 Task: What is the primary focus of Realism in art?
Action: Mouse moved to (201, 136)
Screenshot: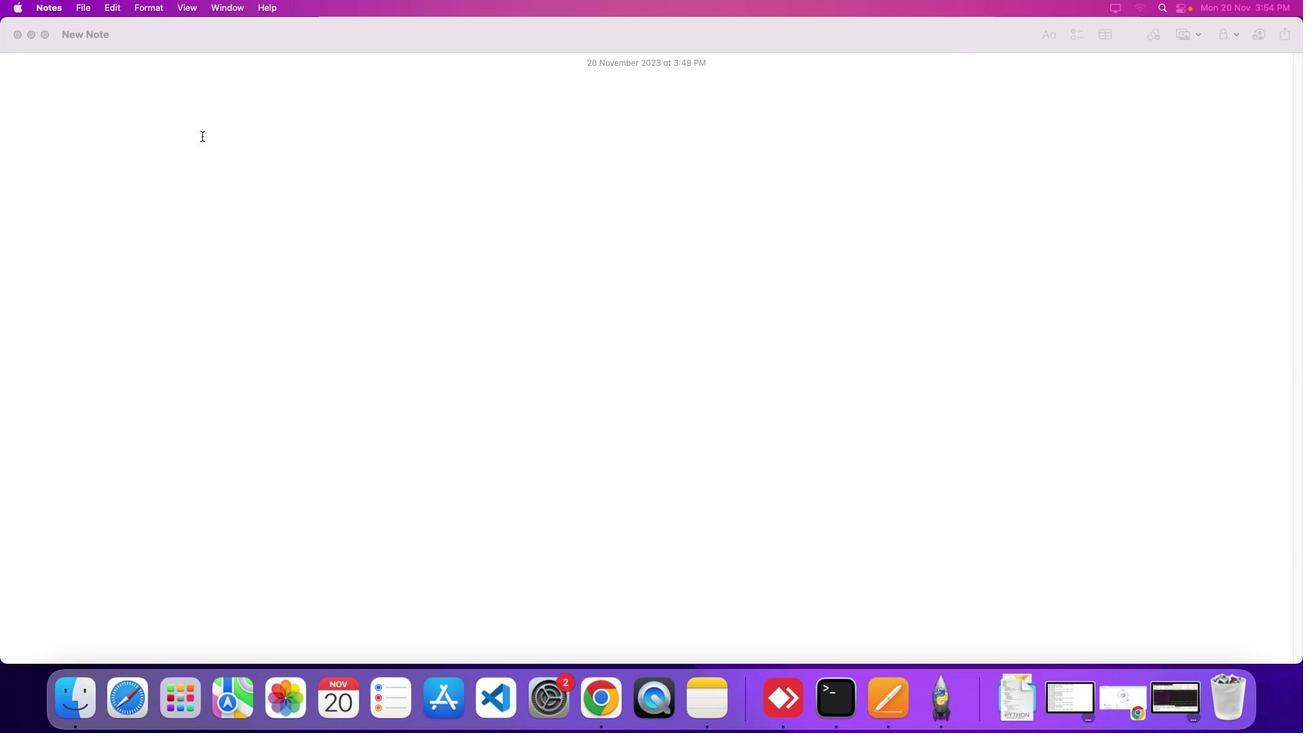 
Action: Mouse pressed left at (201, 136)
Screenshot: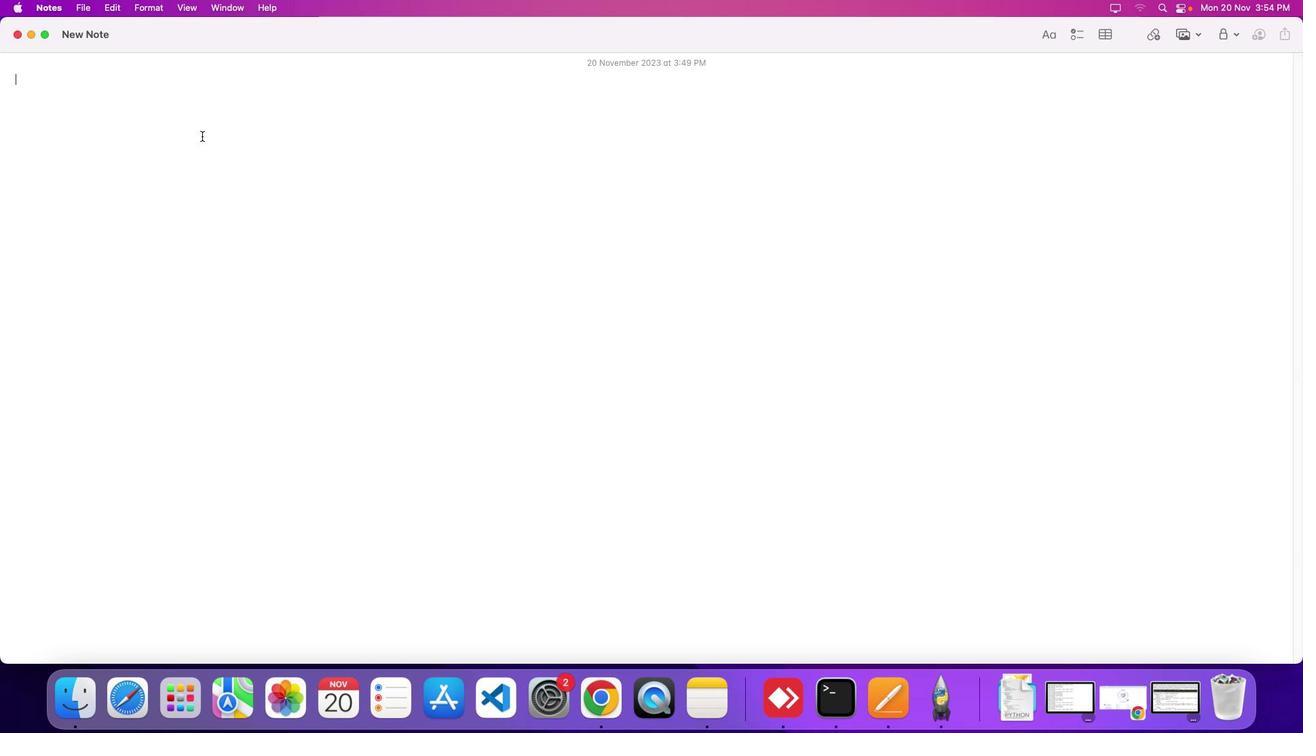 
Action: Mouse moved to (201, 135)
Screenshot: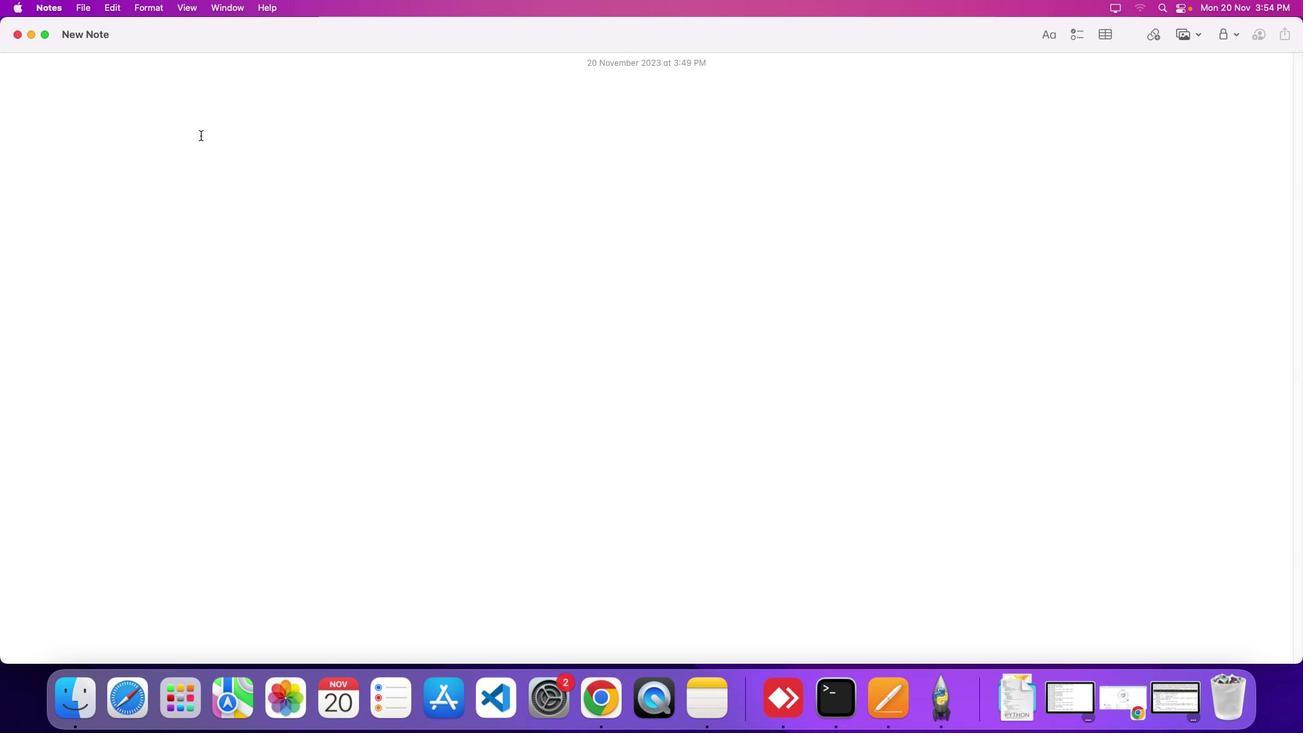 
Action: Key pressed Key.shift'W''h''a''t'Key.space'i''s'Key.space't''h''e'Key.space'p''r''i''m''a''r''y'Key.space
Screenshot: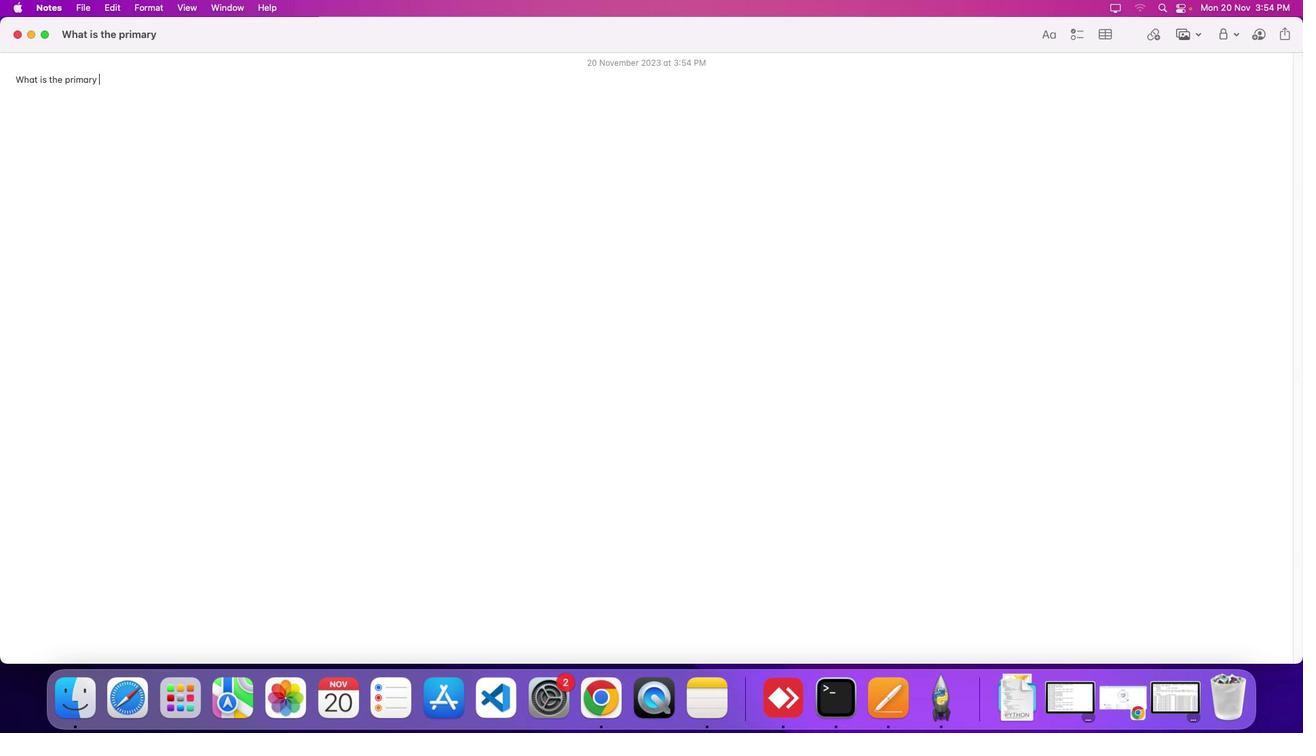 
Action: Mouse moved to (201, 135)
Screenshot: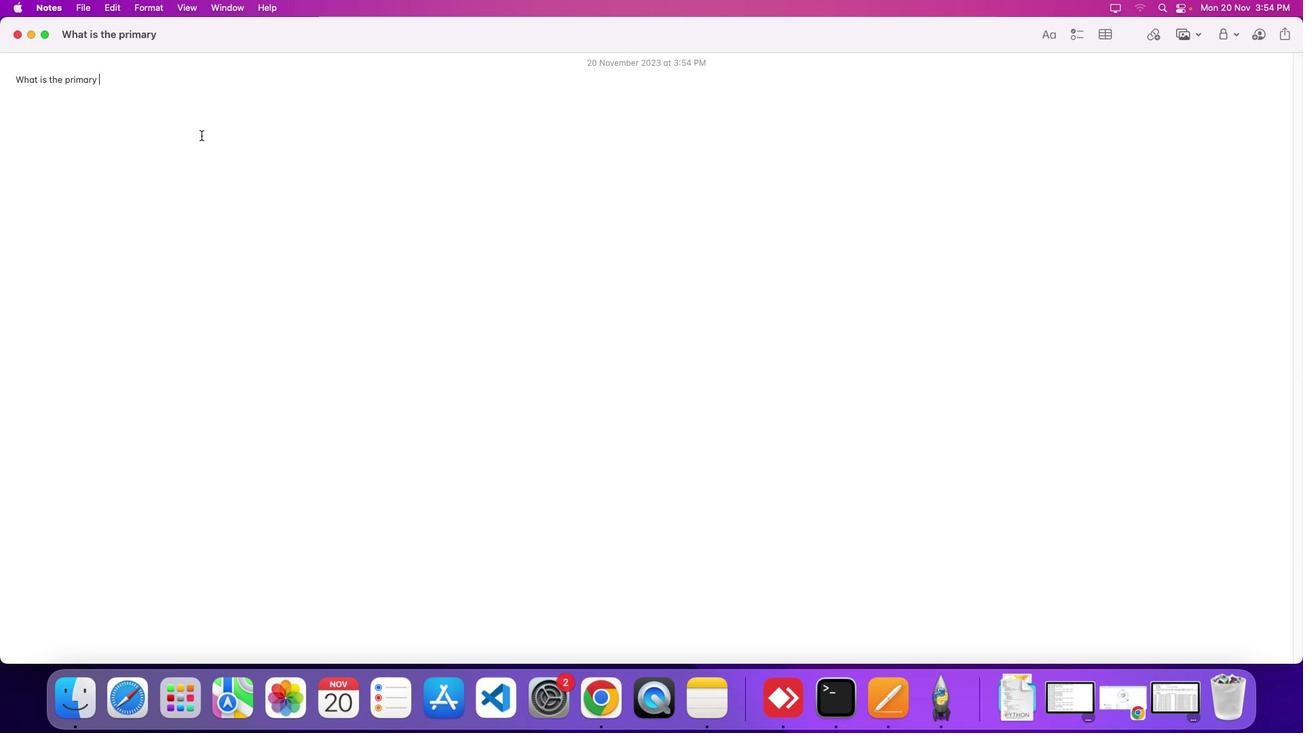 
Action: Key pressed 'f''o''c''u''s'Key.space'o''f'Key.spaceKey.shift'R''e''a''l''i''s''m'Key.space'i''n'Key.space'a''r''t'Key.shift_r'?'Key.enter
Screenshot: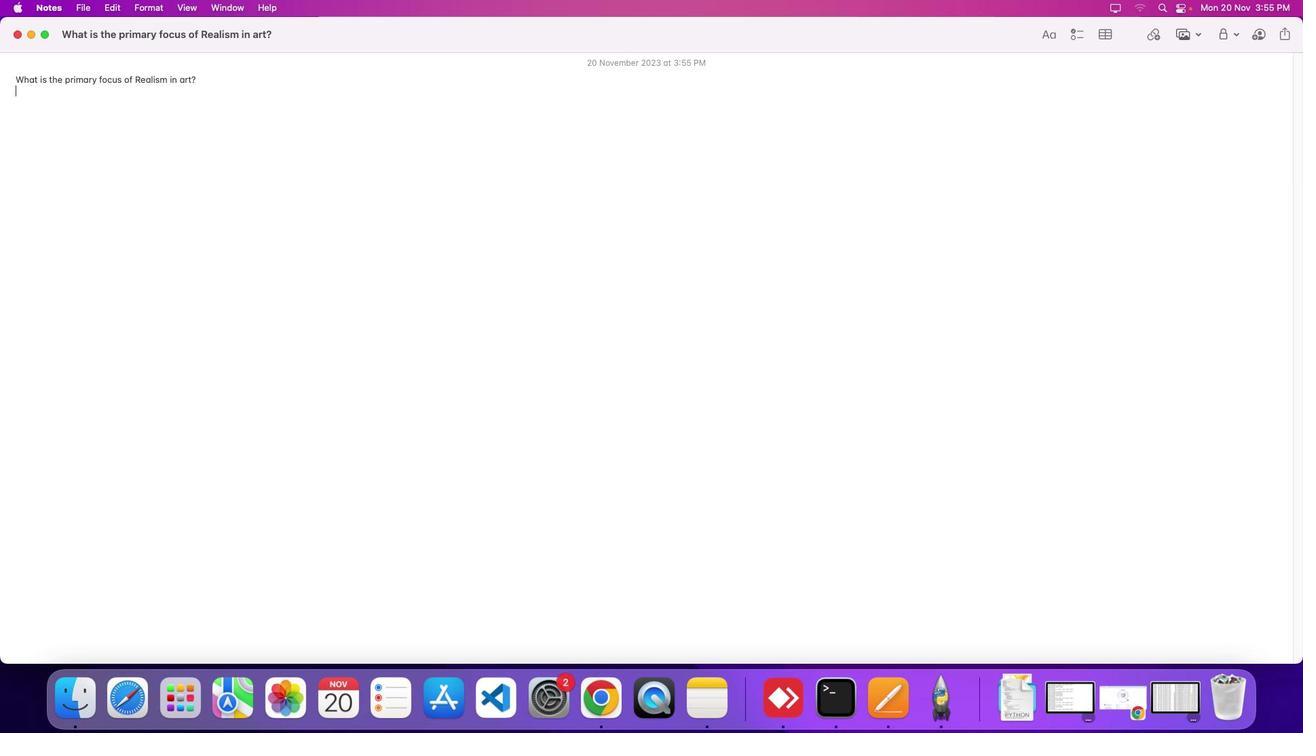 
Action: Mouse moved to (1137, 703)
Screenshot: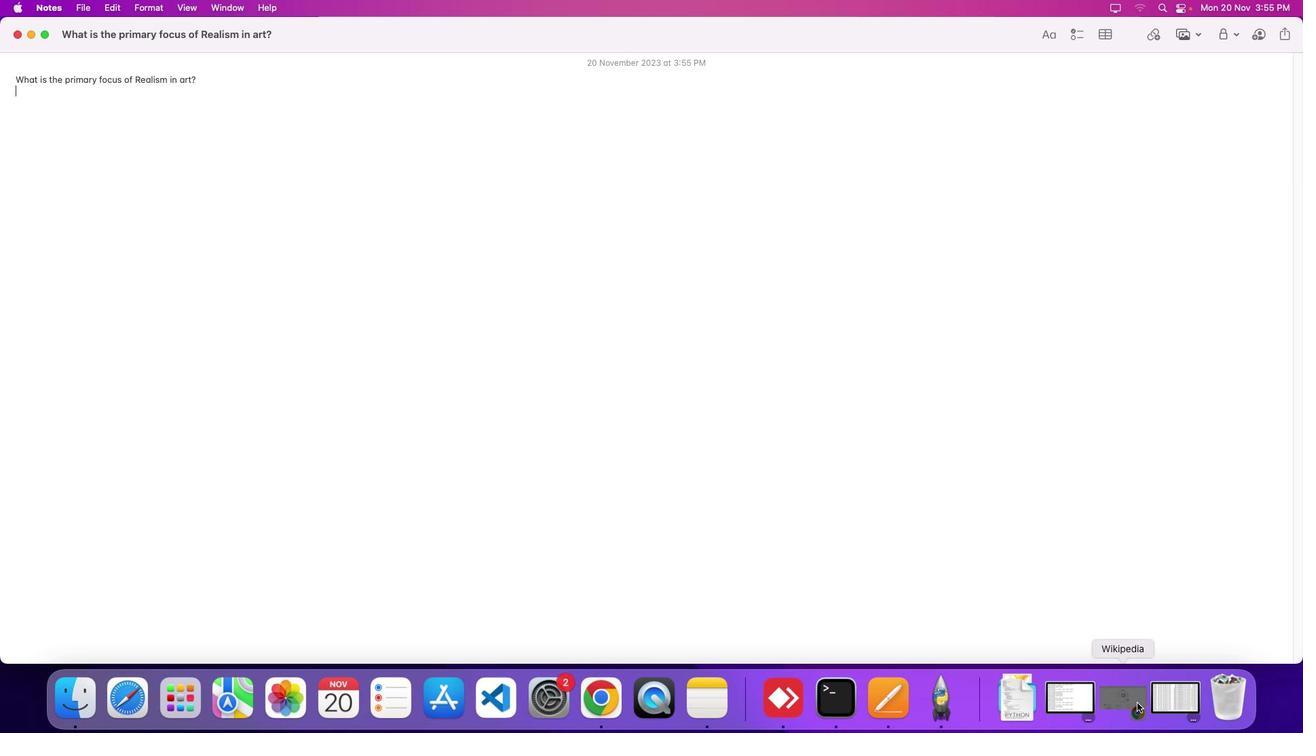
Action: Mouse pressed left at (1137, 703)
Screenshot: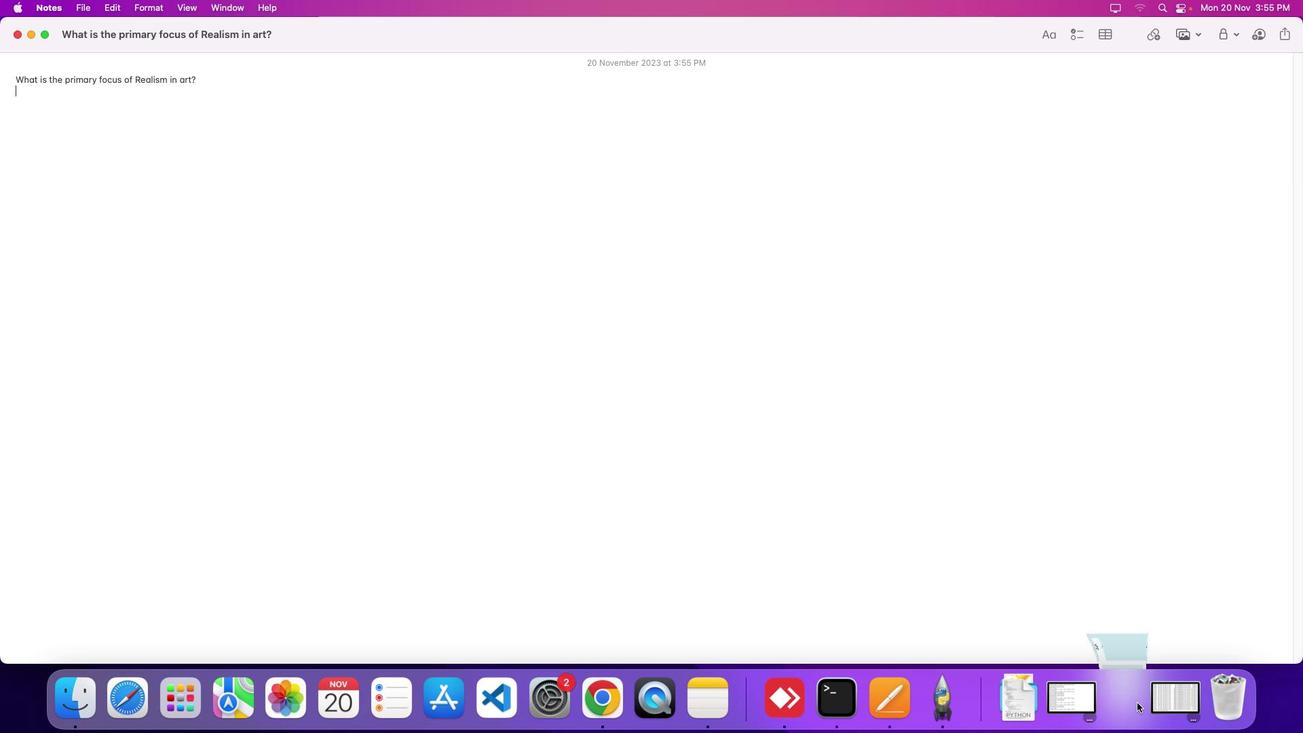 
Action: Mouse moved to (524, 410)
Screenshot: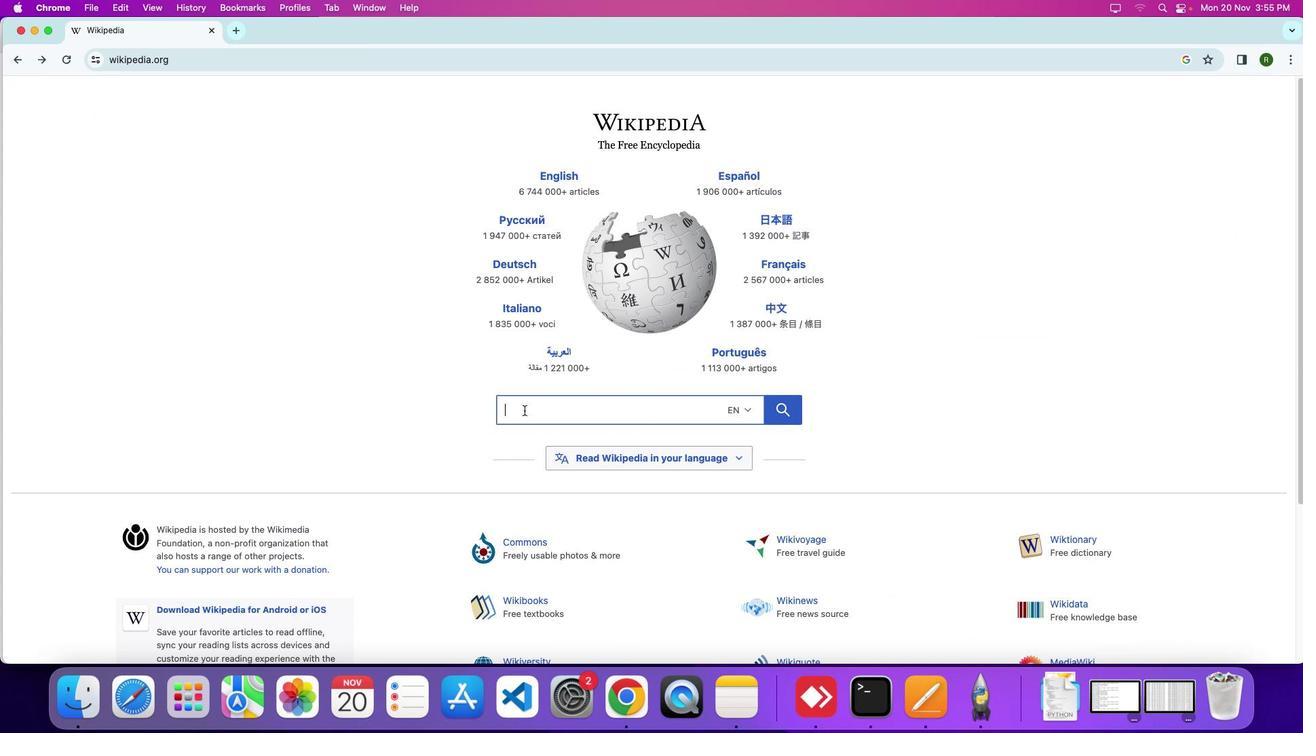 
Action: Mouse pressed left at (524, 410)
Screenshot: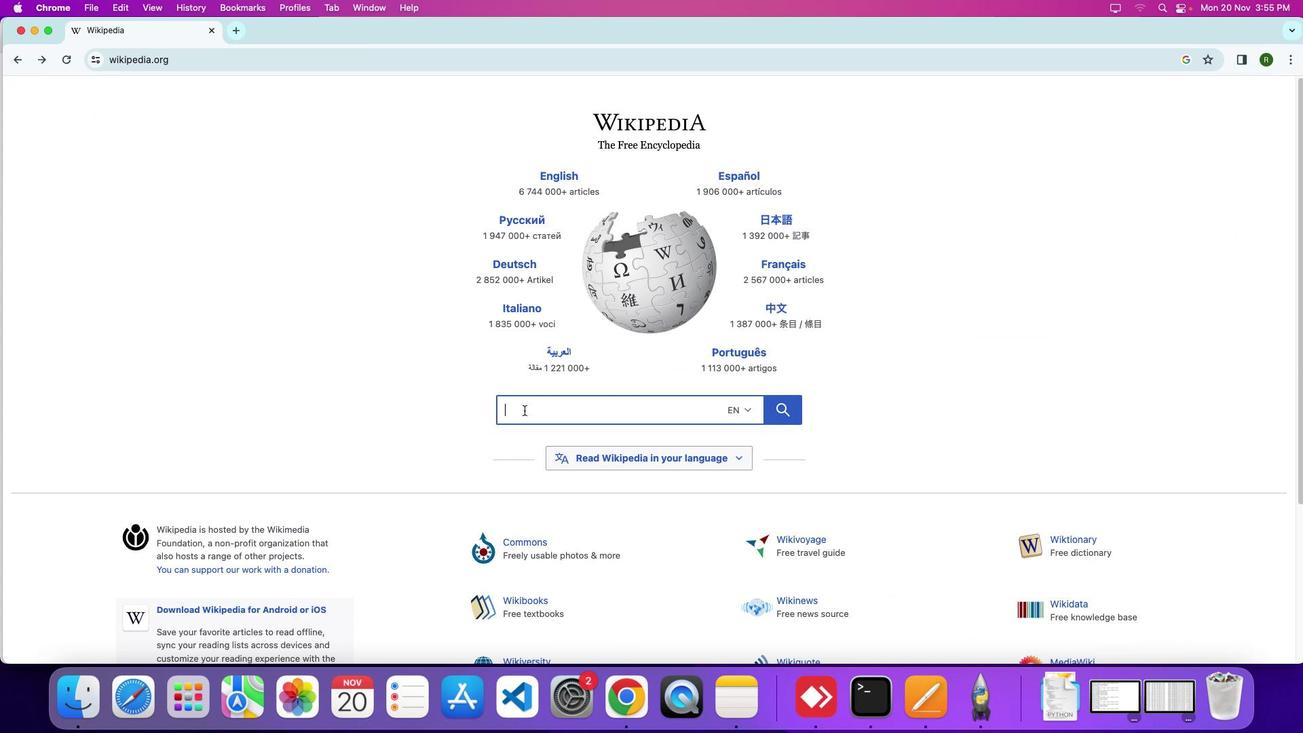 
Action: Mouse moved to (488, 404)
Screenshot: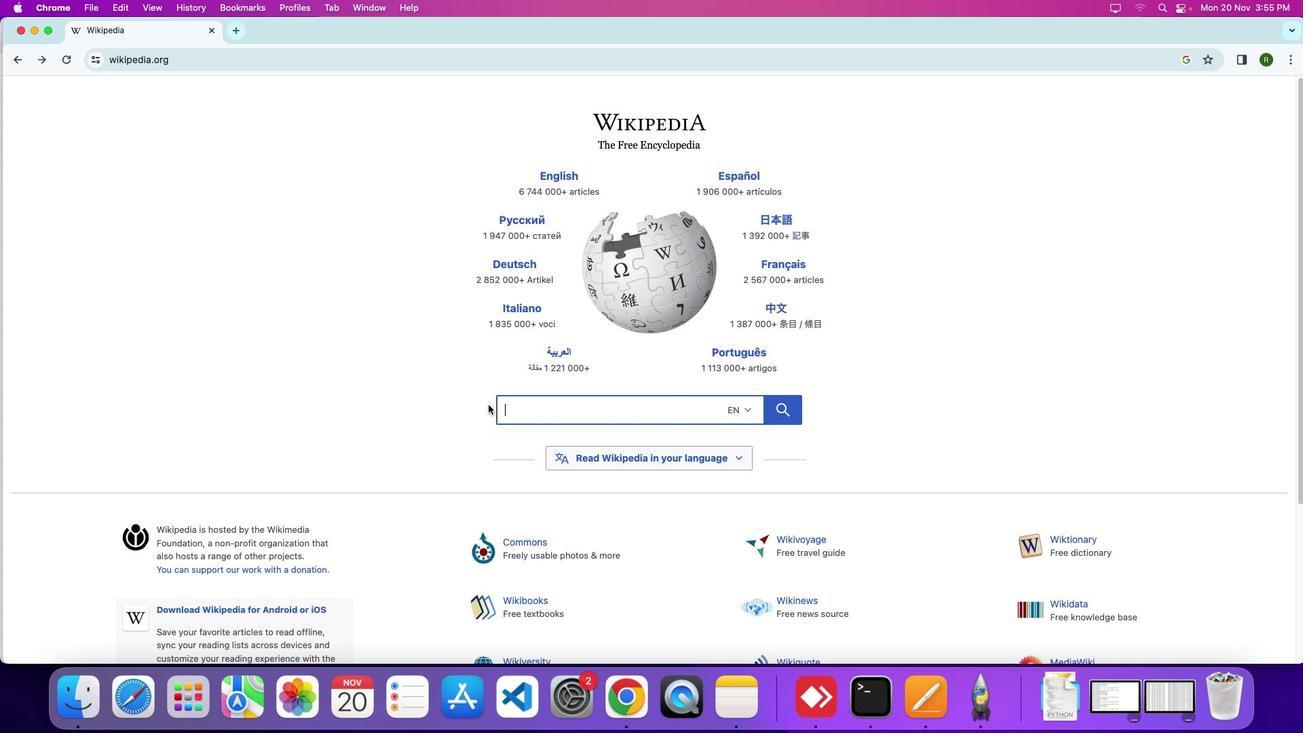 
Action: Key pressed Key.shift'R''e''a''l''i''s''m'Key.space'i''n'Key.space'a''r''t'
Screenshot: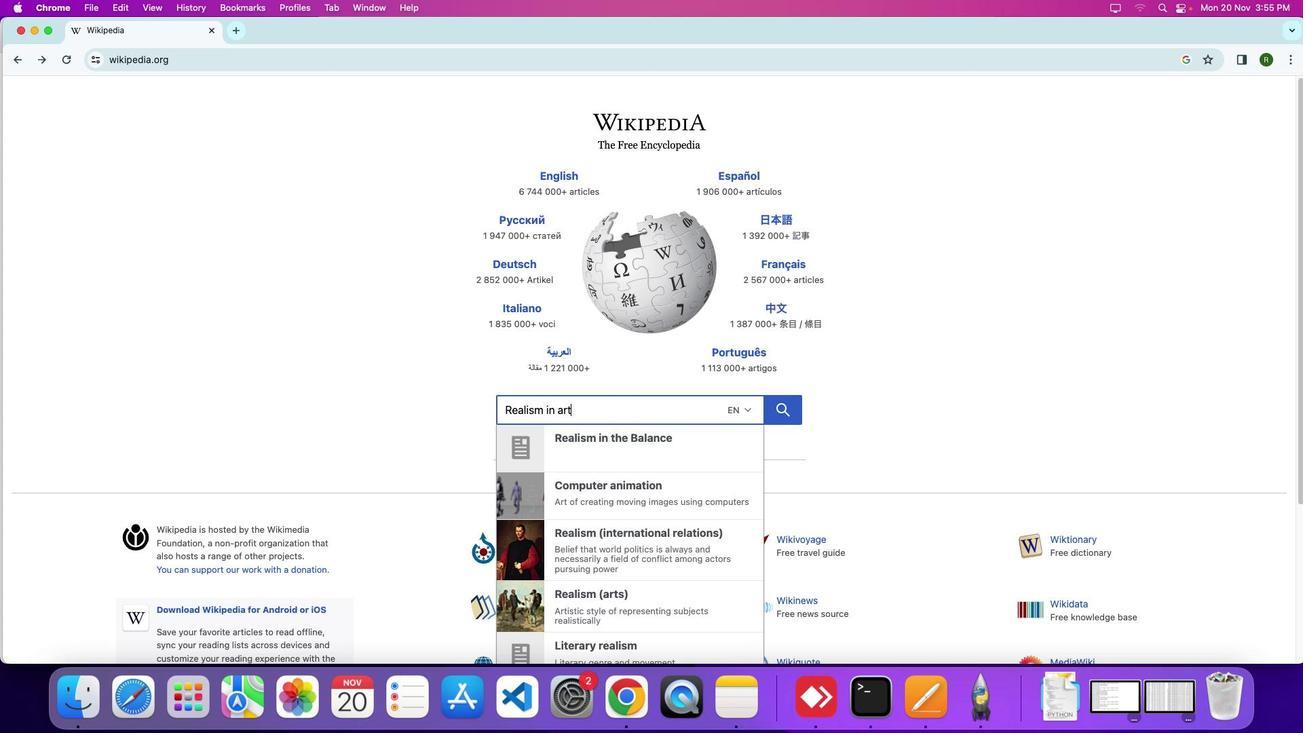 
Action: Mouse moved to (582, 407)
Screenshot: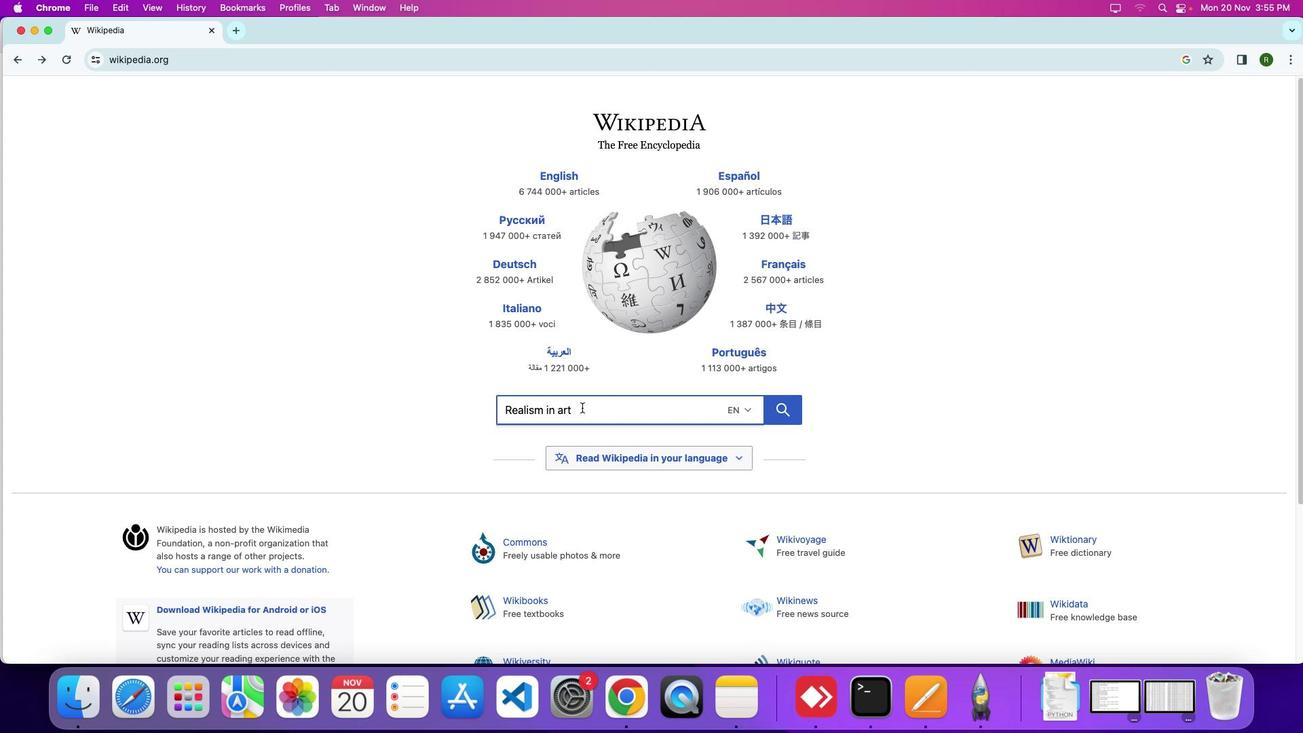 
Action: Mouse pressed left at (582, 407)
Screenshot: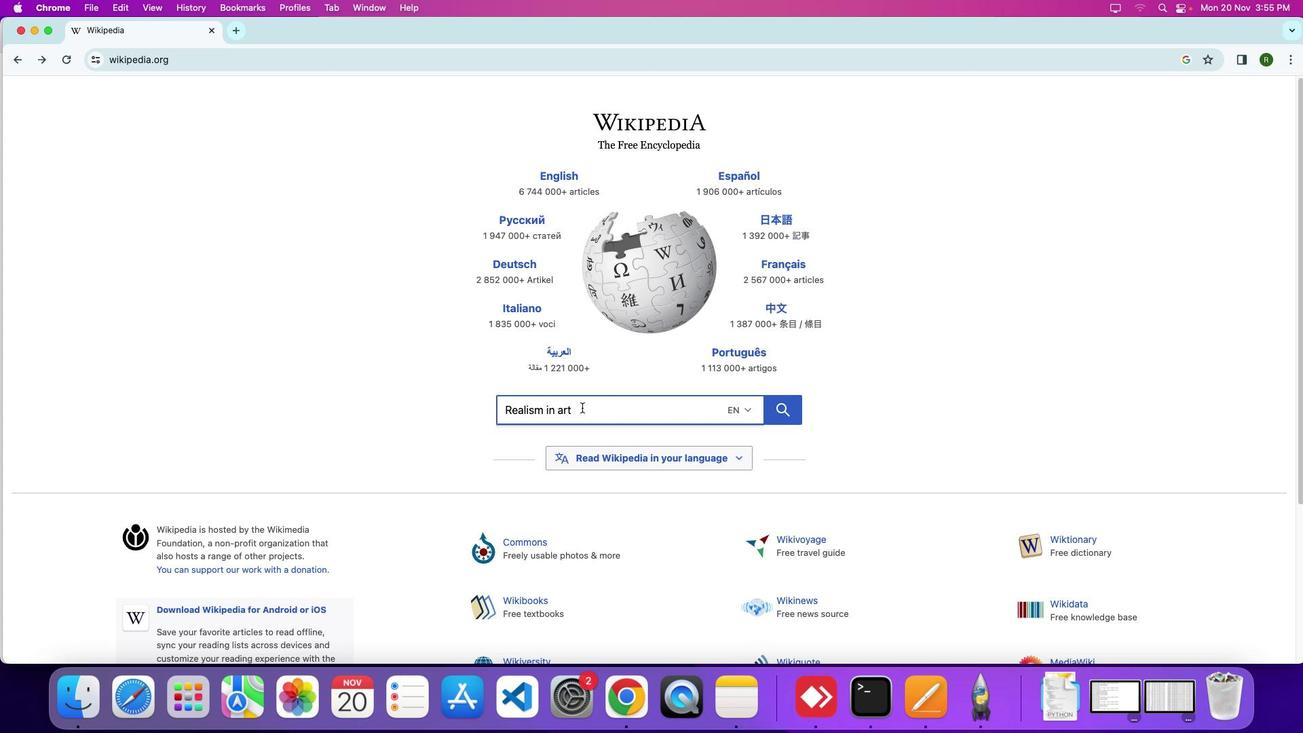 
Action: Mouse moved to (785, 412)
Screenshot: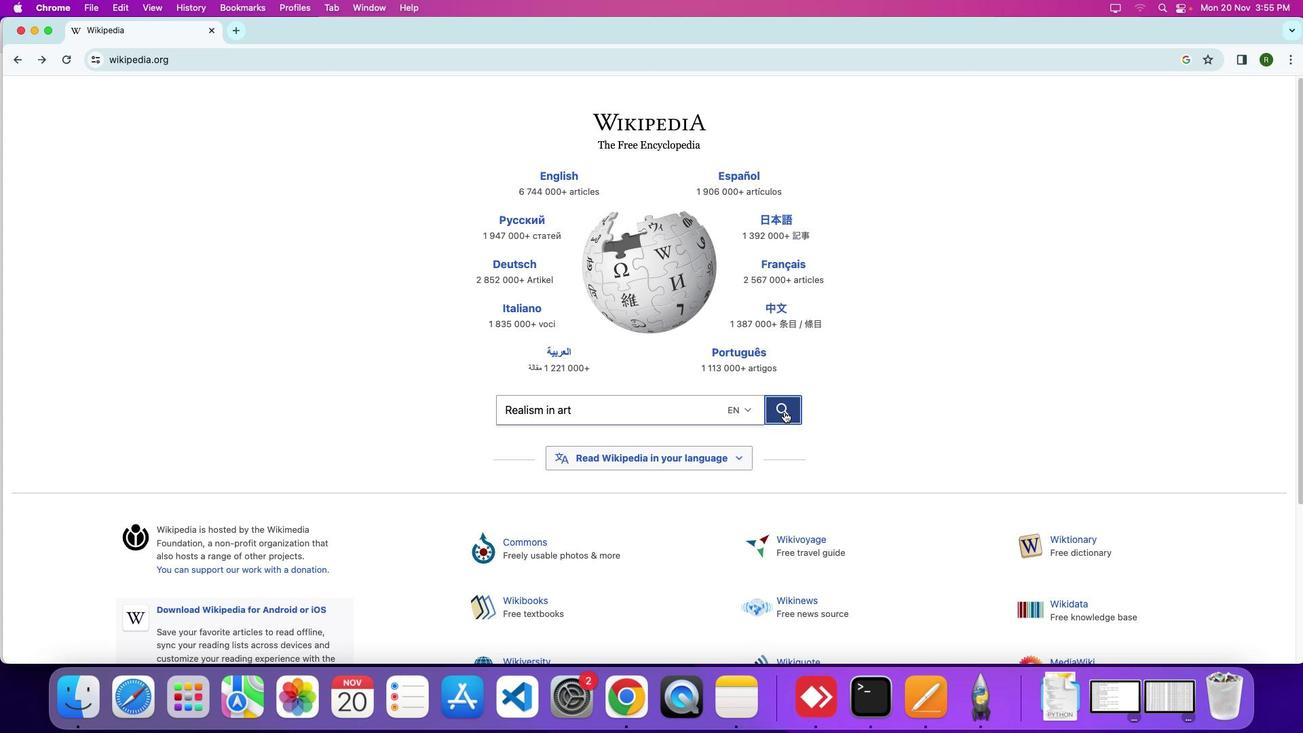 
Action: Mouse pressed left at (785, 412)
Screenshot: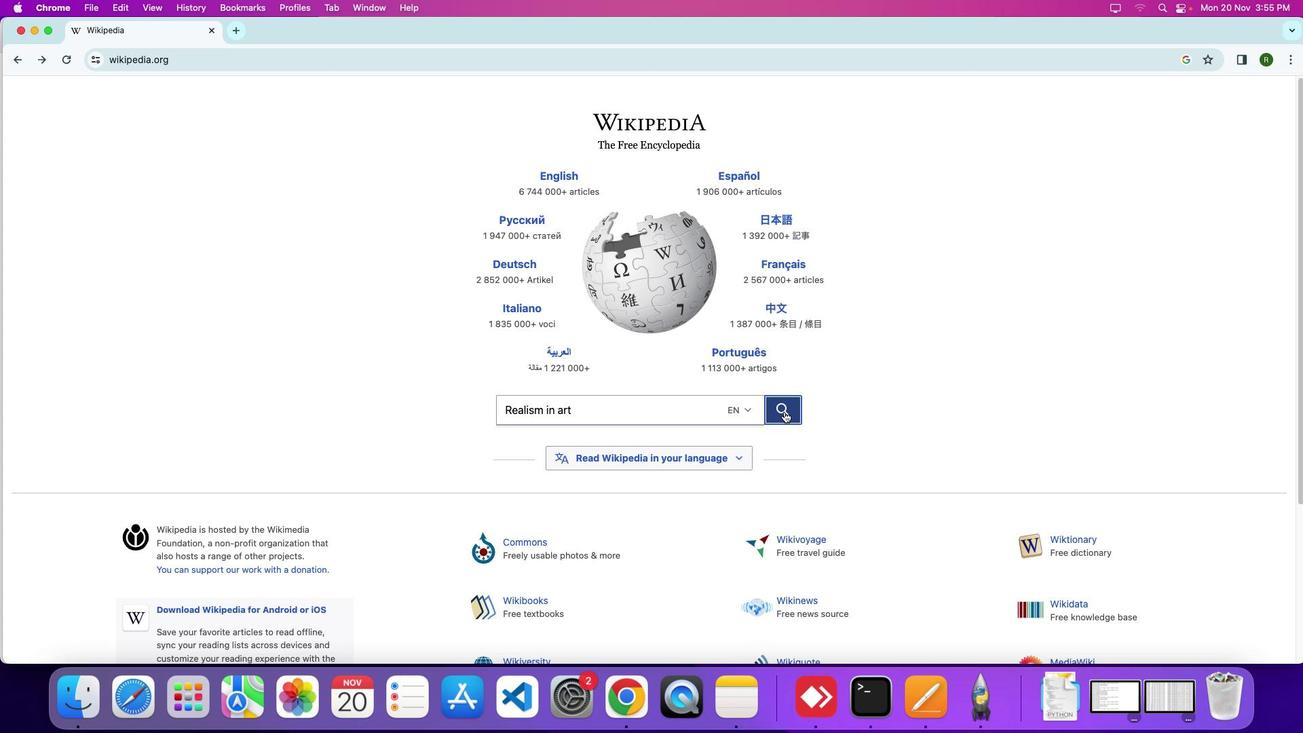 
Action: Mouse moved to (236, 386)
Screenshot: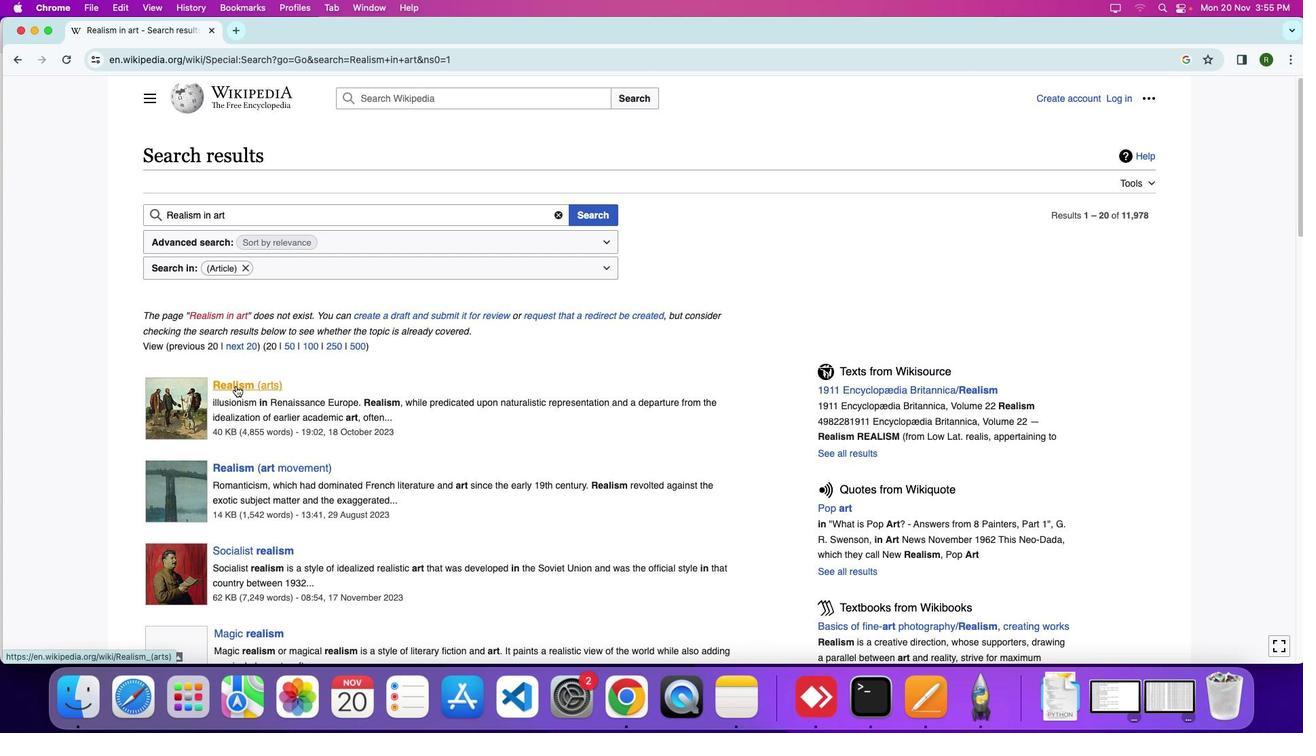 
Action: Mouse pressed left at (236, 386)
Screenshot: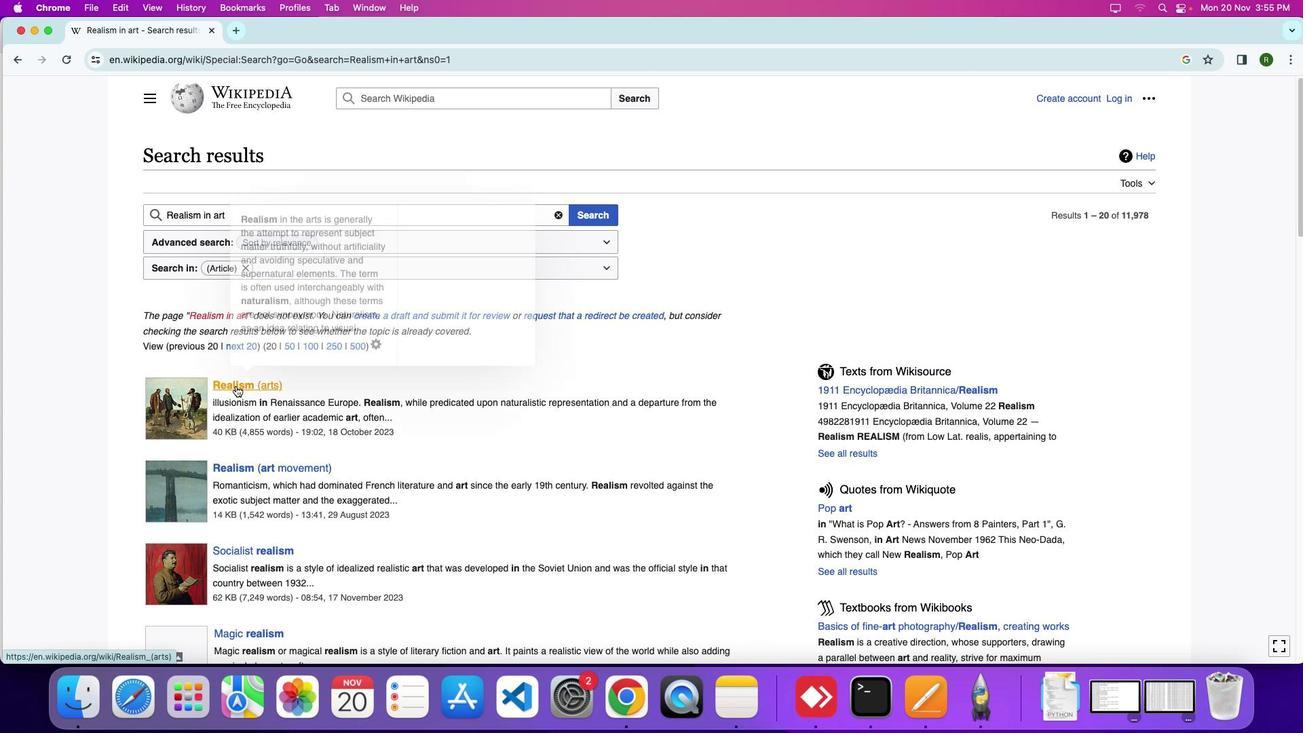 
Action: Mouse moved to (700, 402)
Screenshot: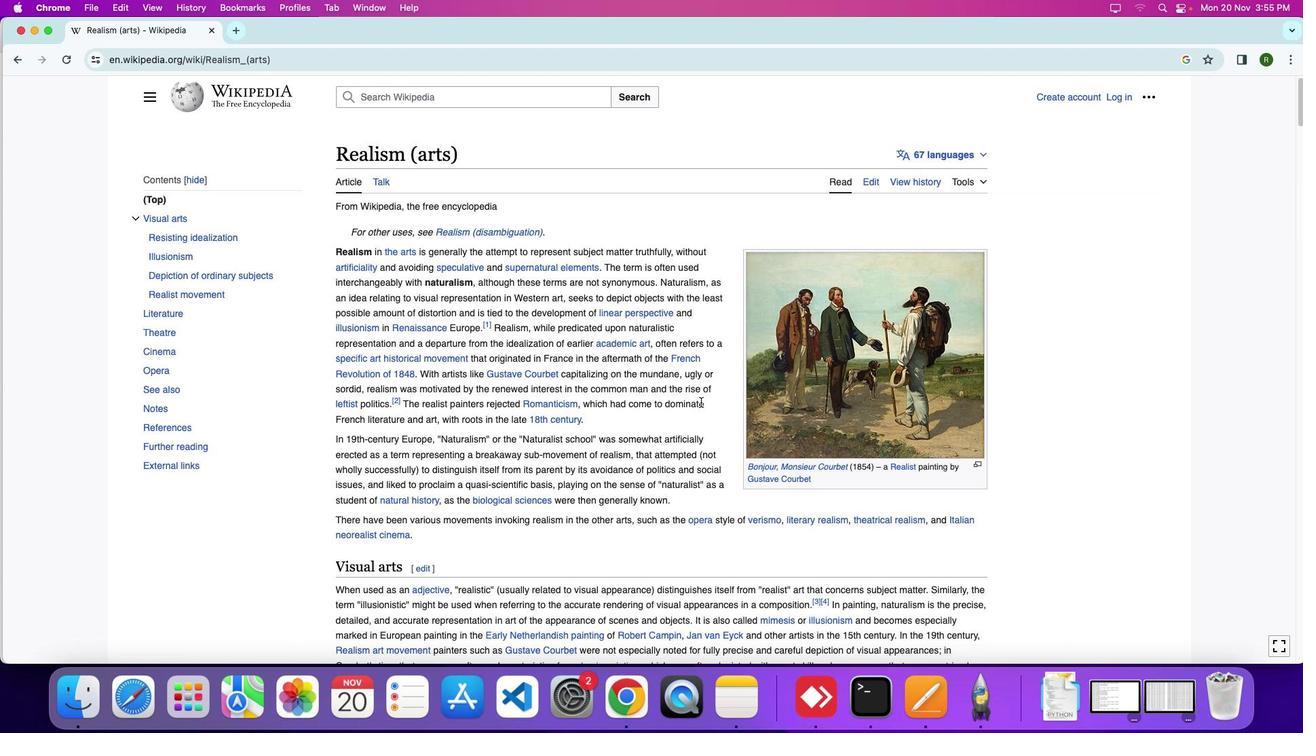 
Action: Mouse scrolled (700, 402) with delta (0, 0)
Screenshot: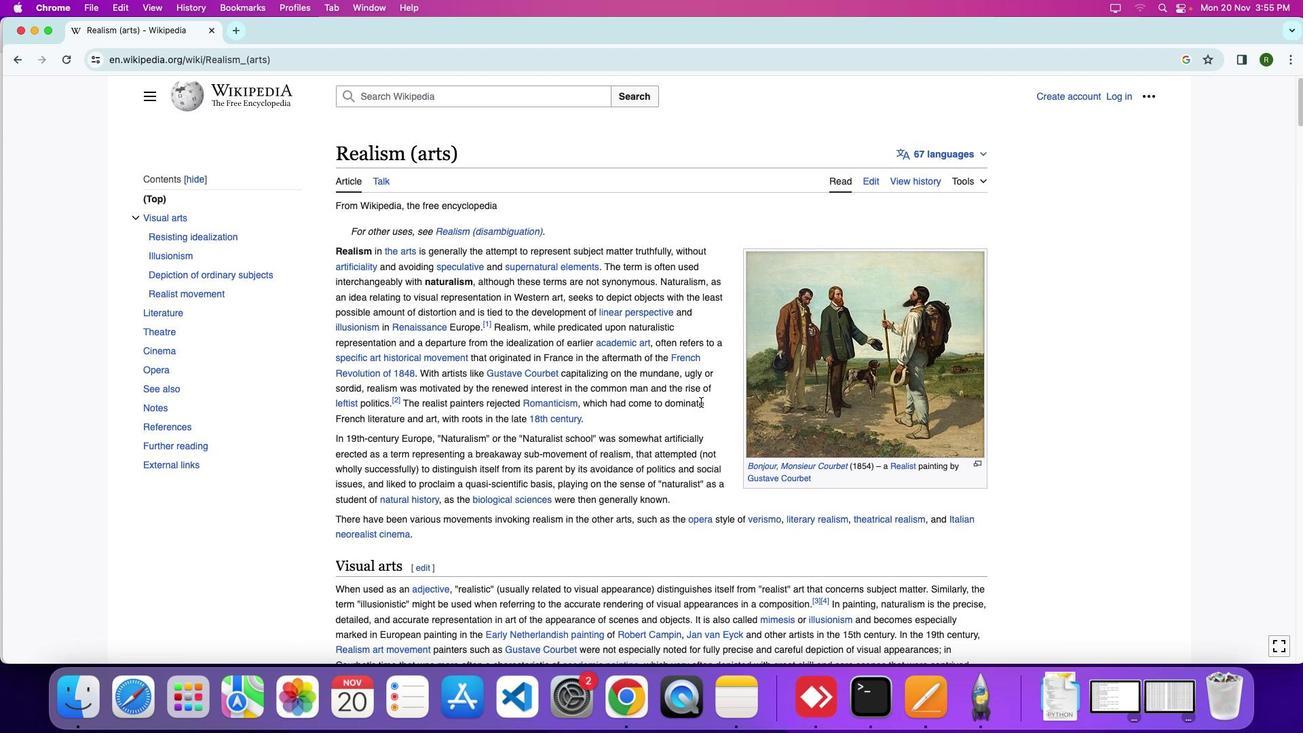 
Action: Mouse scrolled (700, 402) with delta (0, 0)
Screenshot: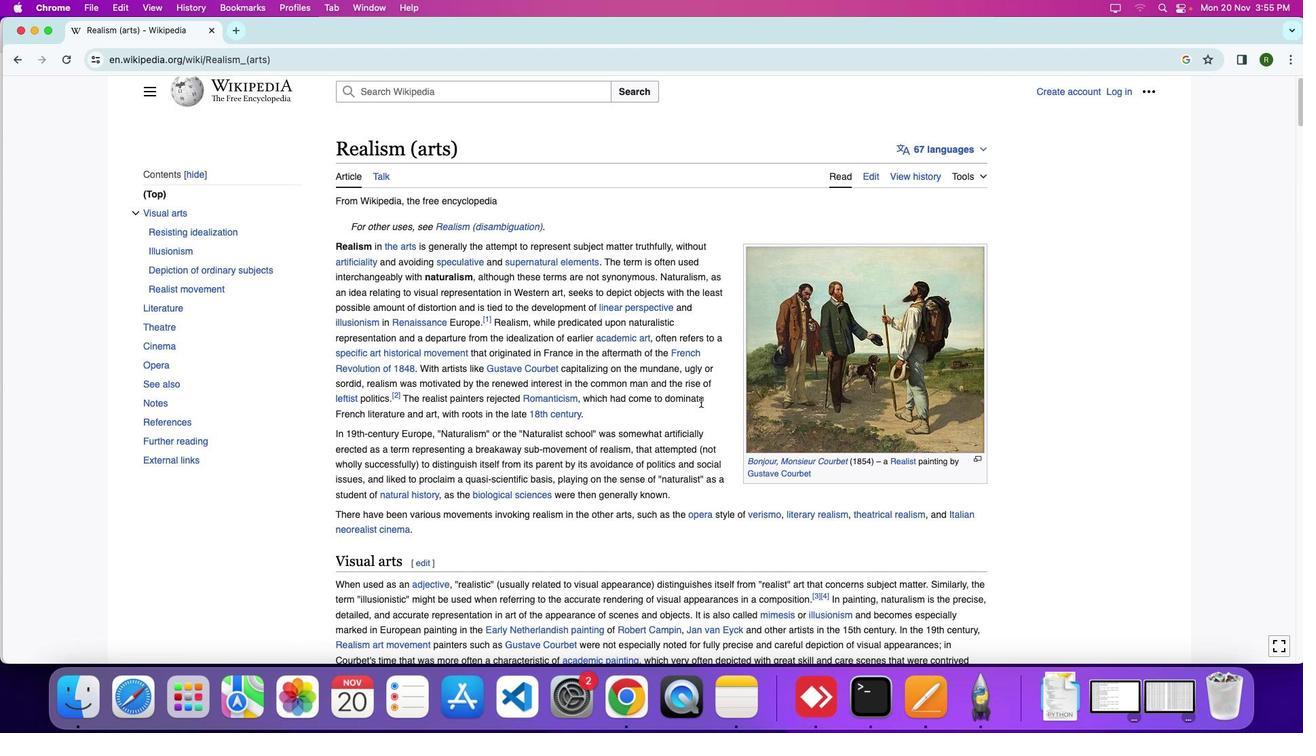 
Action: Mouse scrolled (700, 402) with delta (0, 0)
Screenshot: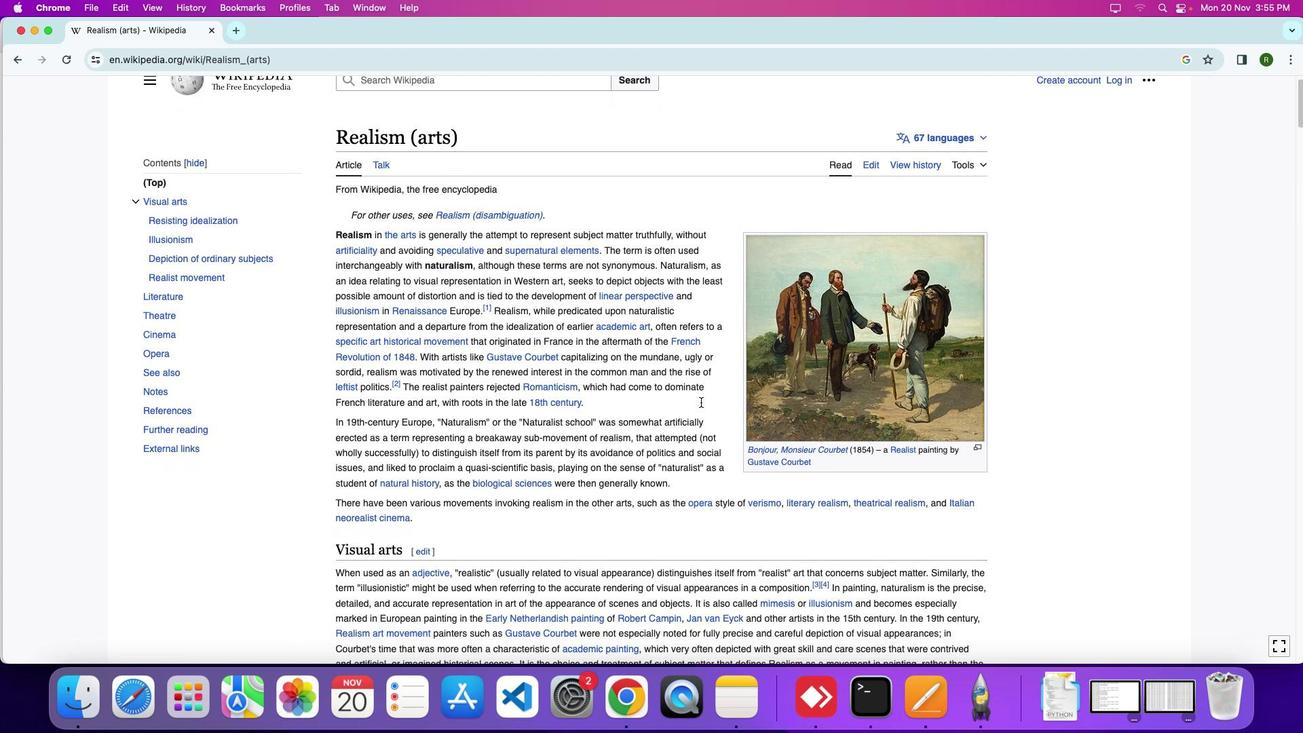 
Action: Mouse scrolled (700, 402) with delta (0, 0)
Screenshot: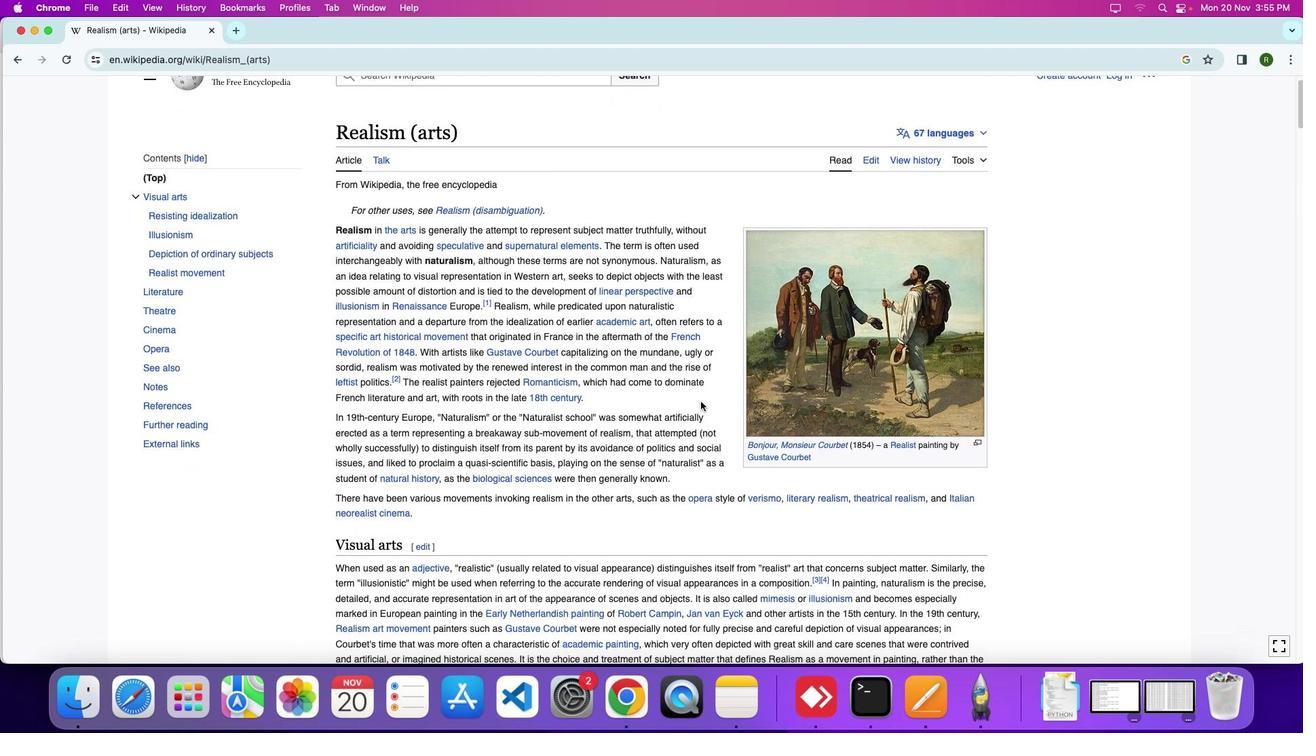 
Action: Mouse moved to (698, 435)
Screenshot: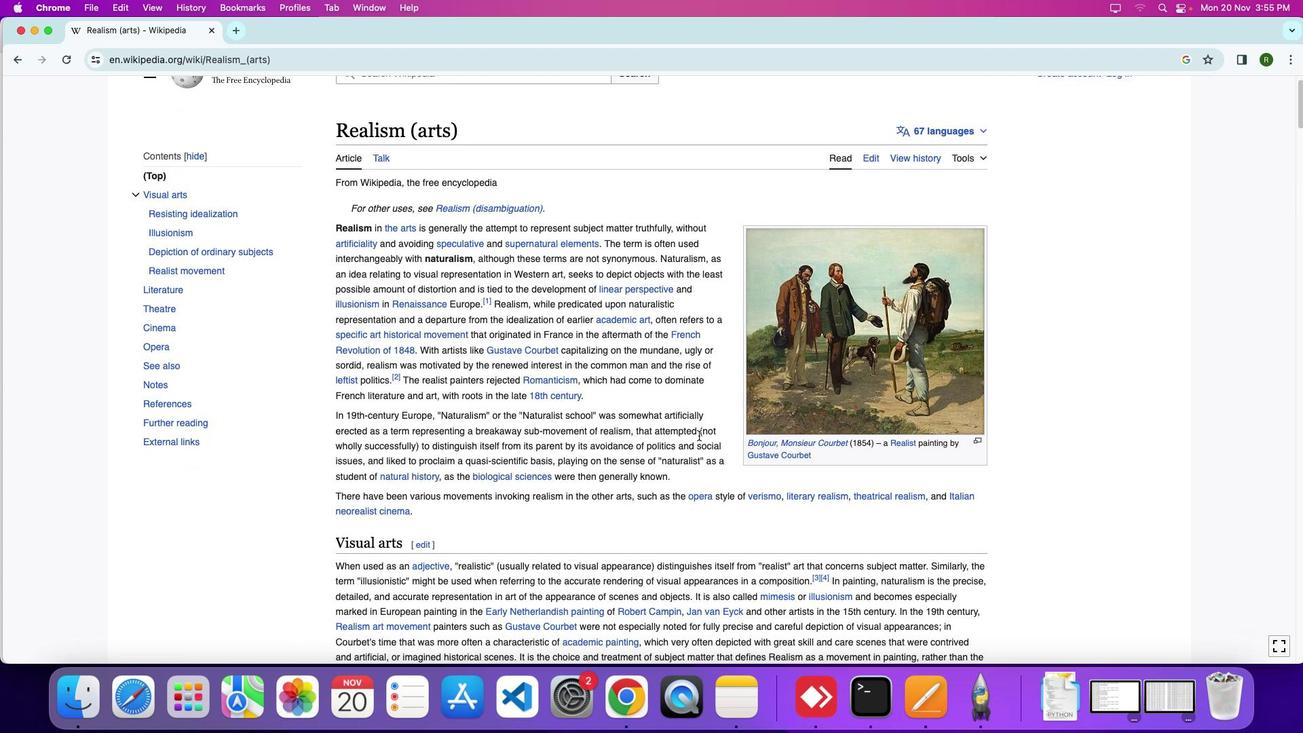 
Action: Mouse scrolled (698, 435) with delta (0, 0)
Screenshot: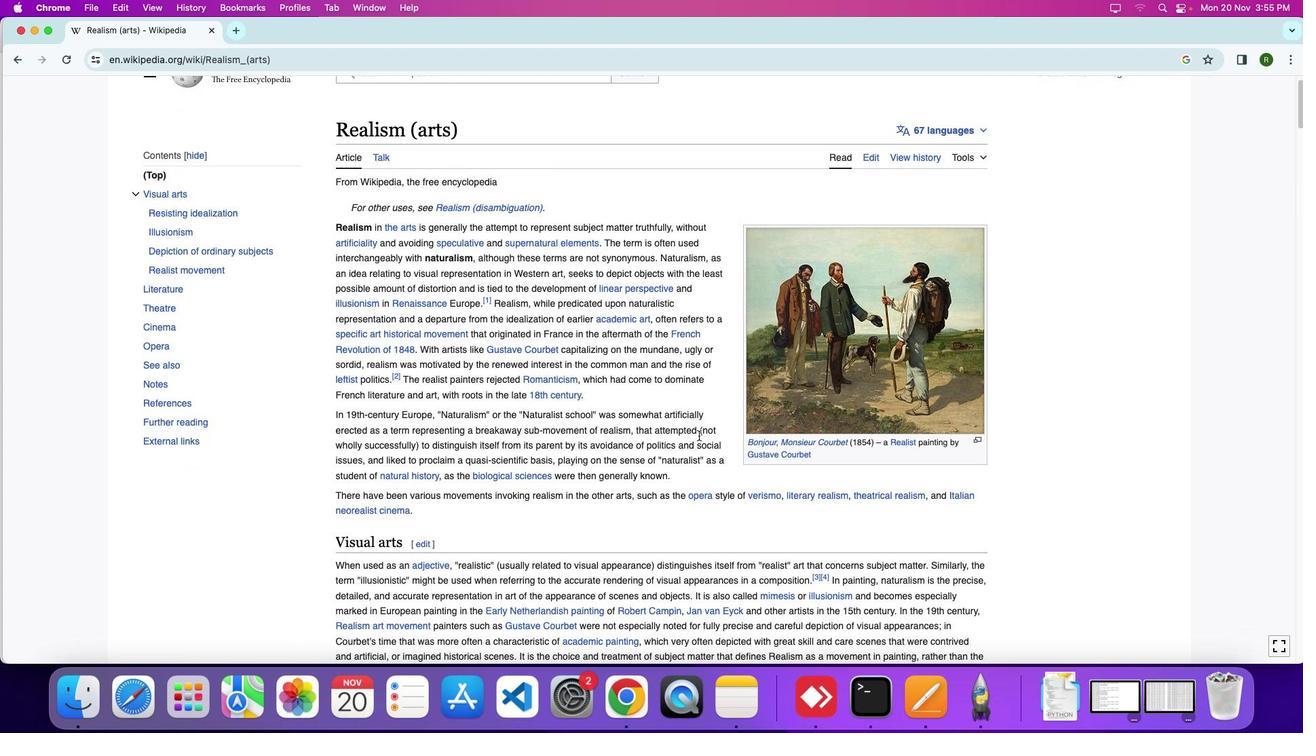 
Action: Mouse moved to (699, 435)
Screenshot: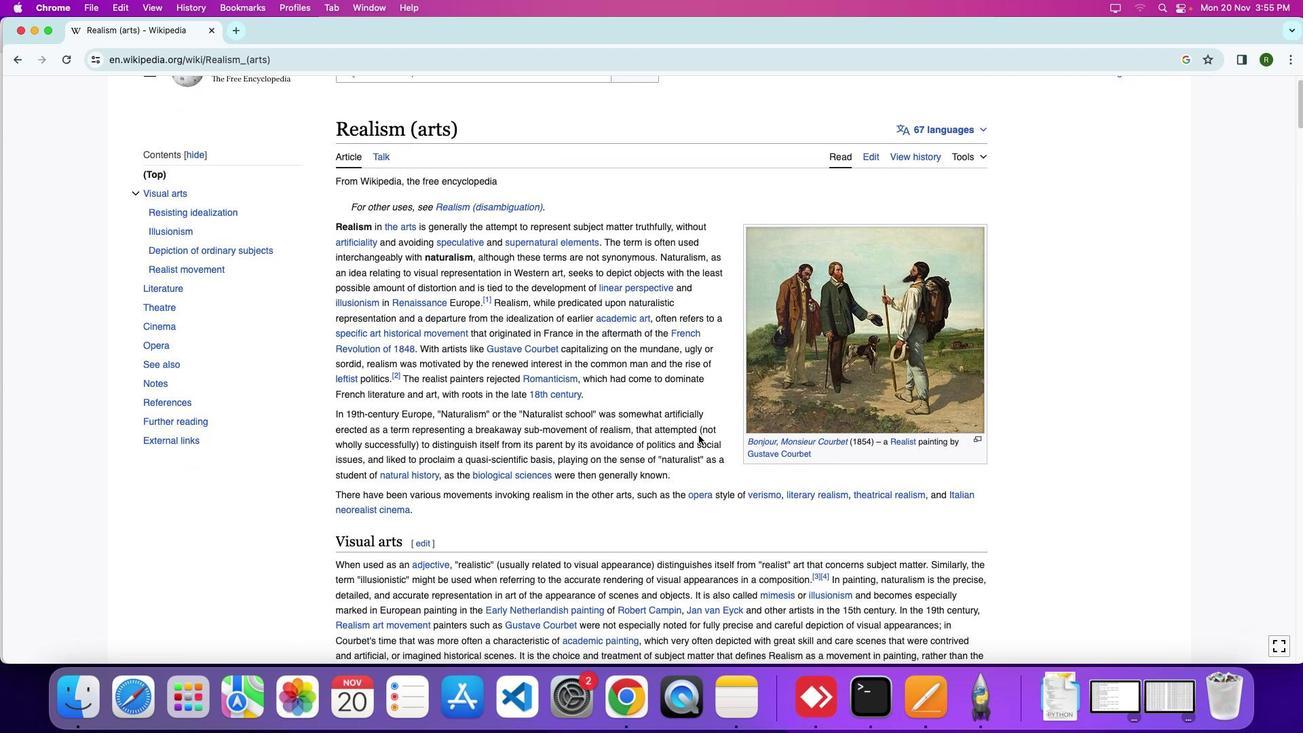 
Action: Mouse scrolled (699, 435) with delta (0, 0)
Screenshot: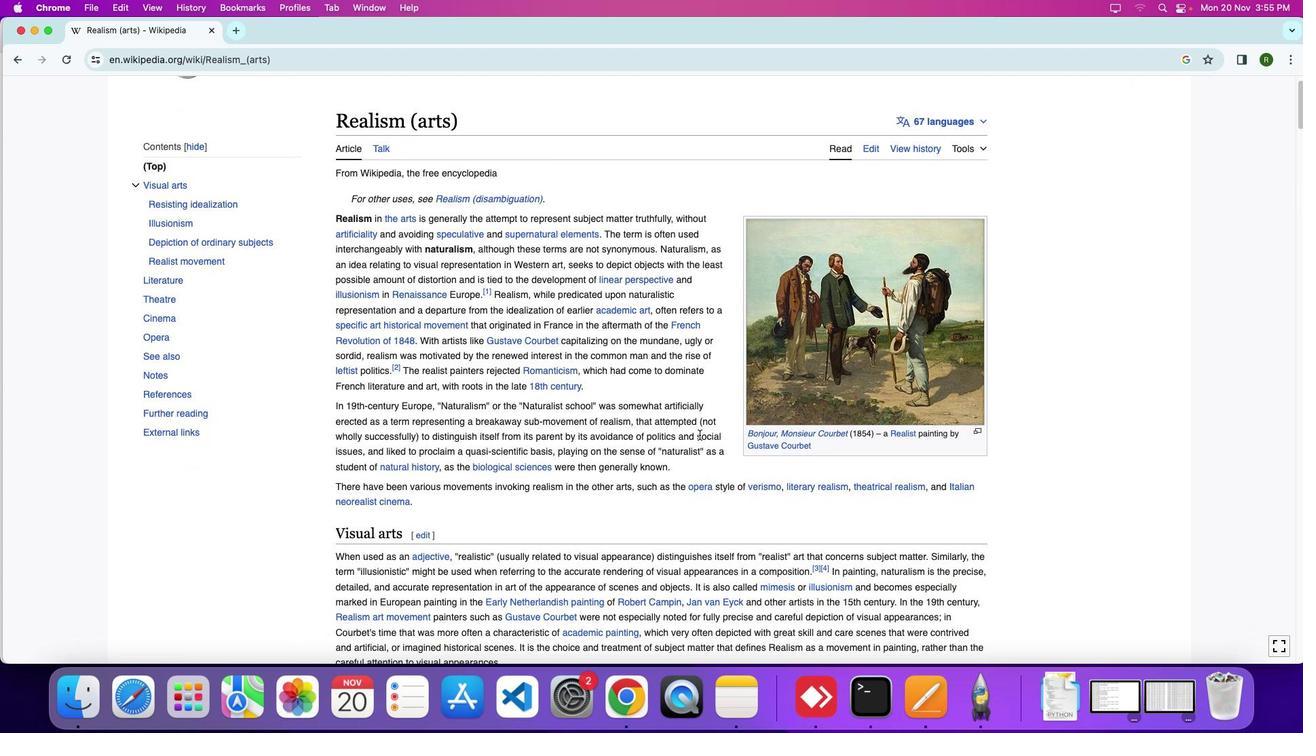 
Action: Mouse moved to (699, 435)
Screenshot: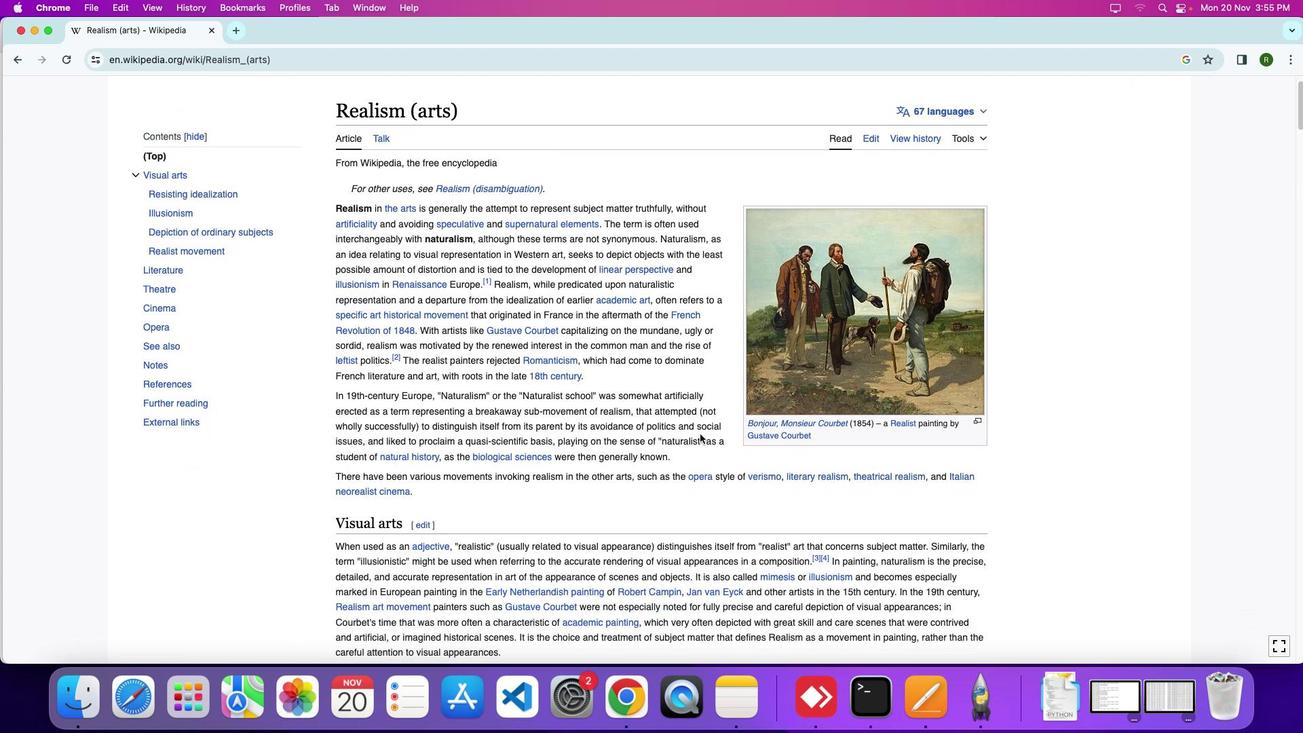 
Action: Mouse scrolled (699, 435) with delta (0, 0)
Screenshot: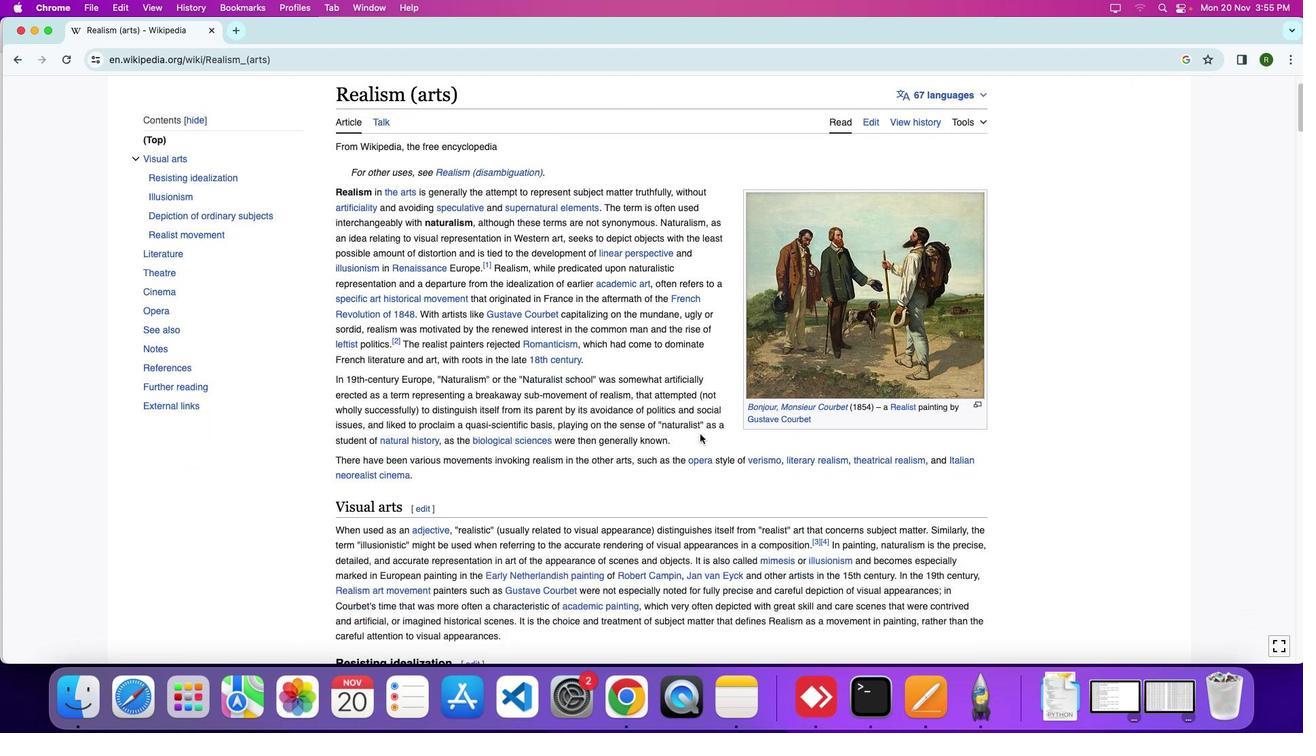 
Action: Mouse moved to (699, 435)
Screenshot: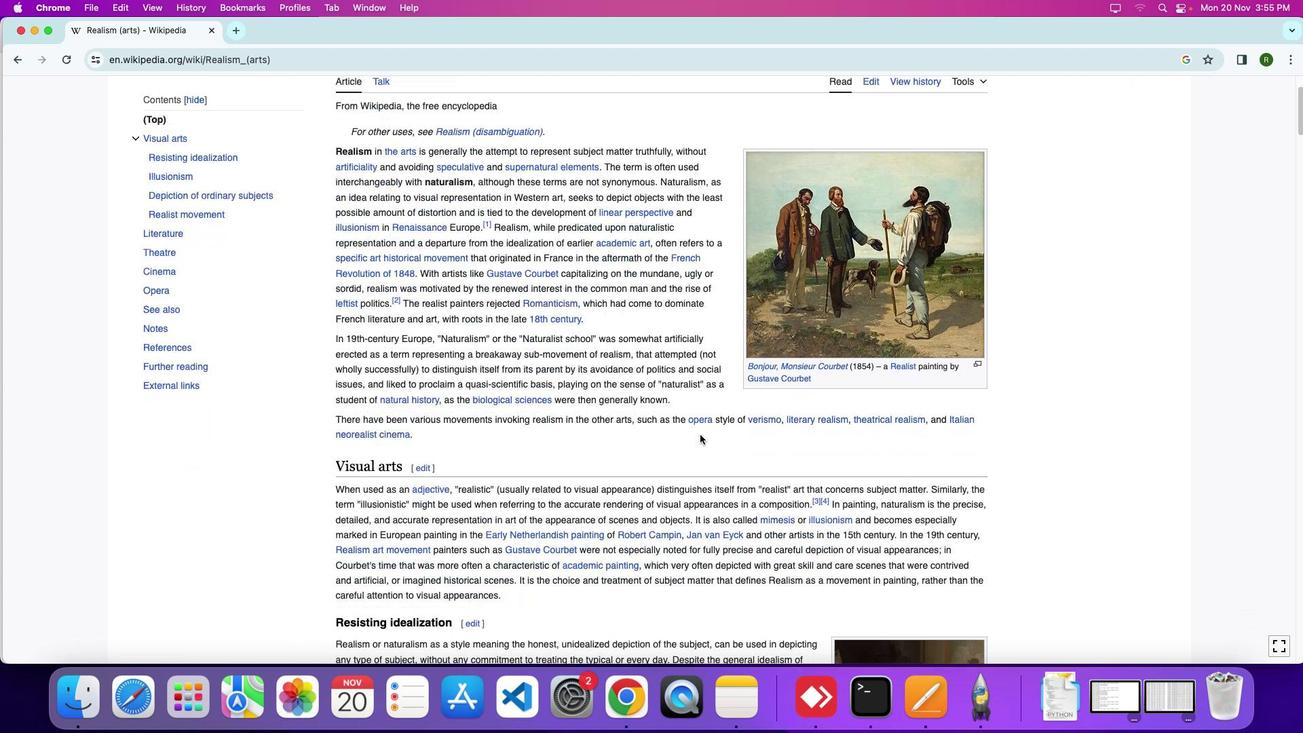 
Action: Mouse scrolled (699, 435) with delta (0, -1)
Screenshot: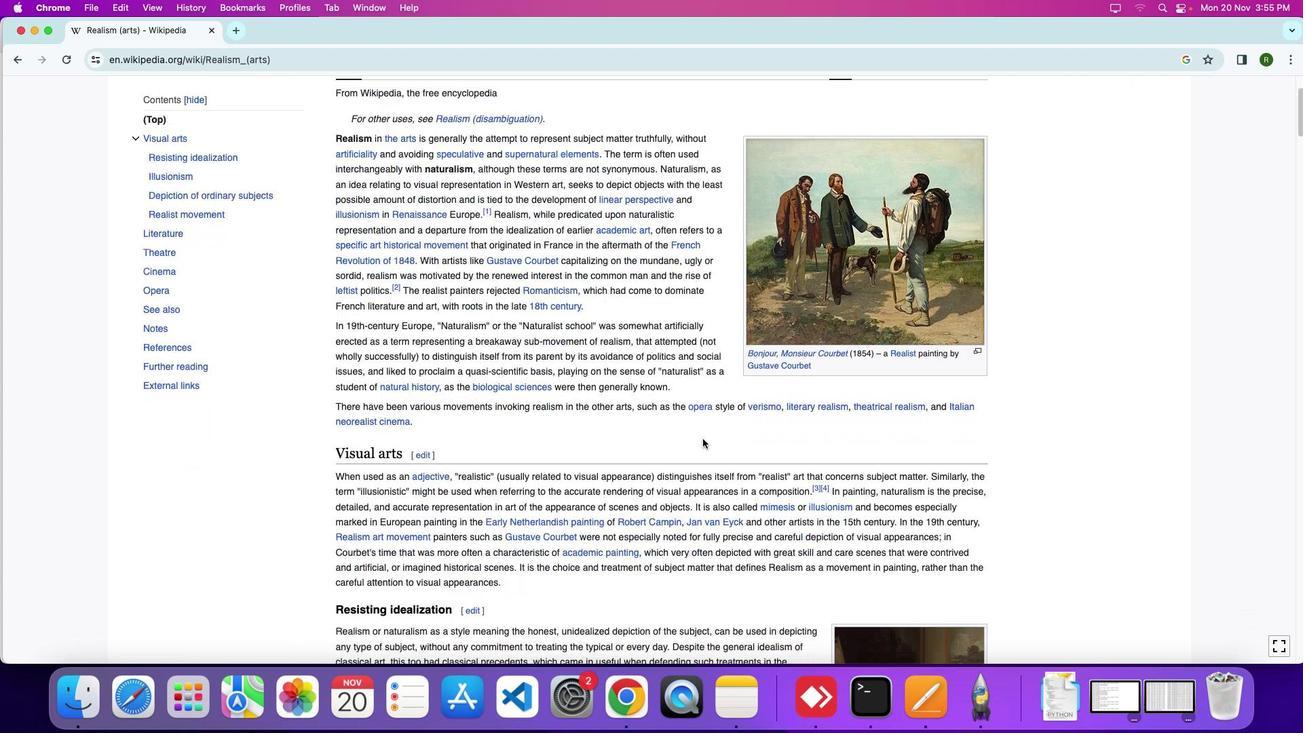 
Action: Mouse moved to (715, 498)
Screenshot: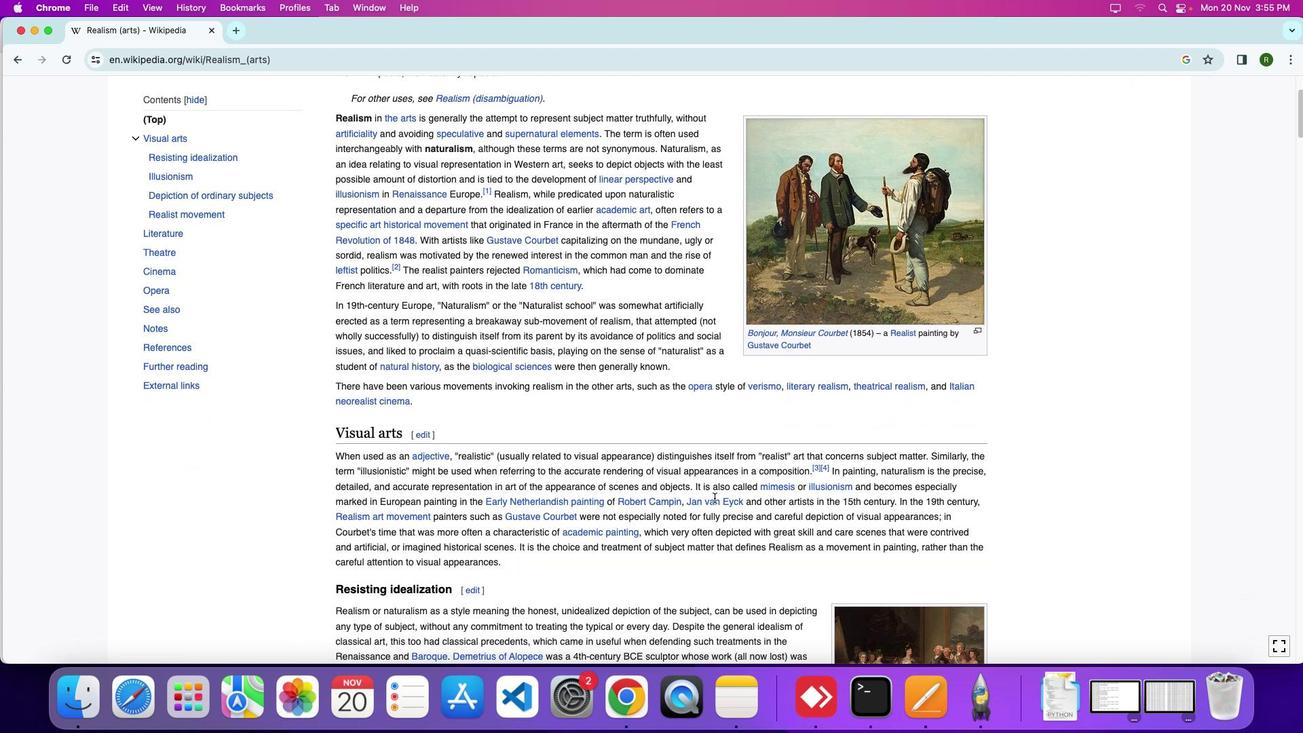 
Action: Mouse scrolled (715, 498) with delta (0, 0)
Screenshot: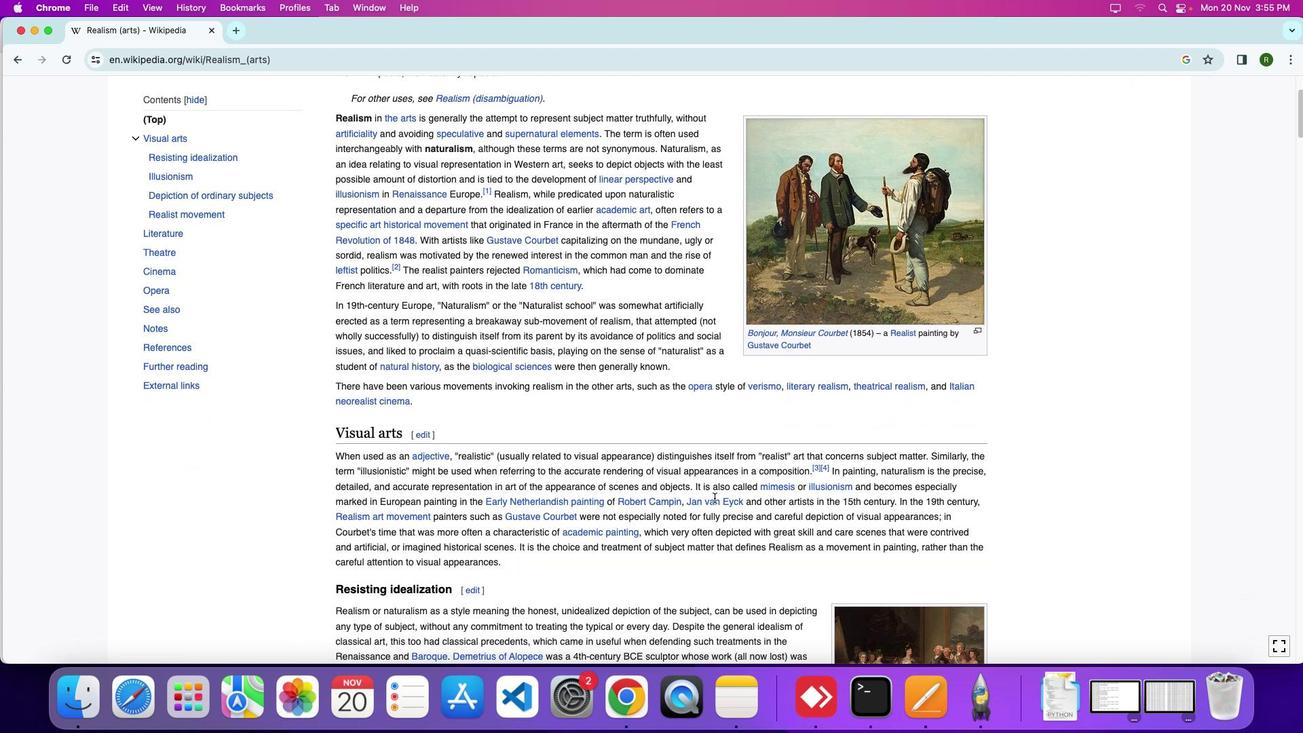 
Action: Mouse moved to (715, 498)
Screenshot: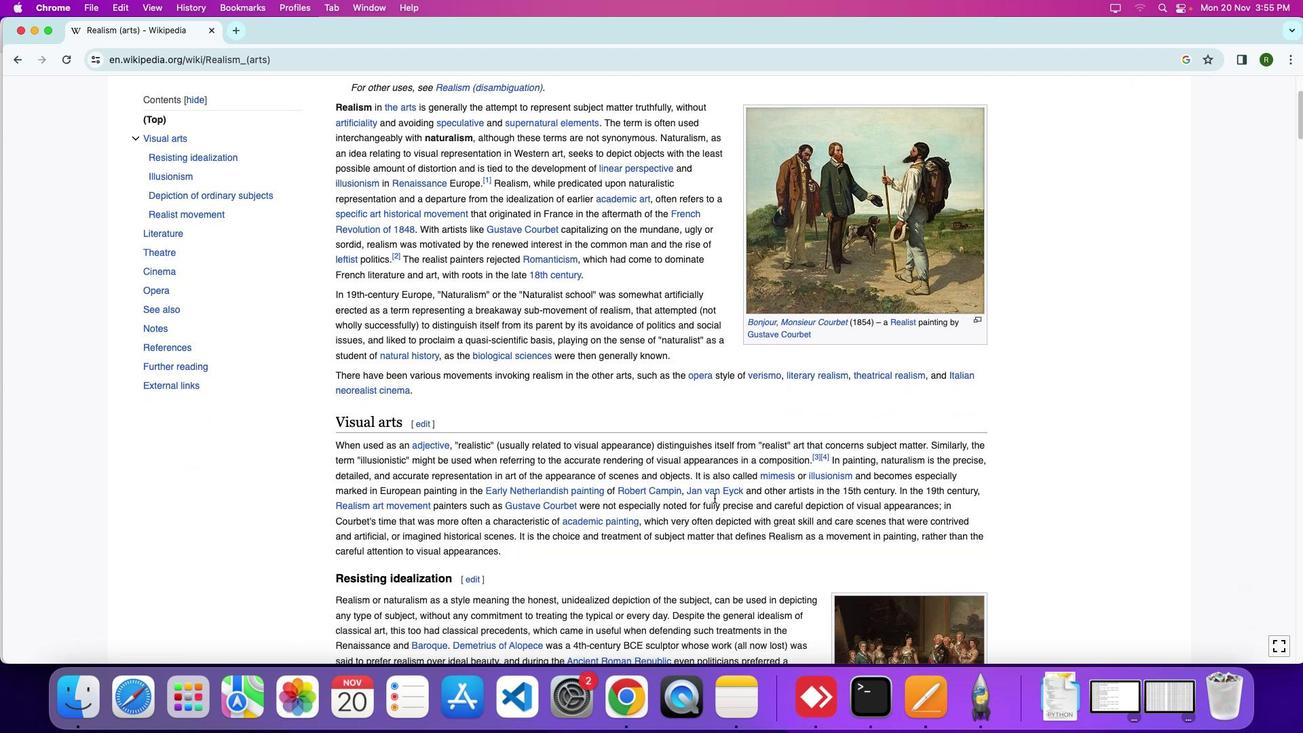 
Action: Mouse scrolled (715, 498) with delta (0, 0)
Screenshot: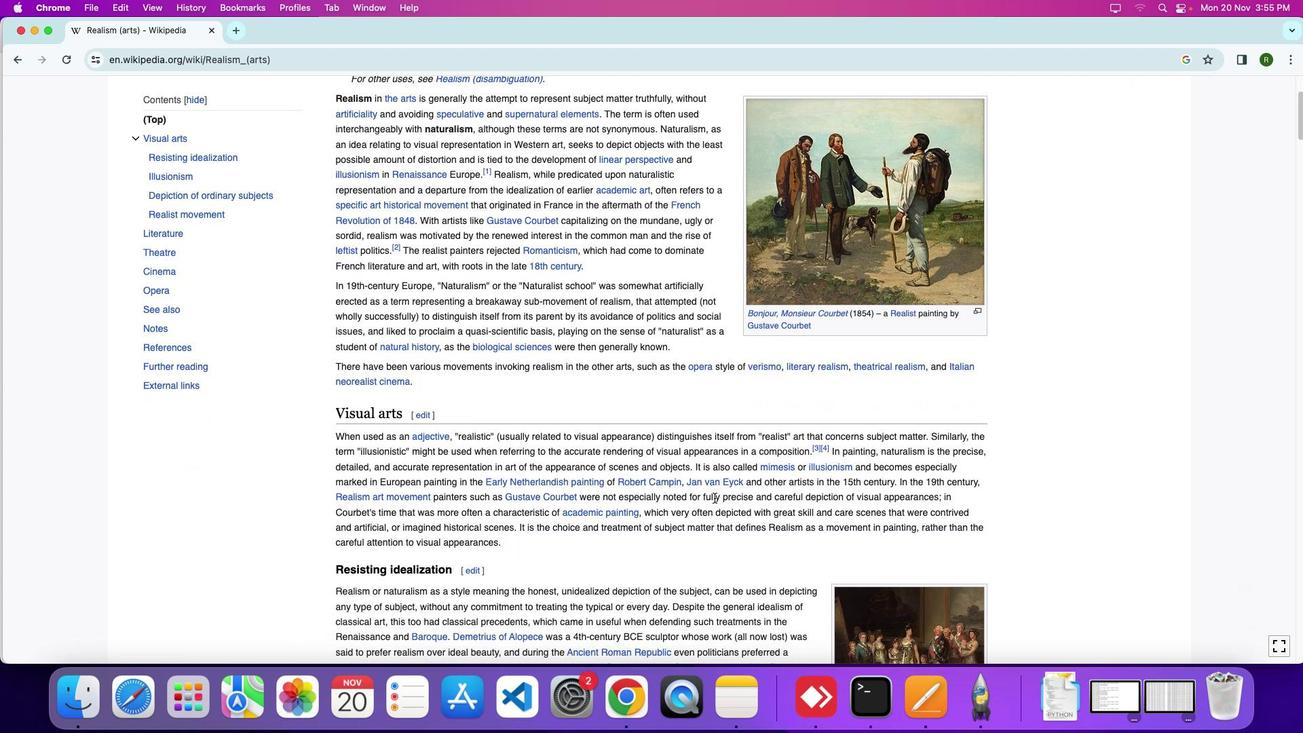 
Action: Mouse moved to (715, 497)
Screenshot: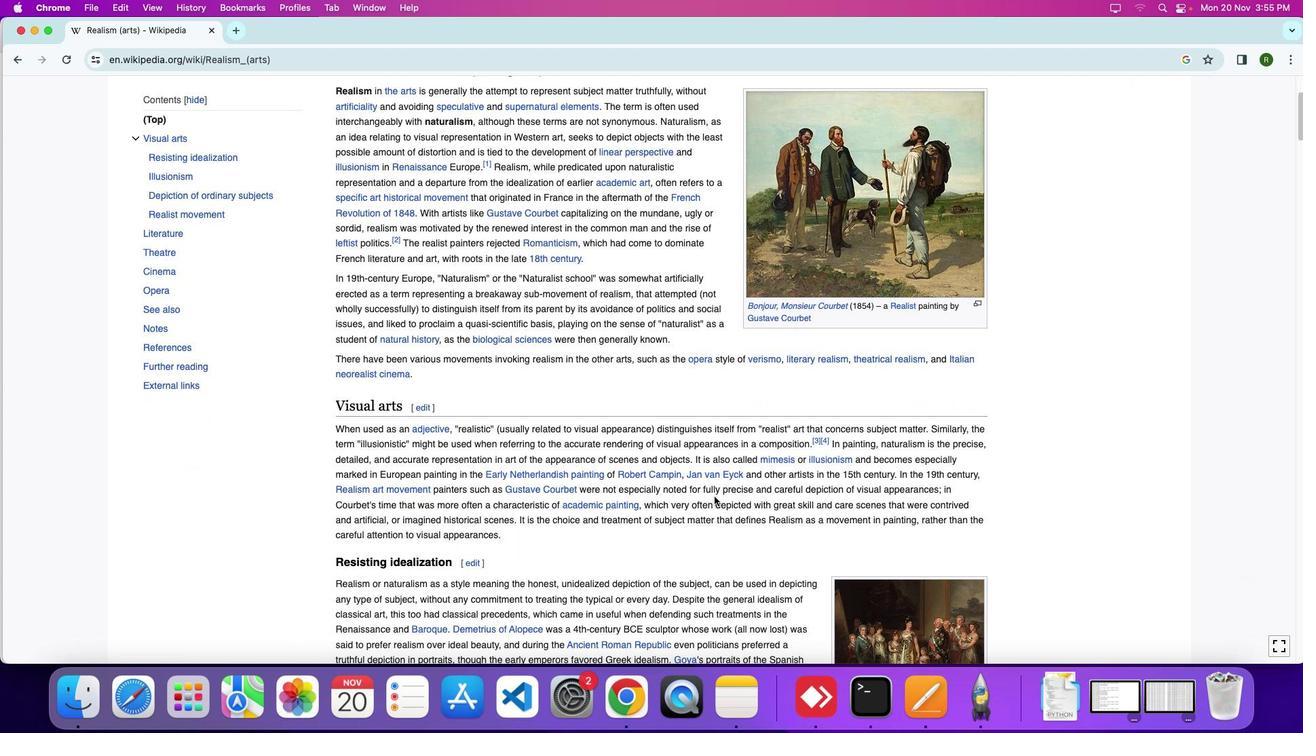 
Action: Mouse scrolled (715, 497) with delta (0, 0)
Screenshot: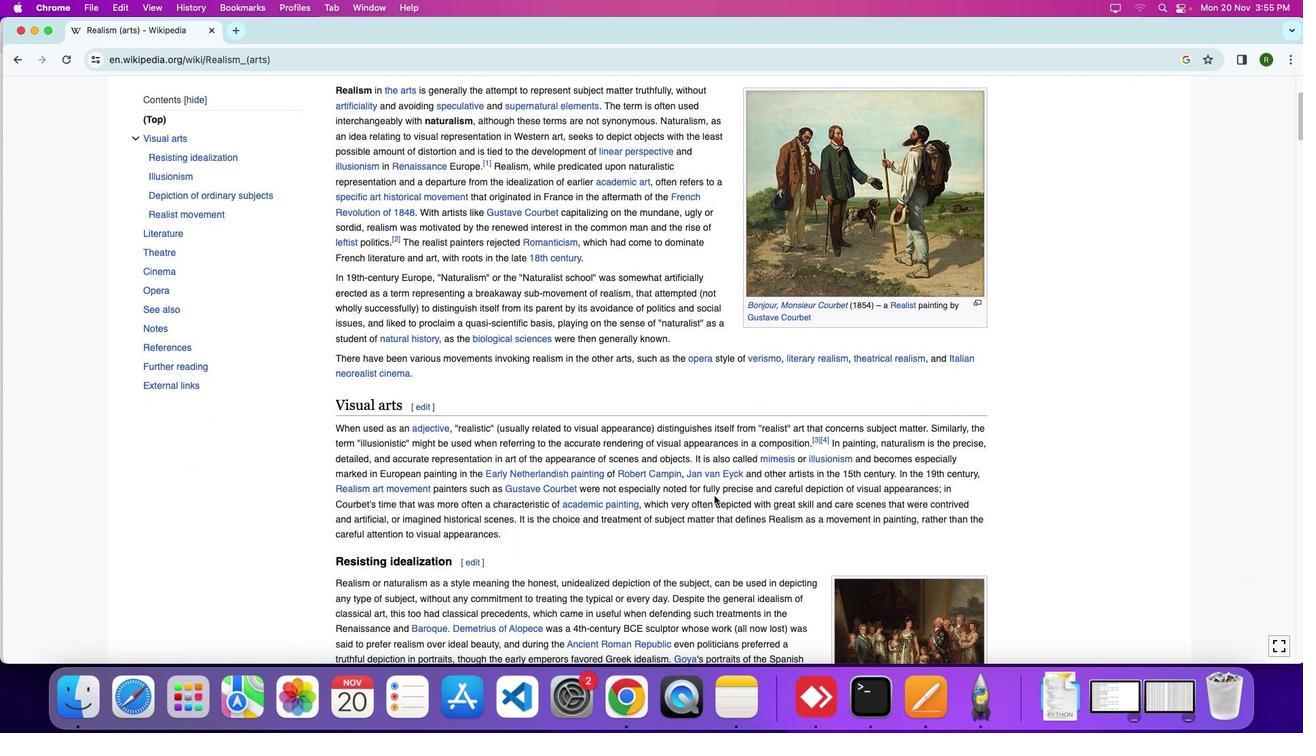 
Action: Mouse moved to (715, 496)
Screenshot: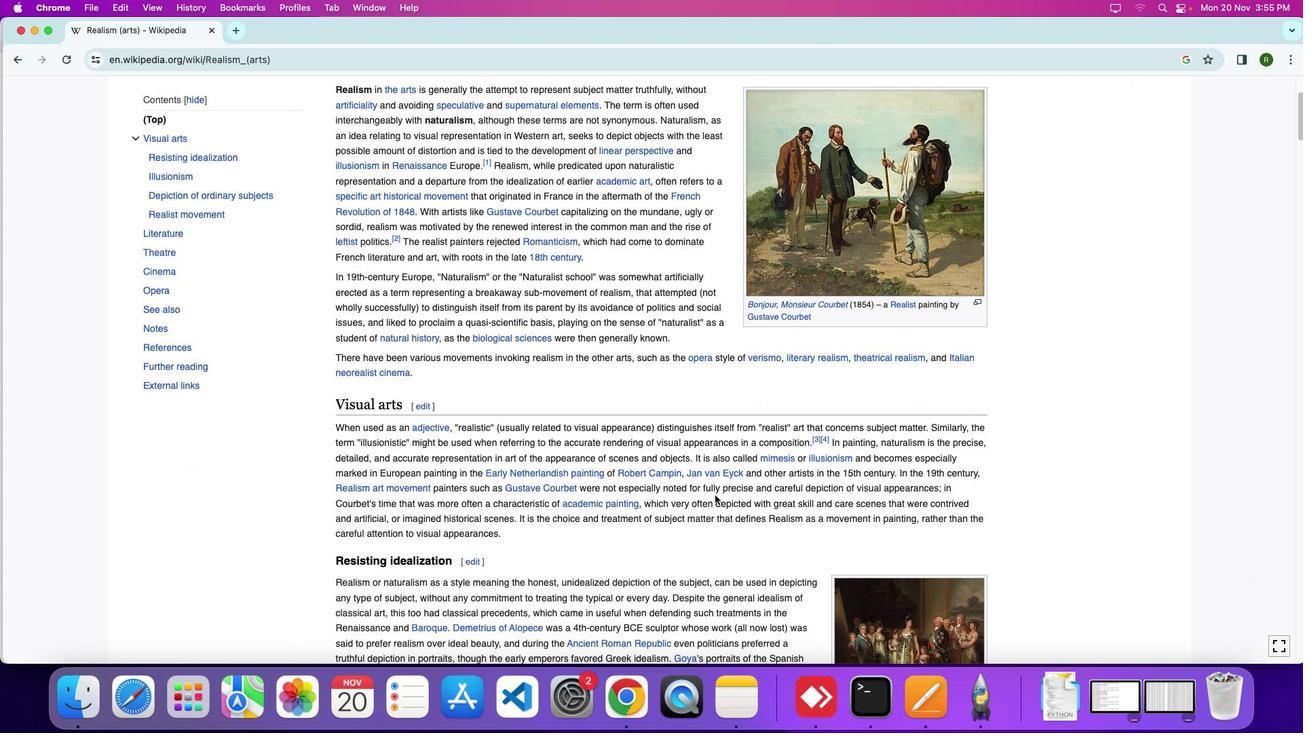 
Action: Mouse scrolled (715, 496) with delta (0, 0)
Screenshot: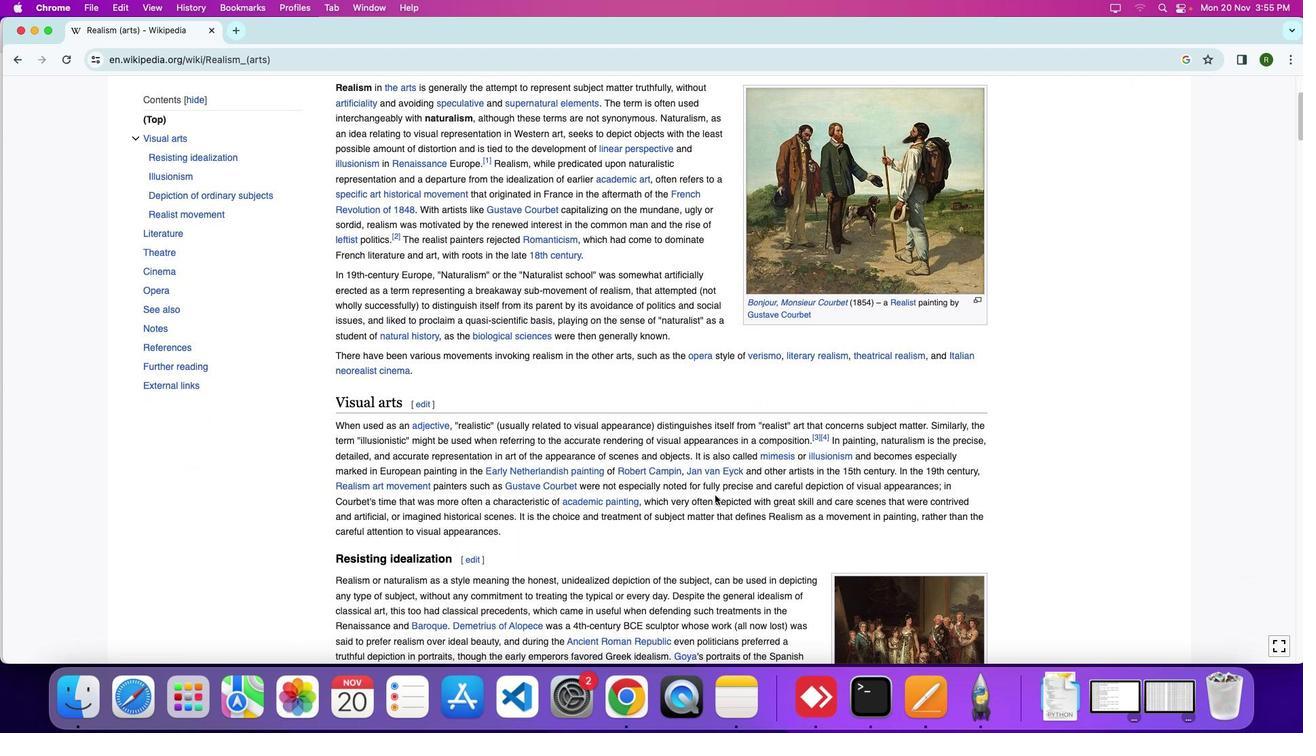 
Action: Mouse moved to (705, 528)
Screenshot: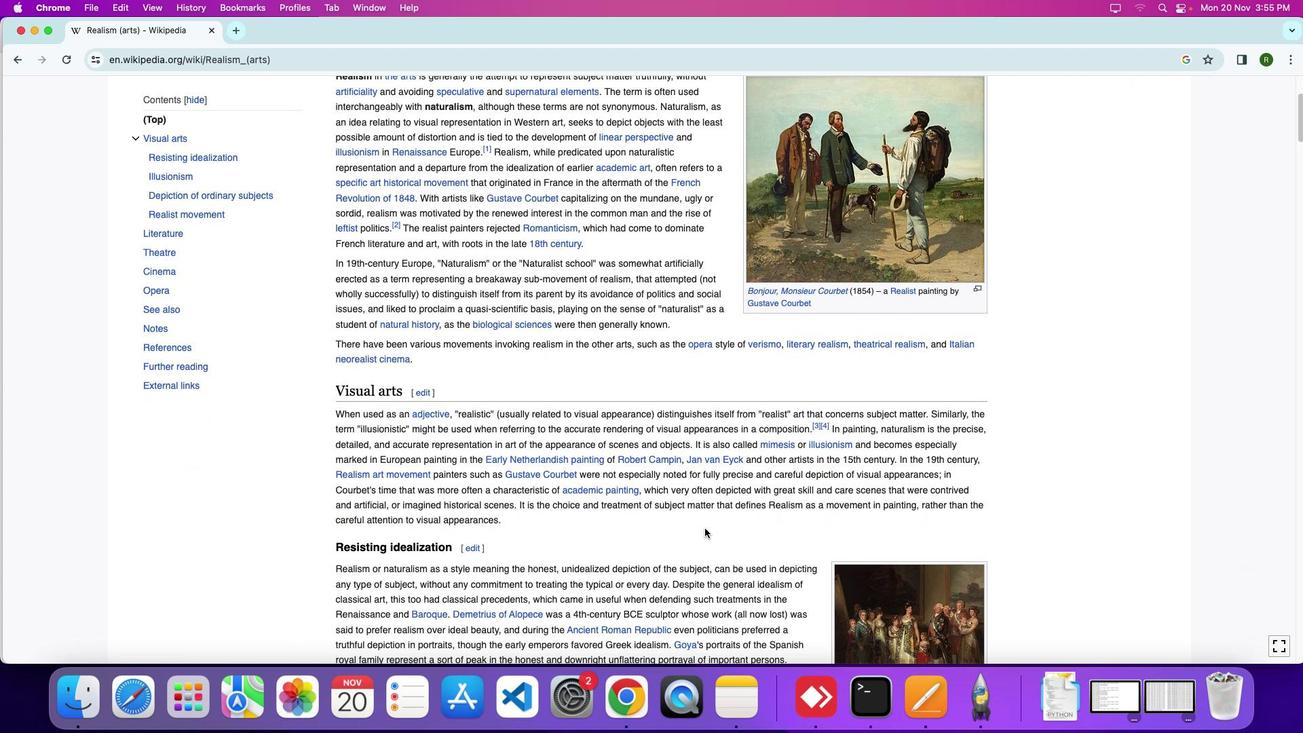 
Action: Mouse scrolled (705, 528) with delta (0, 0)
Screenshot: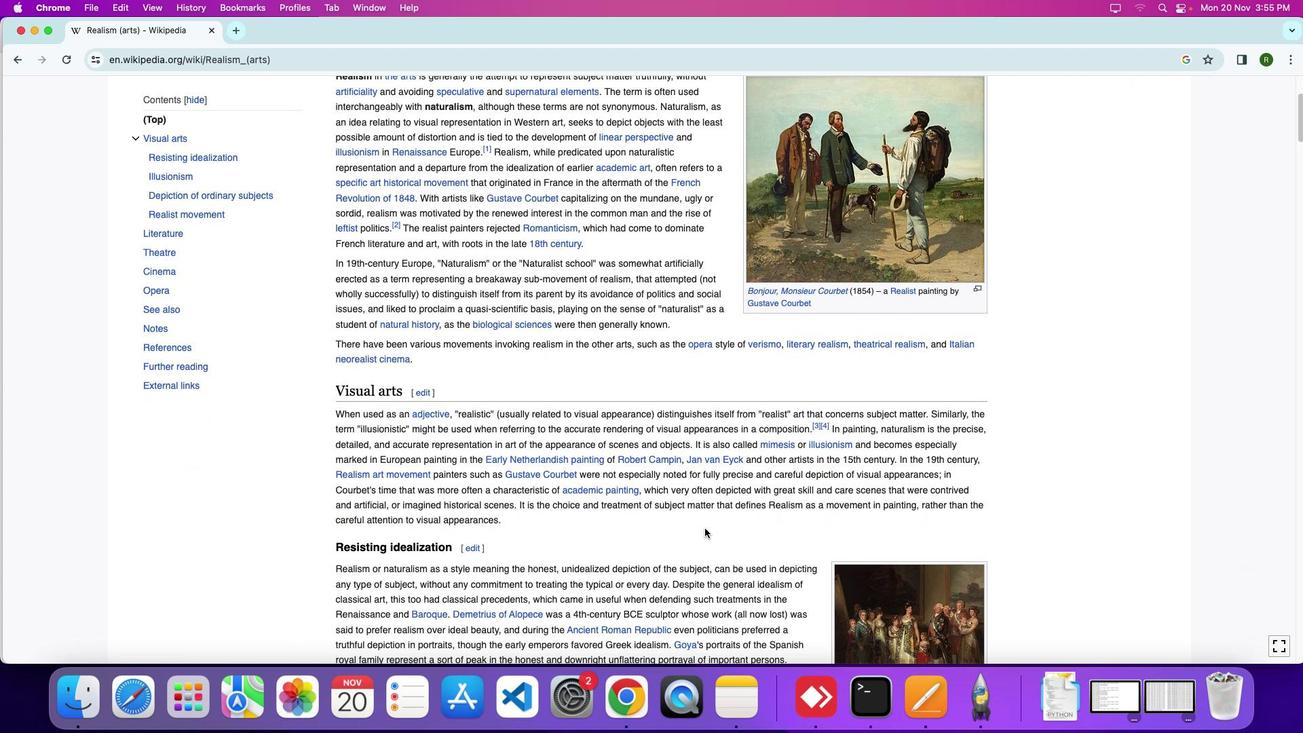 
Action: Mouse scrolled (705, 528) with delta (0, 0)
Screenshot: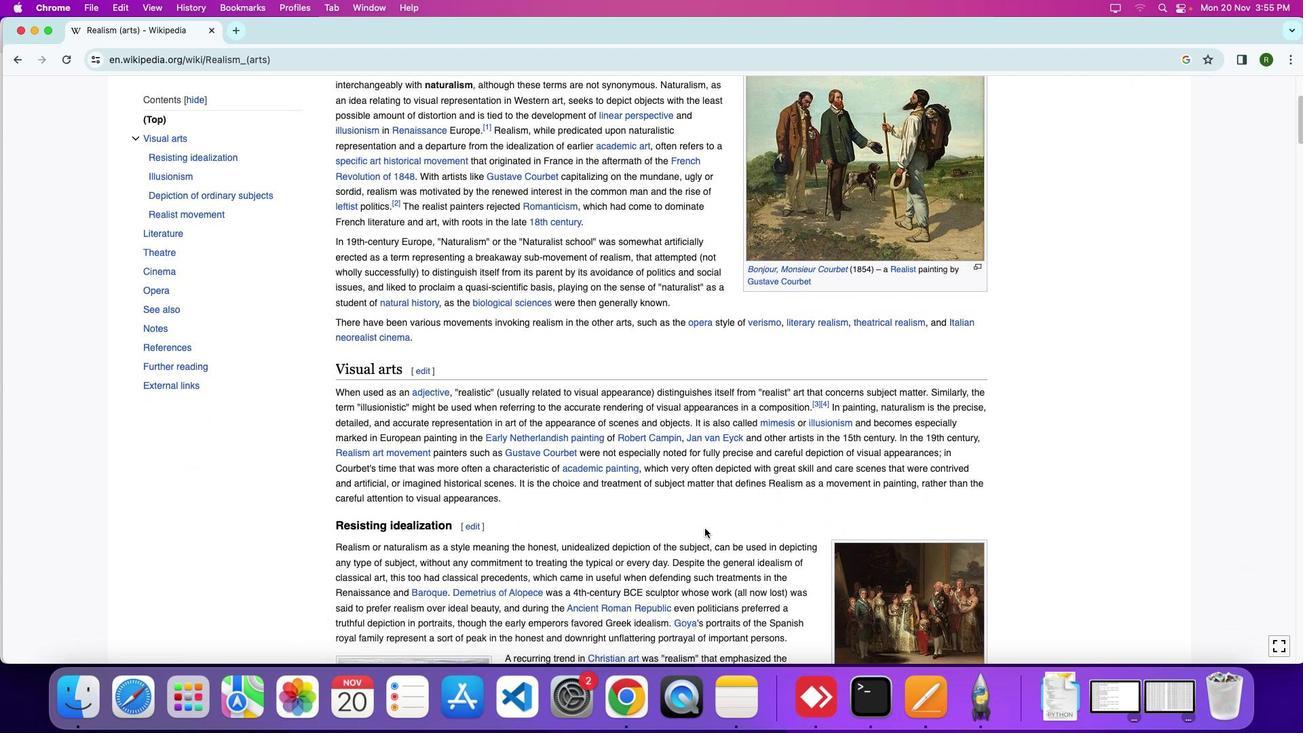 
Action: Mouse scrolled (705, 528) with delta (0, 0)
Screenshot: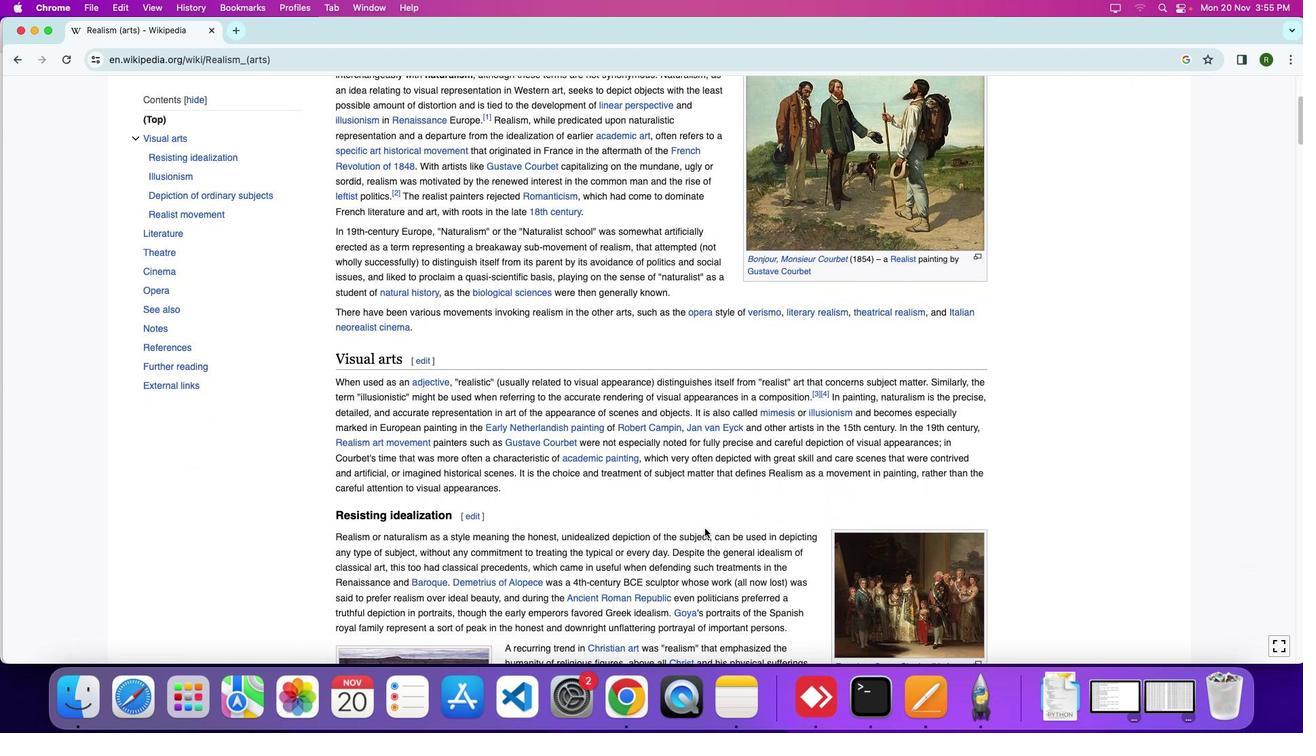 
Action: Mouse scrolled (705, 528) with delta (0, 0)
Screenshot: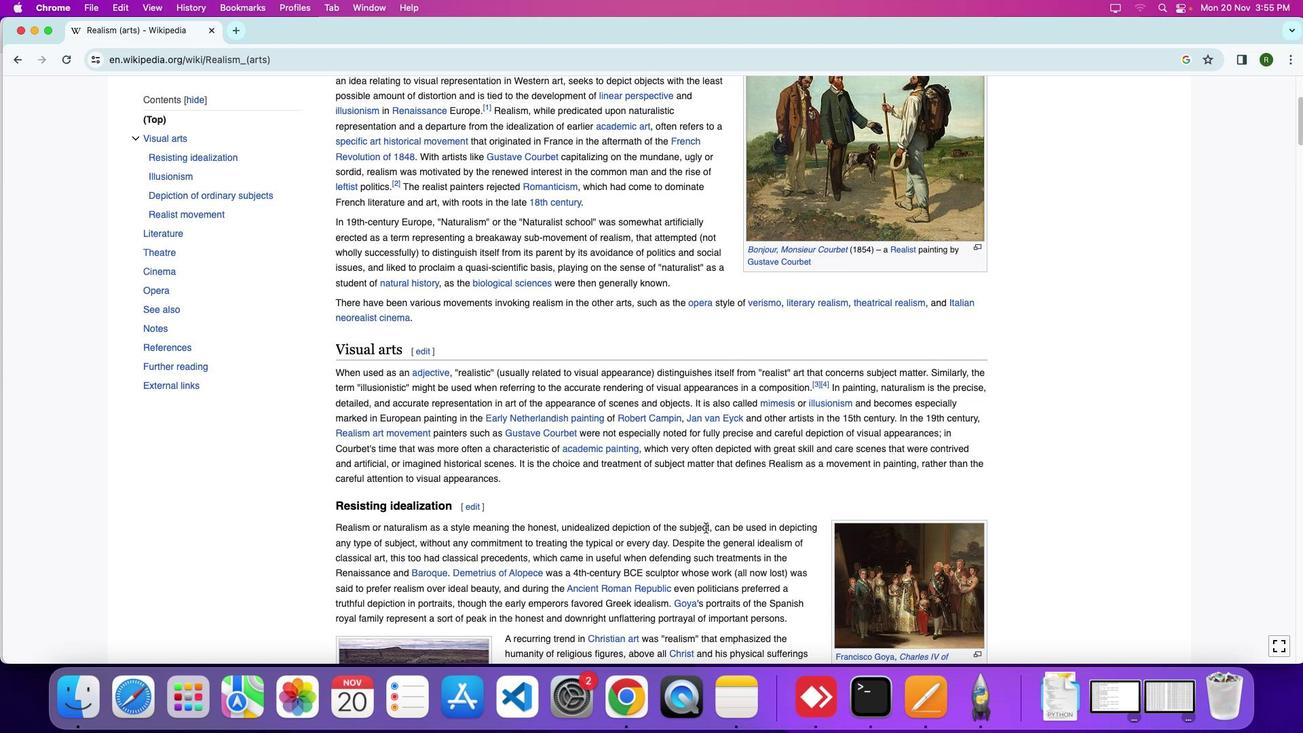 
Action: Mouse moved to (704, 533)
Screenshot: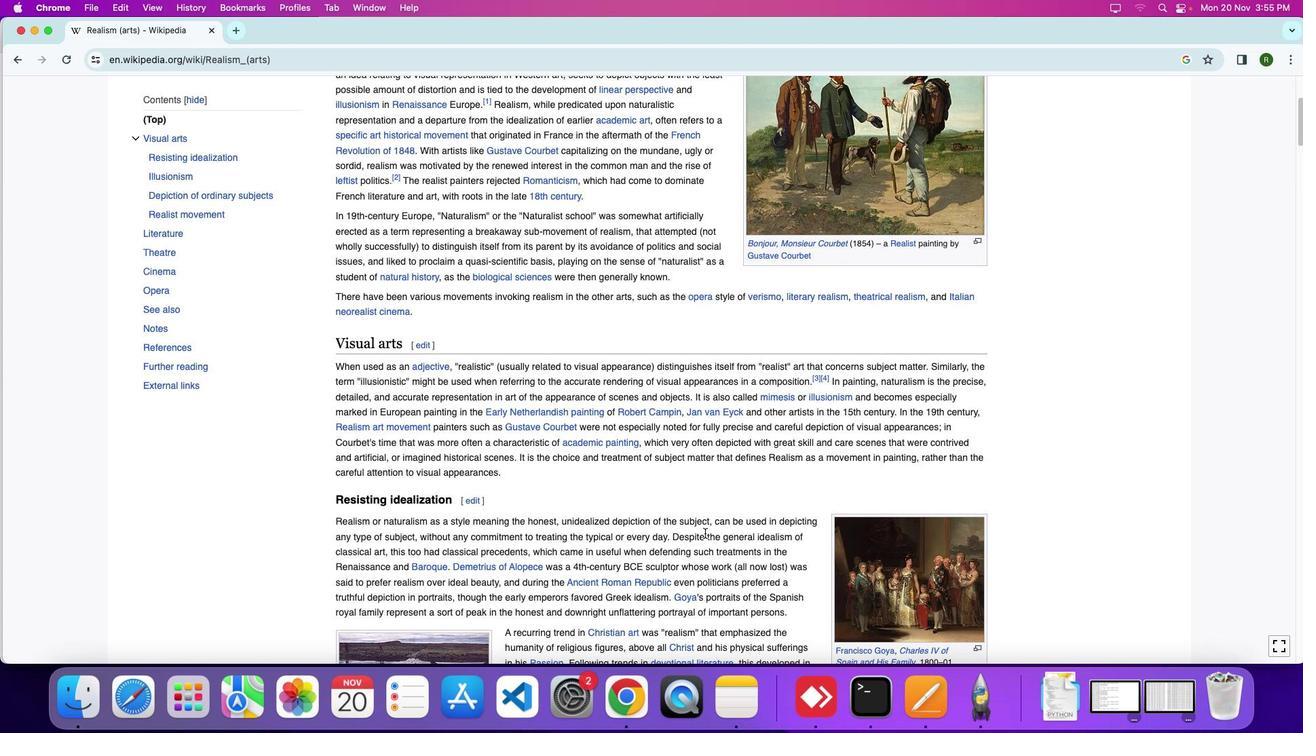 
Action: Mouse scrolled (704, 533) with delta (0, 0)
Screenshot: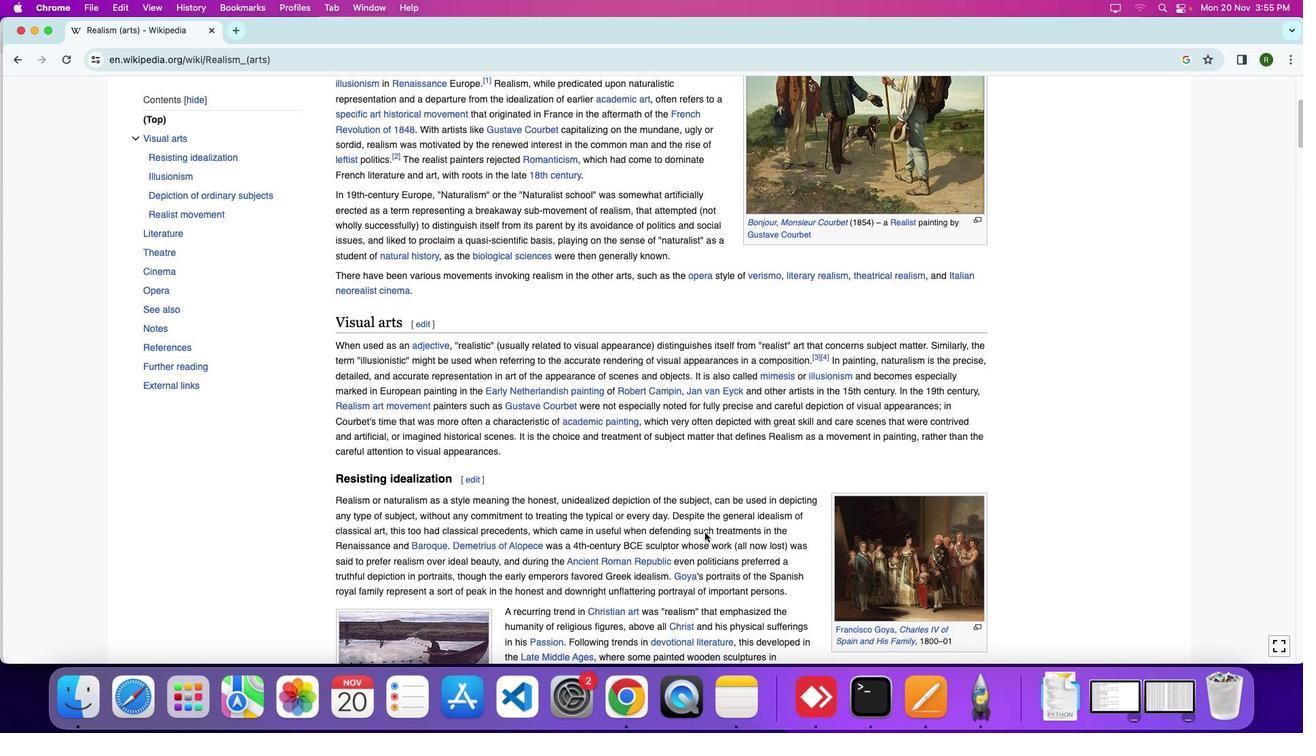
Action: Mouse scrolled (704, 533) with delta (0, 0)
Screenshot: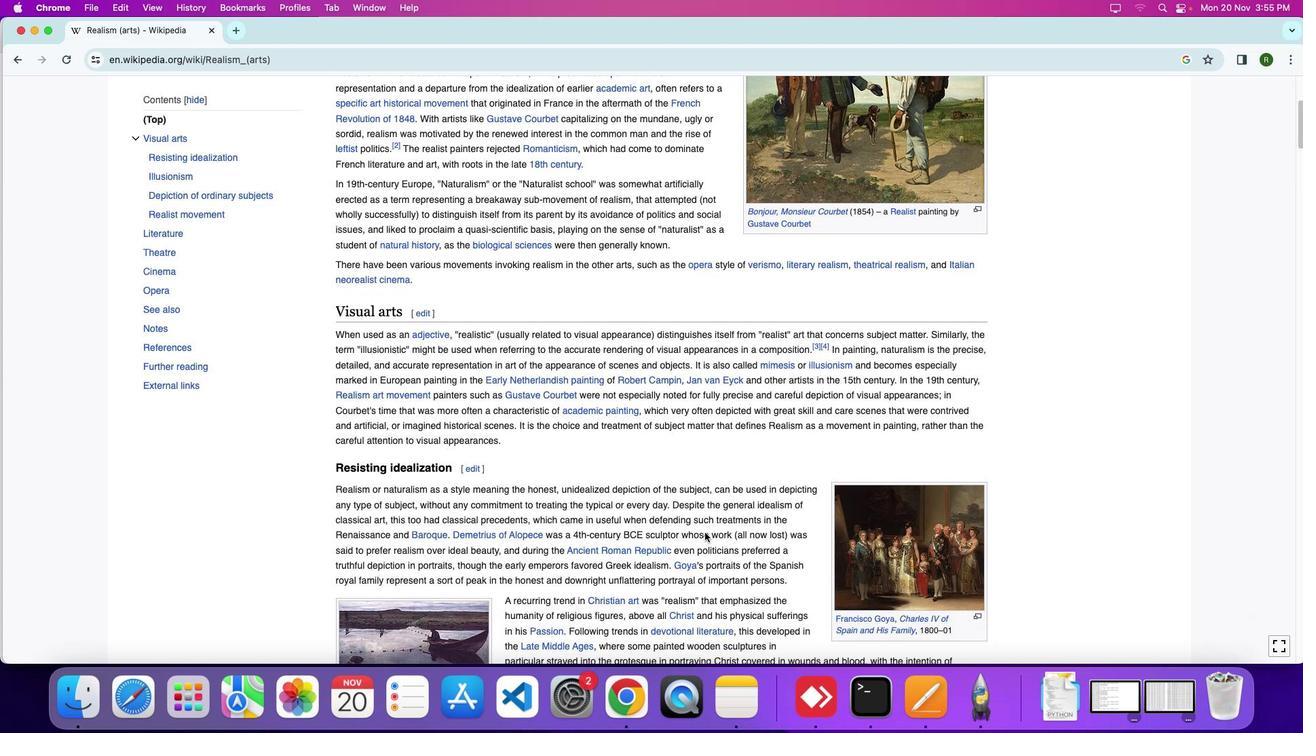 
Action: Mouse moved to (704, 533)
Screenshot: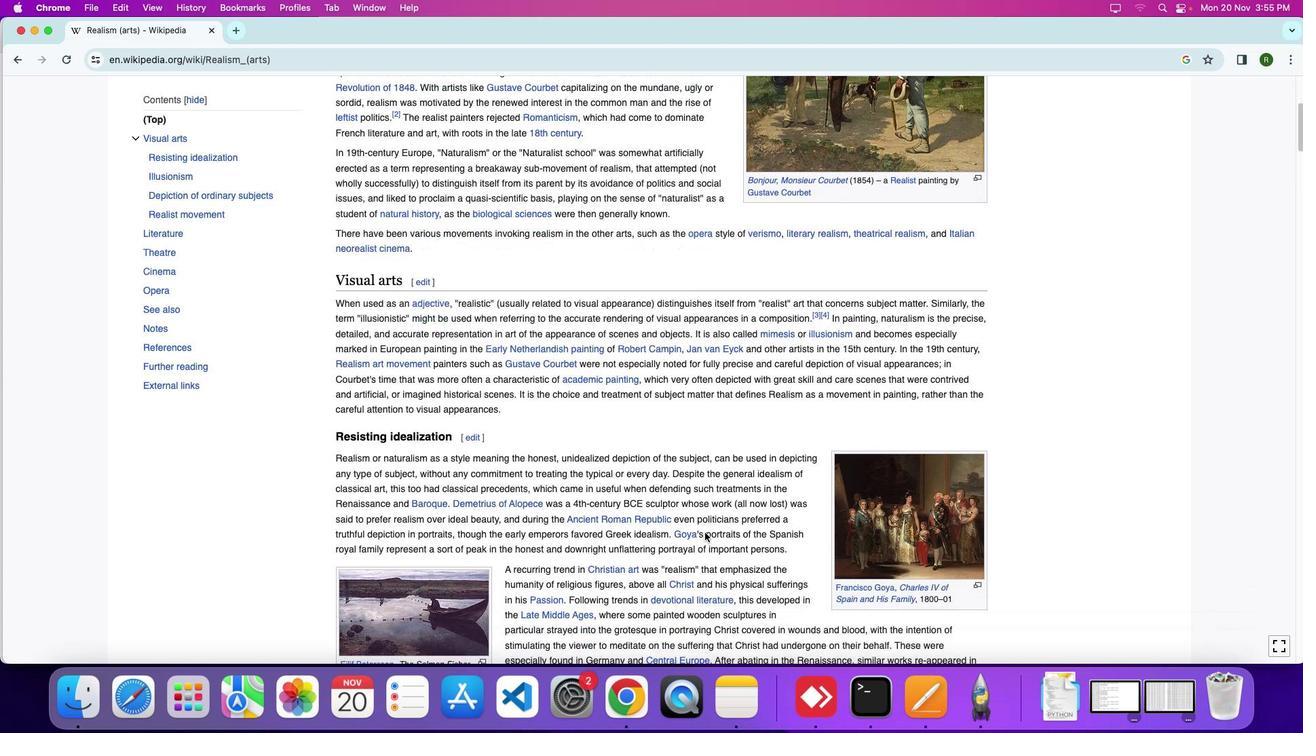 
Action: Mouse scrolled (704, 533) with delta (0, -1)
Screenshot: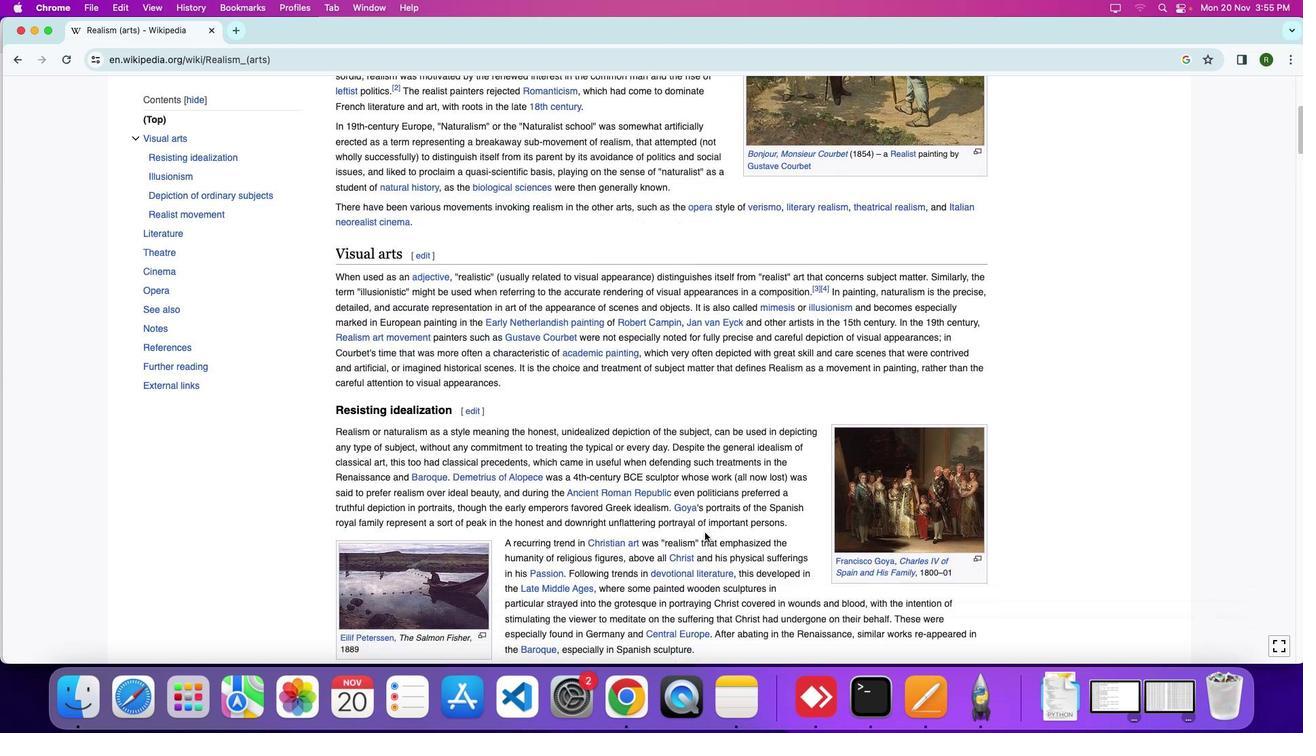 
Action: Mouse scrolled (704, 533) with delta (0, 0)
Screenshot: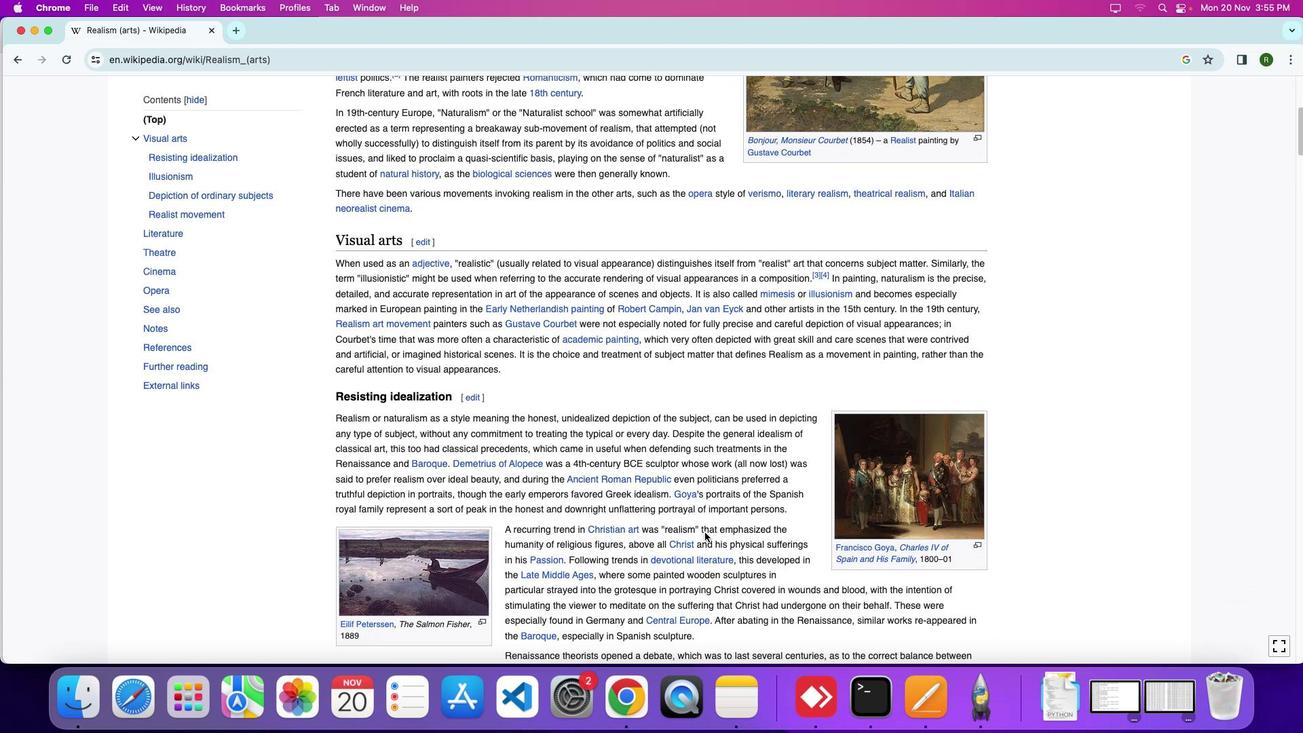 
Action: Mouse scrolled (704, 533) with delta (0, 0)
Screenshot: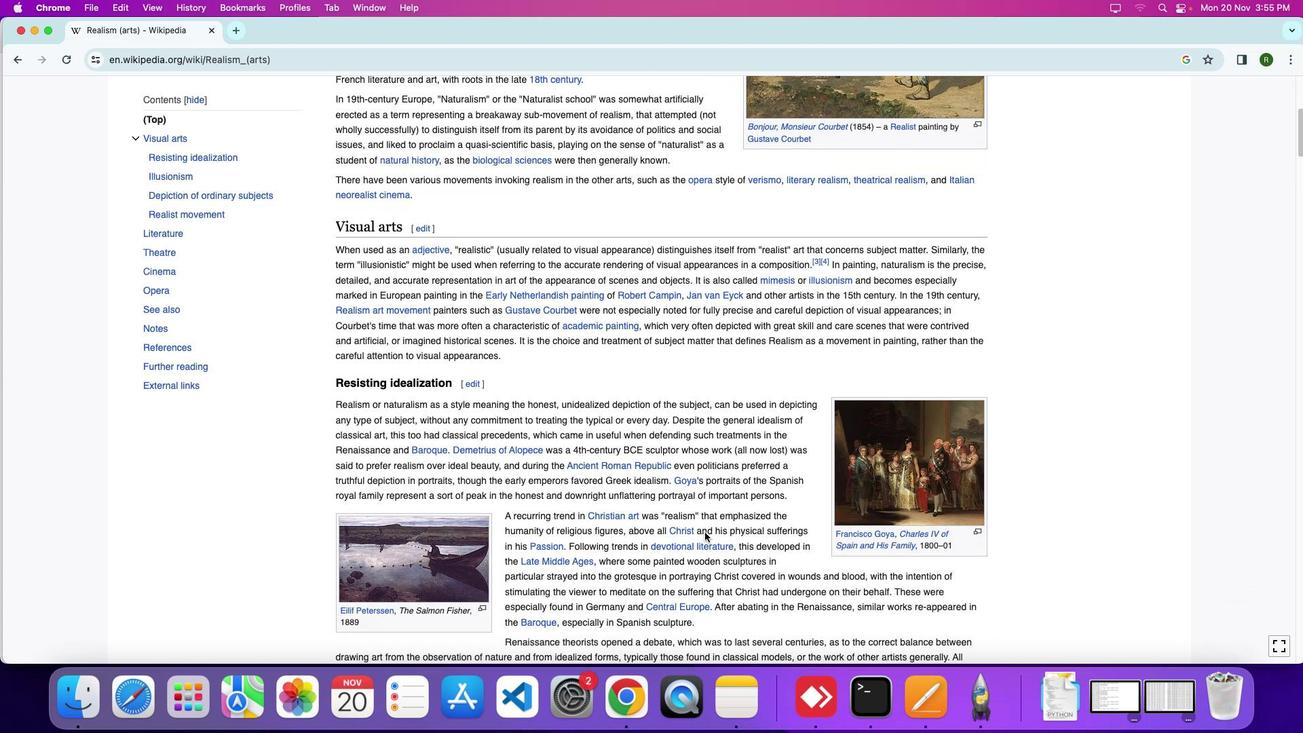 
Action: Mouse moved to (702, 535)
Screenshot: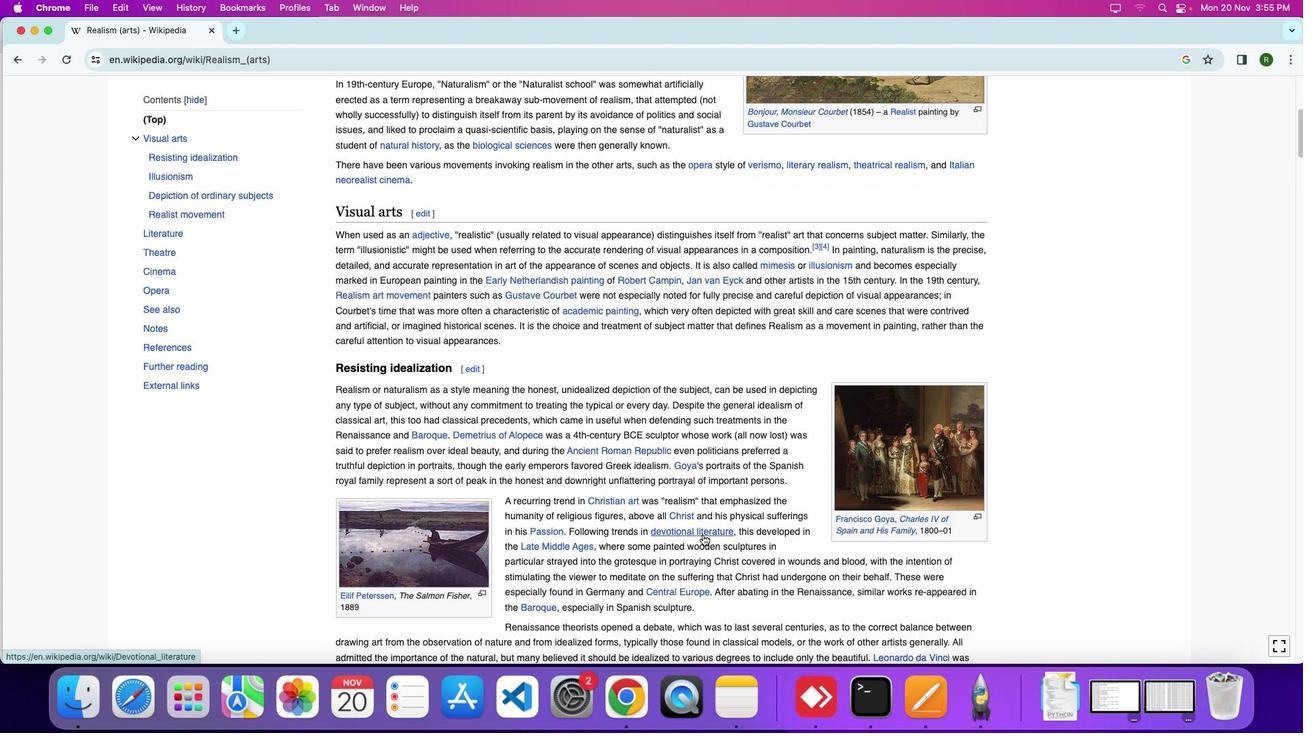 
Action: Mouse scrolled (702, 535) with delta (0, 0)
Screenshot: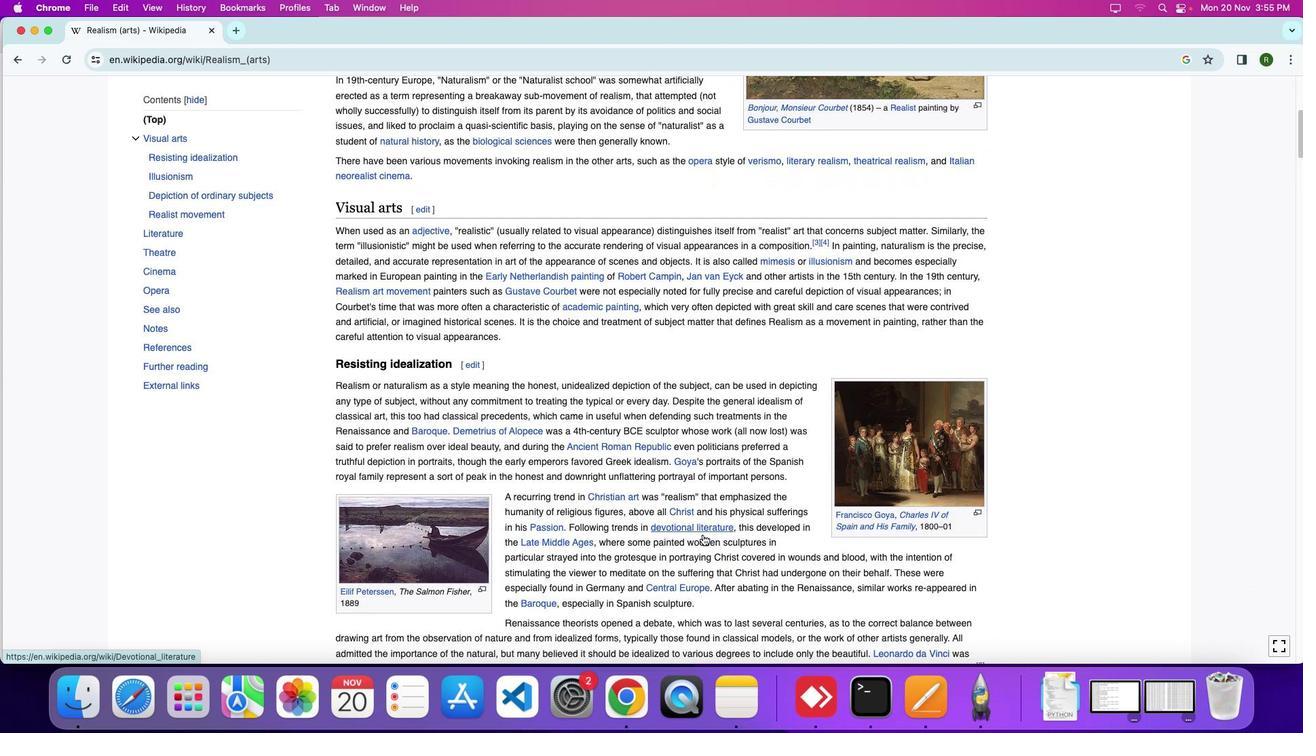 
Action: Mouse moved to (702, 535)
Screenshot: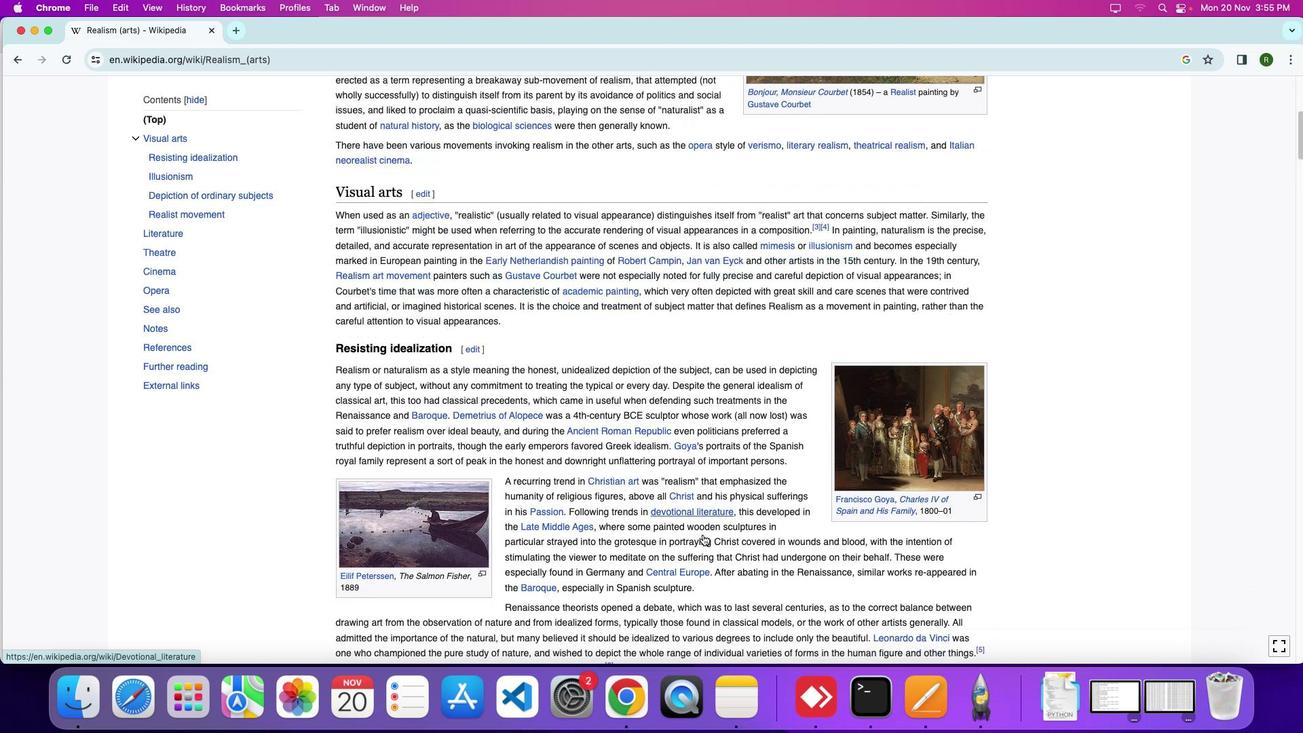
Action: Mouse scrolled (702, 535) with delta (0, 0)
Screenshot: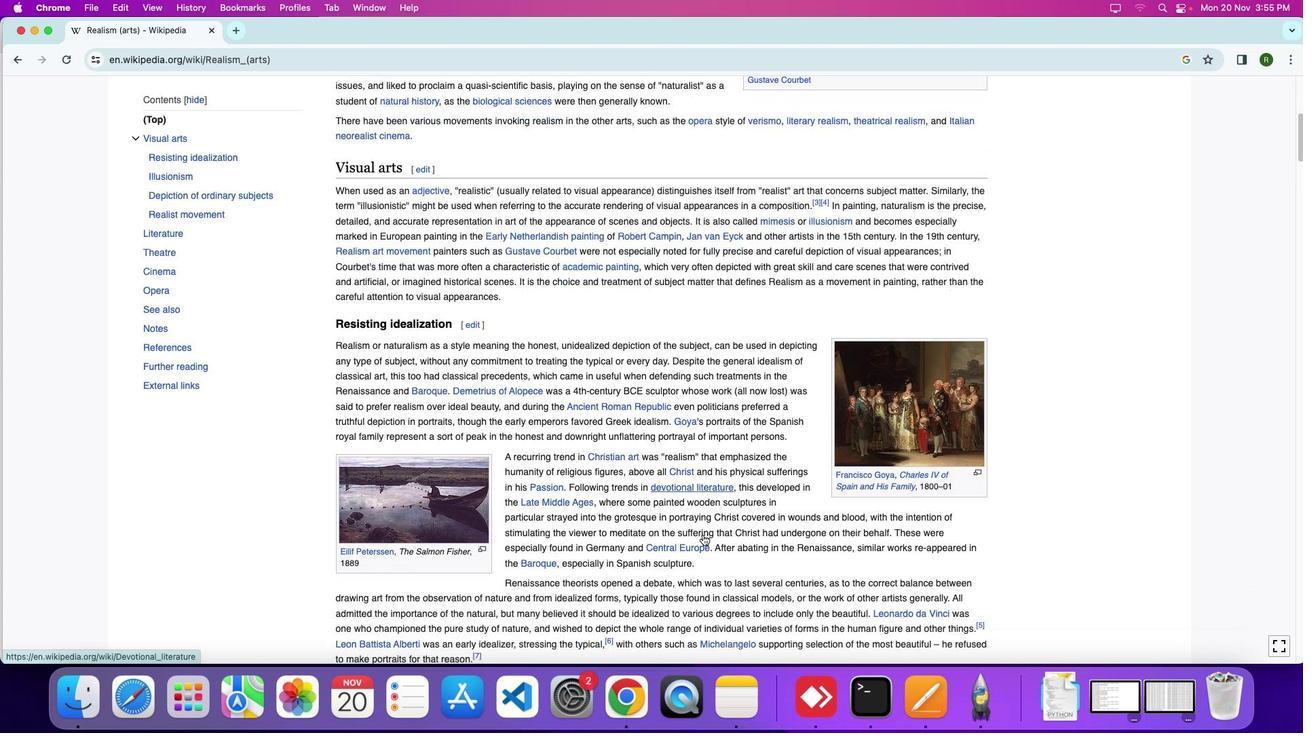 
Action: Mouse moved to (702, 534)
Screenshot: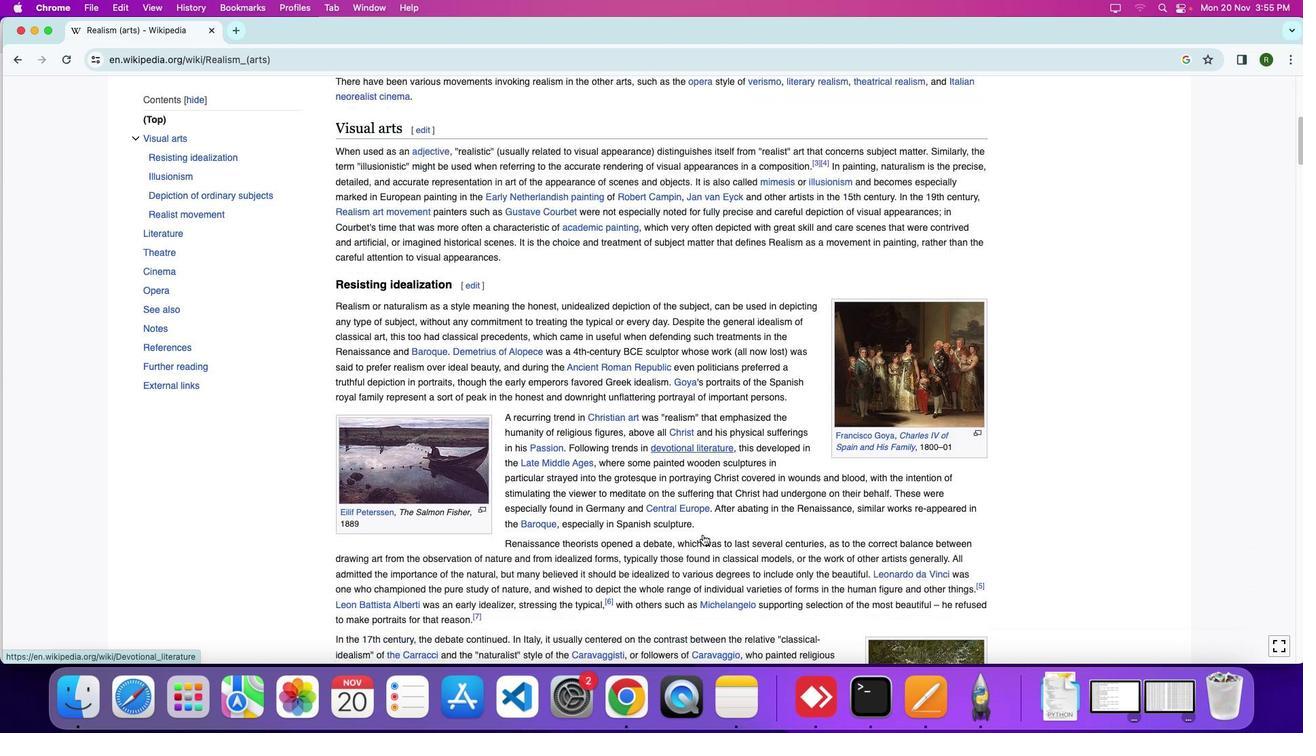 
Action: Mouse scrolled (702, 534) with delta (0, -1)
Screenshot: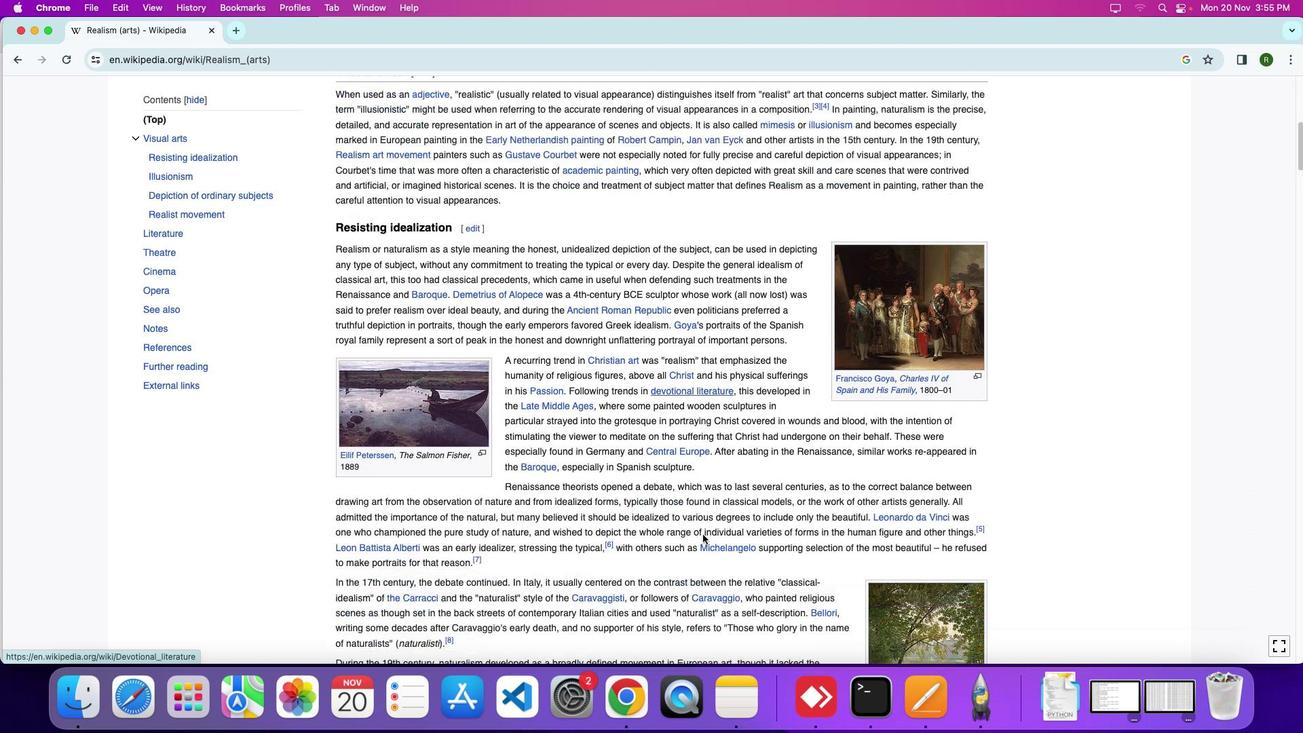 
Action: Mouse scrolled (702, 534) with delta (0, -2)
Screenshot: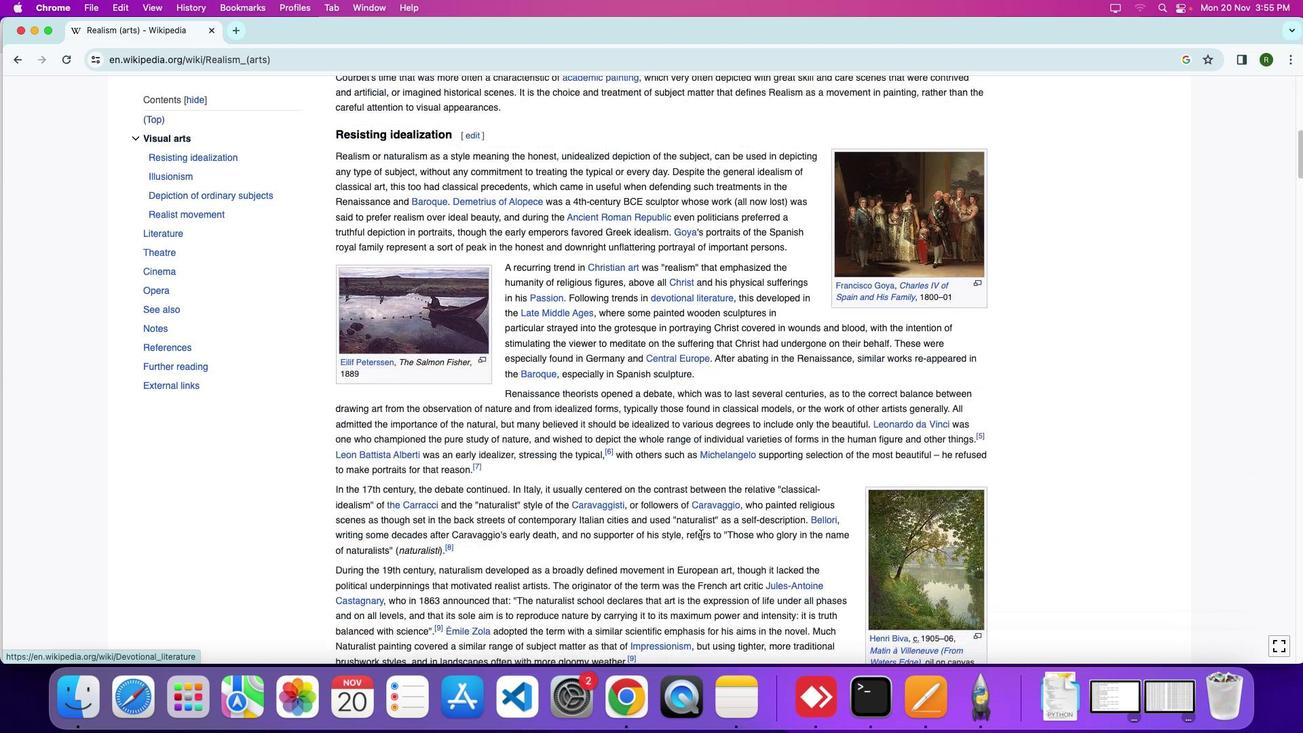 
Action: Mouse moved to (697, 534)
Screenshot: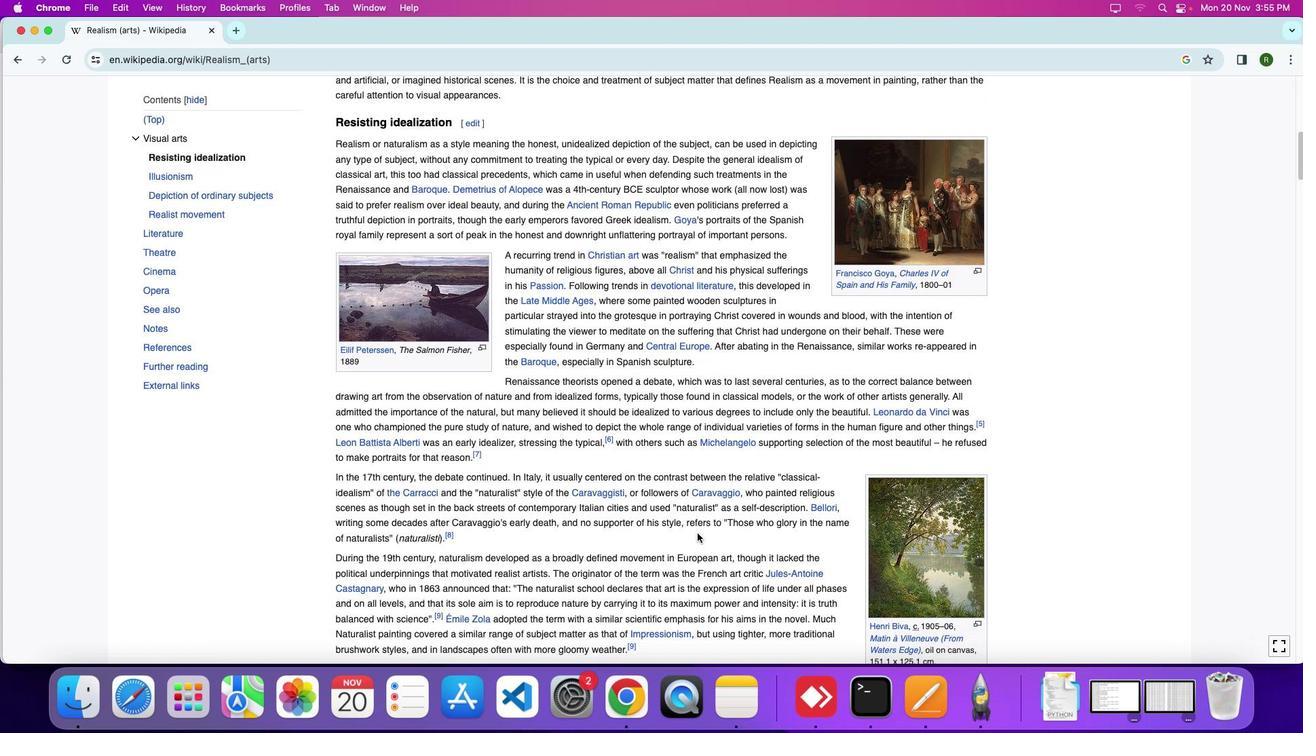 
Action: Mouse scrolled (697, 534) with delta (0, 0)
Screenshot: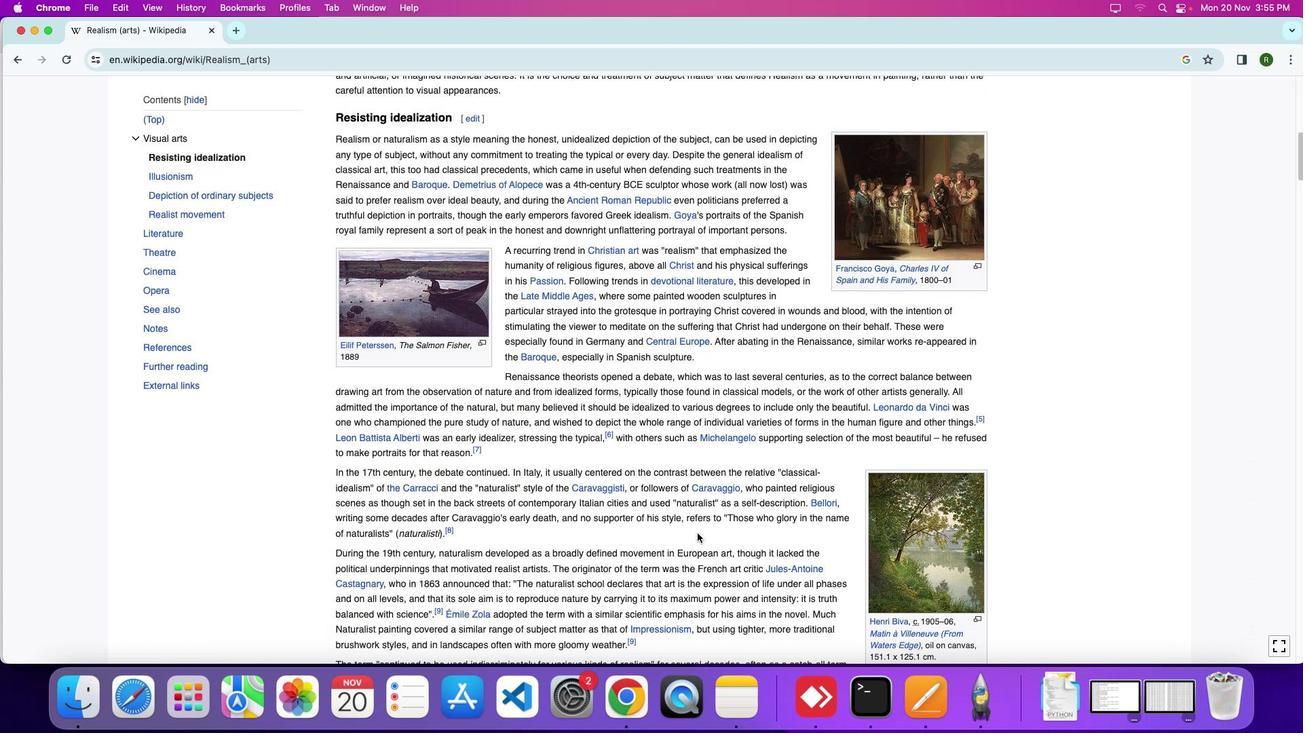 
Action: Mouse moved to (697, 533)
Screenshot: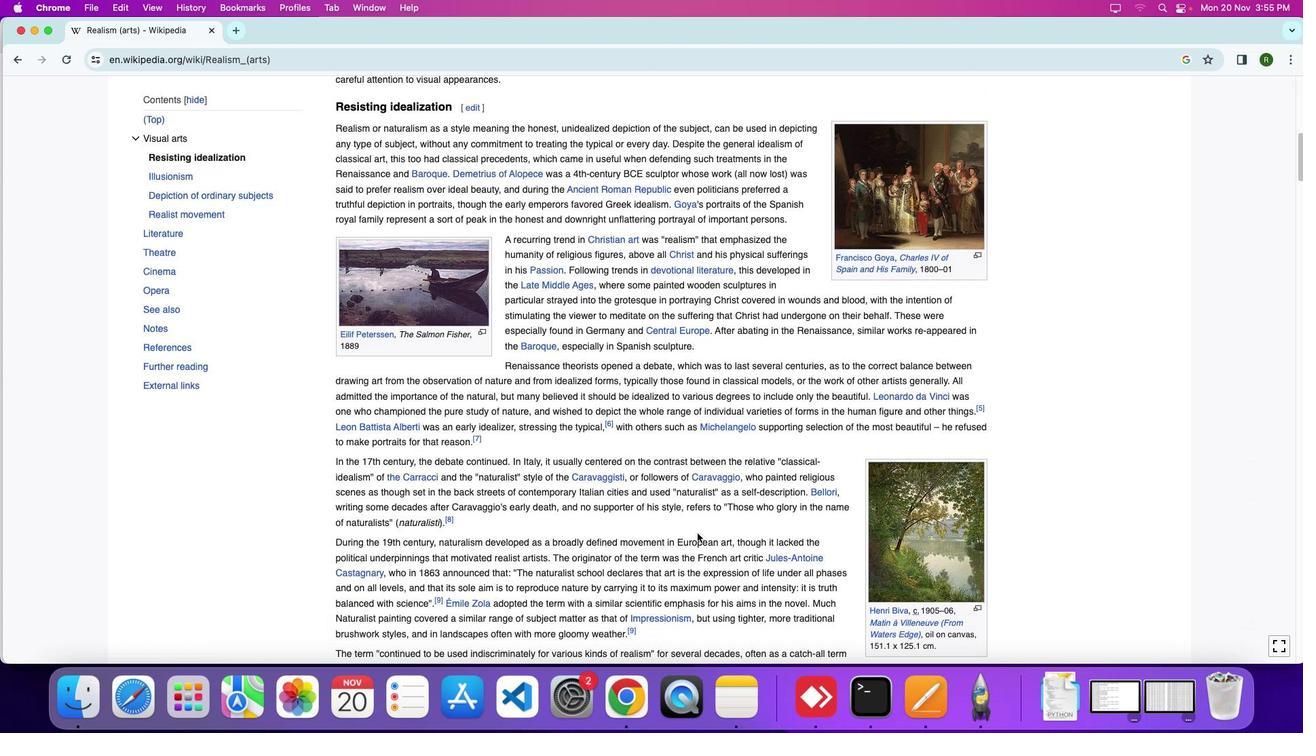 
Action: Mouse scrolled (697, 533) with delta (0, 0)
Screenshot: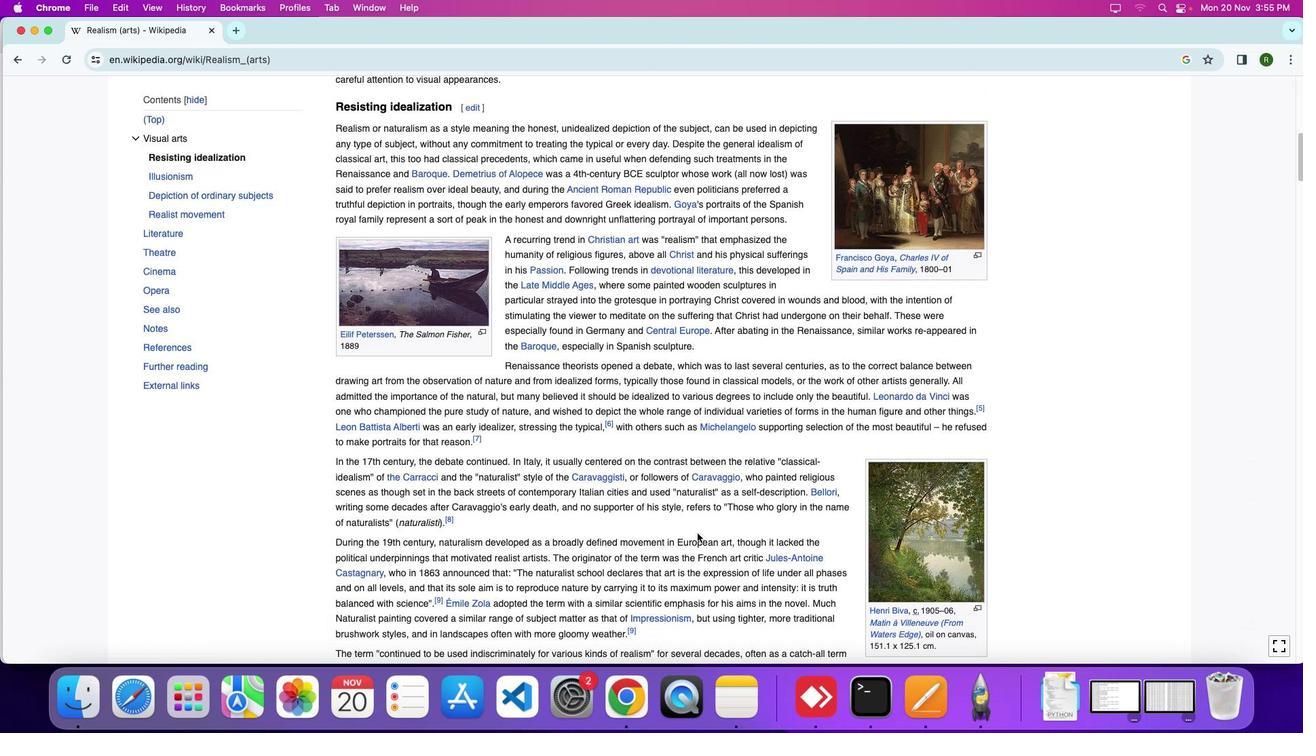 
Action: Mouse moved to (697, 533)
Screenshot: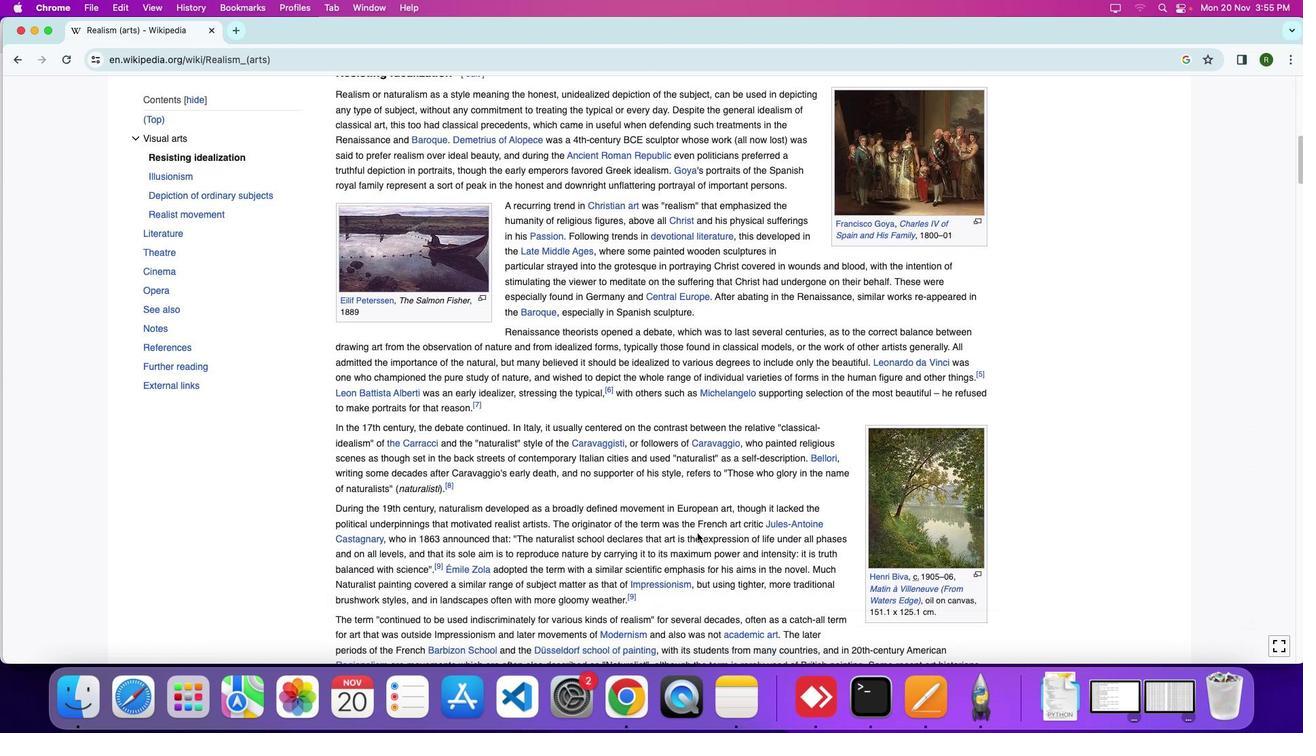 
Action: Mouse scrolled (697, 533) with delta (0, -1)
Screenshot: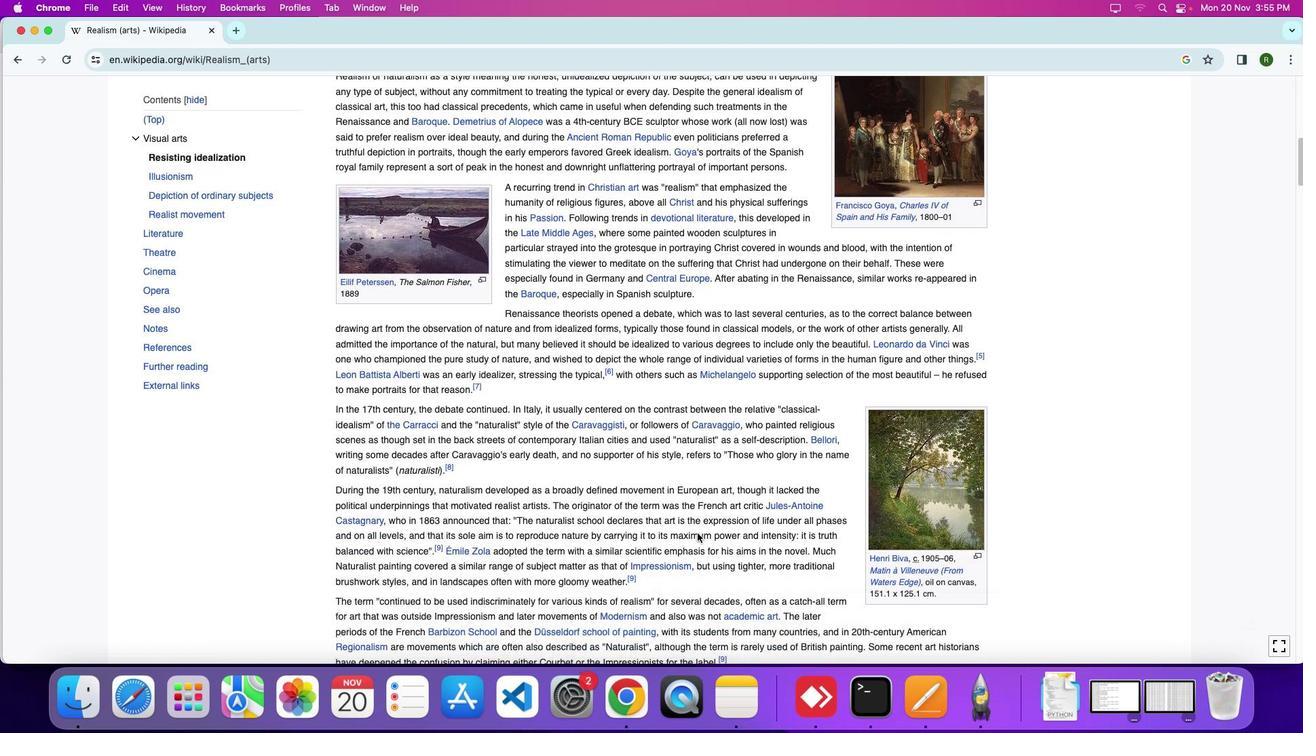 
Action: Mouse moved to (700, 540)
Screenshot: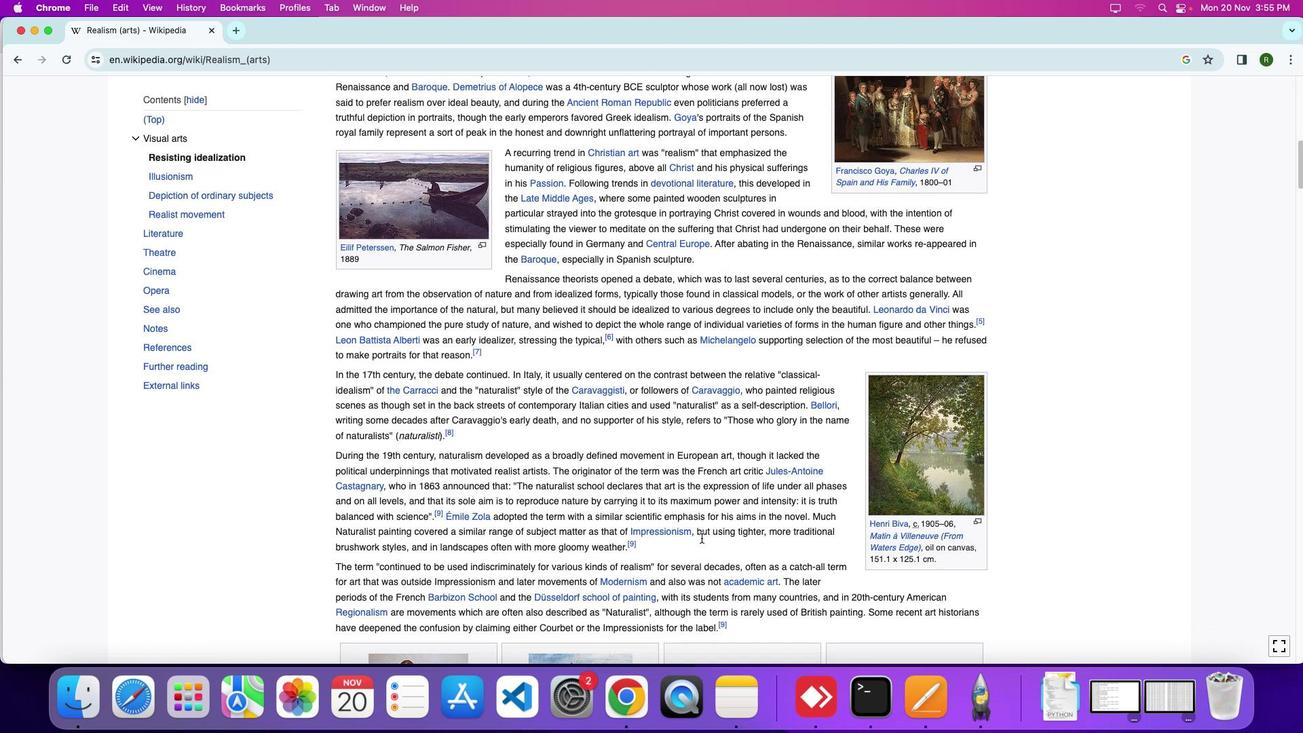 
Action: Mouse scrolled (700, 540) with delta (0, 0)
Screenshot: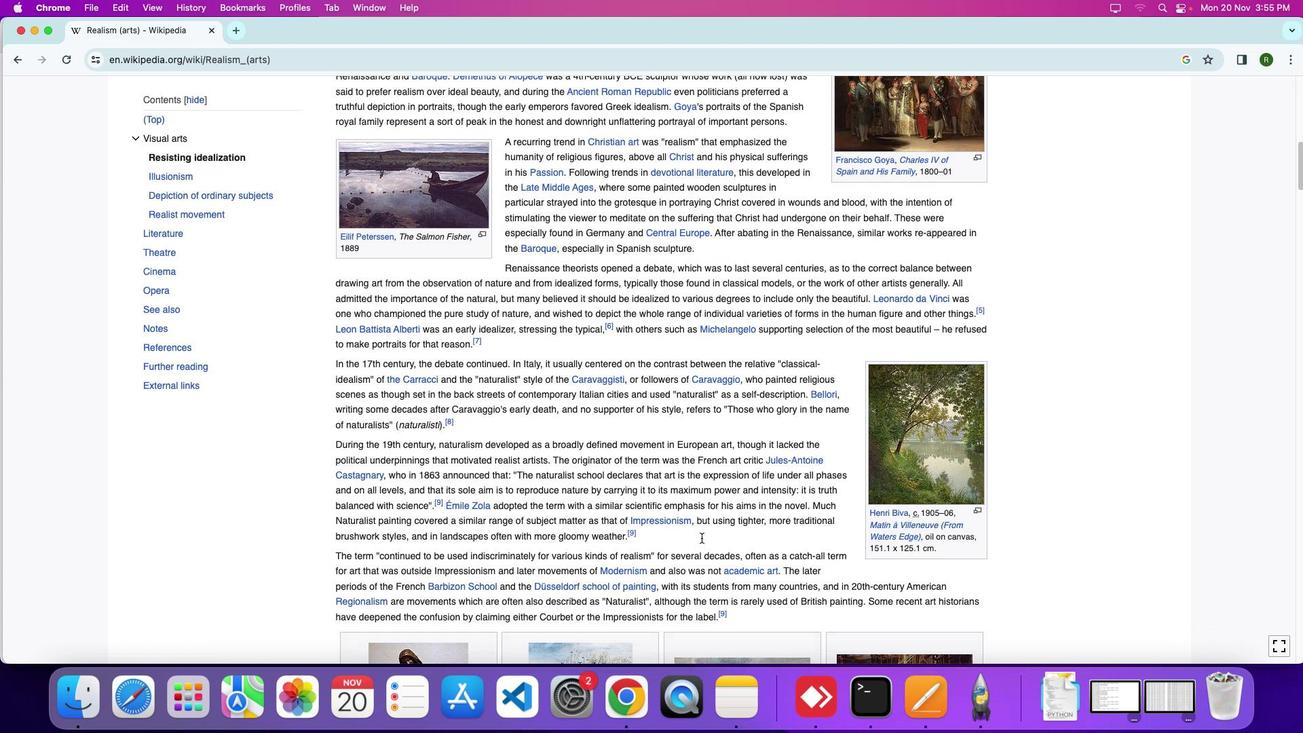 
Action: Mouse moved to (701, 539)
Screenshot: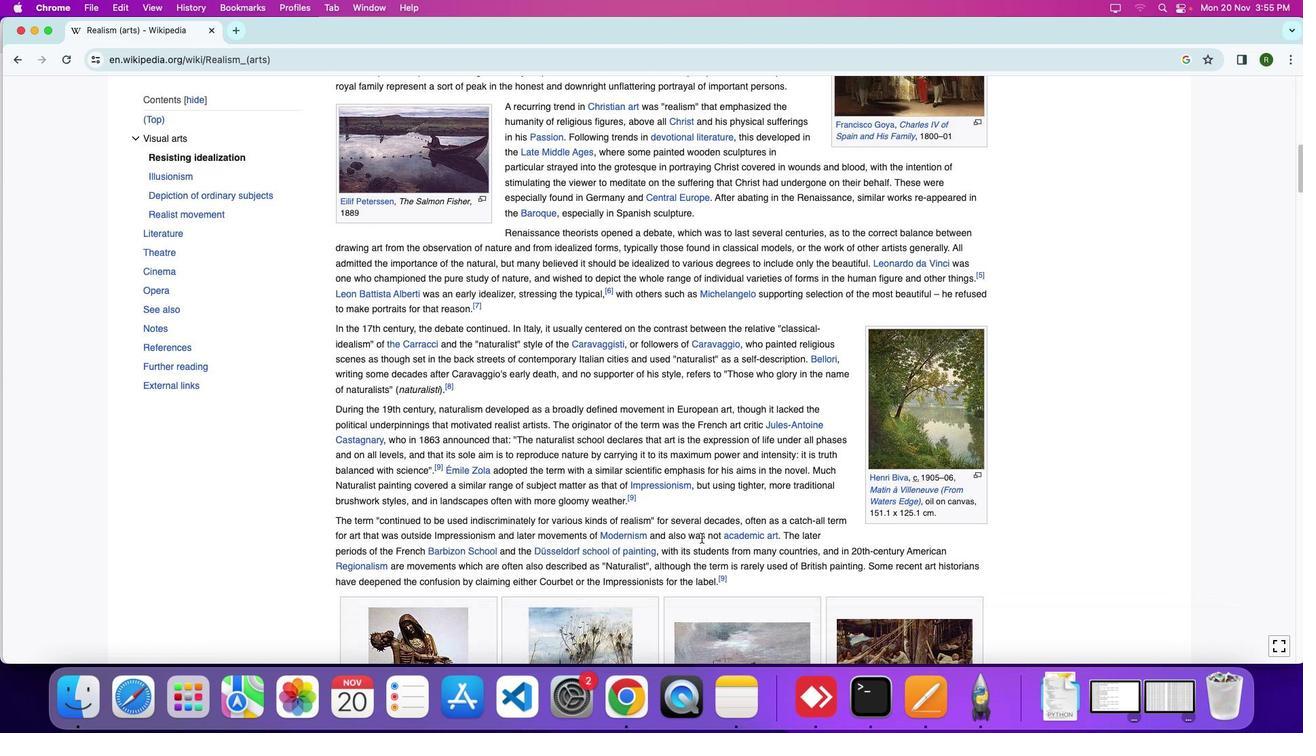 
Action: Mouse scrolled (701, 539) with delta (0, 0)
Screenshot: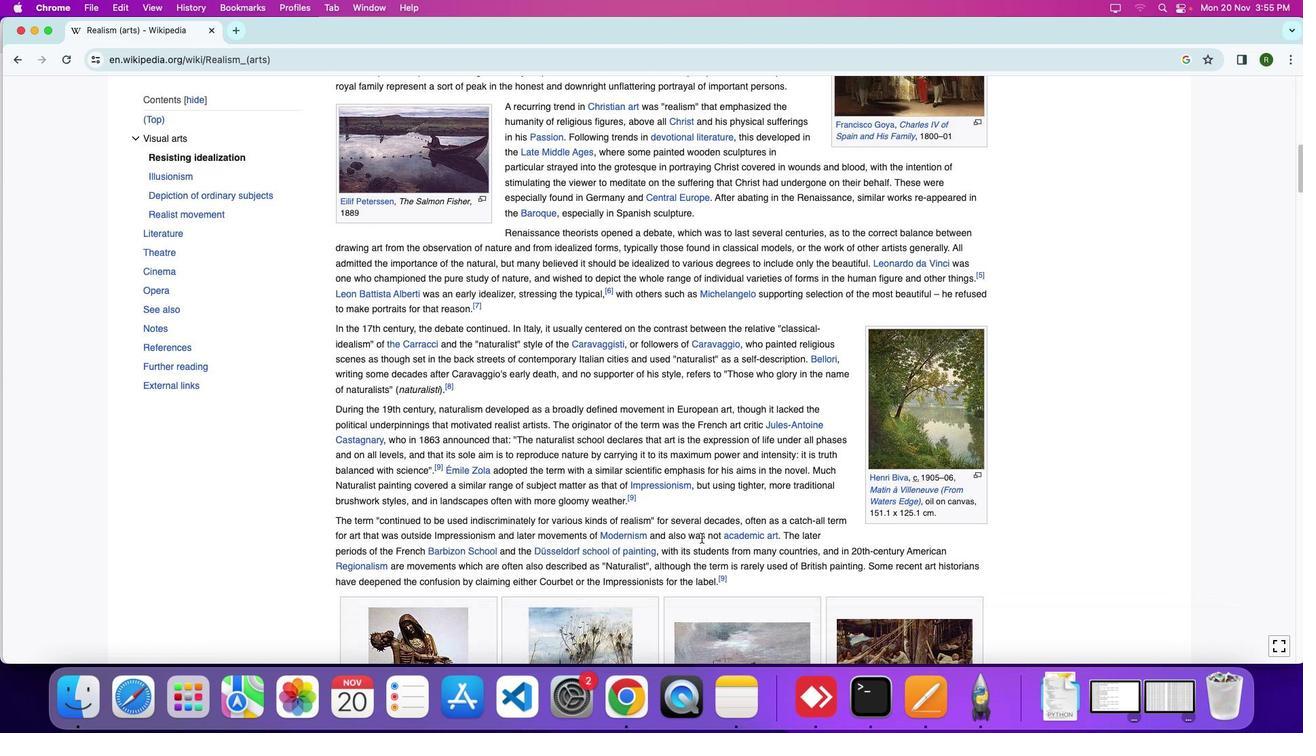 
Action: Mouse moved to (701, 537)
Screenshot: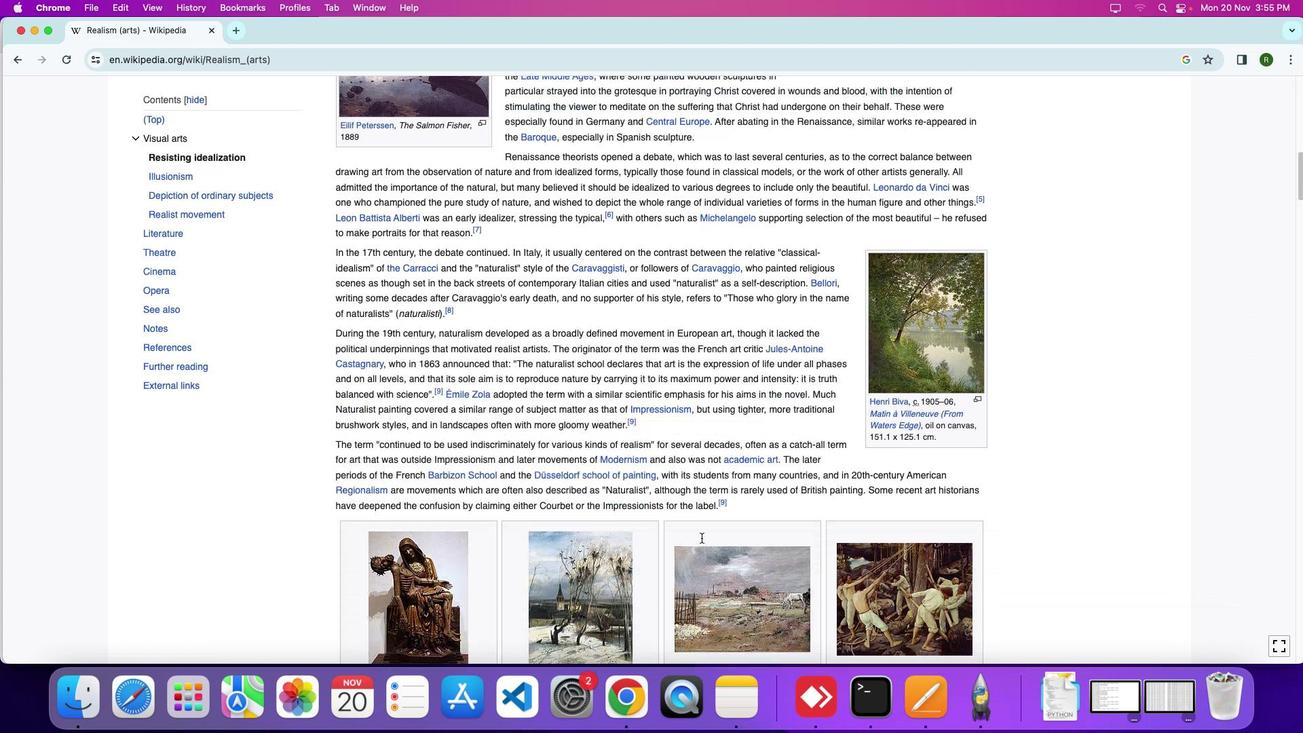 
Action: Mouse scrolled (701, 537) with delta (0, -2)
Screenshot: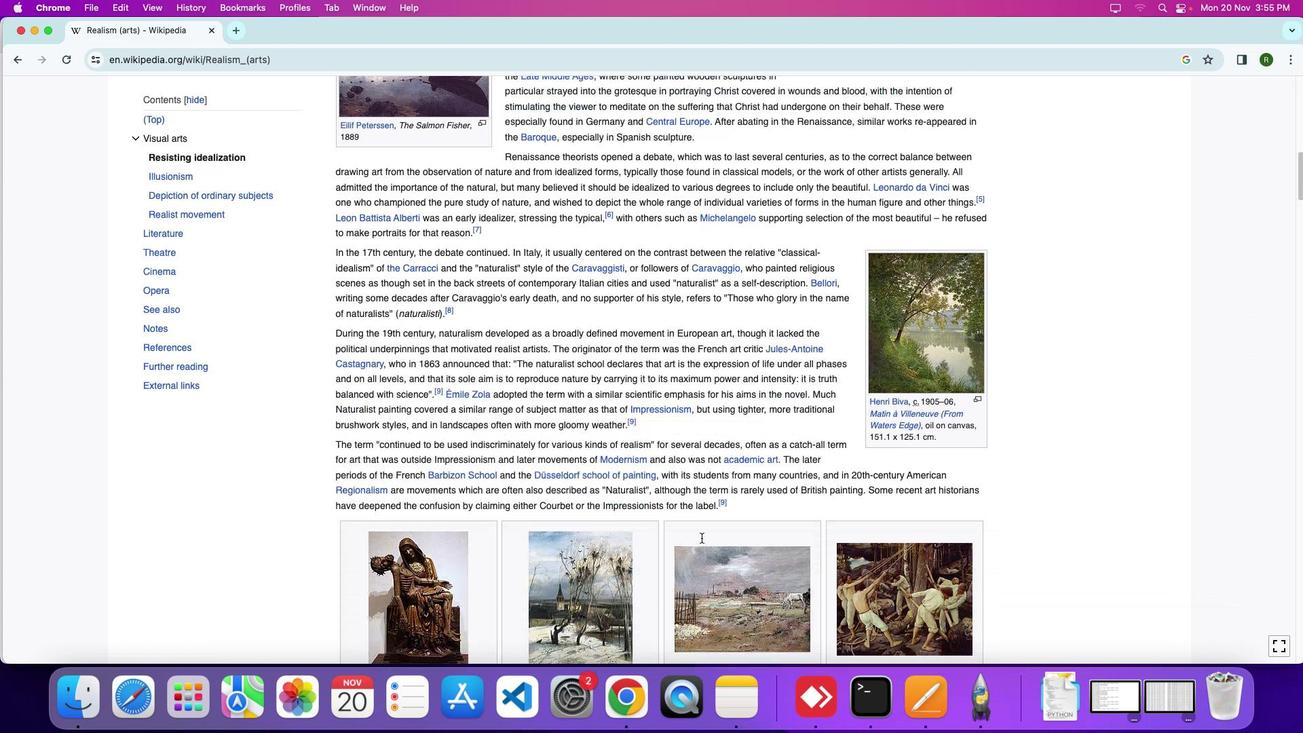 
Action: Mouse moved to (700, 541)
Screenshot: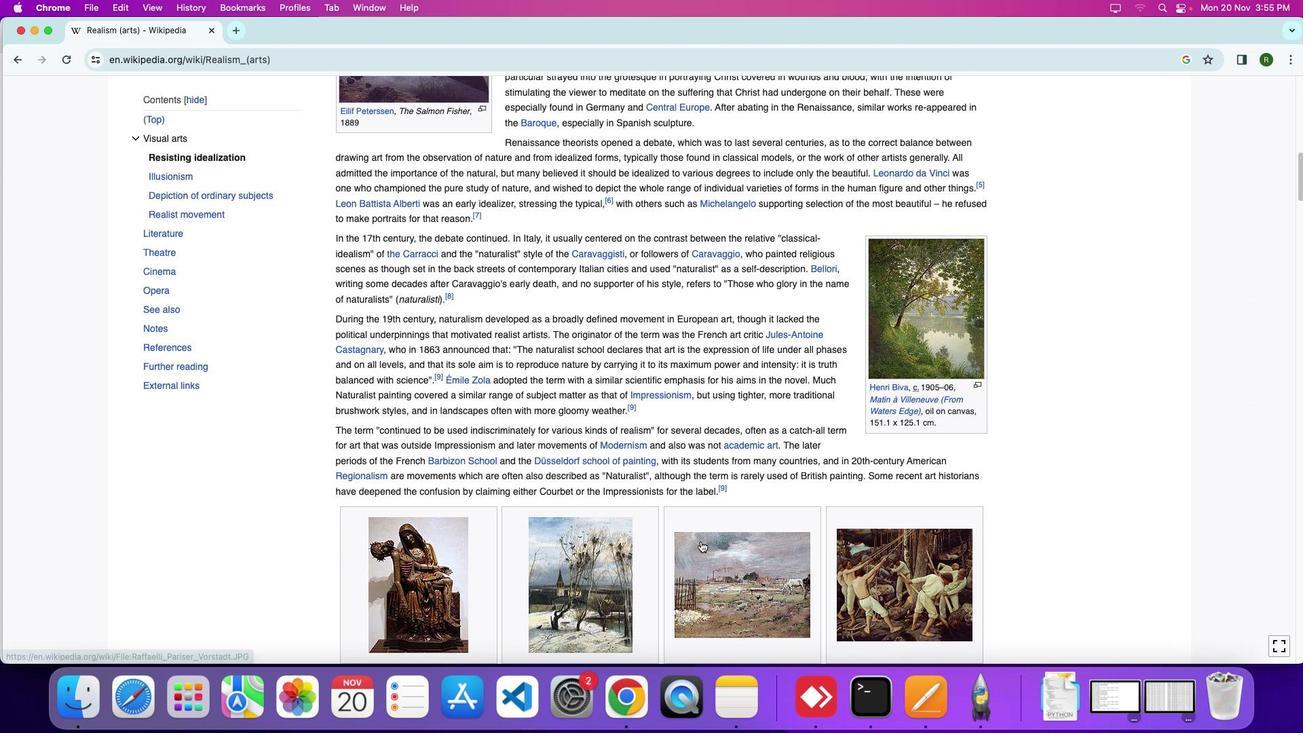
Action: Mouse scrolled (700, 541) with delta (0, 0)
Screenshot: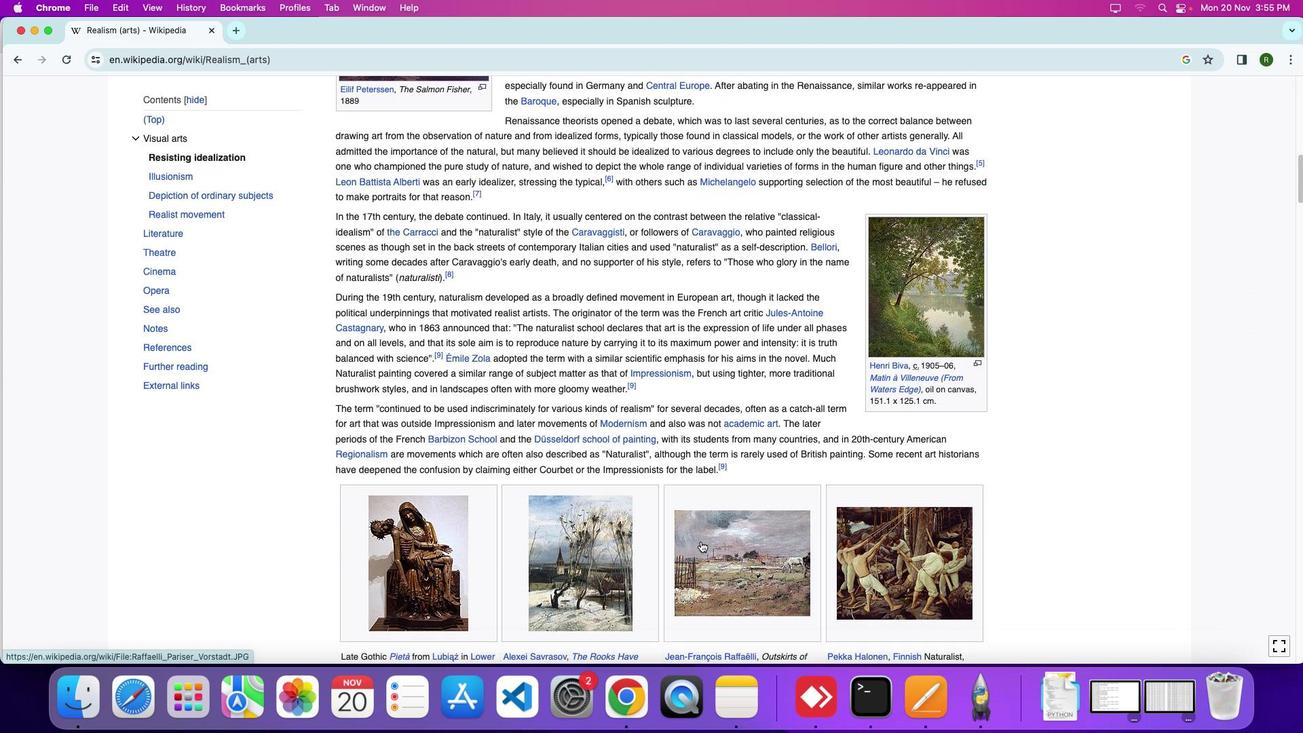 
Action: Mouse scrolled (700, 541) with delta (0, 0)
Screenshot: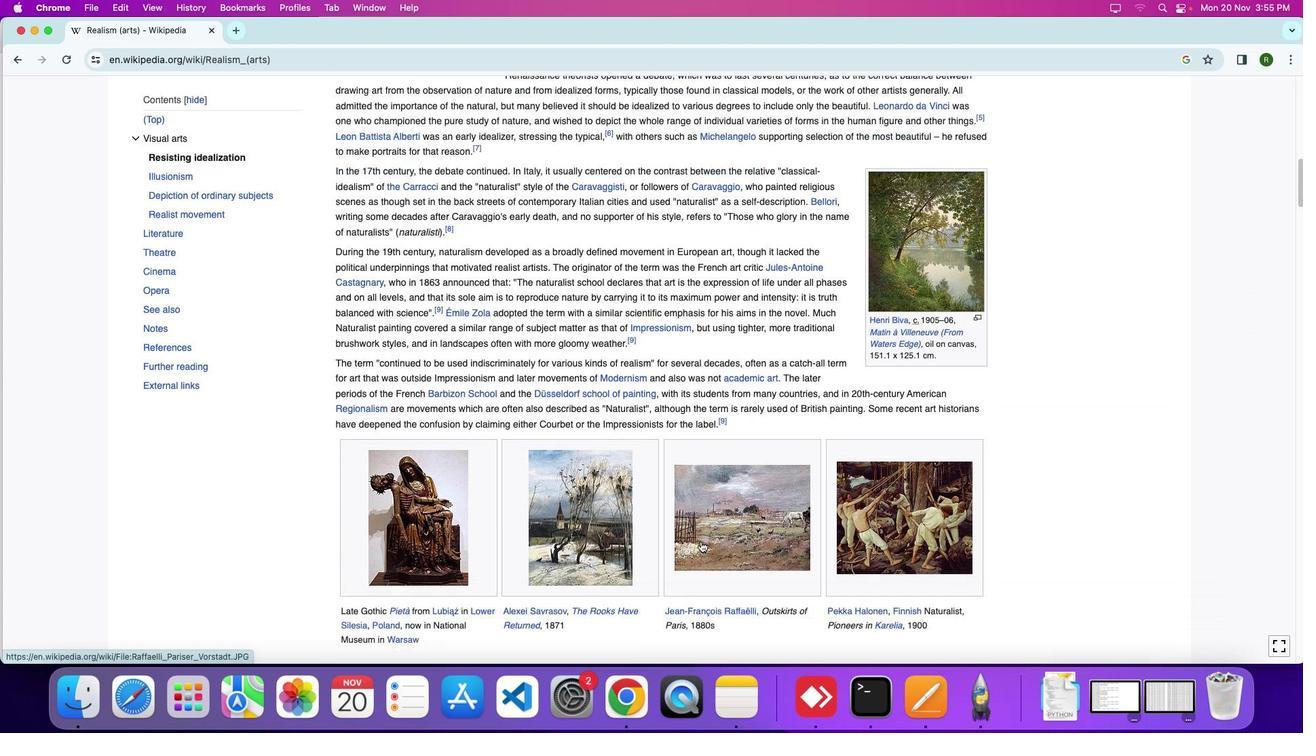 
Action: Mouse scrolled (700, 541) with delta (0, -2)
Screenshot: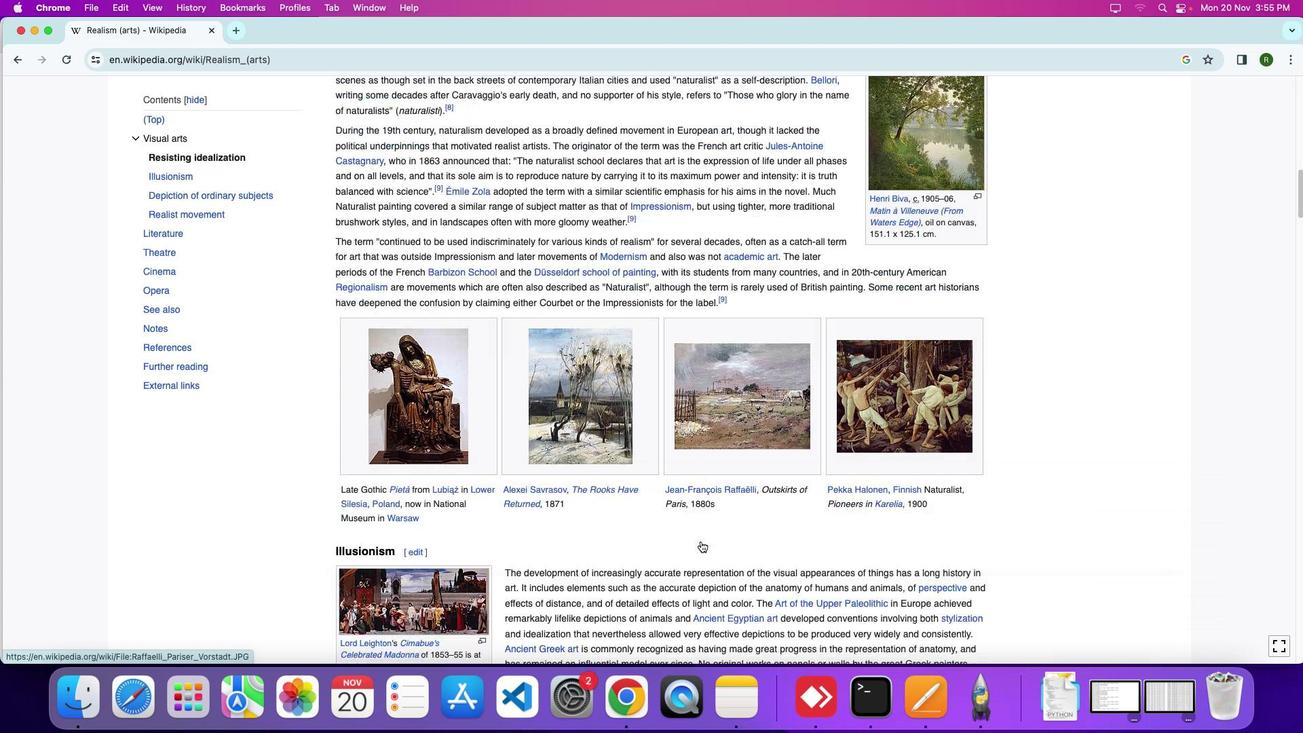 
Action: Mouse scrolled (700, 541) with delta (0, -3)
Screenshot: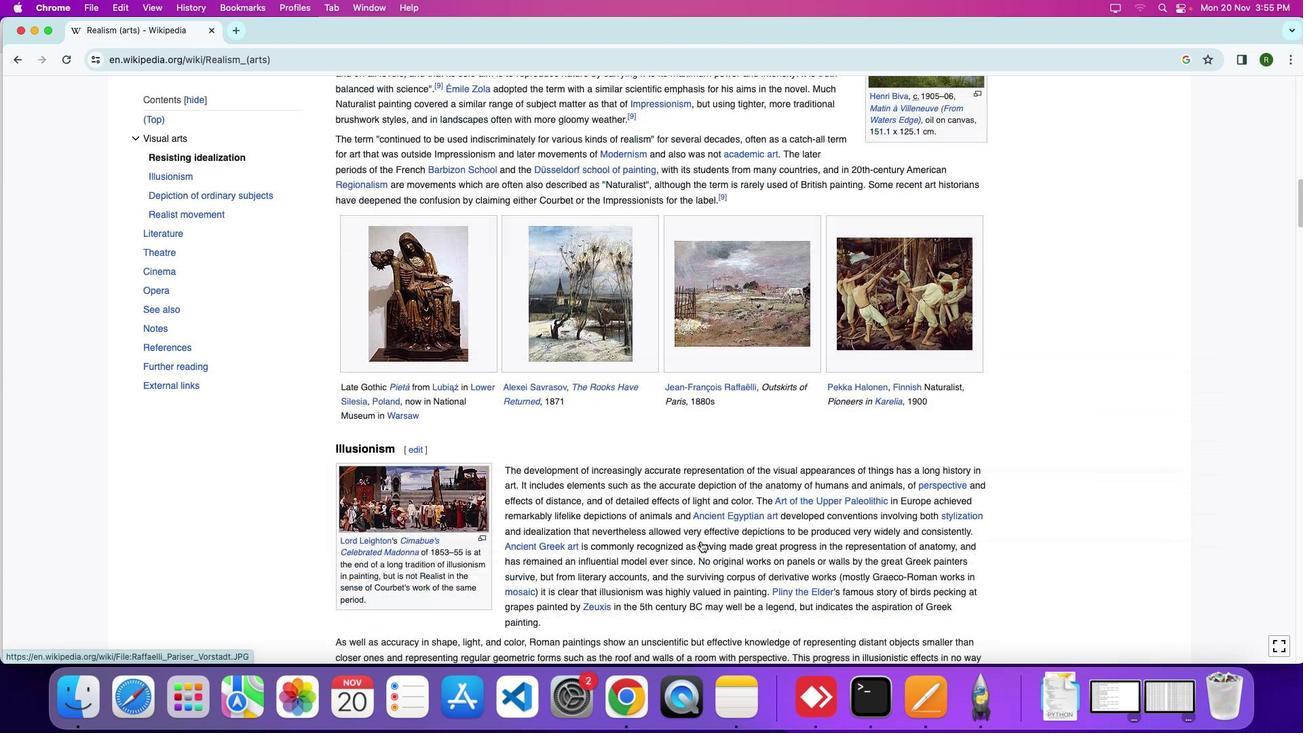 
Action: Mouse moved to (700, 552)
Screenshot: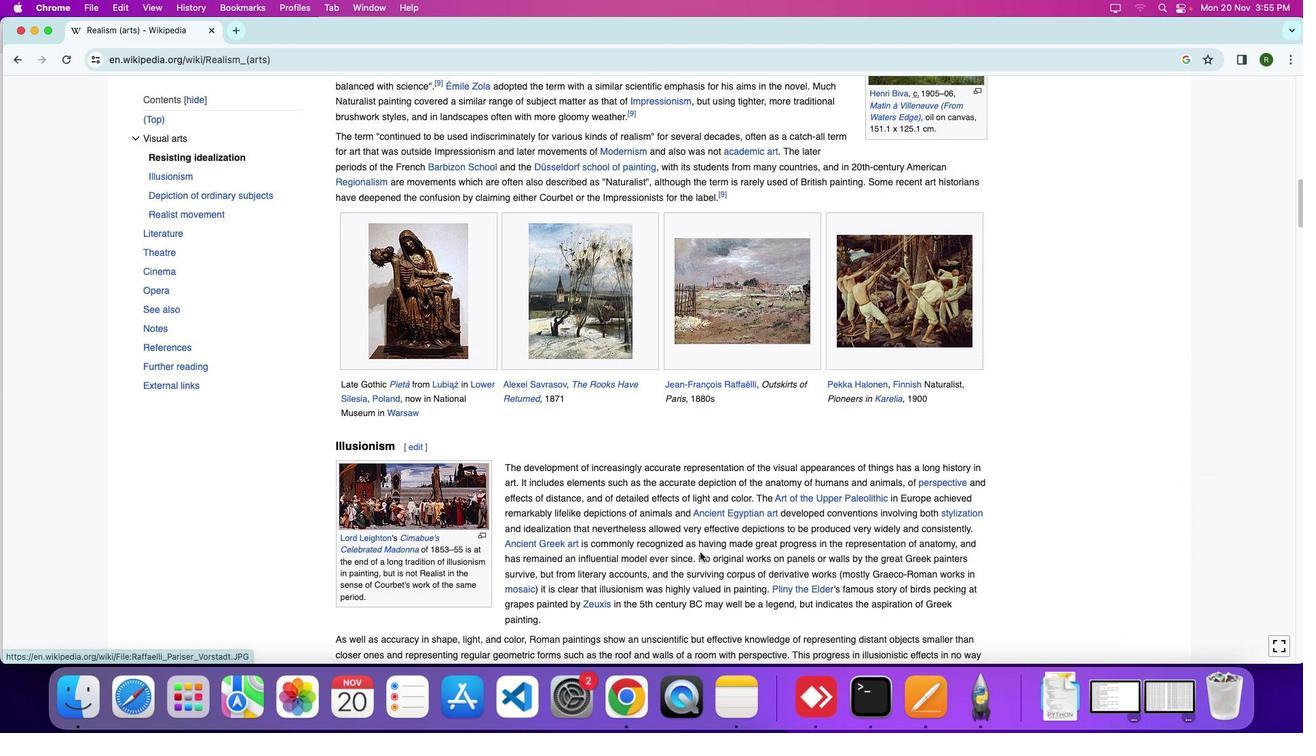 
Action: Mouse scrolled (700, 552) with delta (0, 0)
Screenshot: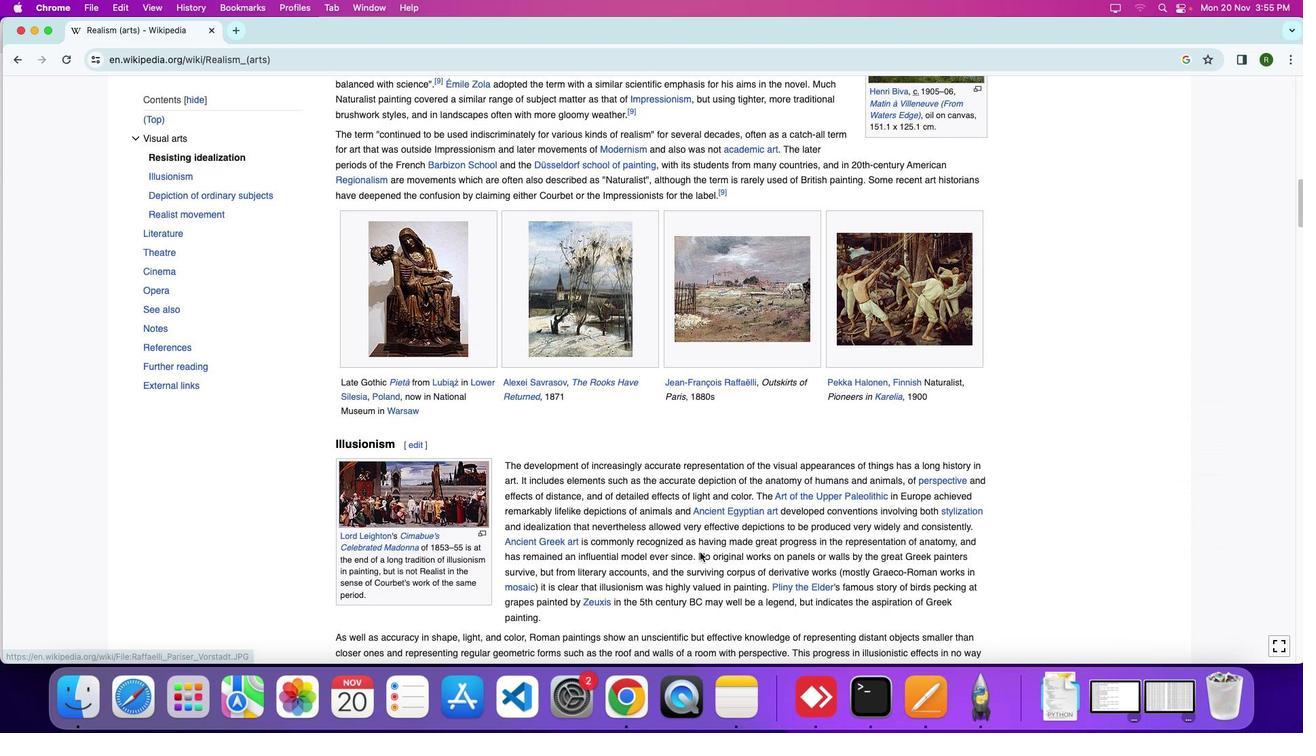 
Action: Mouse moved to (700, 550)
Screenshot: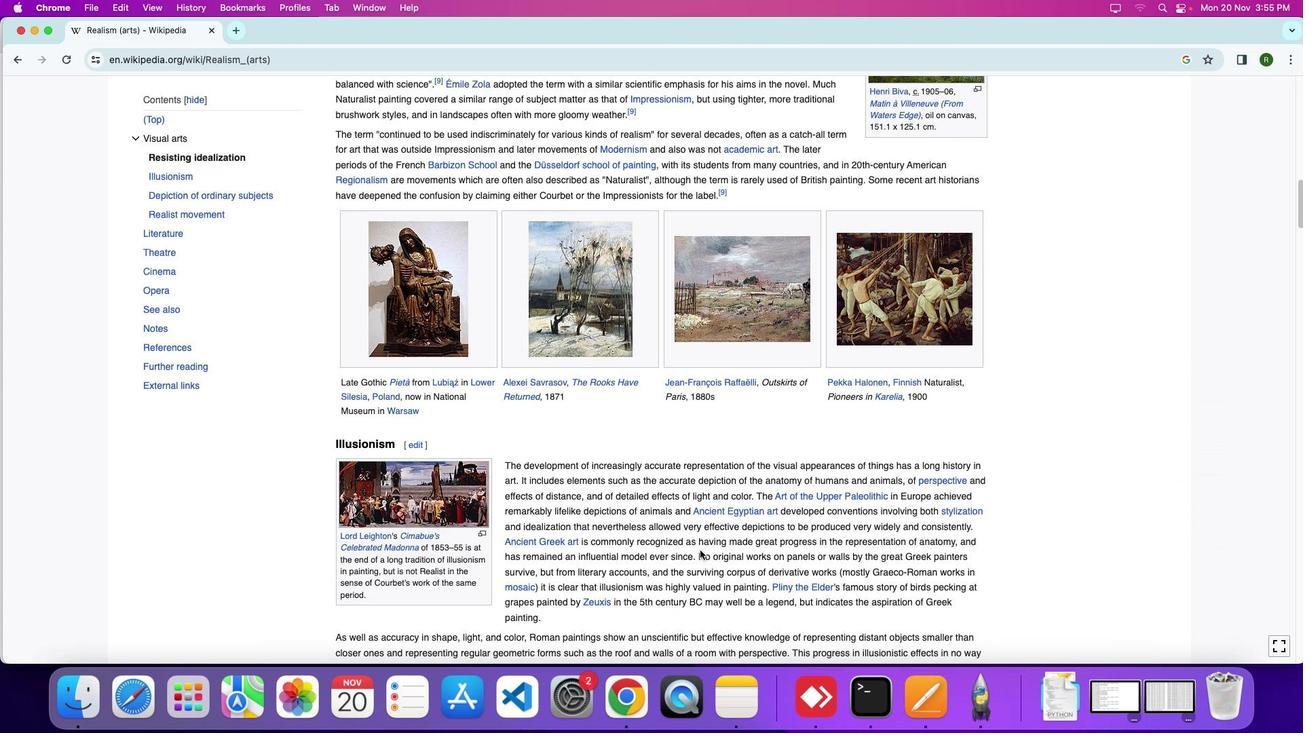 
Action: Mouse scrolled (700, 550) with delta (0, 0)
Screenshot: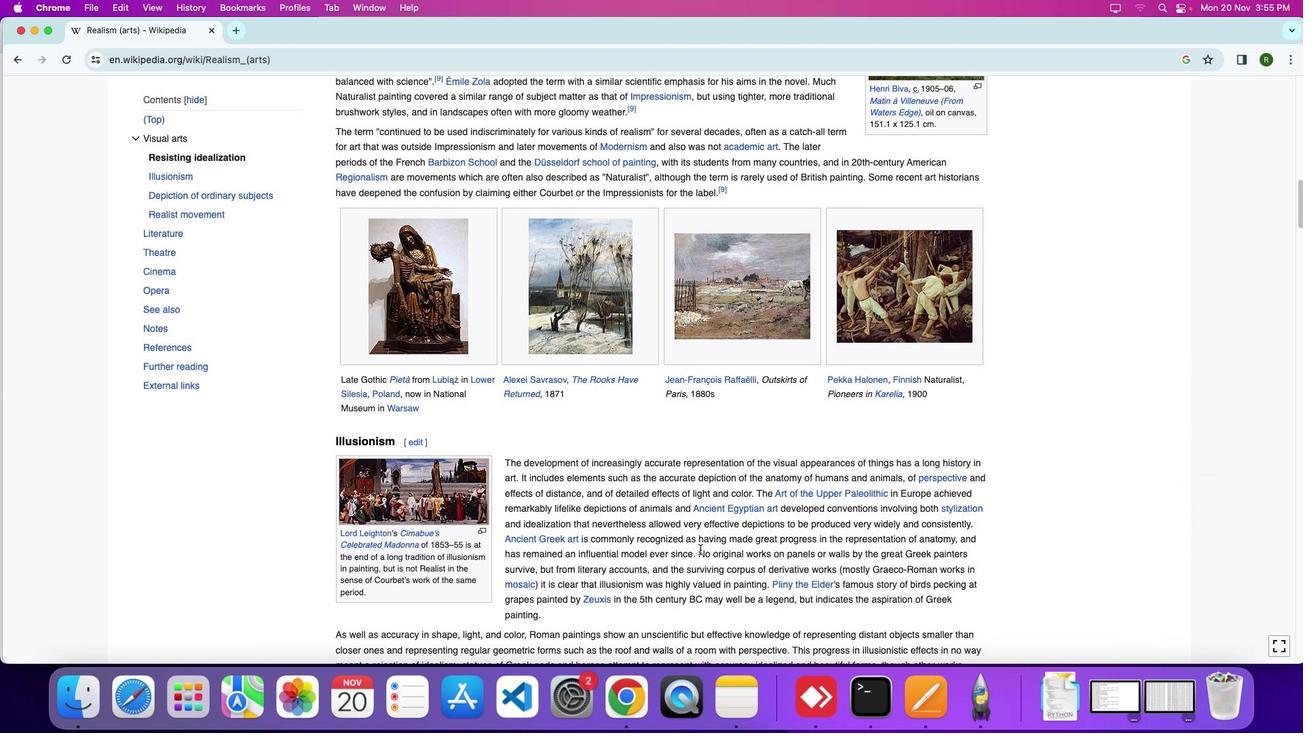 
Action: Mouse moved to (700, 549)
Screenshot: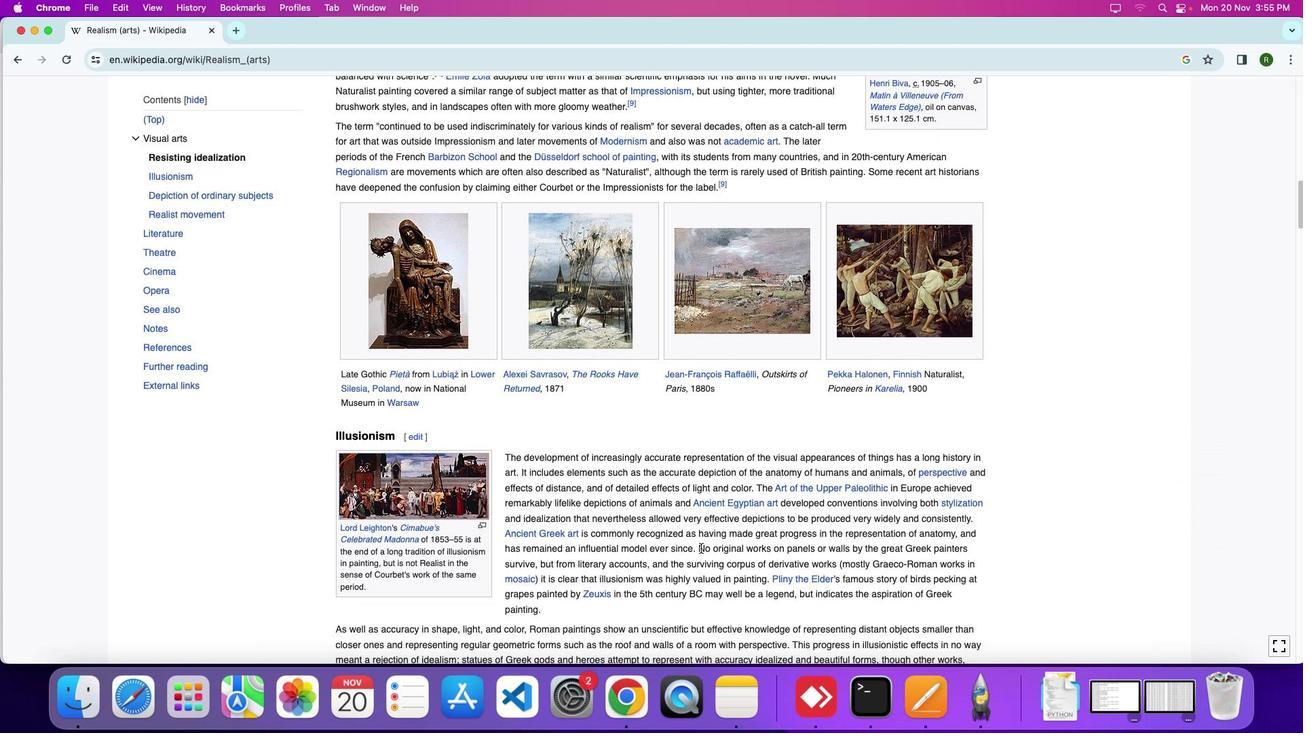 
Action: Mouse scrolled (700, 549) with delta (0, 0)
Screenshot: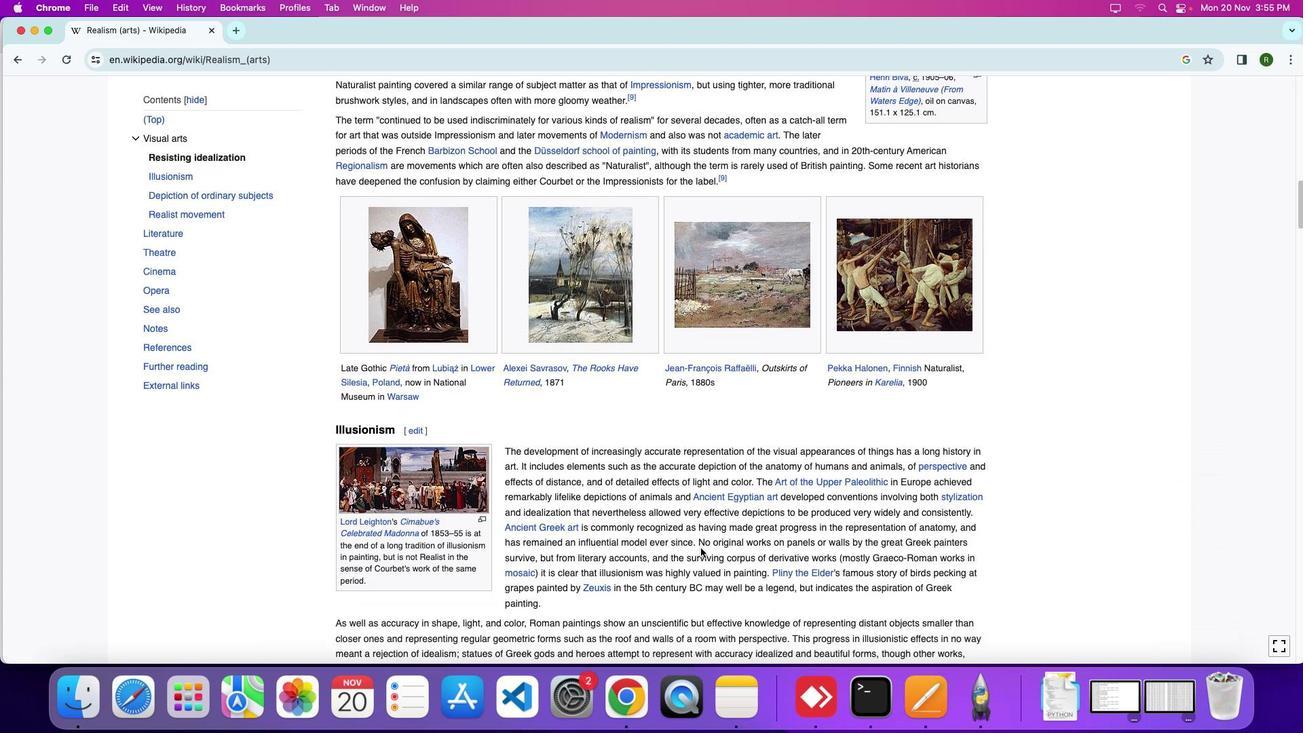 
Action: Mouse moved to (700, 548)
Screenshot: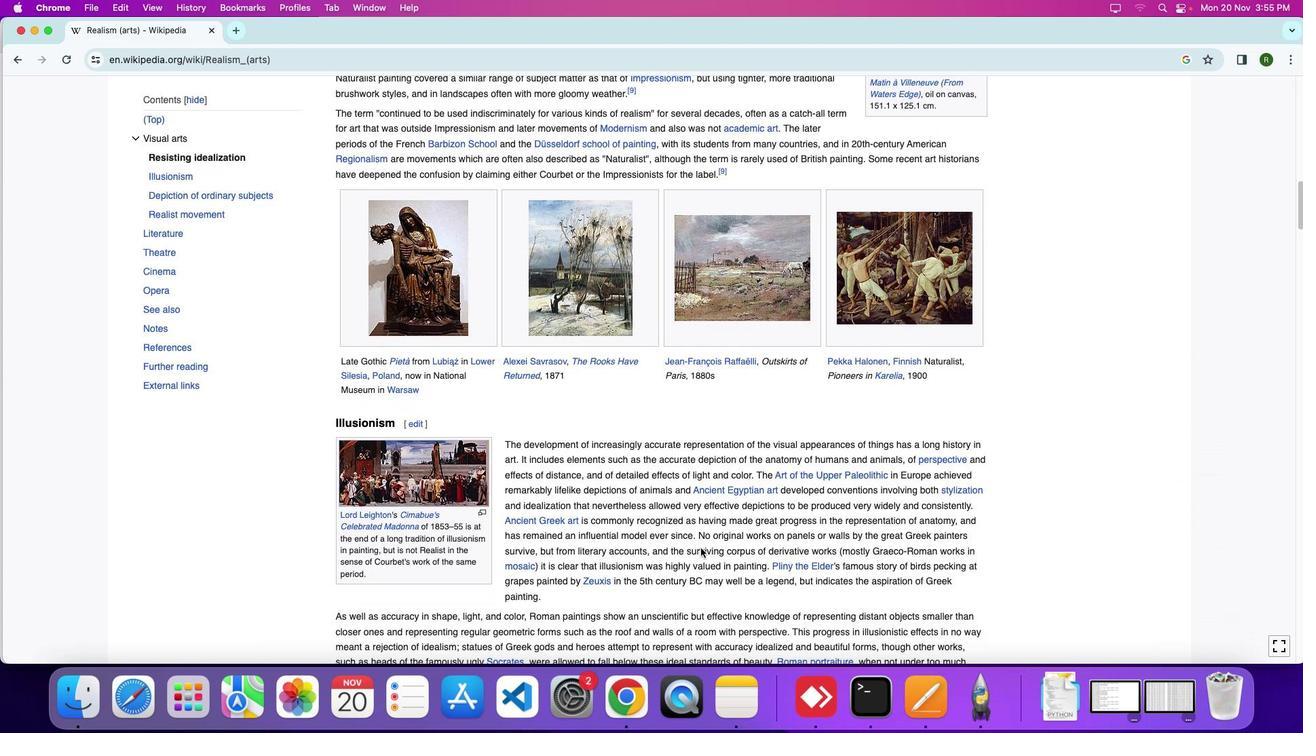
Action: Mouse scrolled (700, 548) with delta (0, 0)
Screenshot: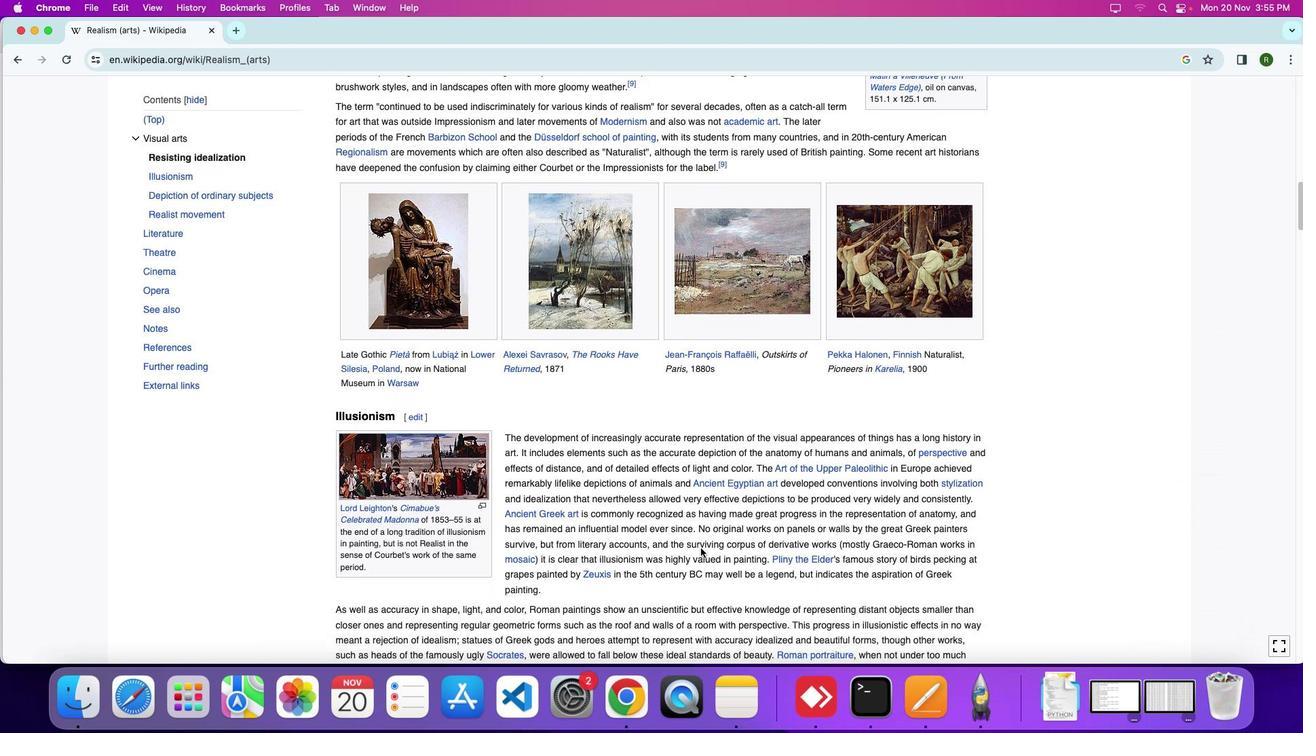 
Action: Mouse moved to (700, 548)
Screenshot: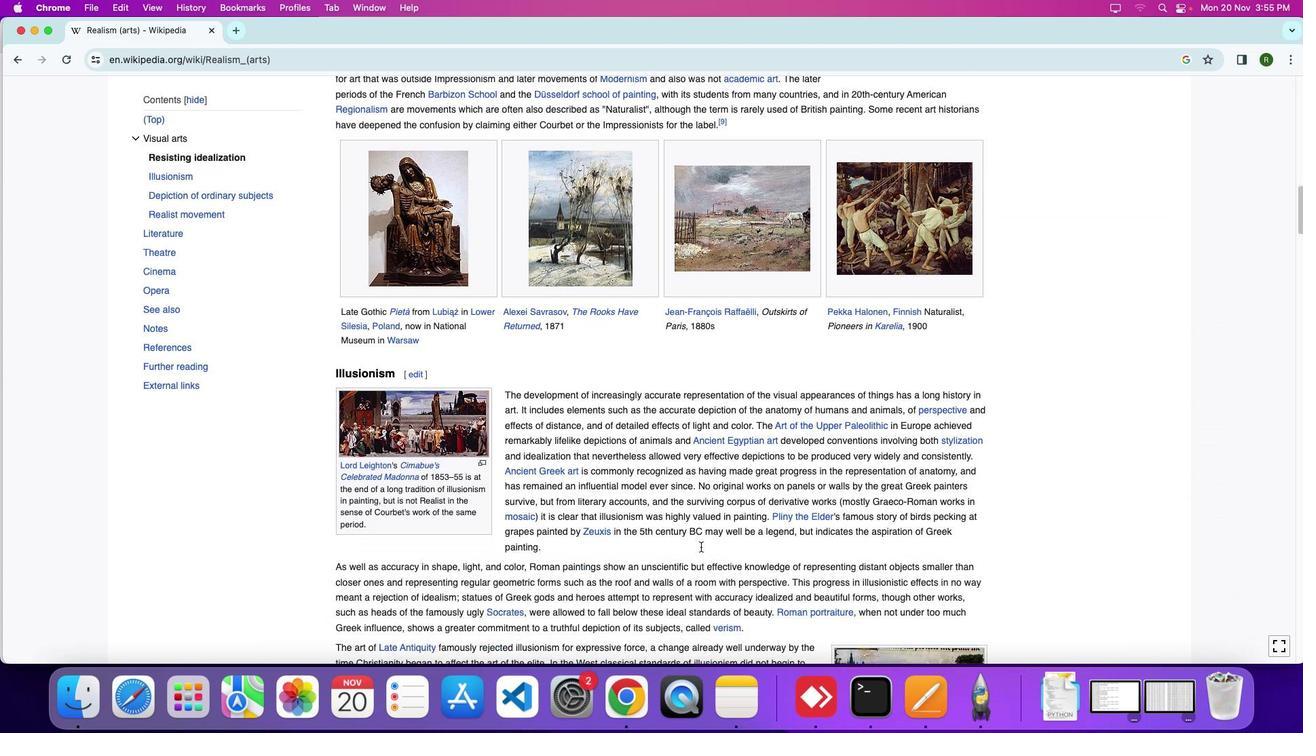 
Action: Mouse scrolled (700, 548) with delta (0, 0)
Screenshot: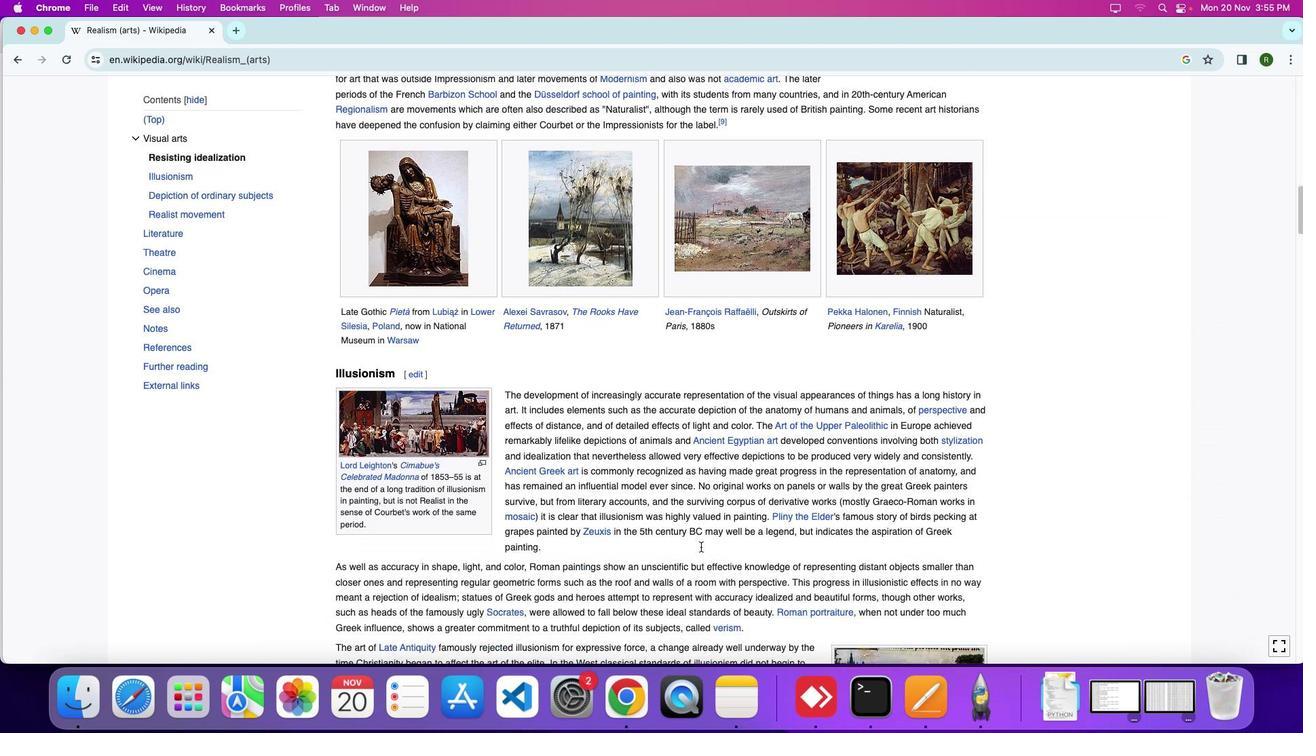 
Action: Mouse moved to (700, 547)
Screenshot: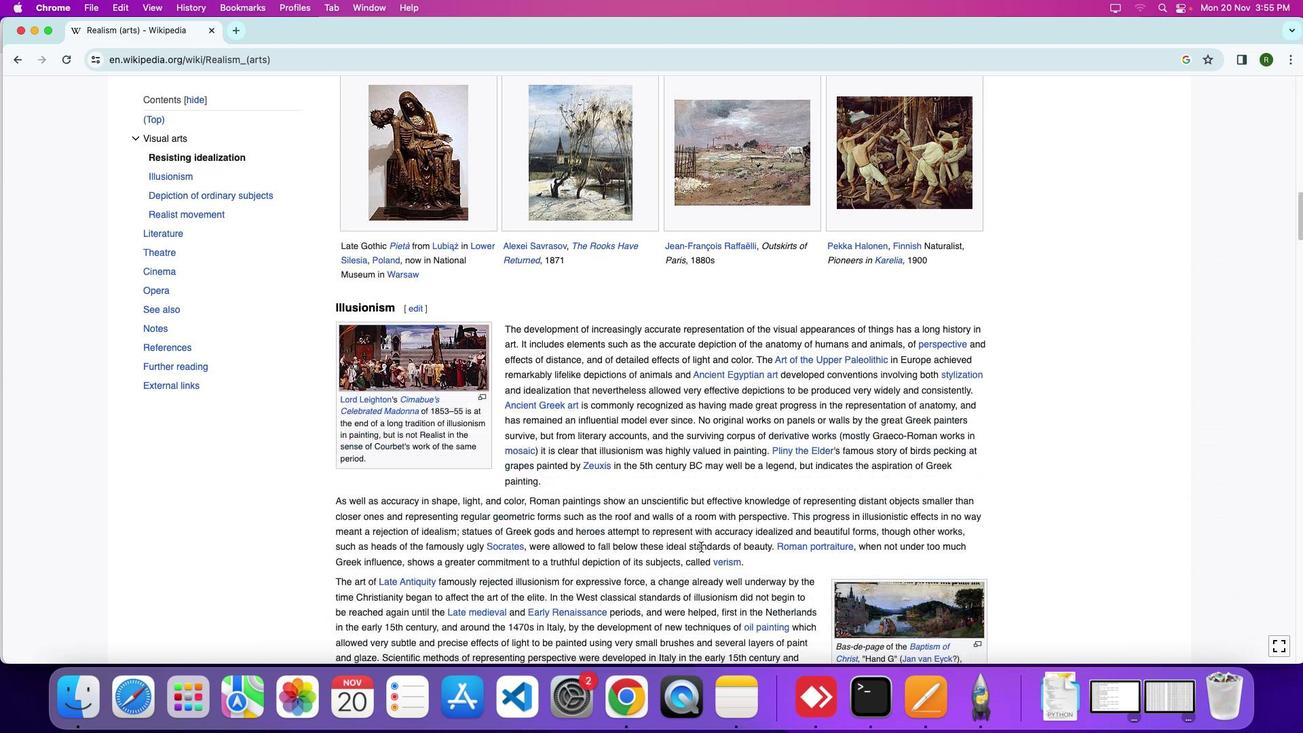 
Action: Mouse scrolled (700, 547) with delta (0, 0)
Screenshot: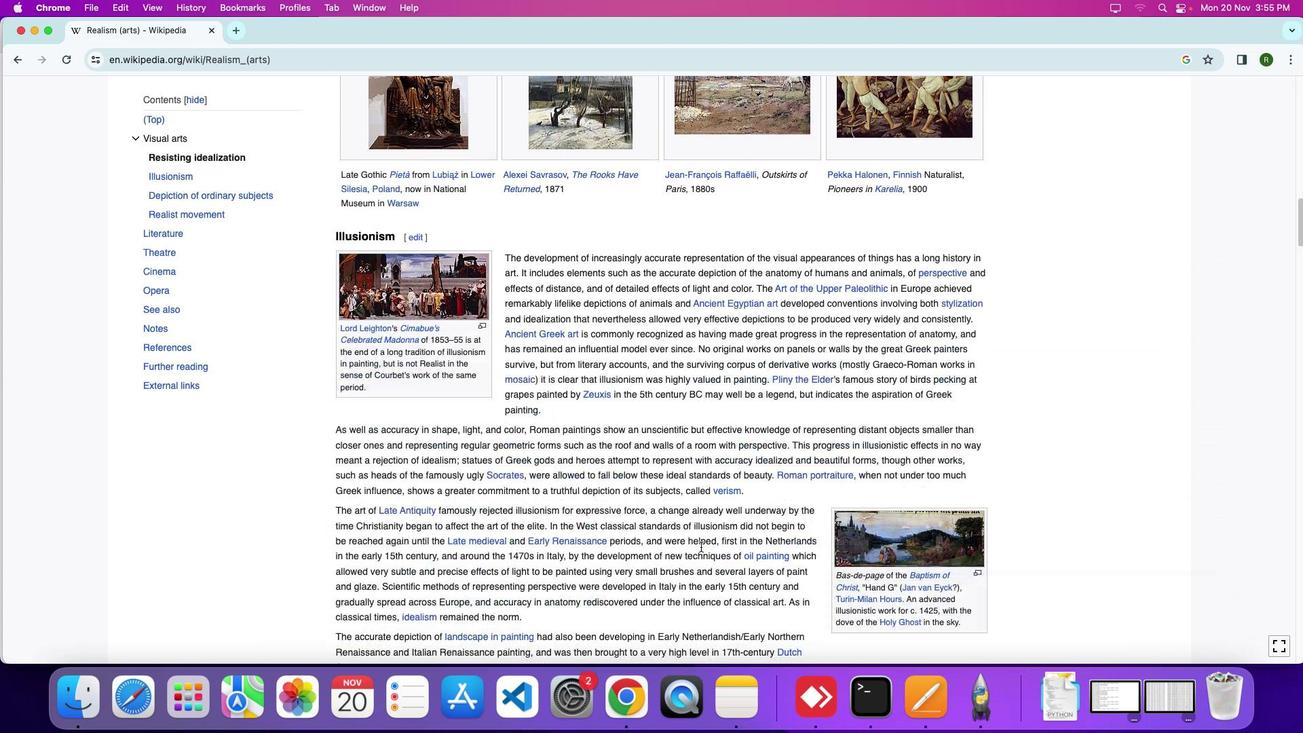 
Action: Mouse moved to (700, 546)
Screenshot: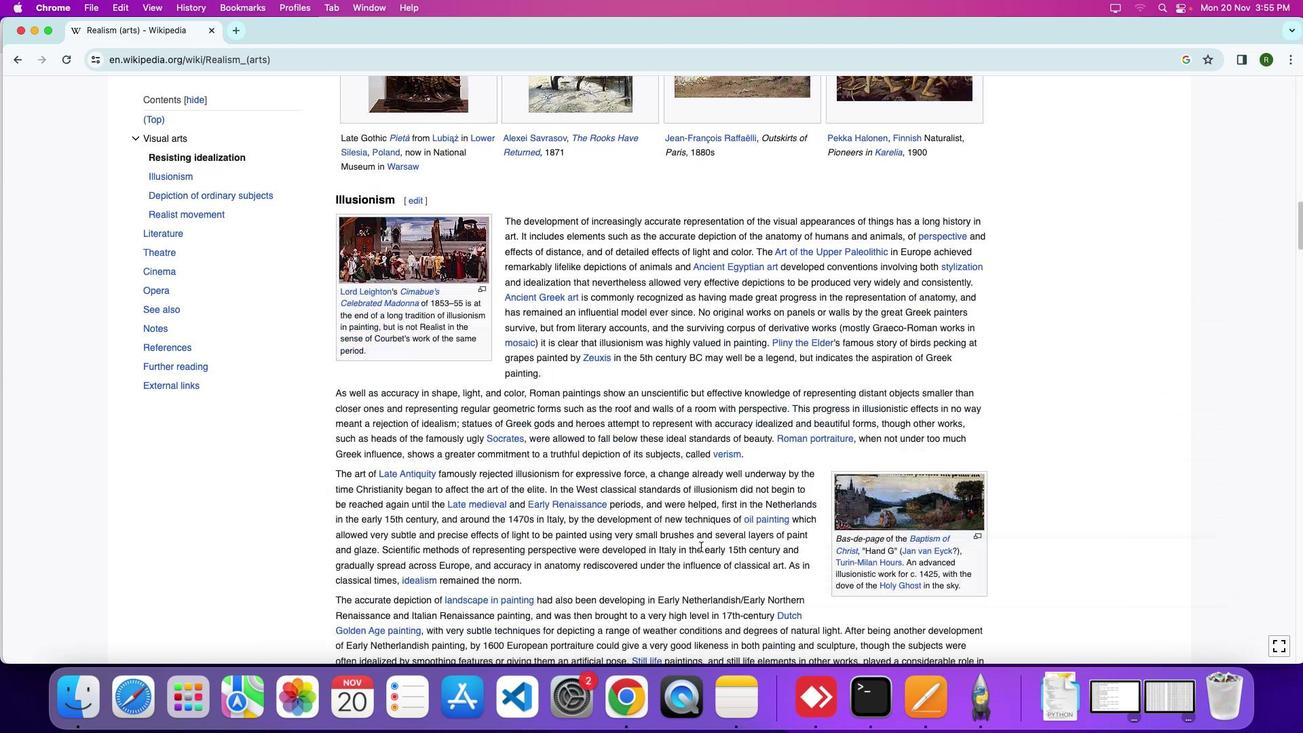 
Action: Mouse scrolled (700, 546) with delta (0, -4)
Screenshot: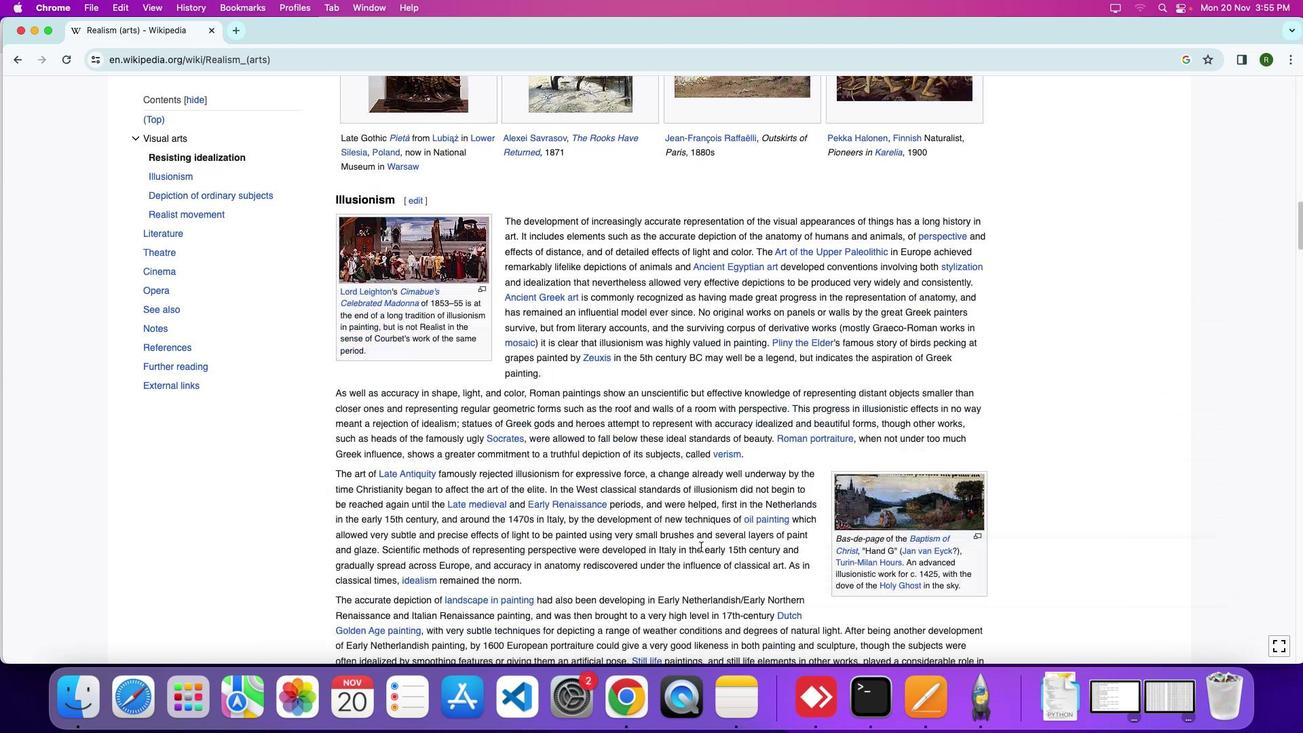 
Action: Mouse moved to (700, 546)
Screenshot: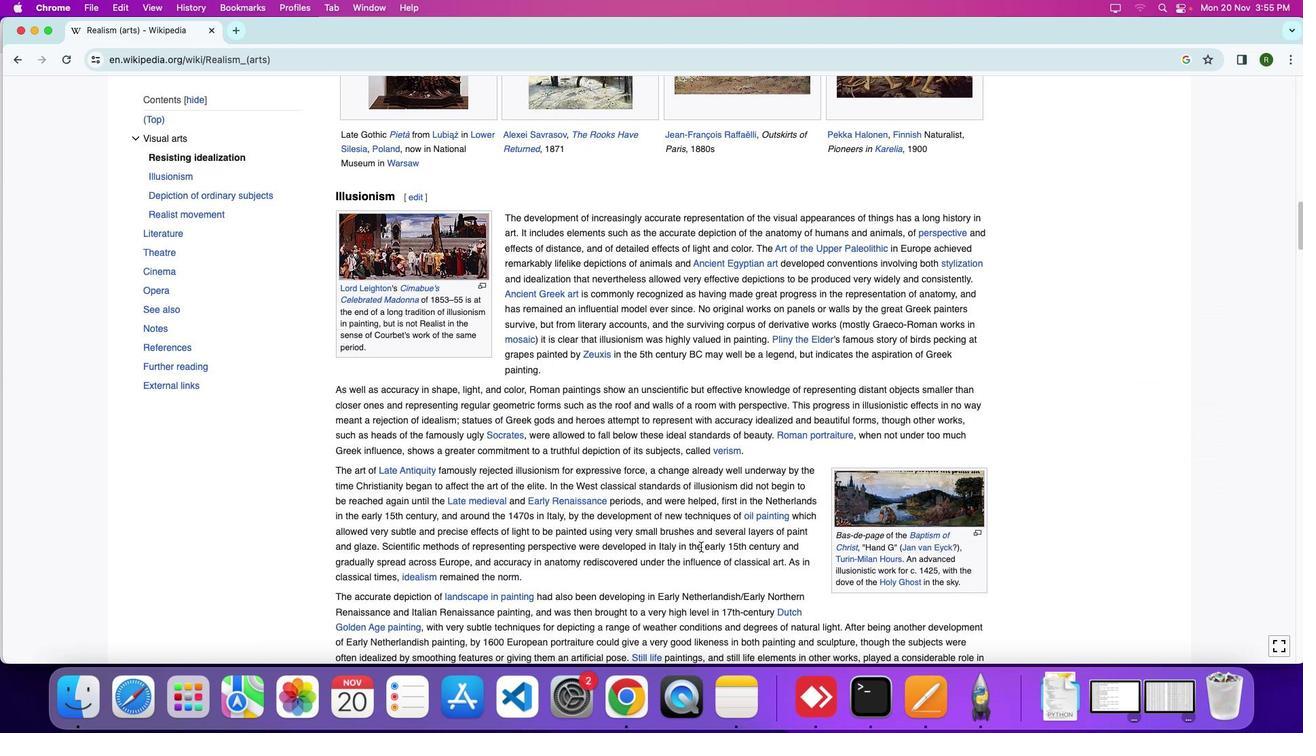 
Action: Mouse scrolled (700, 546) with delta (0, 0)
Screenshot: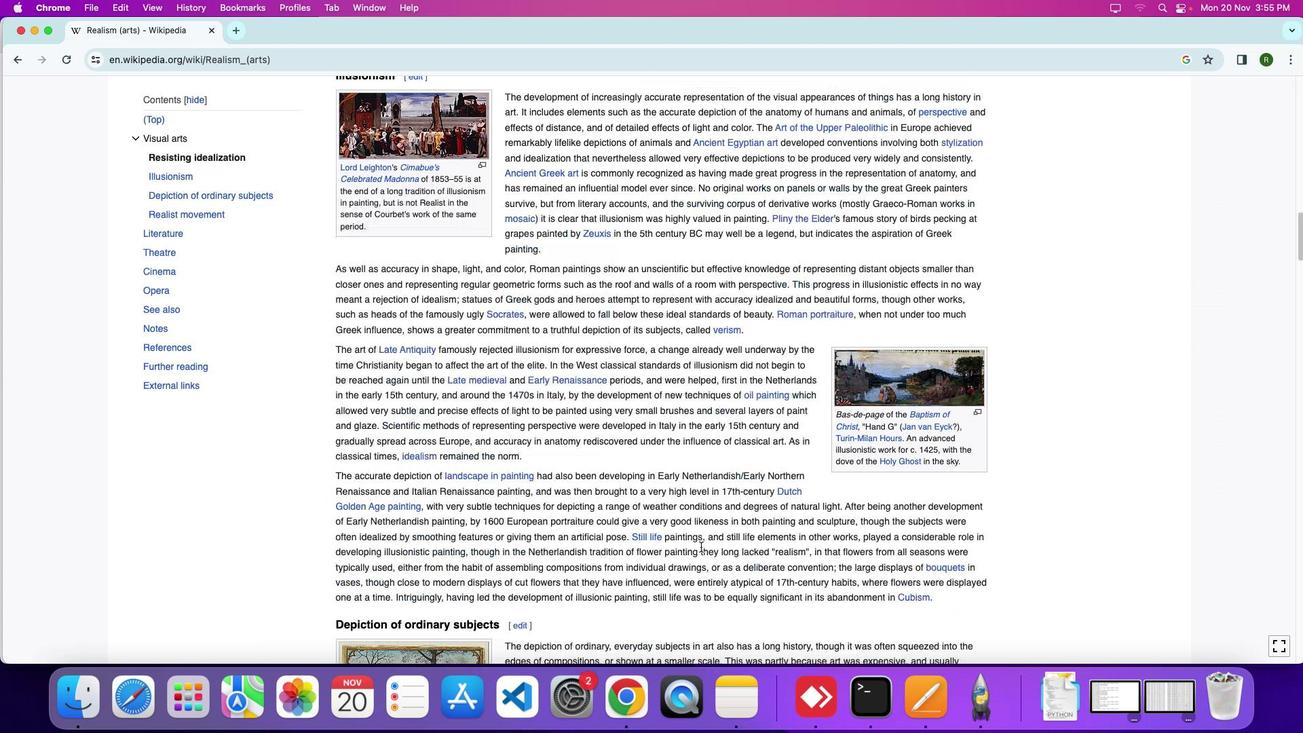 
Action: Mouse scrolled (700, 546) with delta (0, 0)
Screenshot: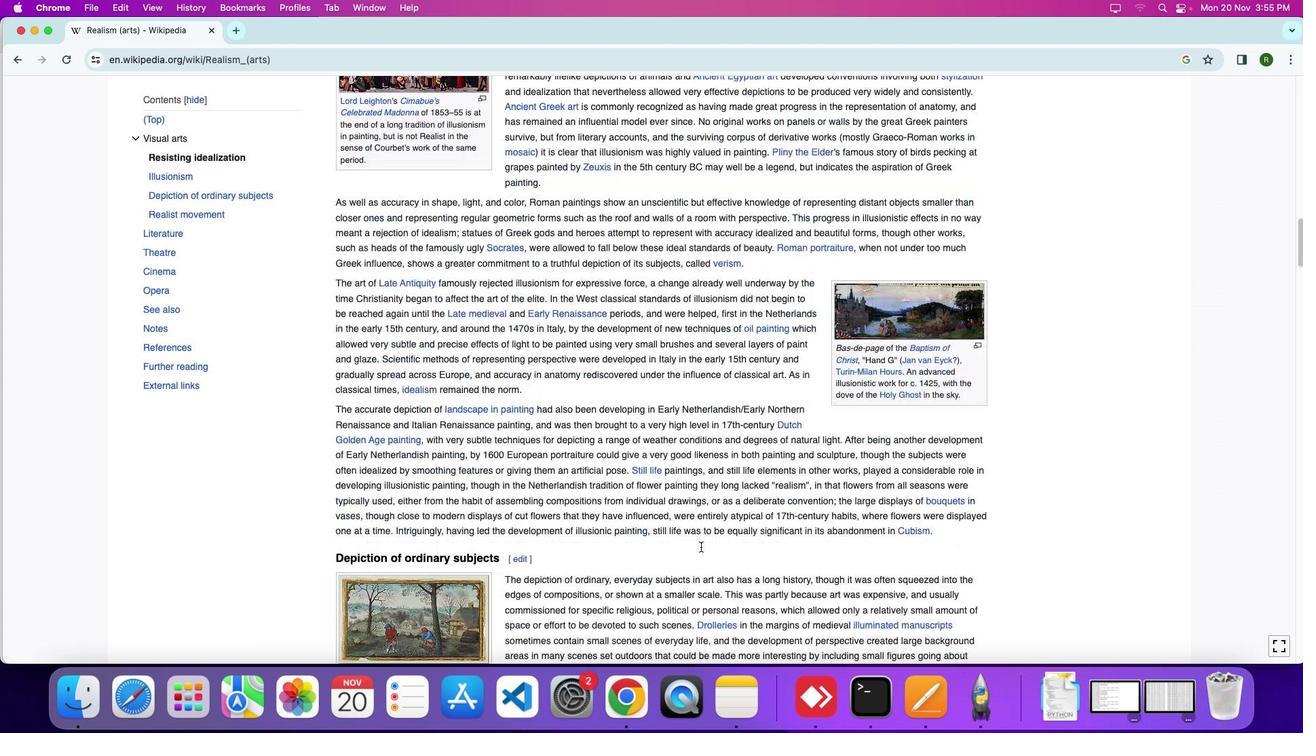 
Action: Mouse scrolled (700, 546) with delta (0, -4)
Screenshot: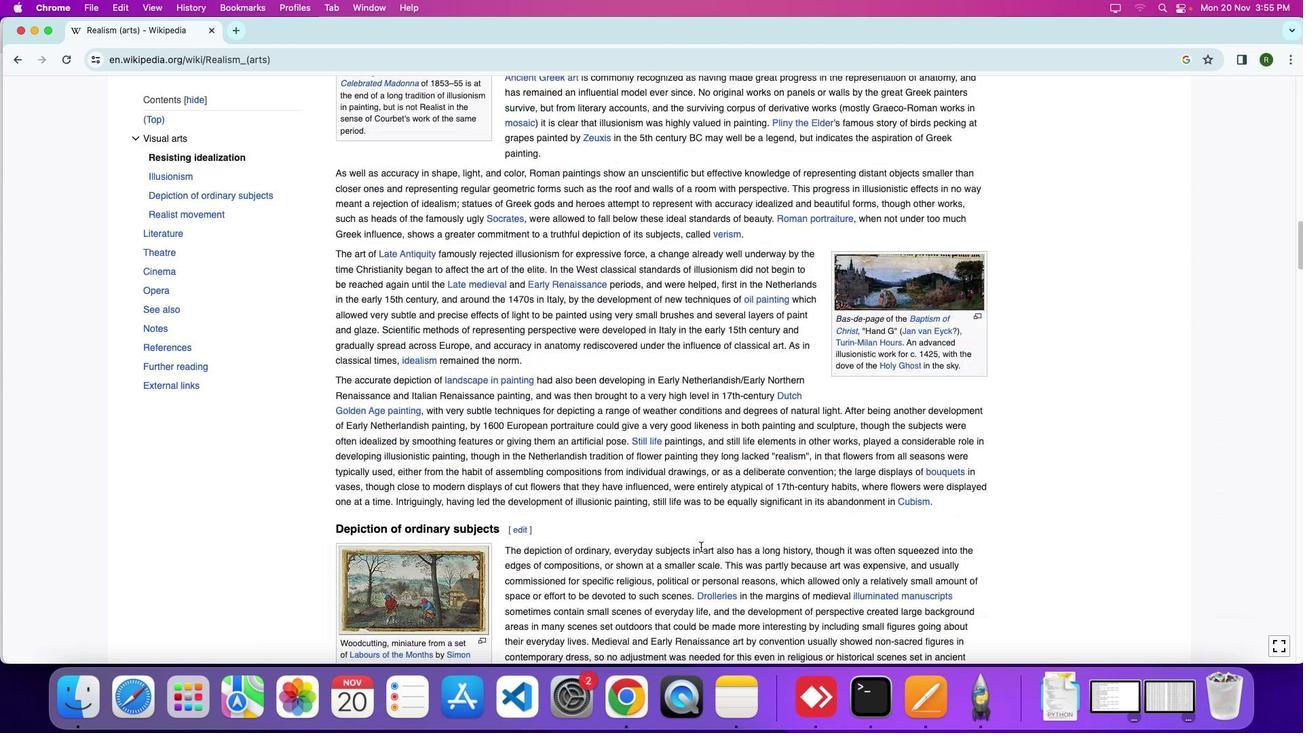 
Action: Mouse moved to (700, 548)
Screenshot: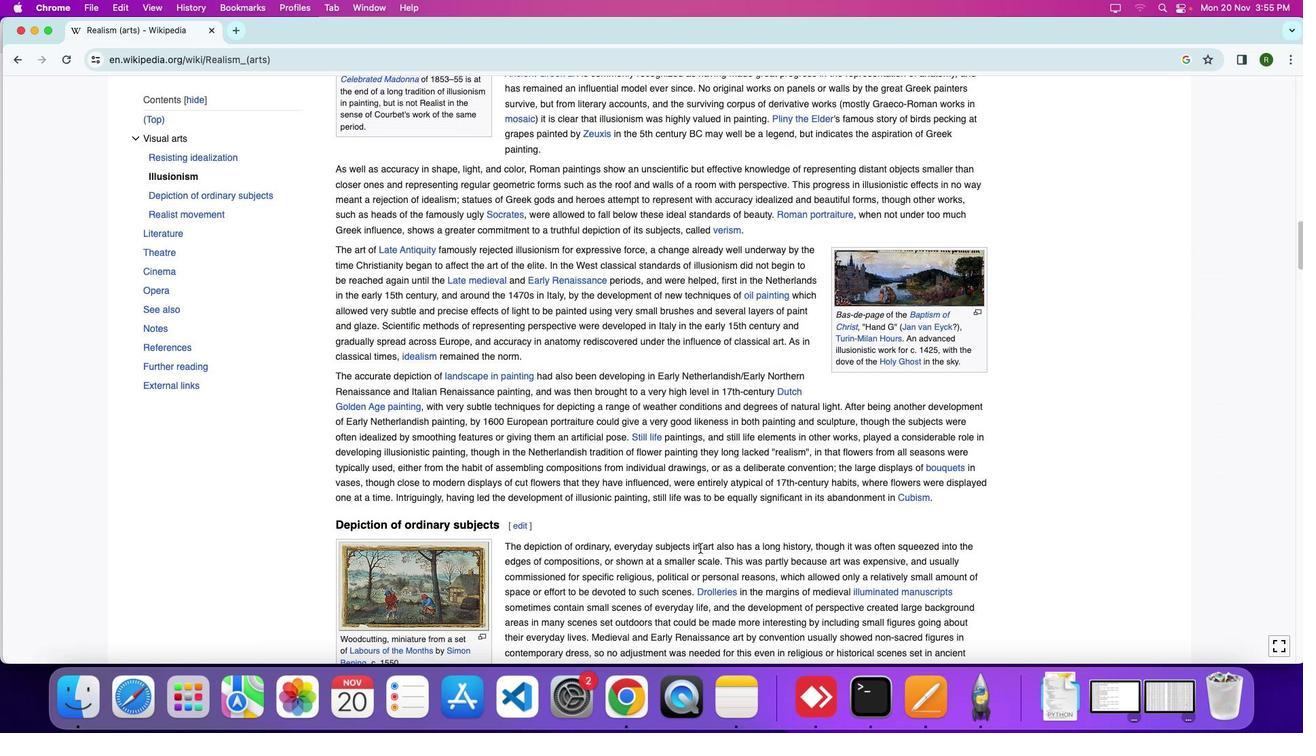 
Action: Mouse scrolled (700, 548) with delta (0, 0)
Screenshot: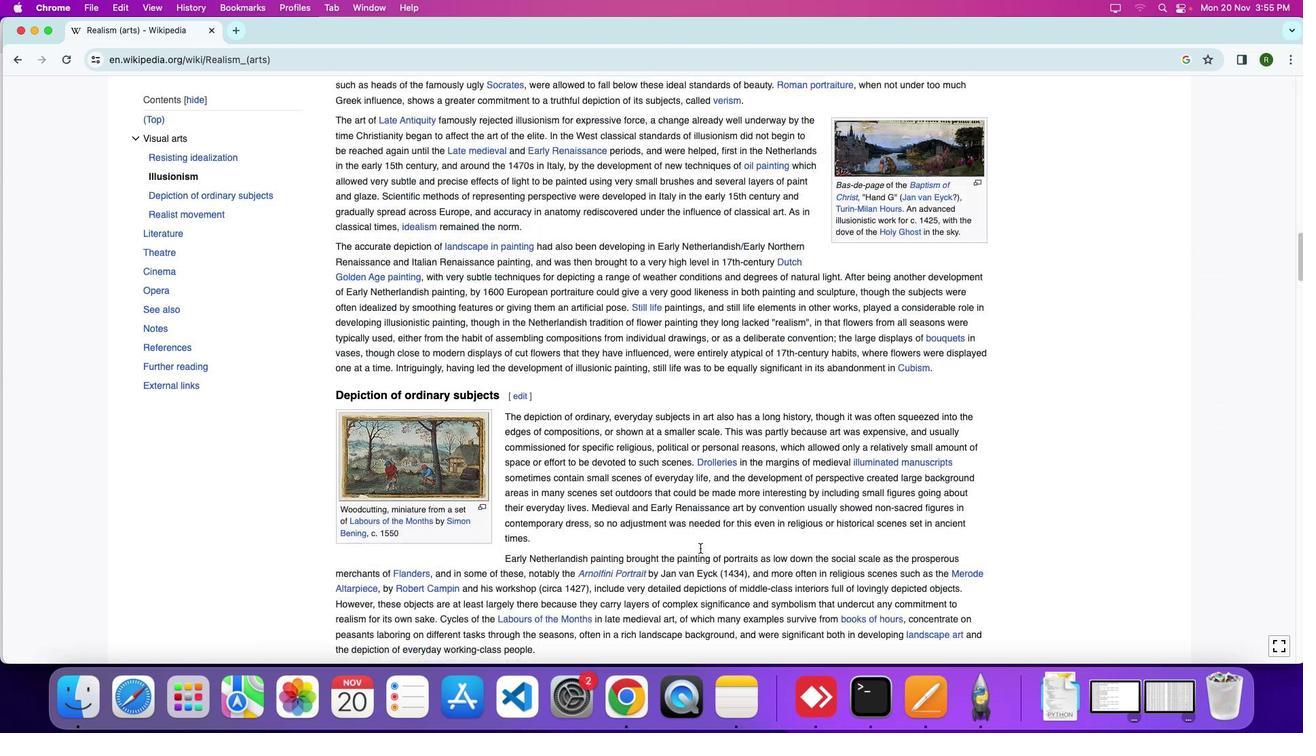 
Action: Mouse scrolled (700, 548) with delta (0, 0)
Screenshot: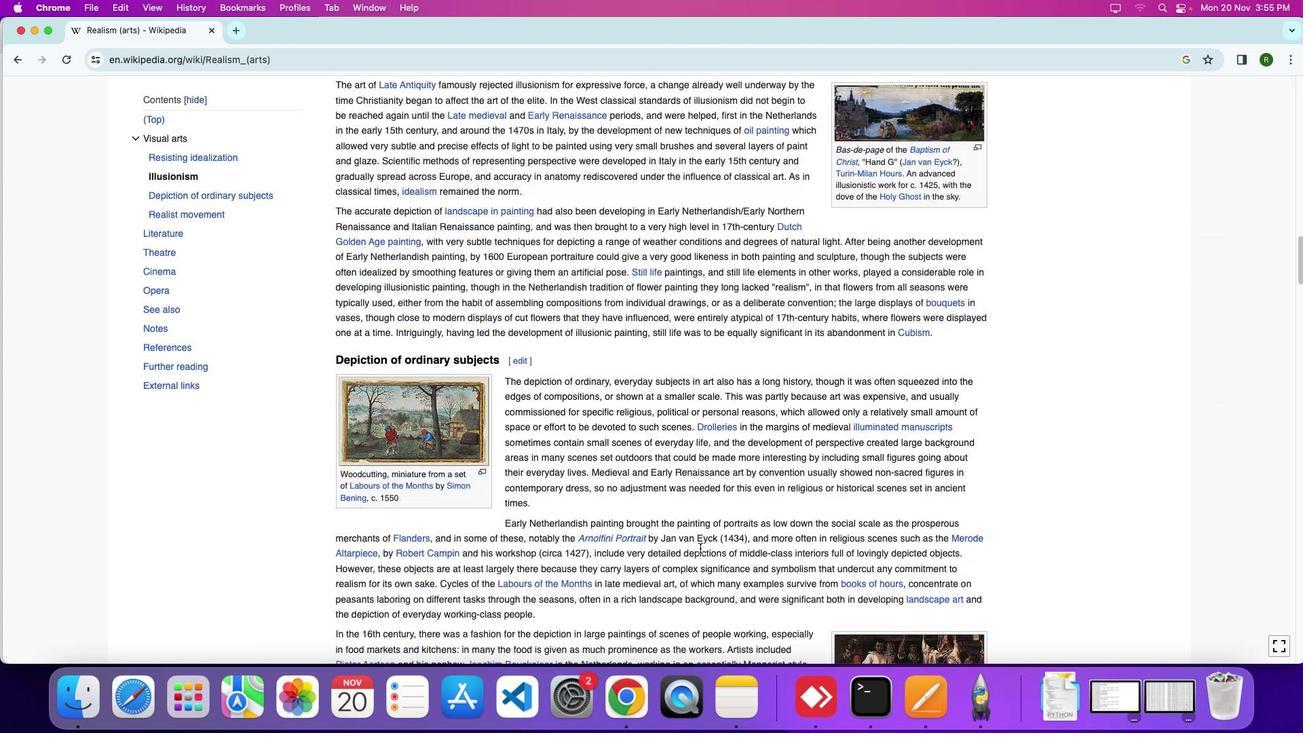 
Action: Mouse scrolled (700, 548) with delta (0, -4)
Screenshot: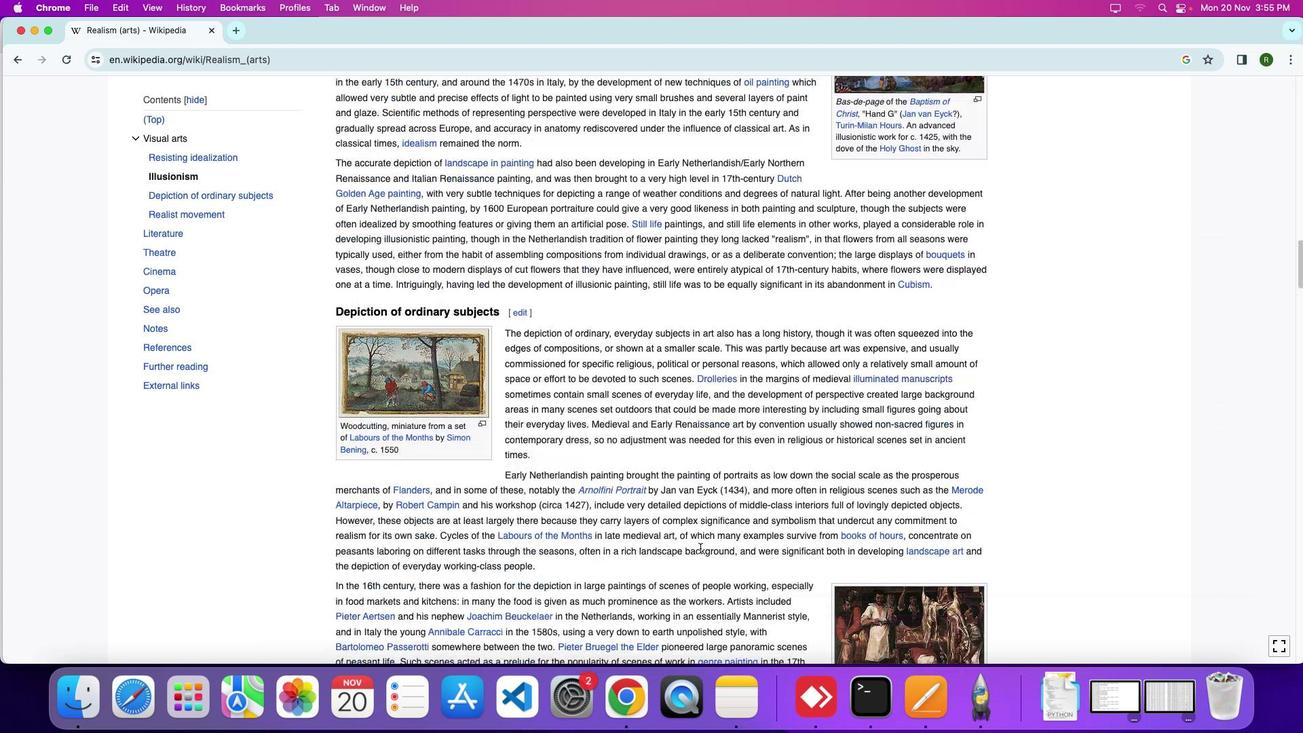 
Action: Mouse moved to (699, 551)
Screenshot: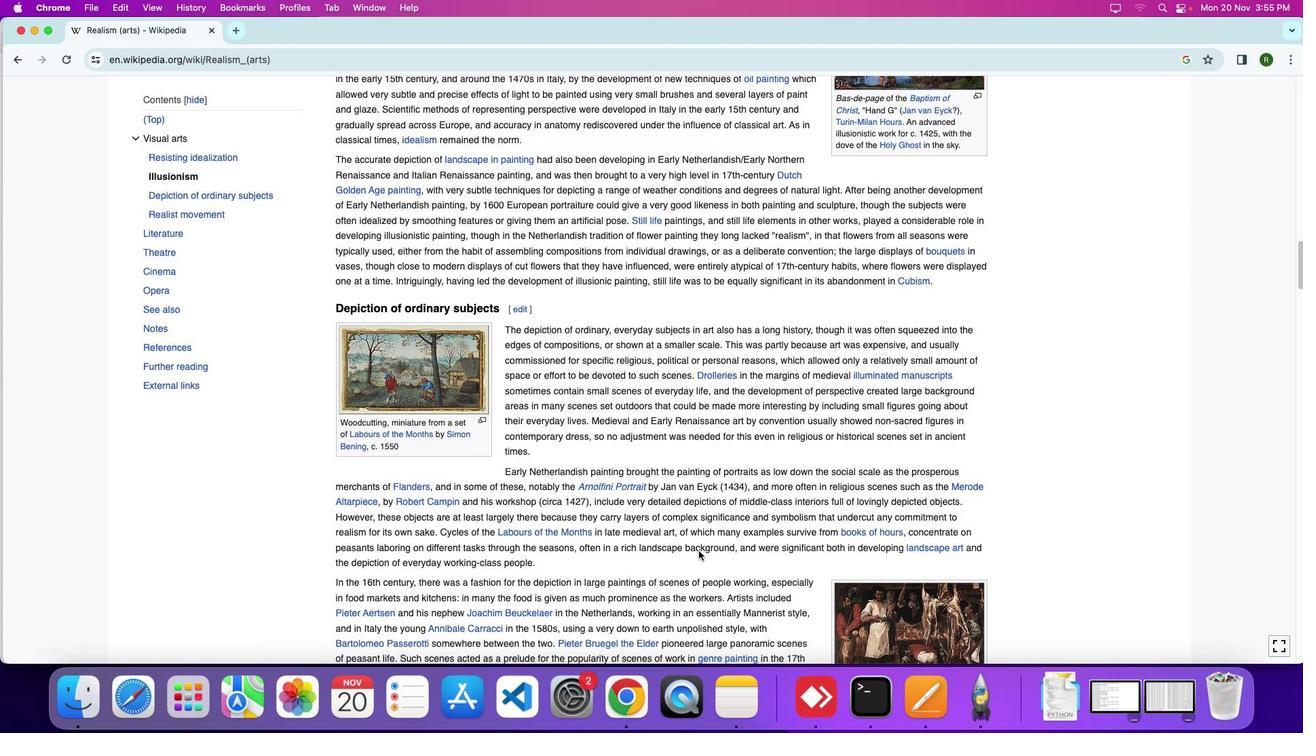 
Action: Mouse scrolled (699, 551) with delta (0, 0)
Screenshot: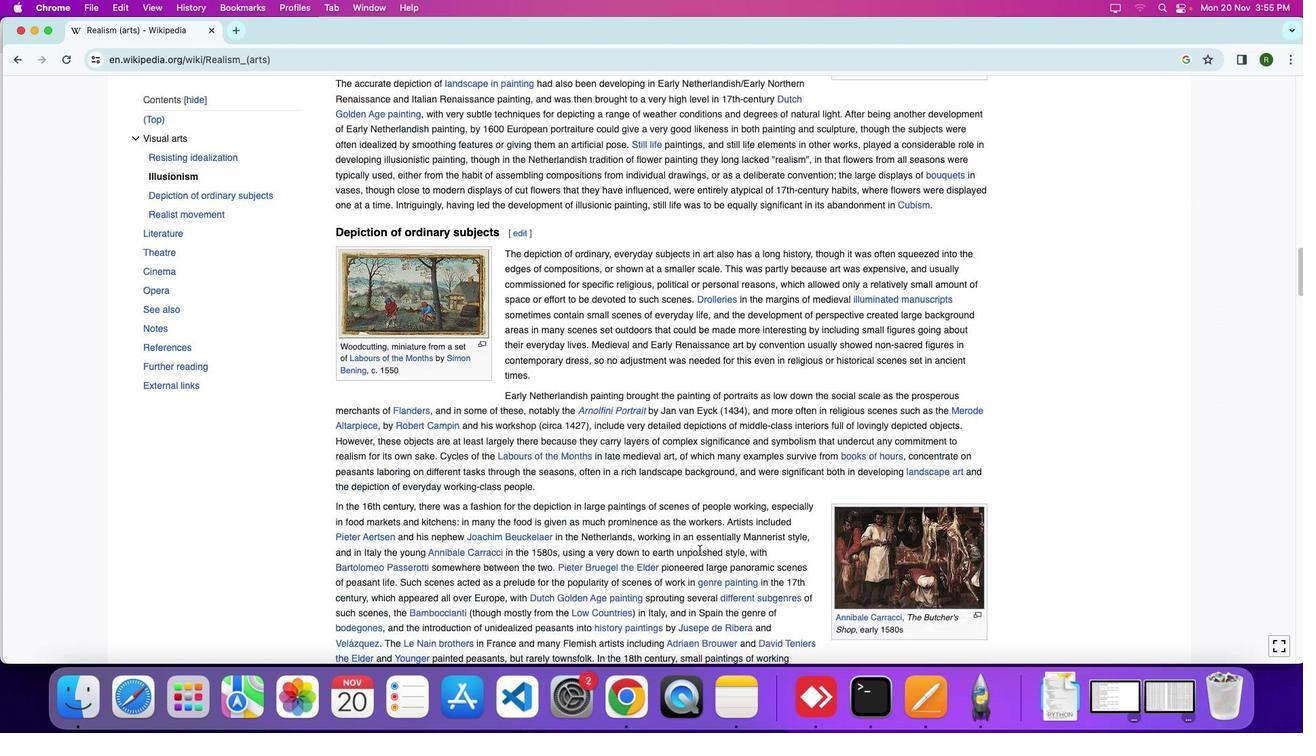 
Action: Mouse scrolled (699, 551) with delta (0, 0)
Screenshot: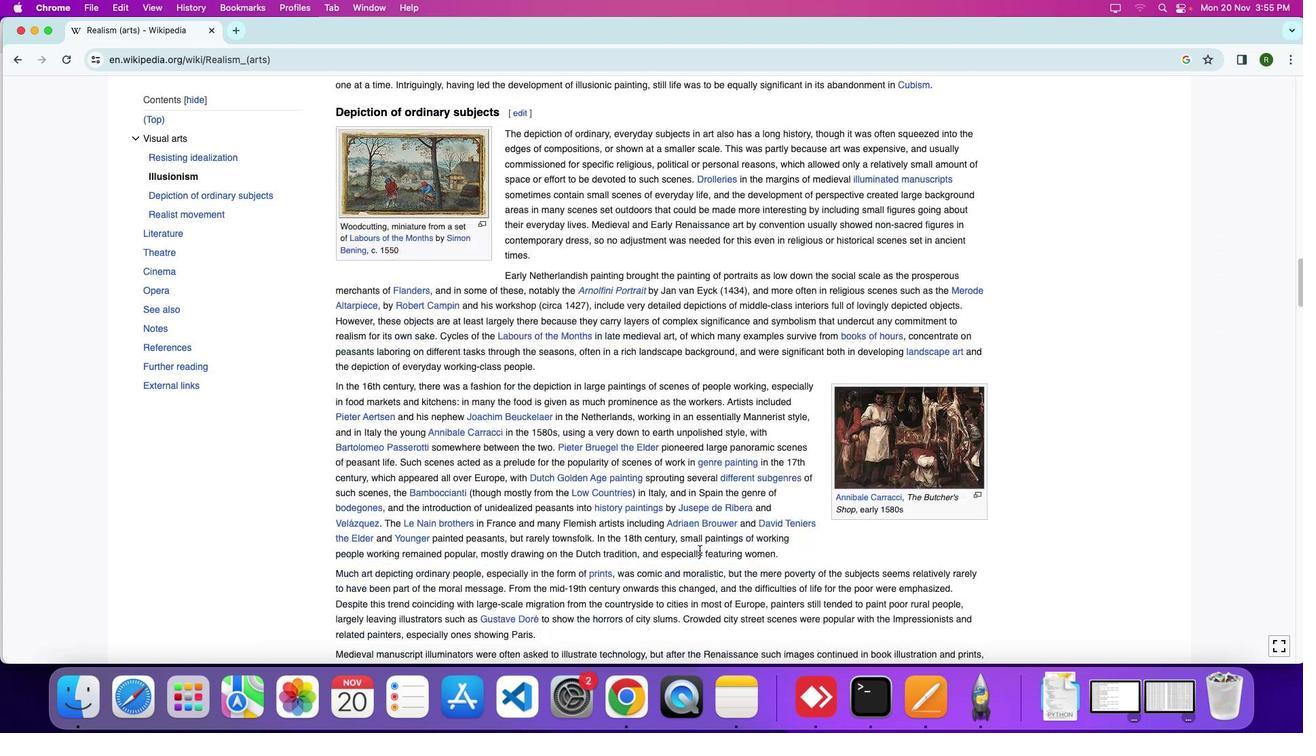 
Action: Mouse moved to (699, 550)
Screenshot: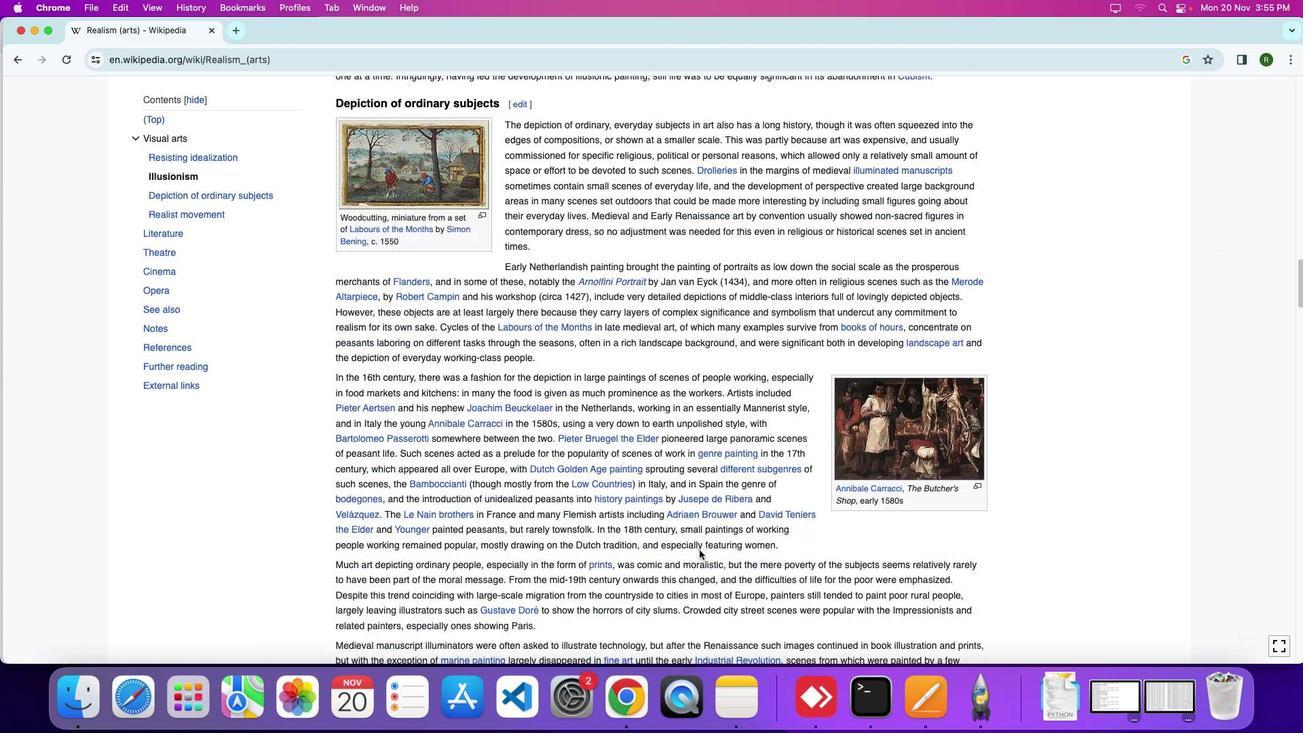 
Action: Mouse scrolled (699, 550) with delta (0, -4)
Screenshot: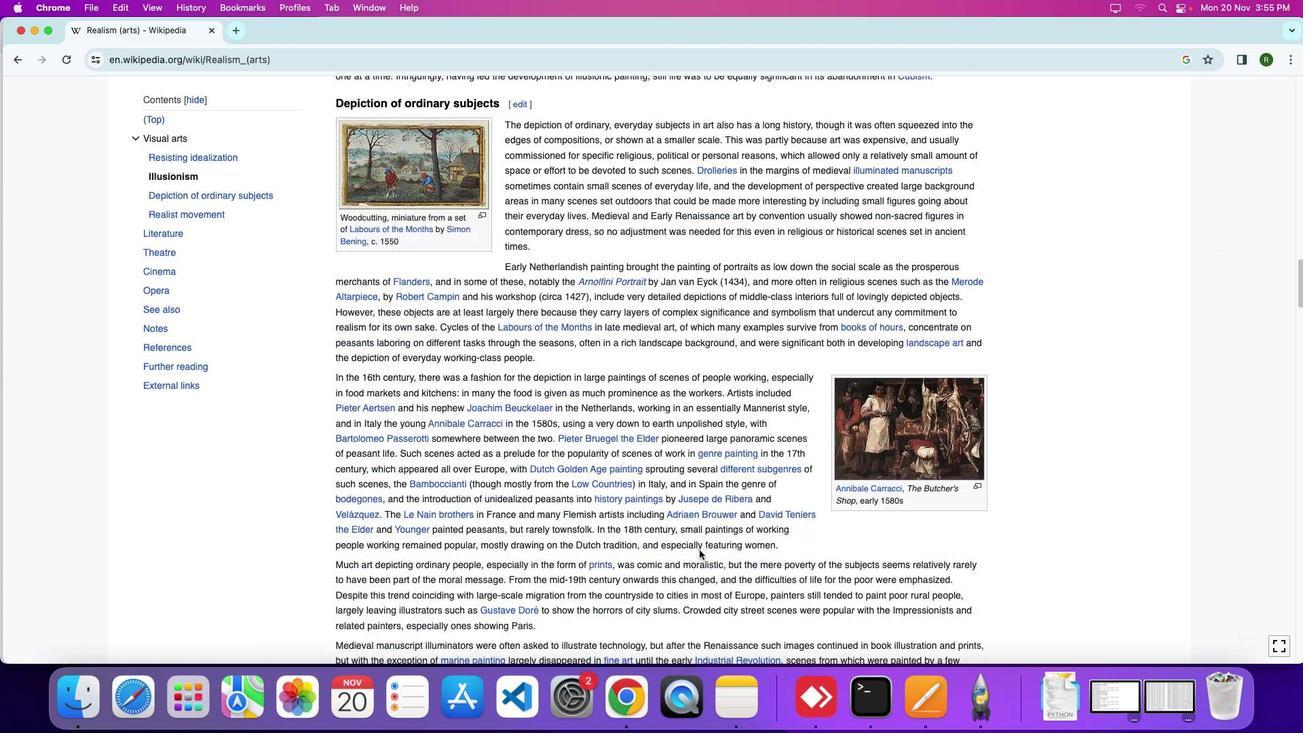 
Action: Mouse moved to (698, 554)
Screenshot: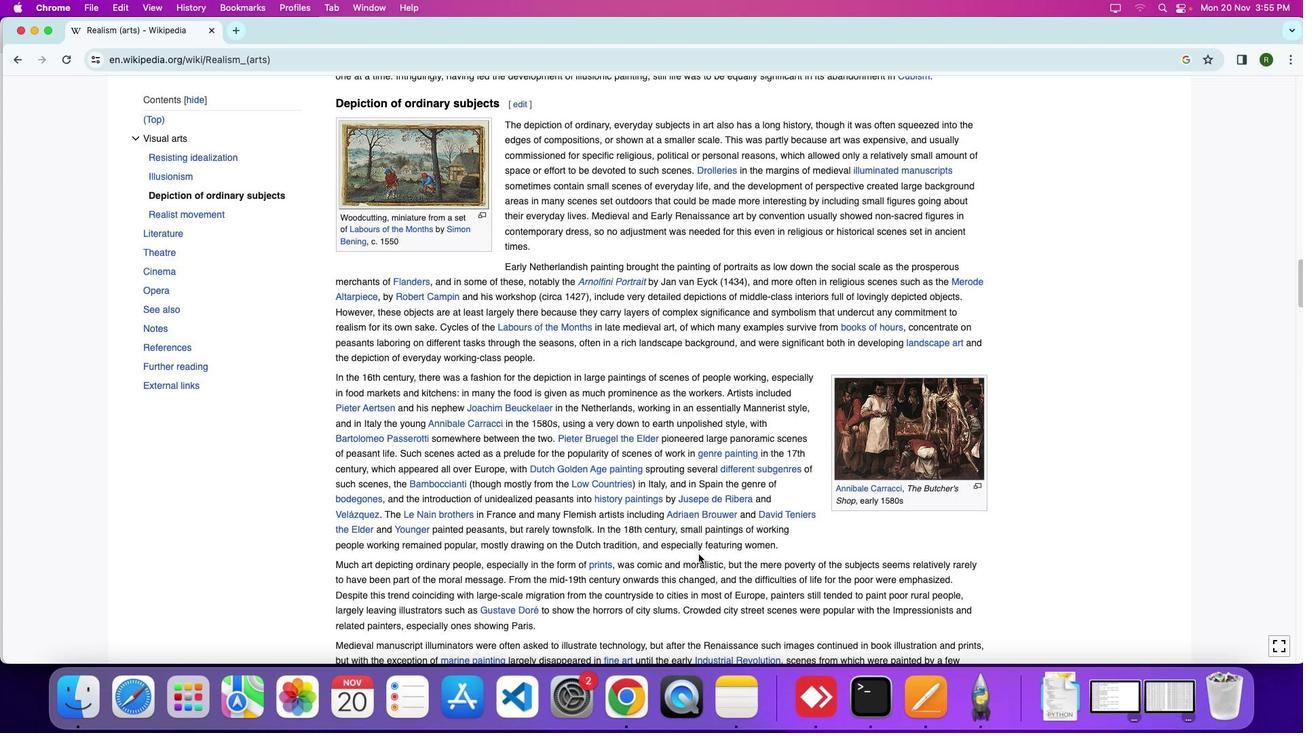 
Action: Mouse scrolled (698, 554) with delta (0, 0)
Screenshot: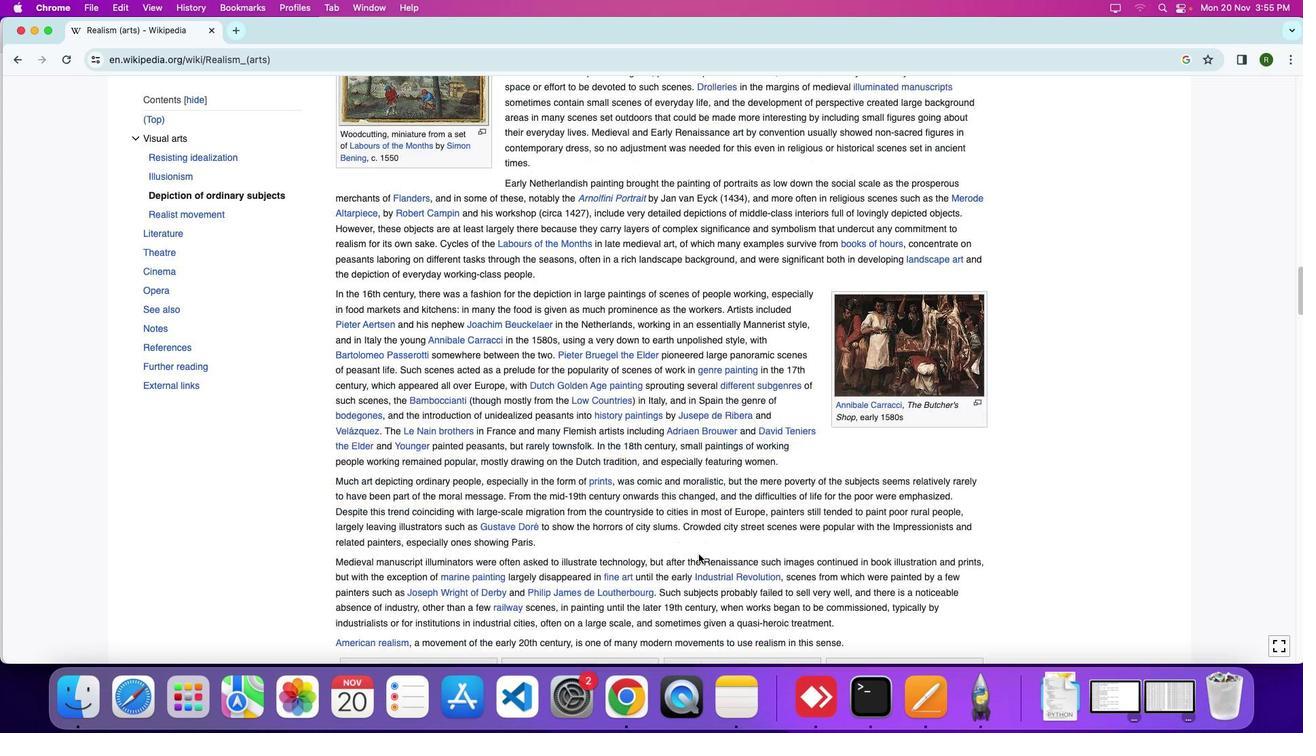 
Action: Mouse scrolled (698, 554) with delta (0, 0)
Screenshot: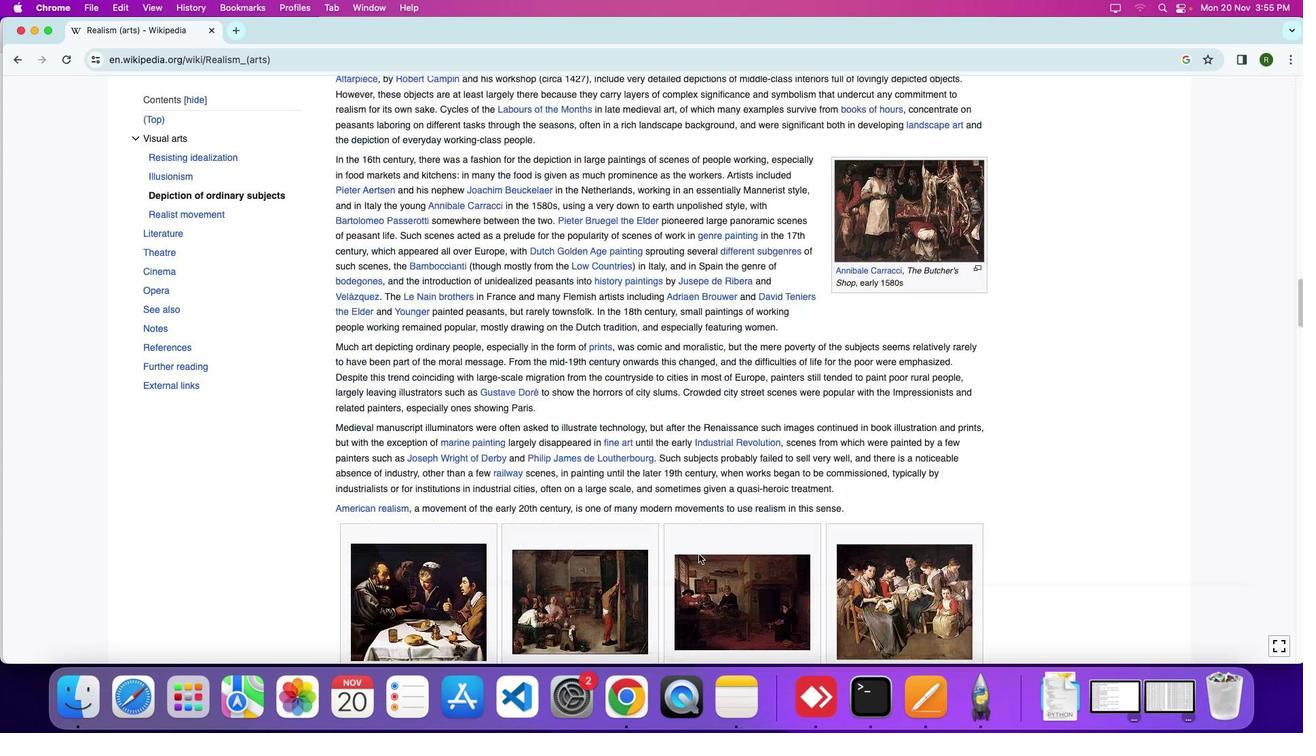 
Action: Mouse scrolled (698, 554) with delta (0, -4)
Screenshot: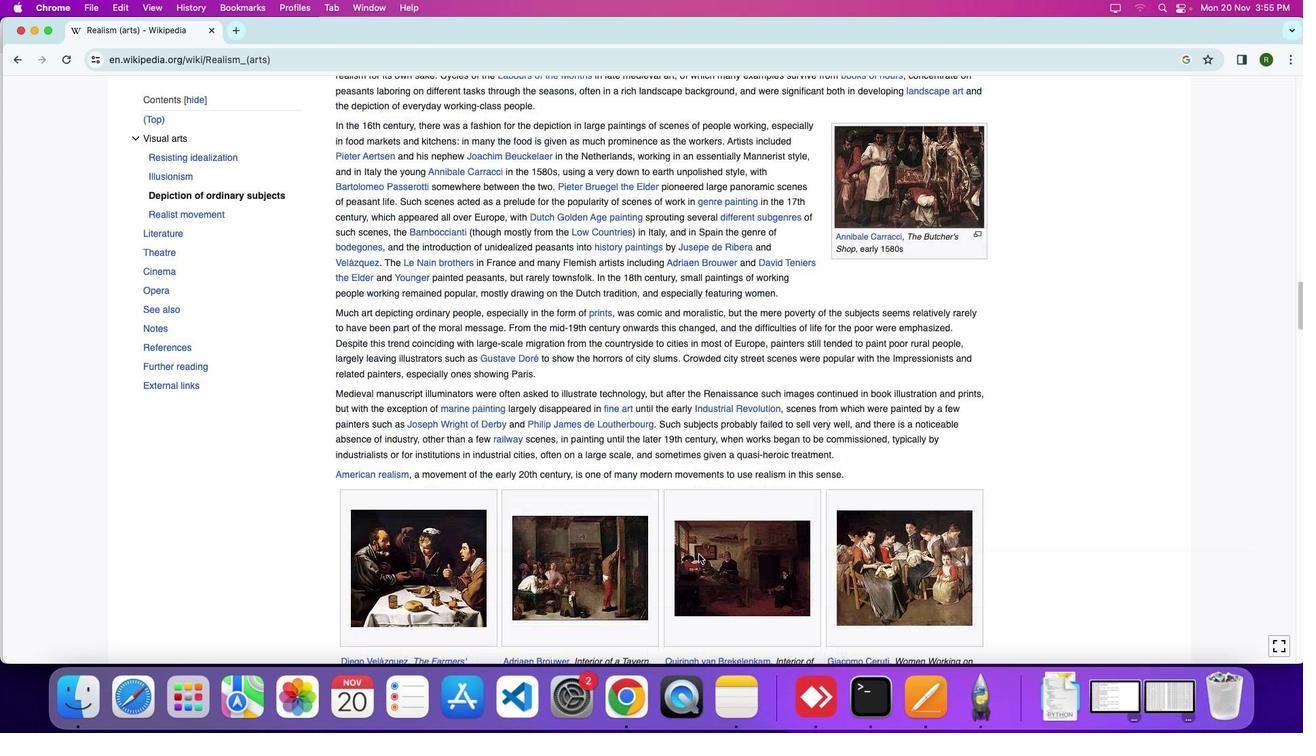 
Action: Mouse scrolled (698, 554) with delta (0, -4)
Screenshot: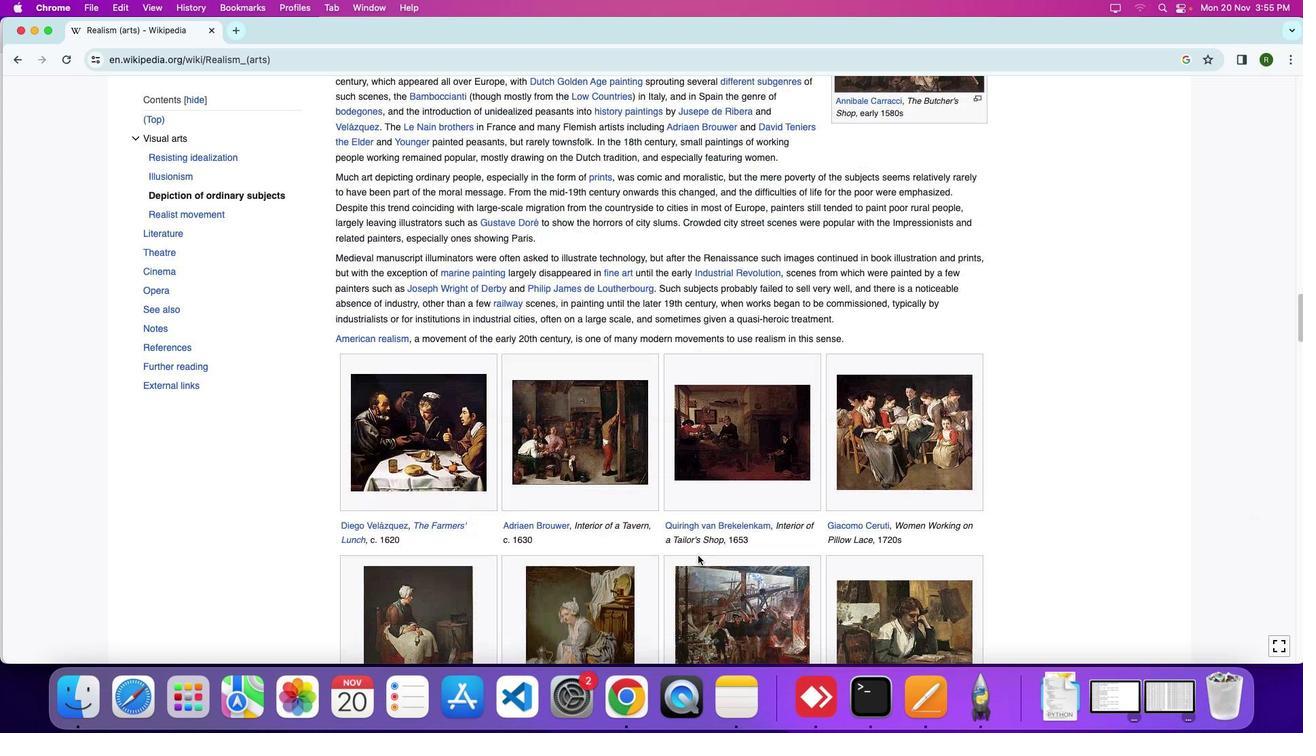 
Action: Mouse moved to (698, 556)
Screenshot: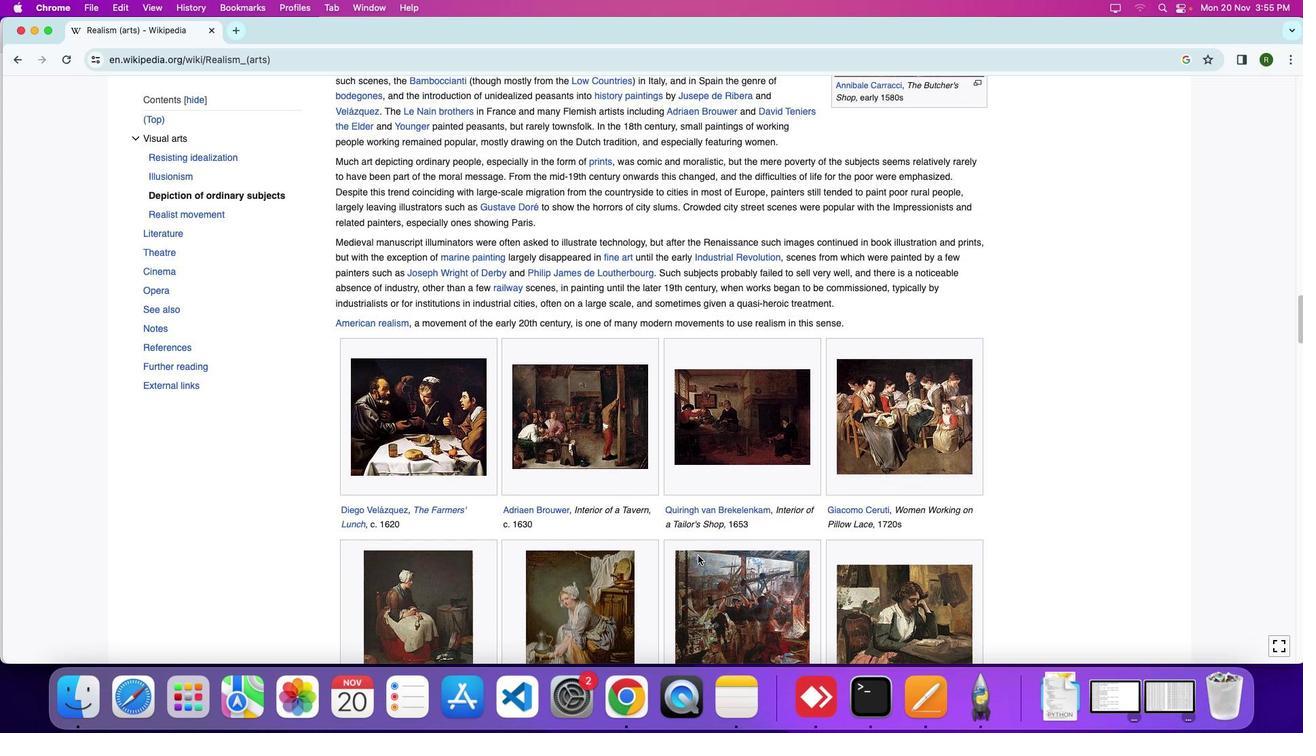 
Action: Mouse scrolled (698, 556) with delta (0, 0)
Screenshot: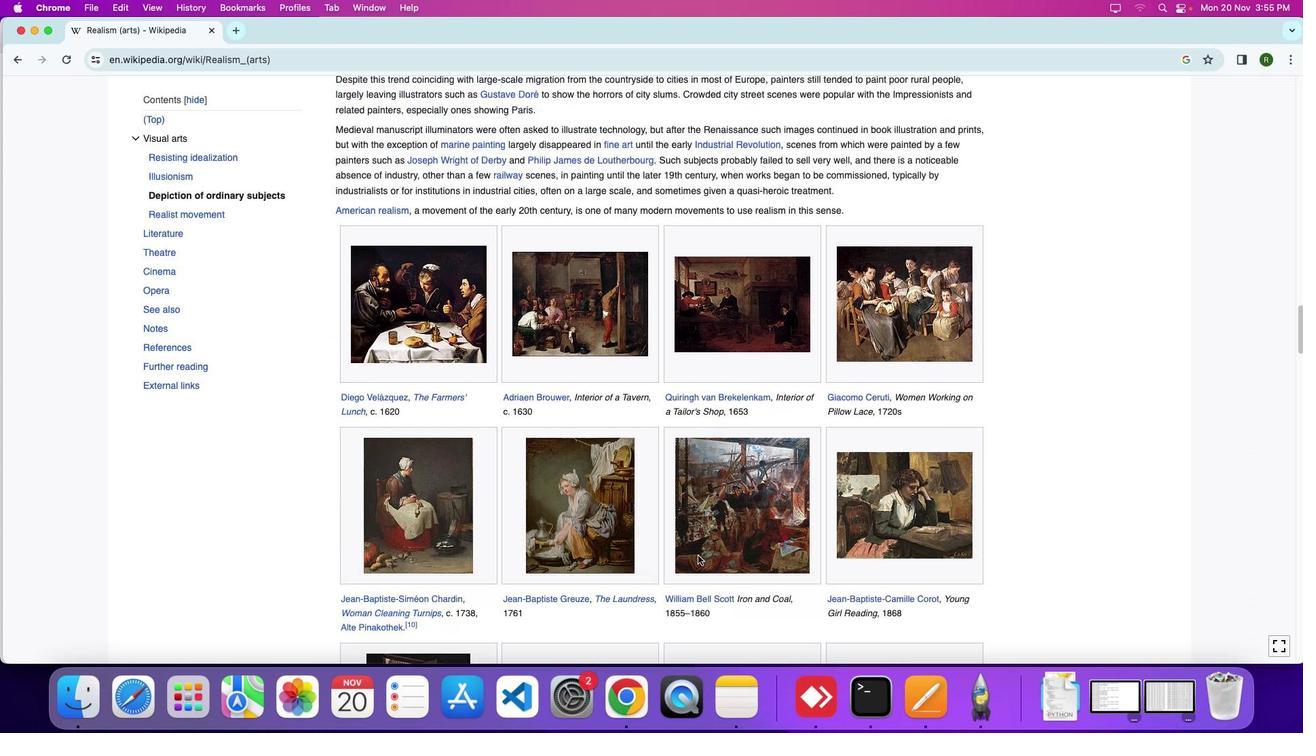 
Action: Mouse scrolled (698, 556) with delta (0, 0)
Screenshot: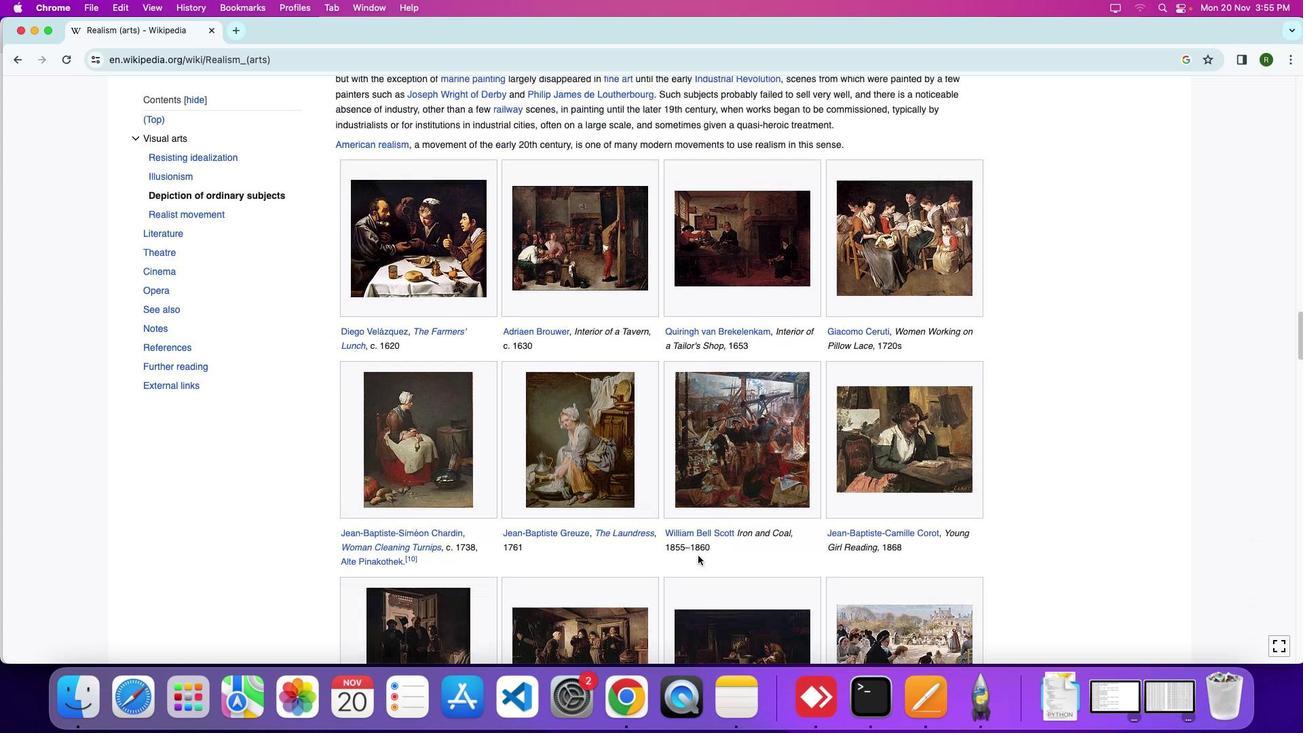 
Action: Mouse scrolled (698, 556) with delta (0, -4)
Screenshot: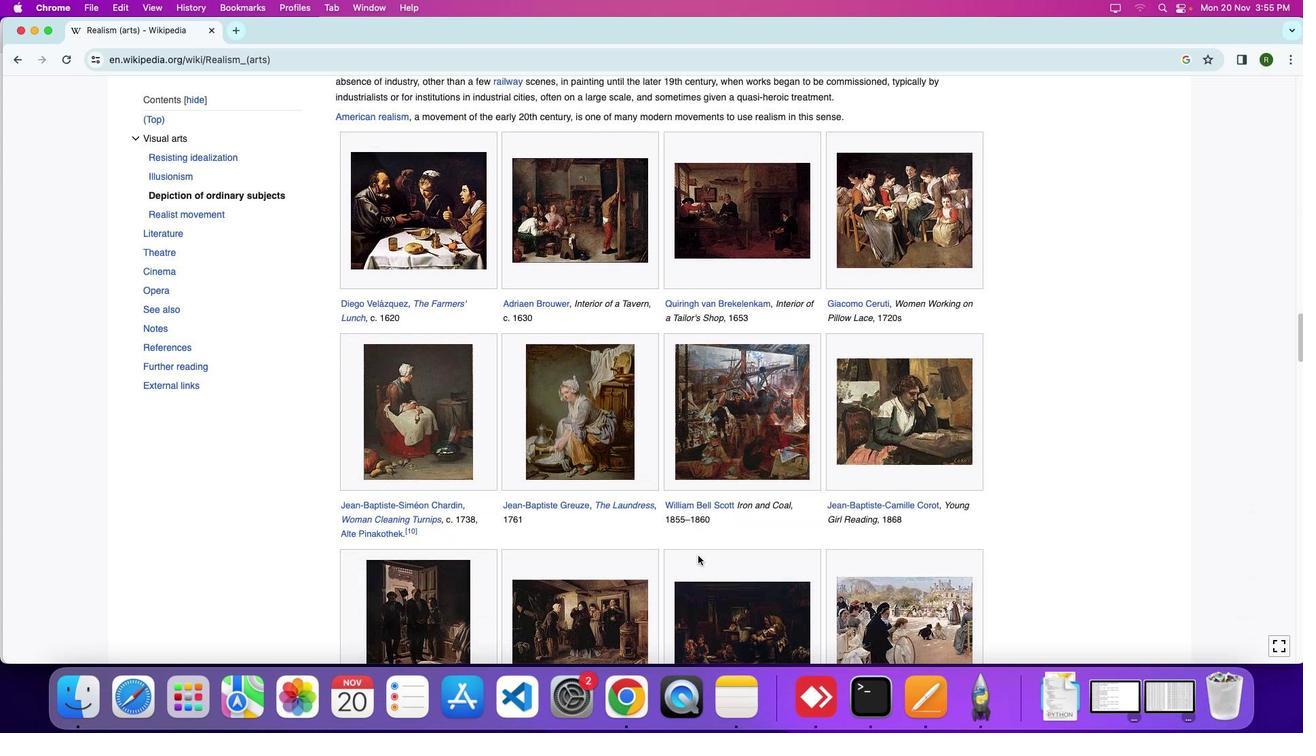 
Action: Mouse moved to (698, 557)
Screenshot: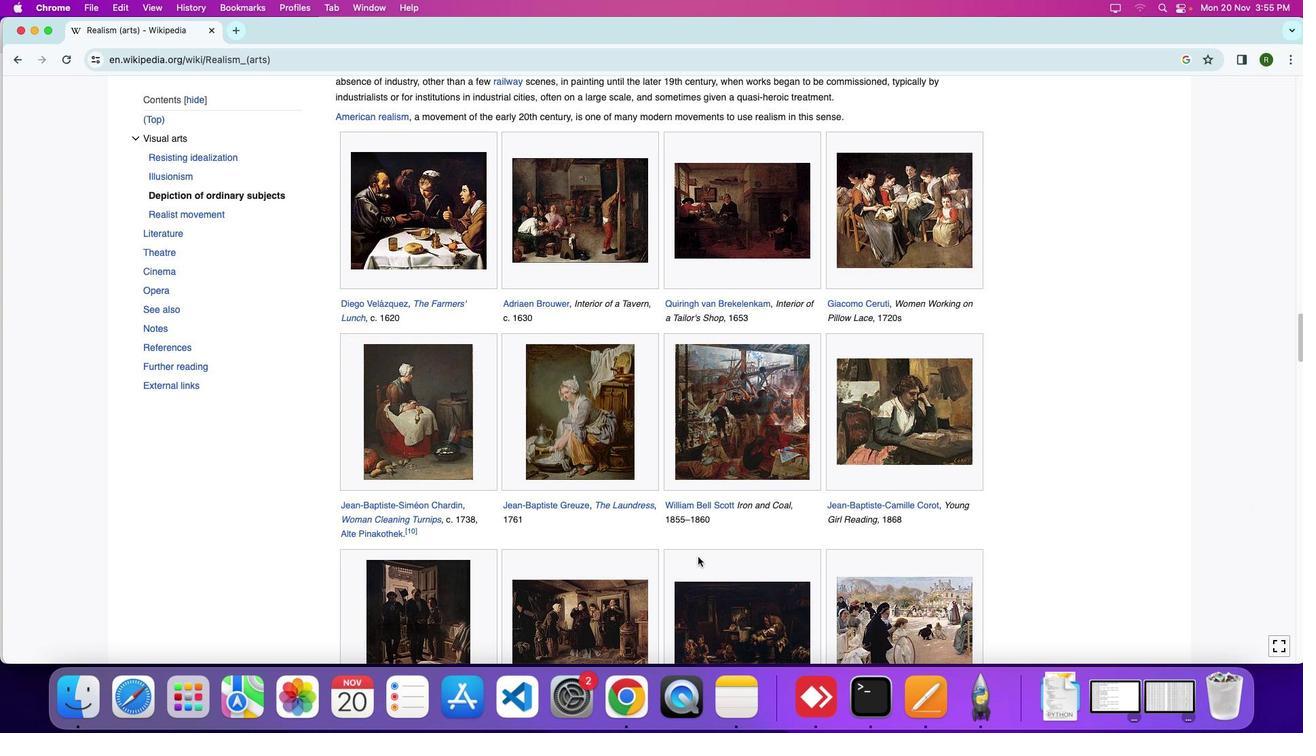 
Action: Mouse scrolled (698, 557) with delta (0, 0)
Screenshot: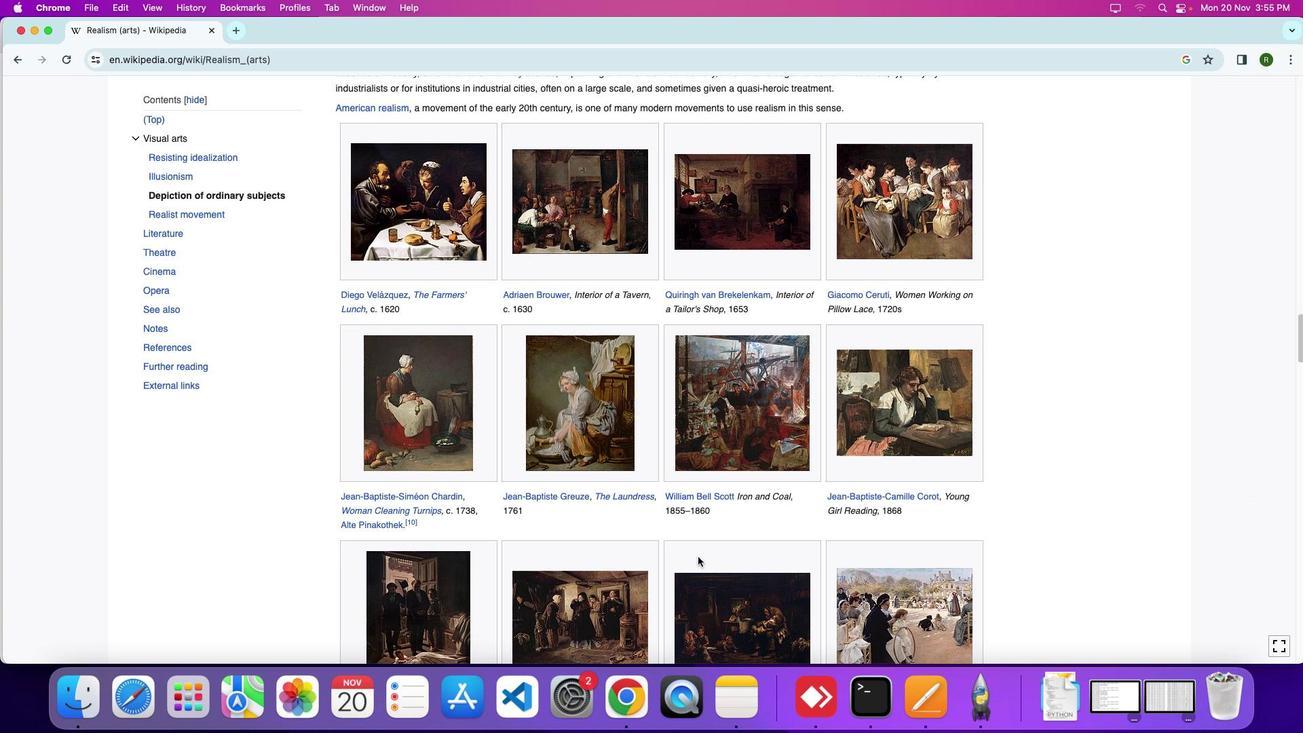 
Action: Mouse scrolled (698, 557) with delta (0, 0)
Screenshot: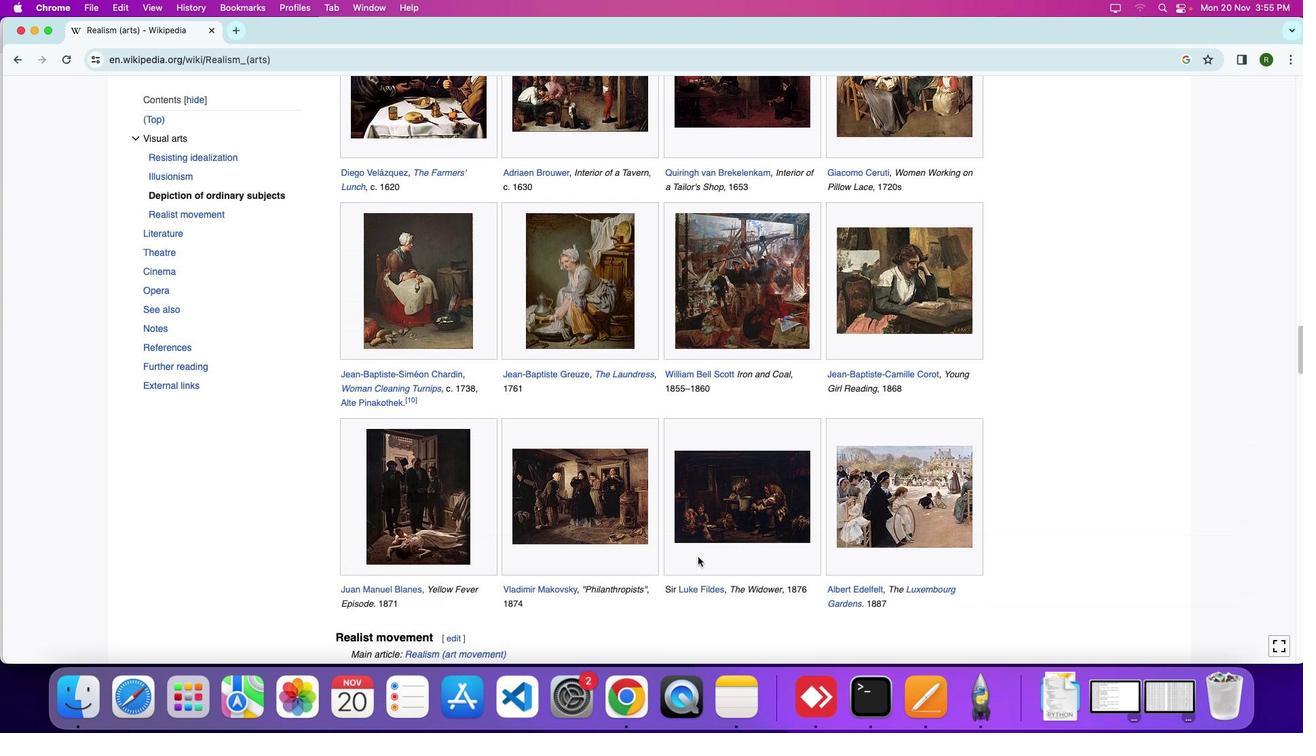 
Action: Mouse scrolled (698, 557) with delta (0, -1)
Screenshot: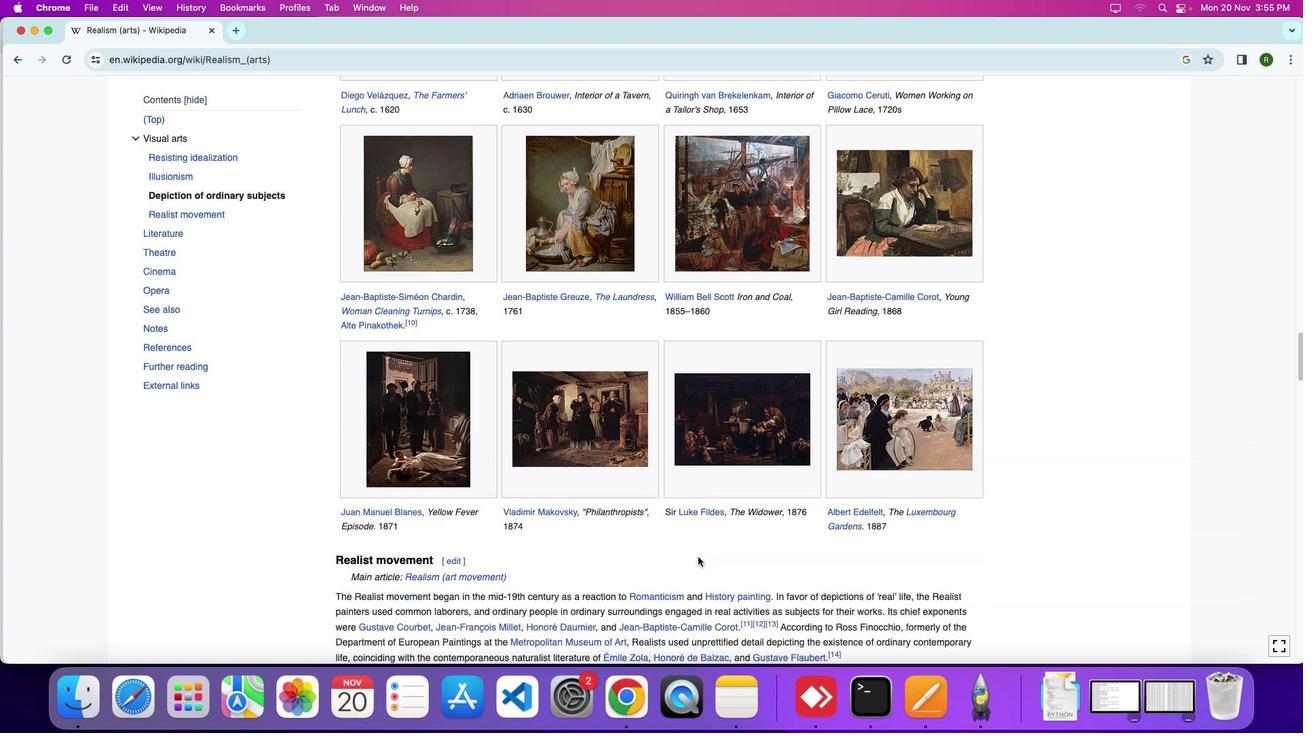 
Action: Mouse scrolled (698, 557) with delta (0, -3)
Screenshot: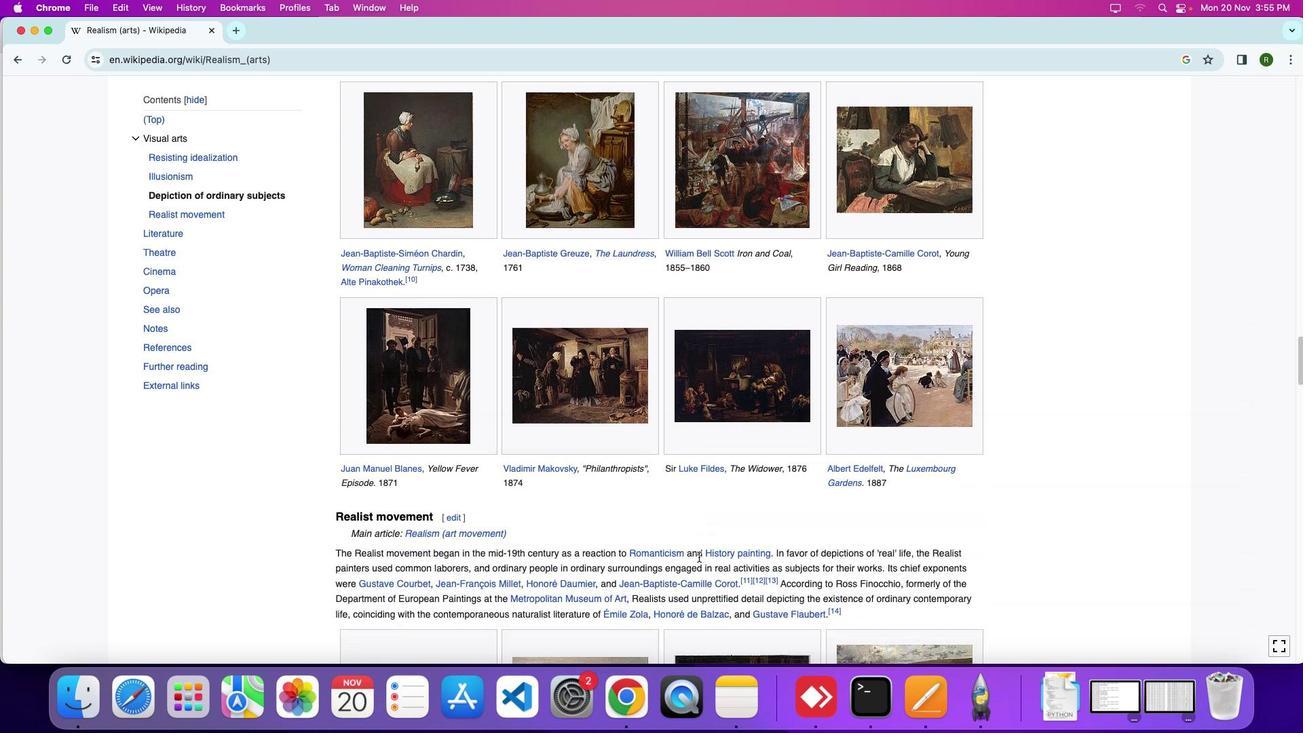 
Action: Mouse moved to (700, 575)
Screenshot: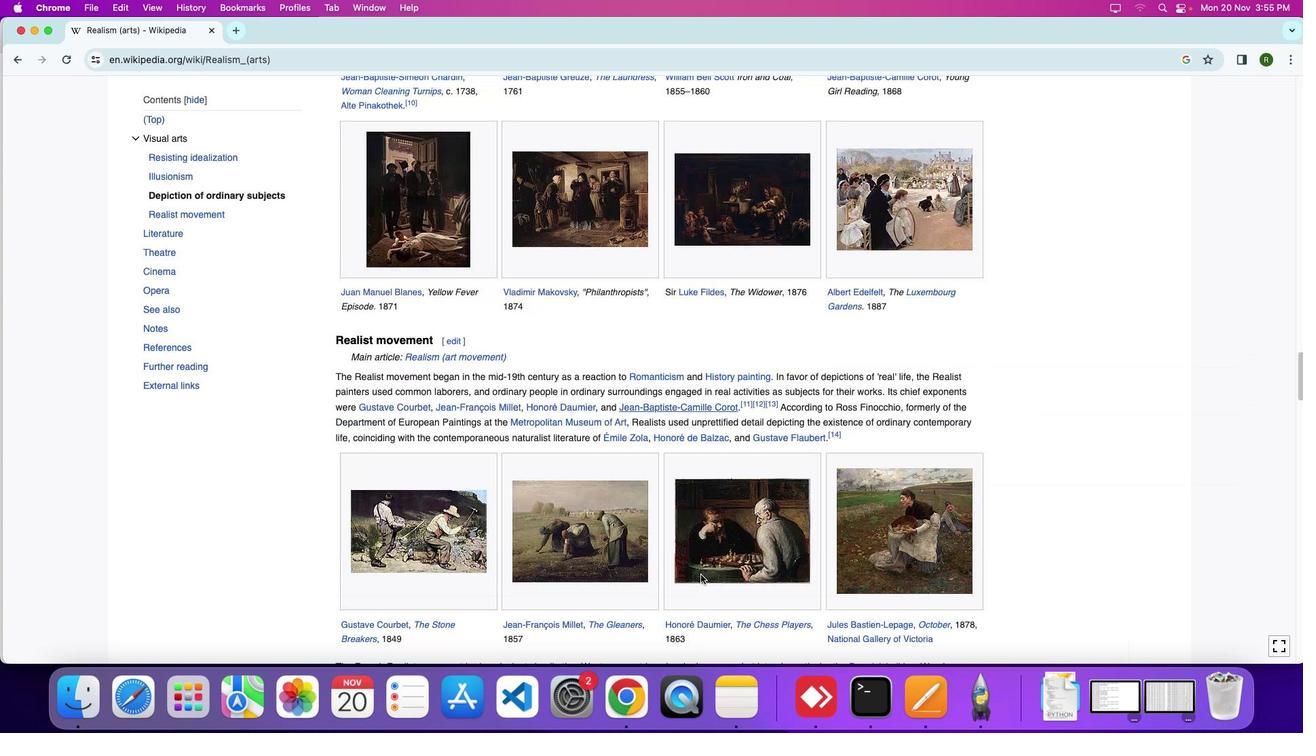 
Action: Mouse scrolled (700, 575) with delta (0, 0)
Screenshot: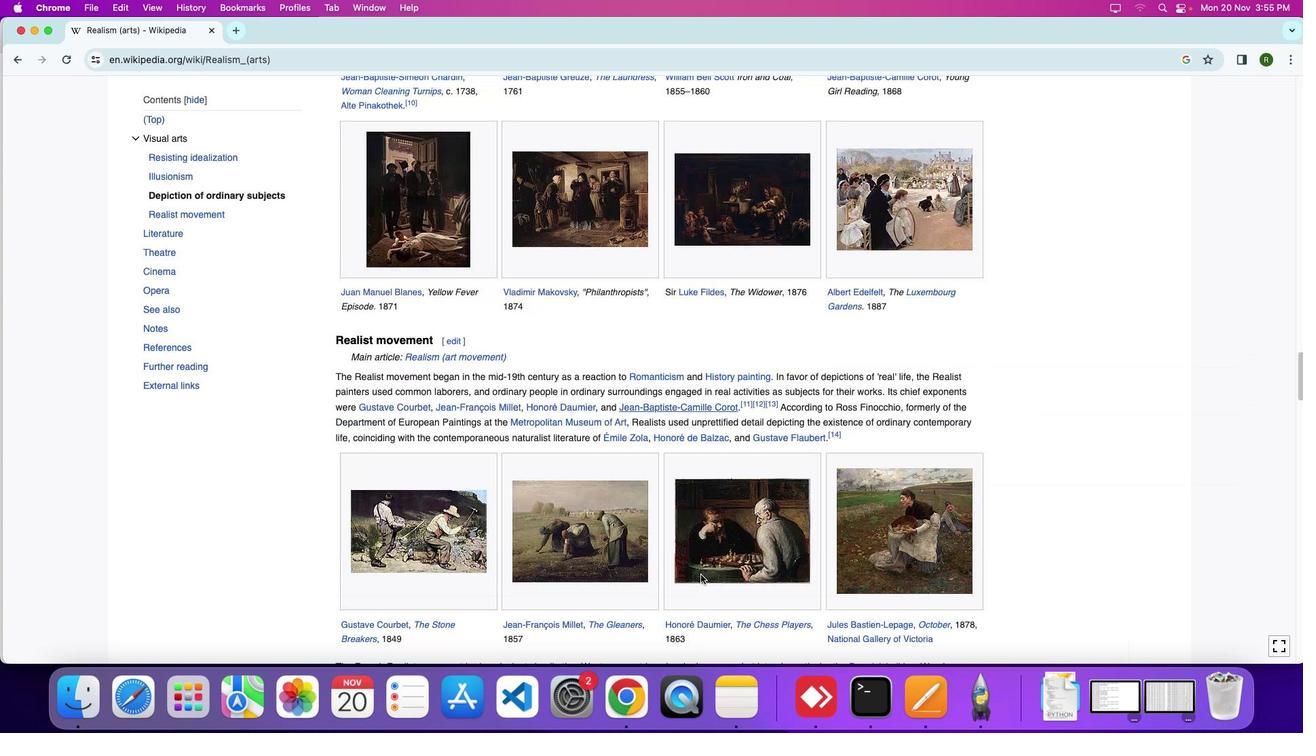 
Action: Mouse moved to (700, 575)
Screenshot: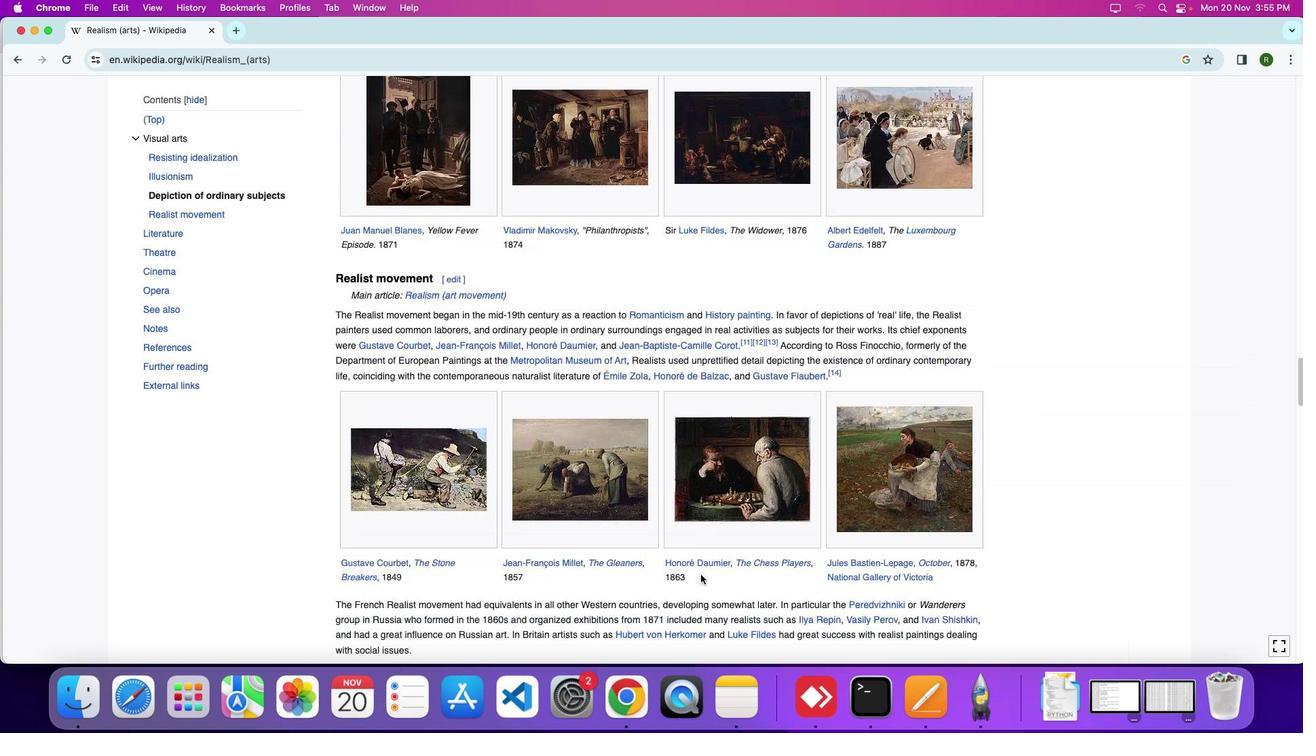 
Action: Mouse scrolled (700, 575) with delta (0, 0)
Screenshot: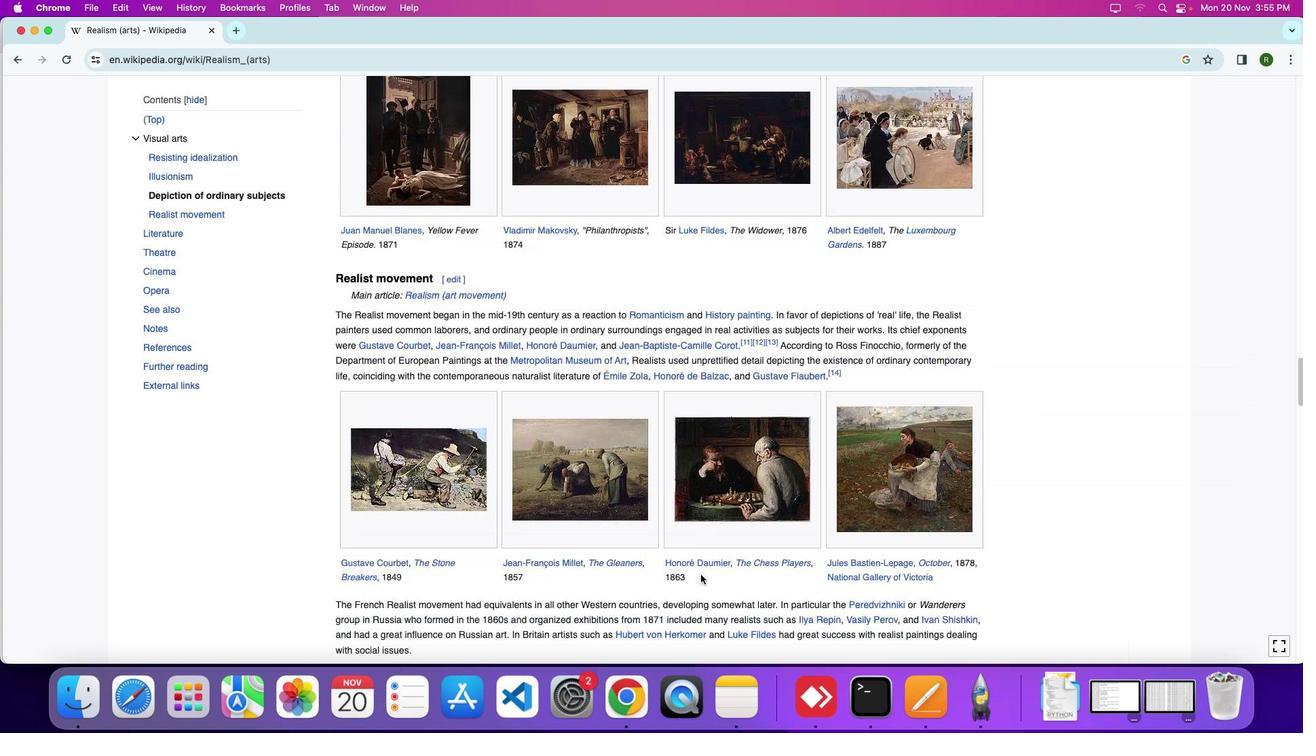 
Action: Mouse moved to (701, 575)
Screenshot: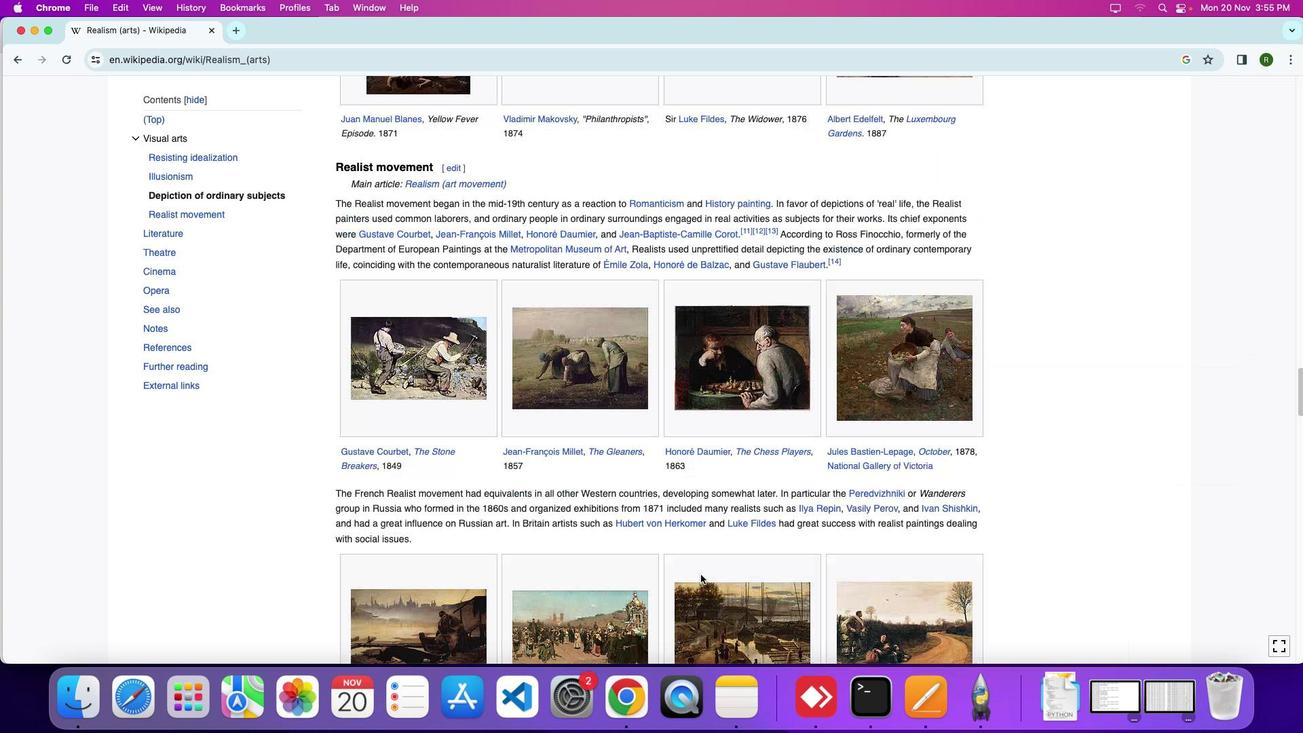 
Action: Mouse scrolled (701, 575) with delta (0, -5)
Screenshot: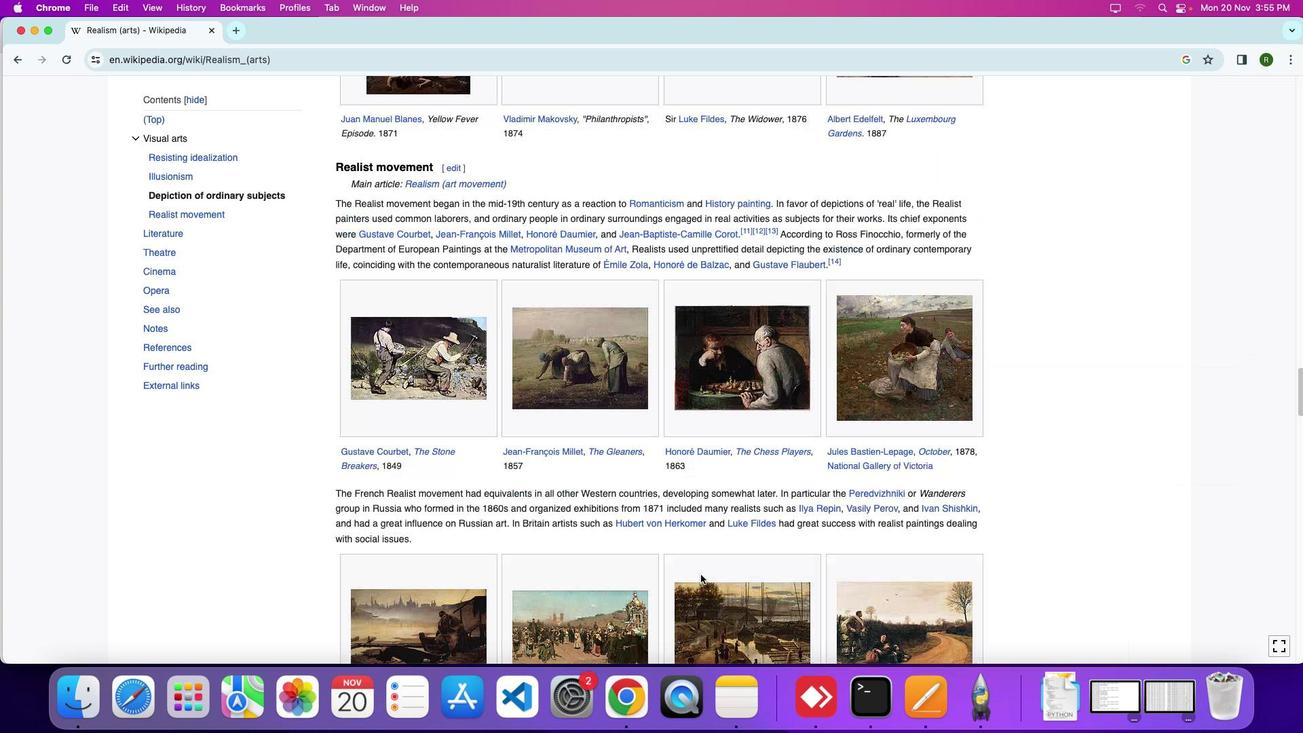 
Action: Mouse moved to (701, 575)
Screenshot: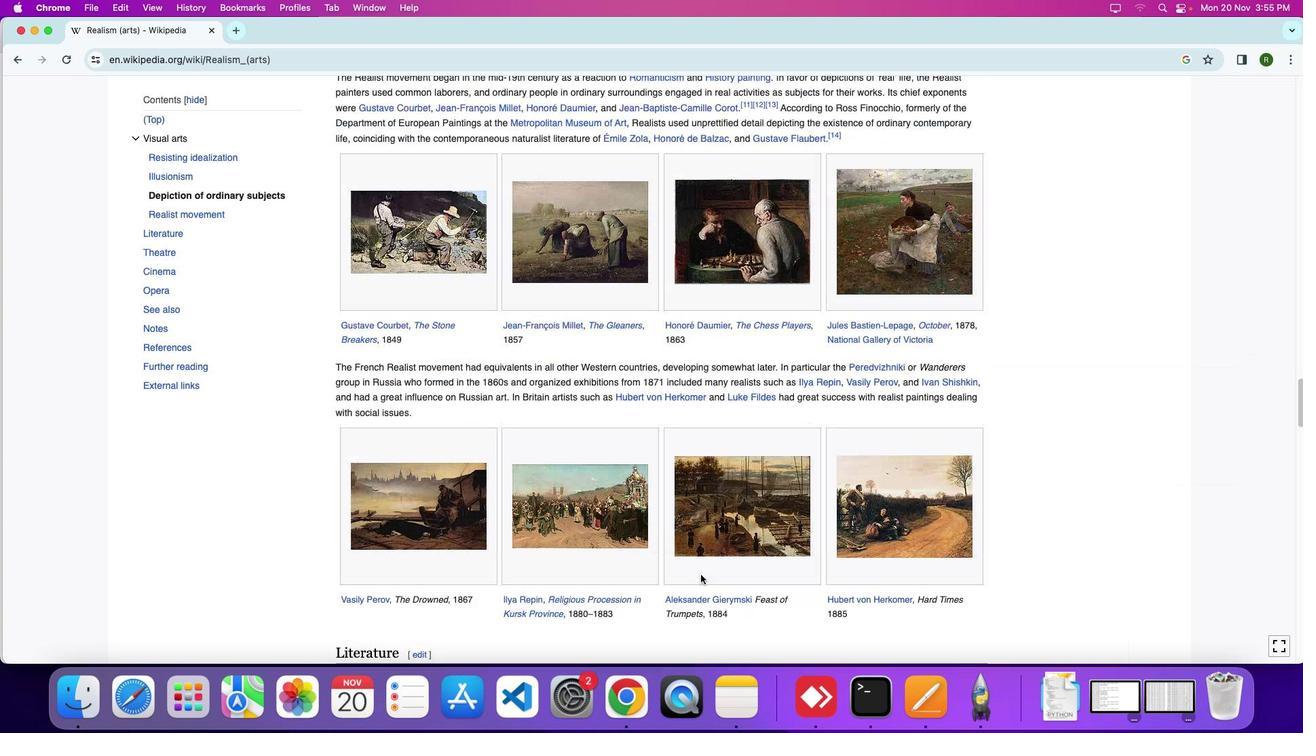 
Action: Mouse scrolled (701, 575) with delta (0, -6)
Screenshot: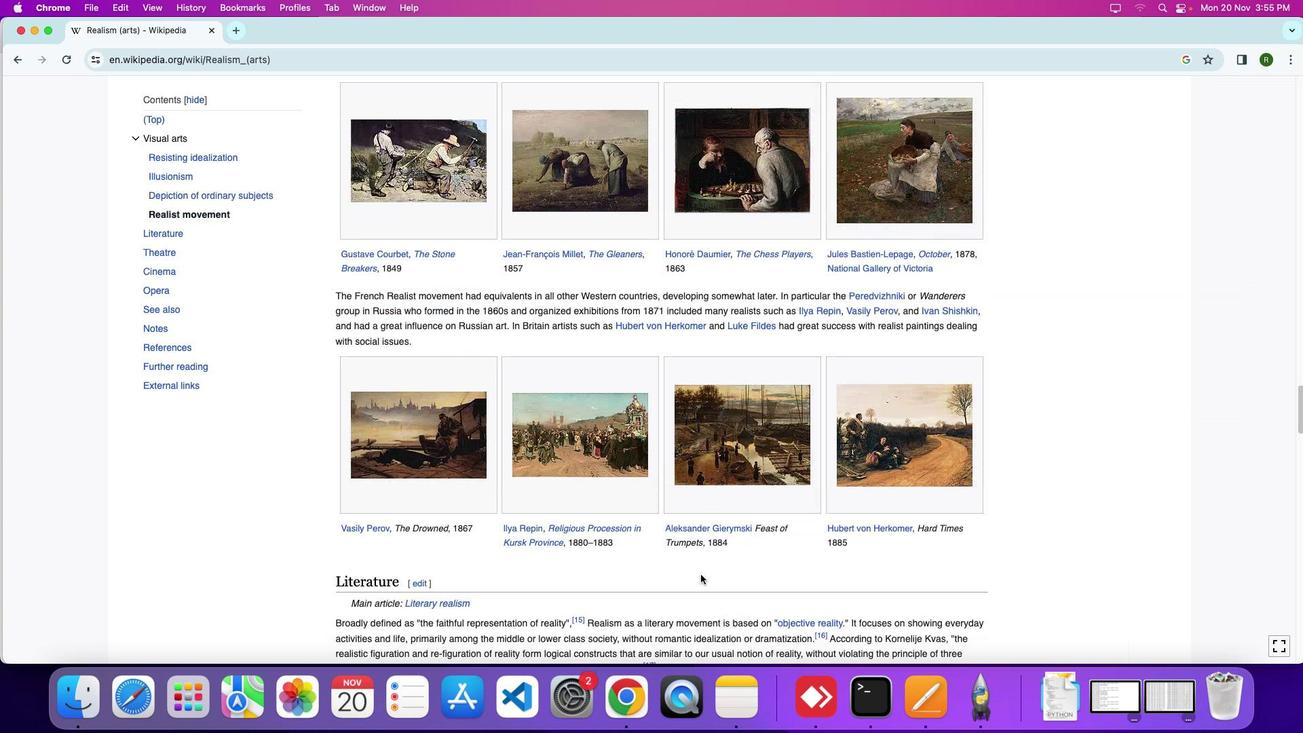 
Action: Mouse moved to (700, 575)
Screenshot: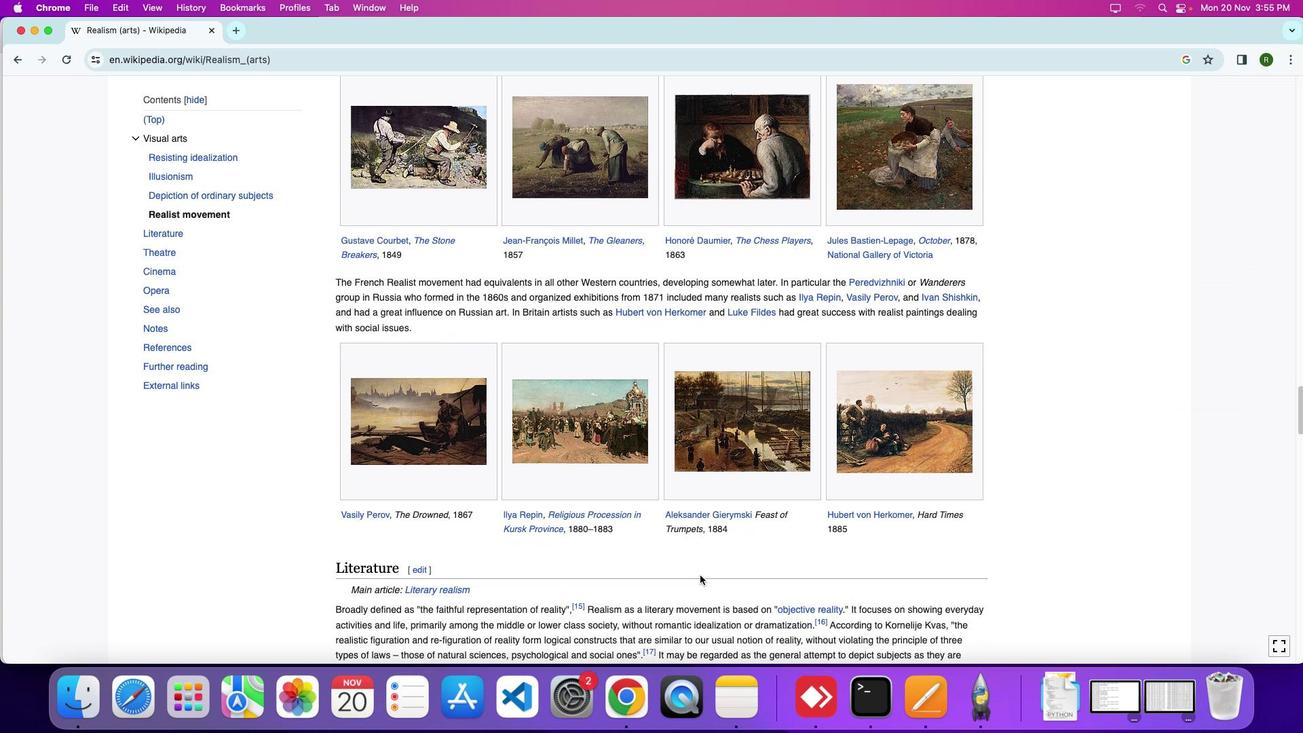 
Action: Mouse scrolled (700, 575) with delta (0, 0)
Screenshot: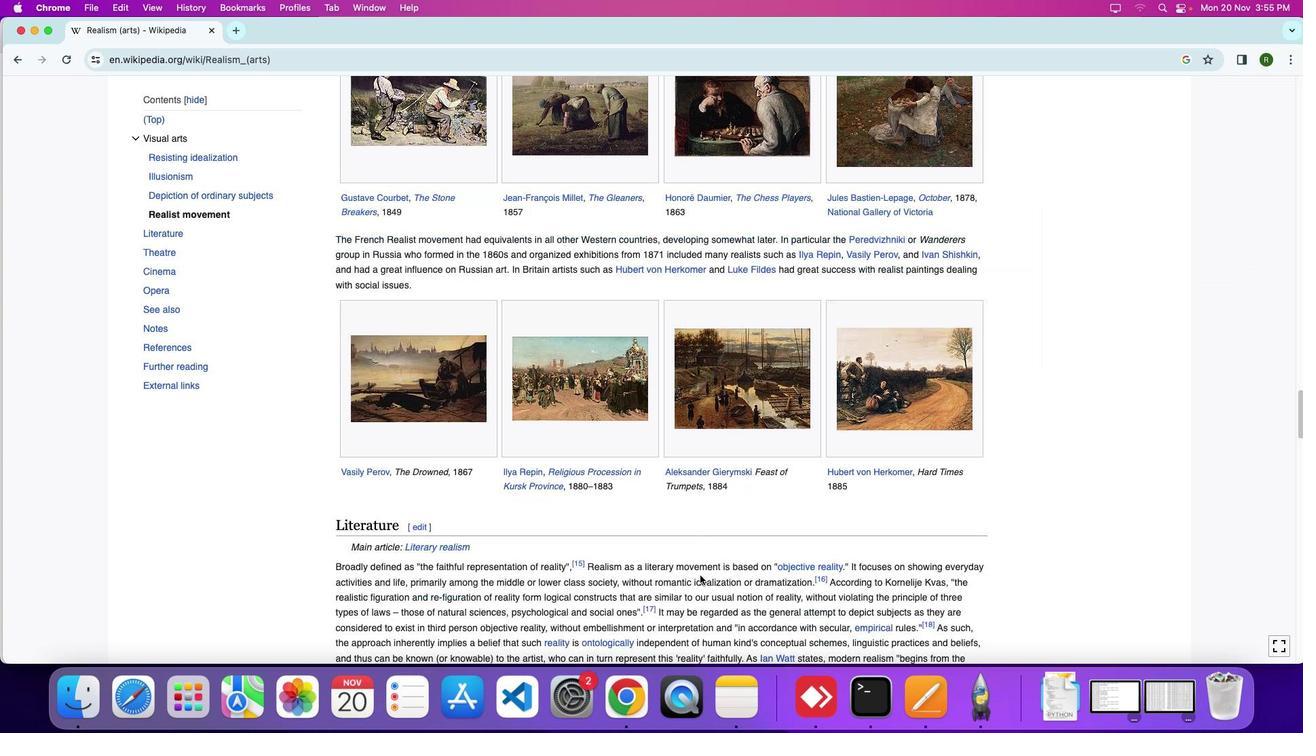 
Action: Mouse scrolled (700, 575) with delta (0, 0)
Screenshot: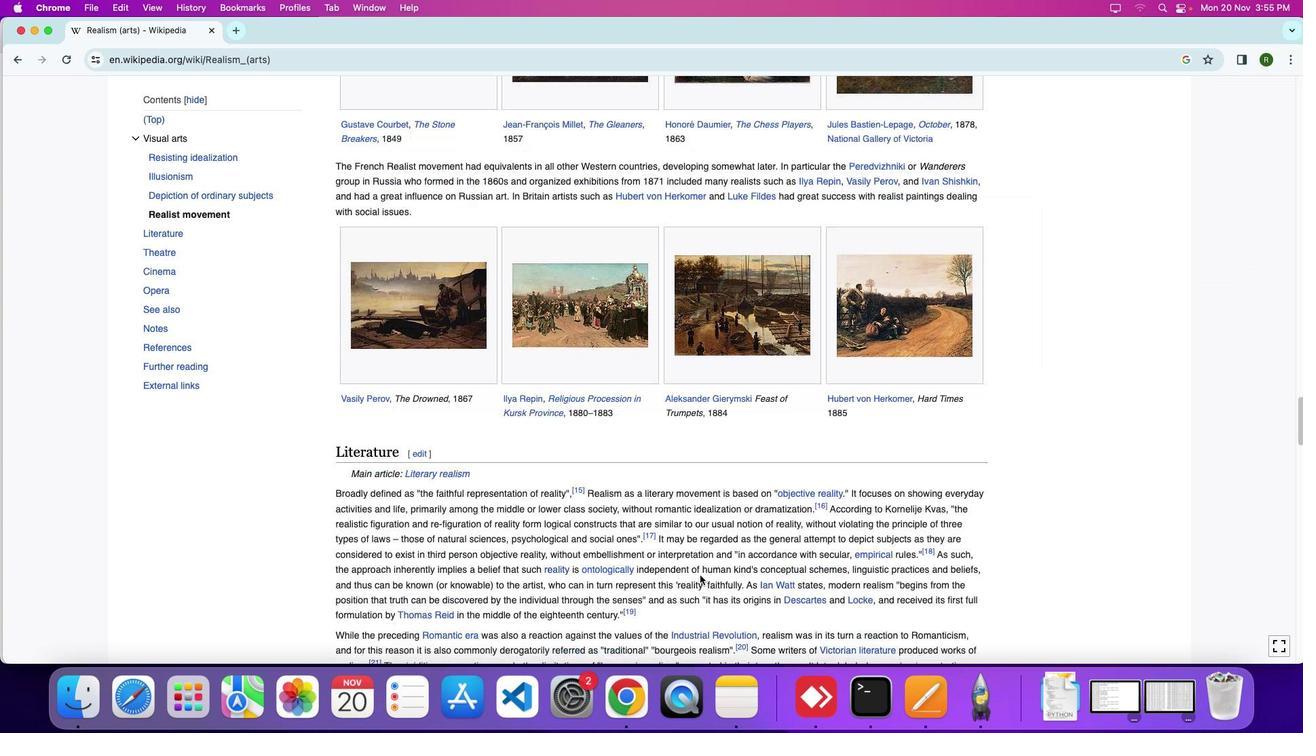 
Action: Mouse moved to (700, 575)
Screenshot: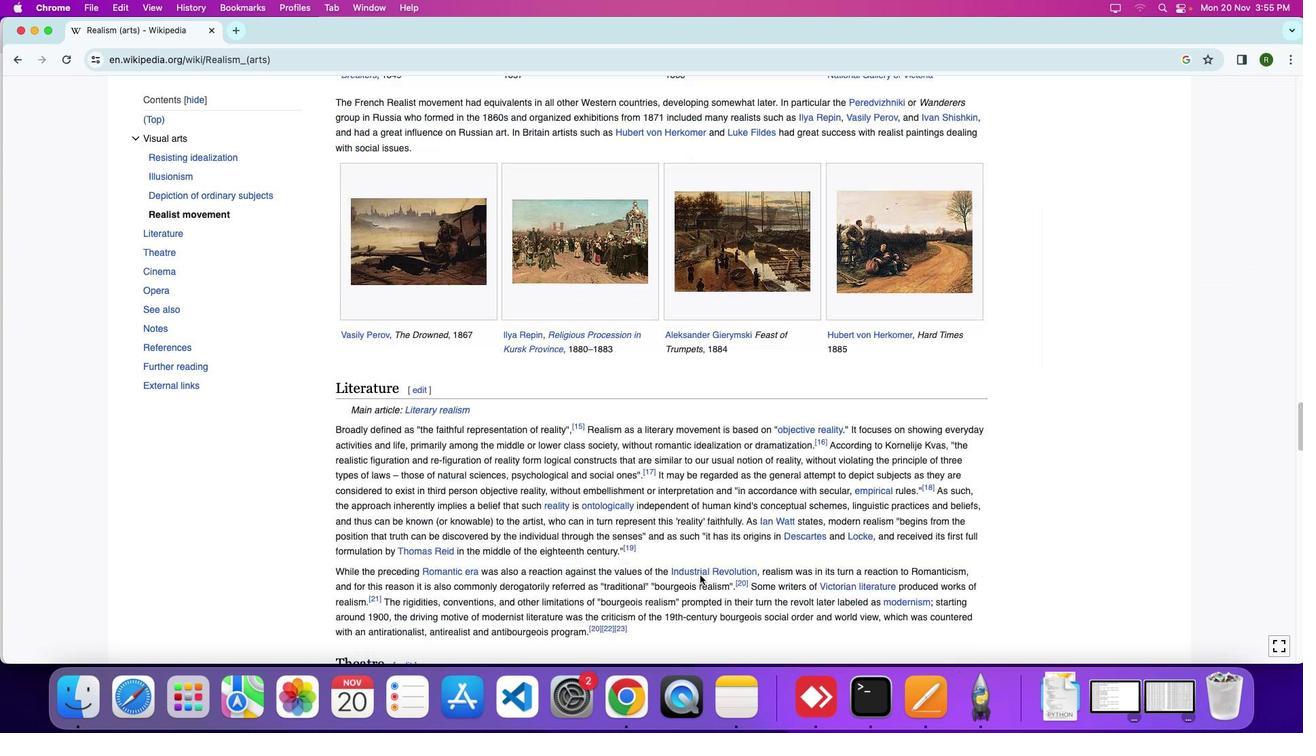
Action: Mouse scrolled (700, 575) with delta (0, -4)
Screenshot: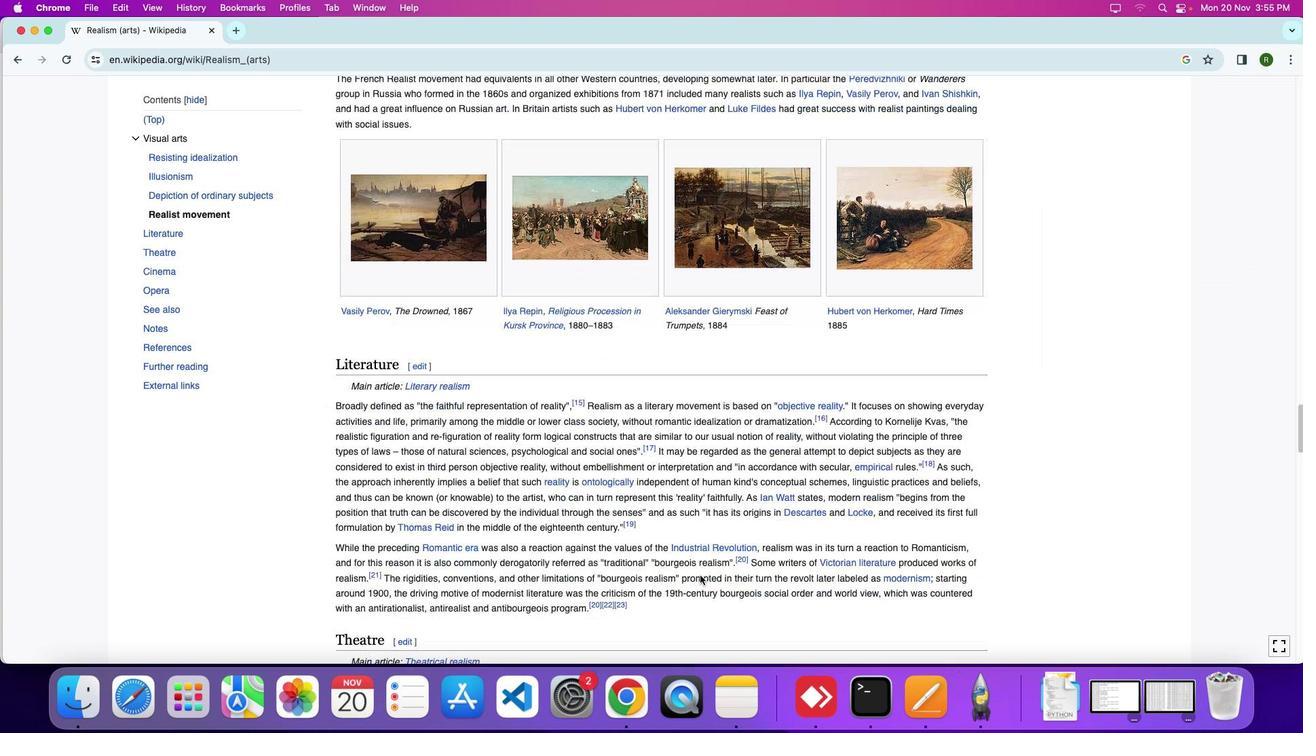 
Action: Mouse moved to (700, 576)
Screenshot: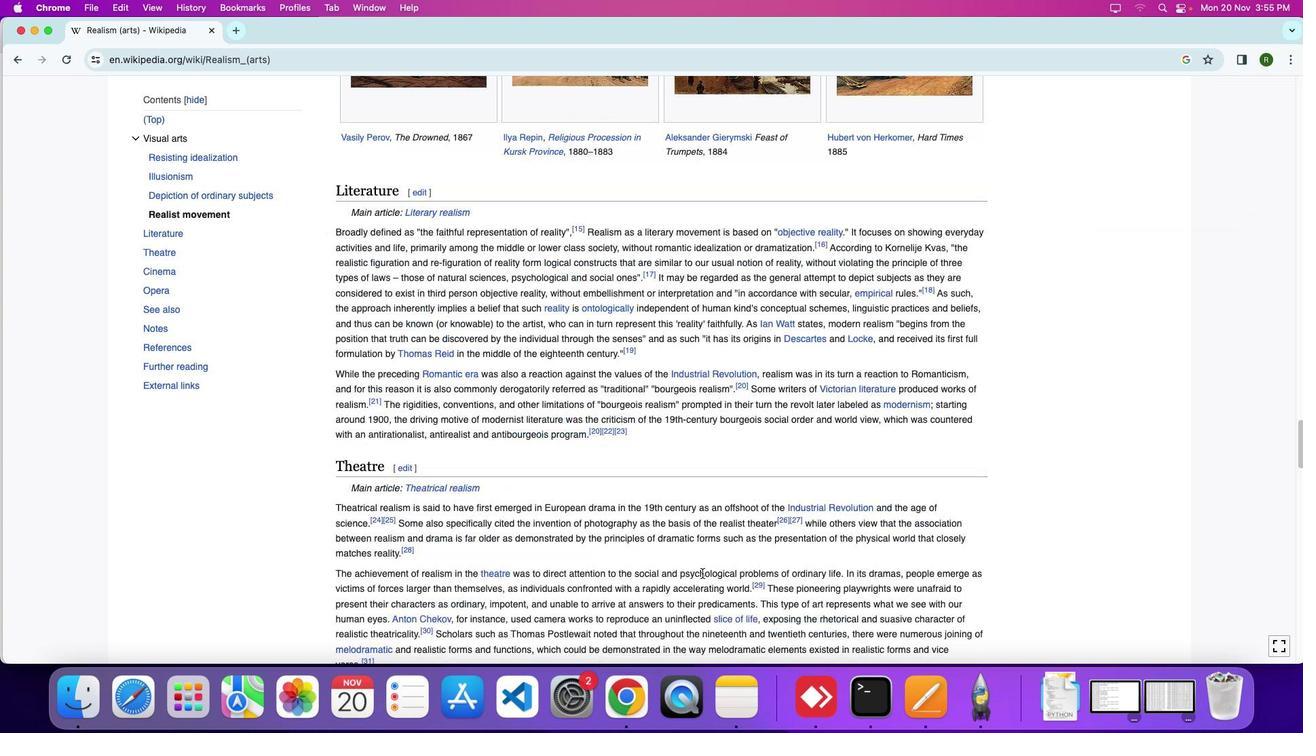 
Action: Mouse scrolled (700, 576) with delta (0, 0)
Screenshot: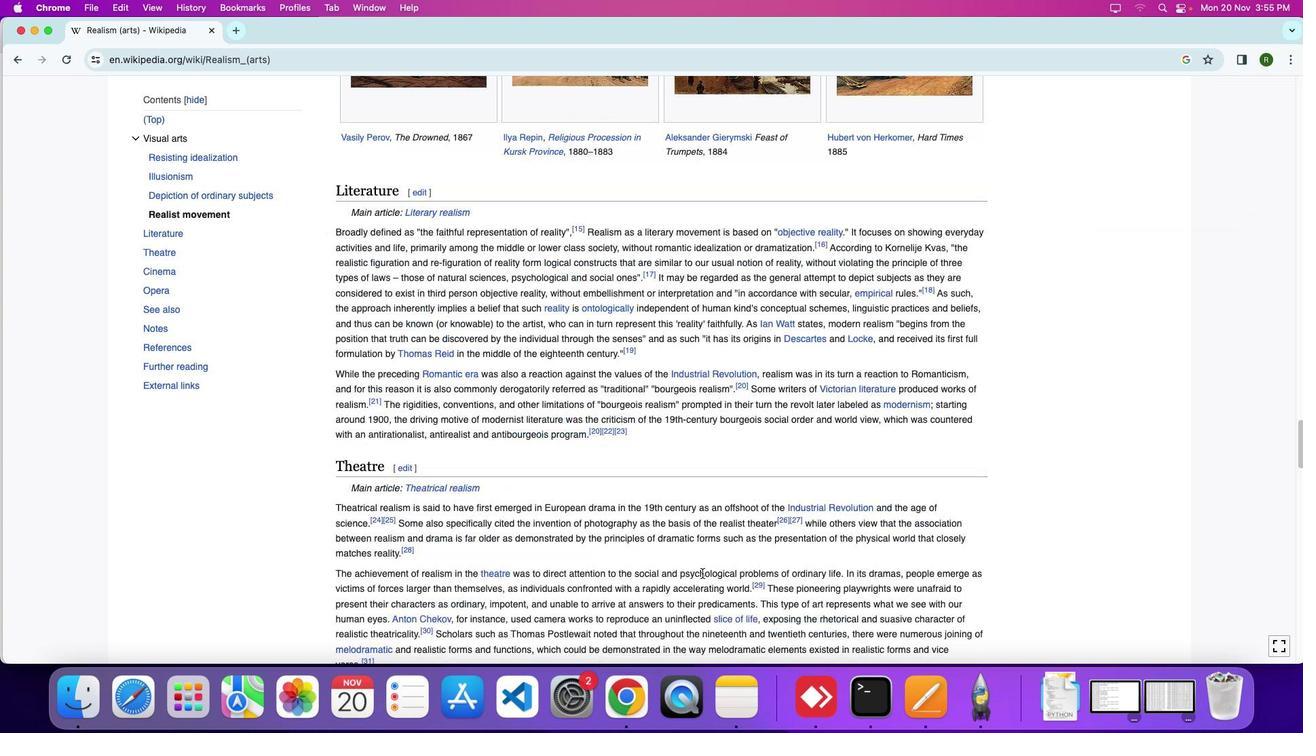 
Action: Mouse moved to (700, 575)
Screenshot: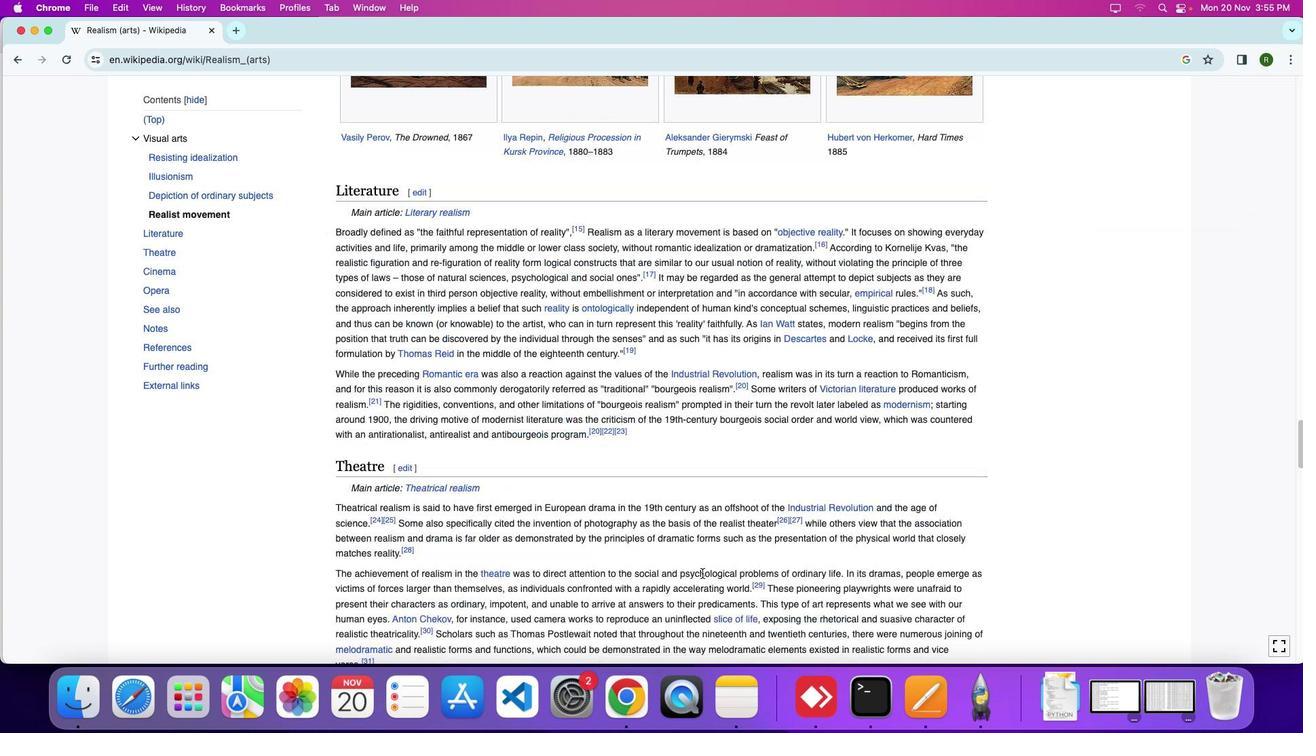 
Action: Mouse scrolled (700, 575) with delta (0, 0)
Screenshot: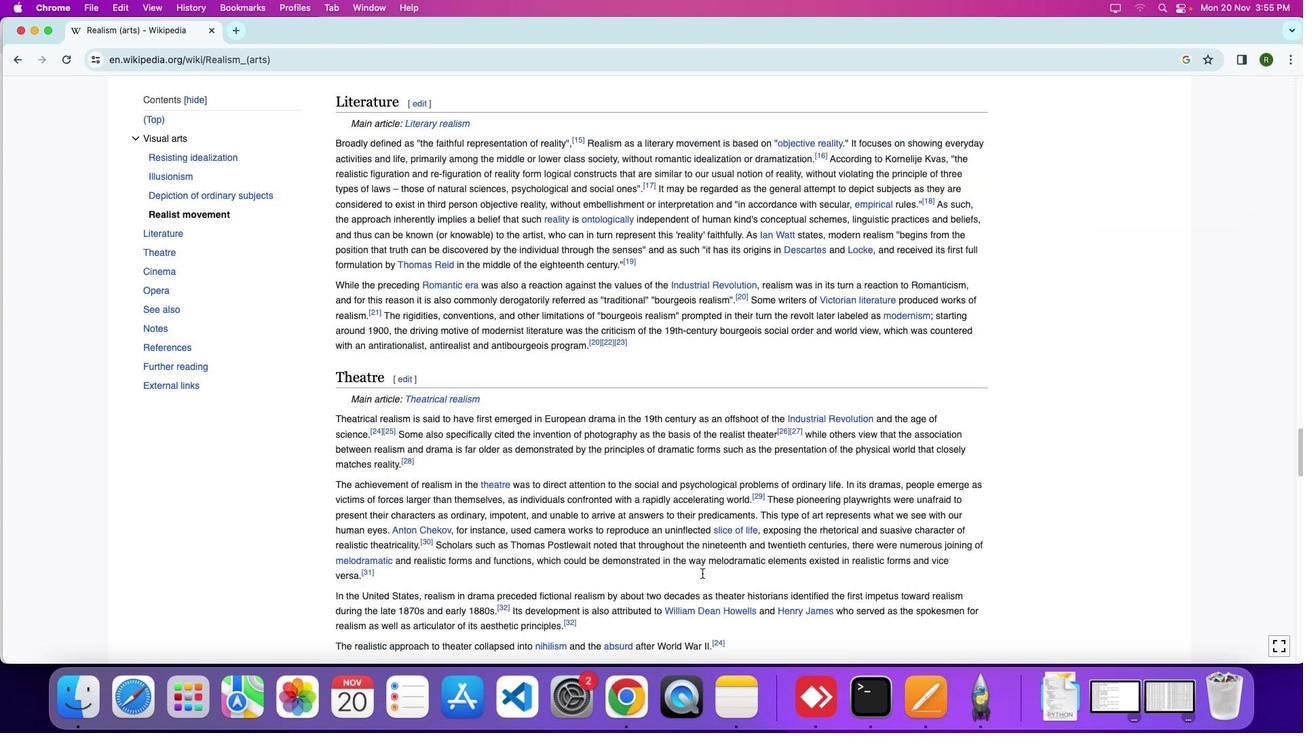 
Action: Mouse moved to (701, 574)
Screenshot: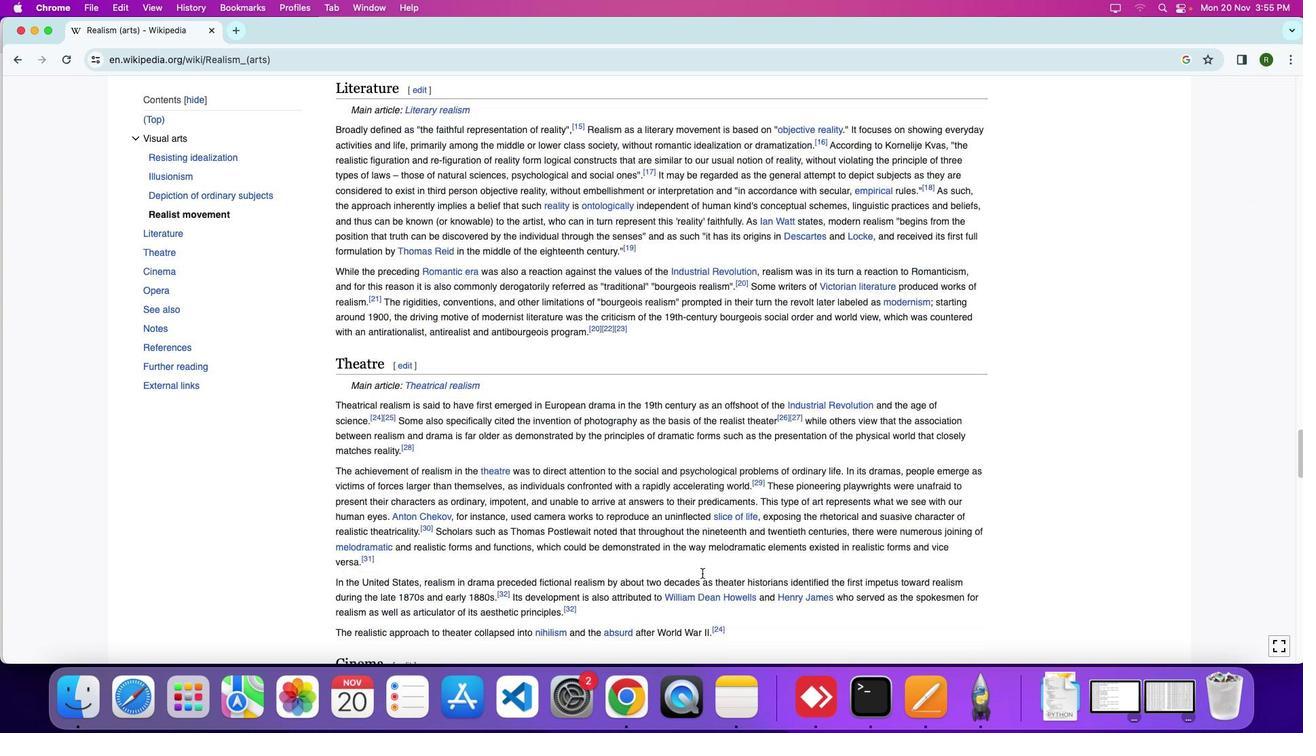 
Action: Mouse scrolled (701, 574) with delta (0, -5)
Screenshot: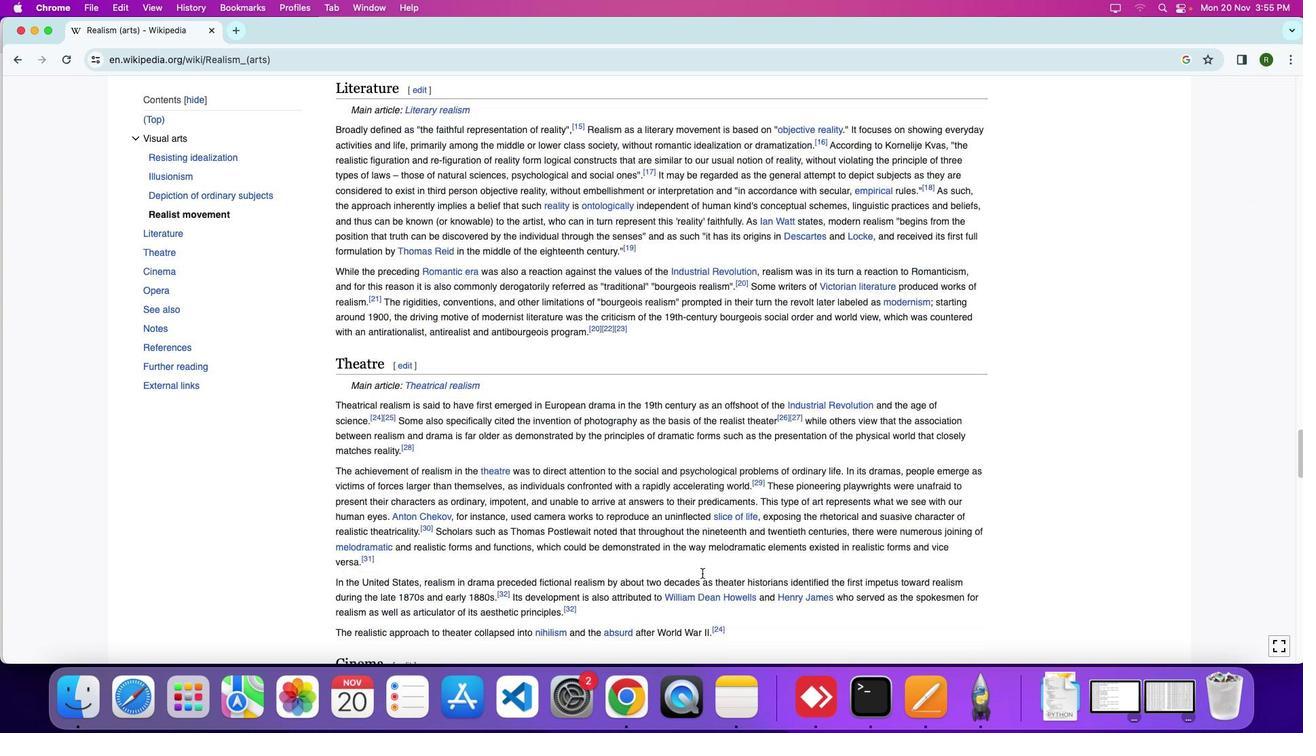 
Action: Mouse moved to (704, 573)
Screenshot: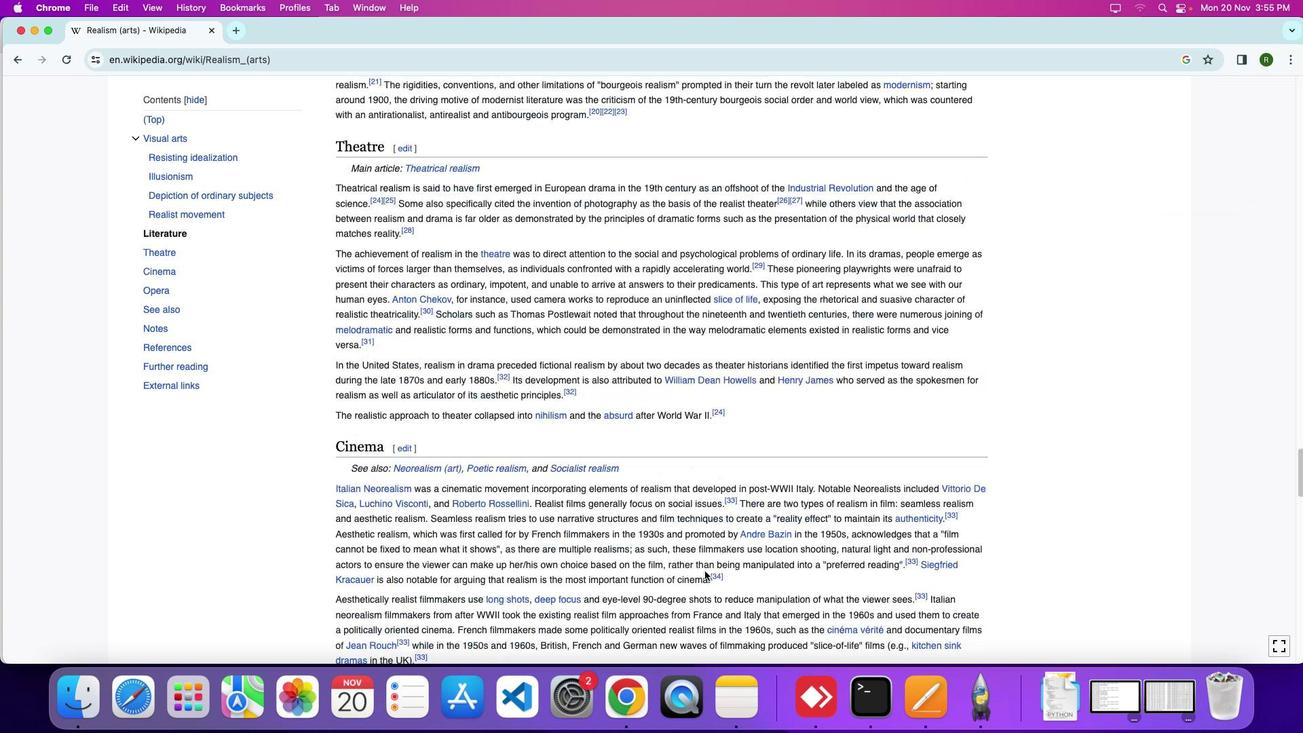 
Action: Mouse scrolled (704, 573) with delta (0, 0)
Screenshot: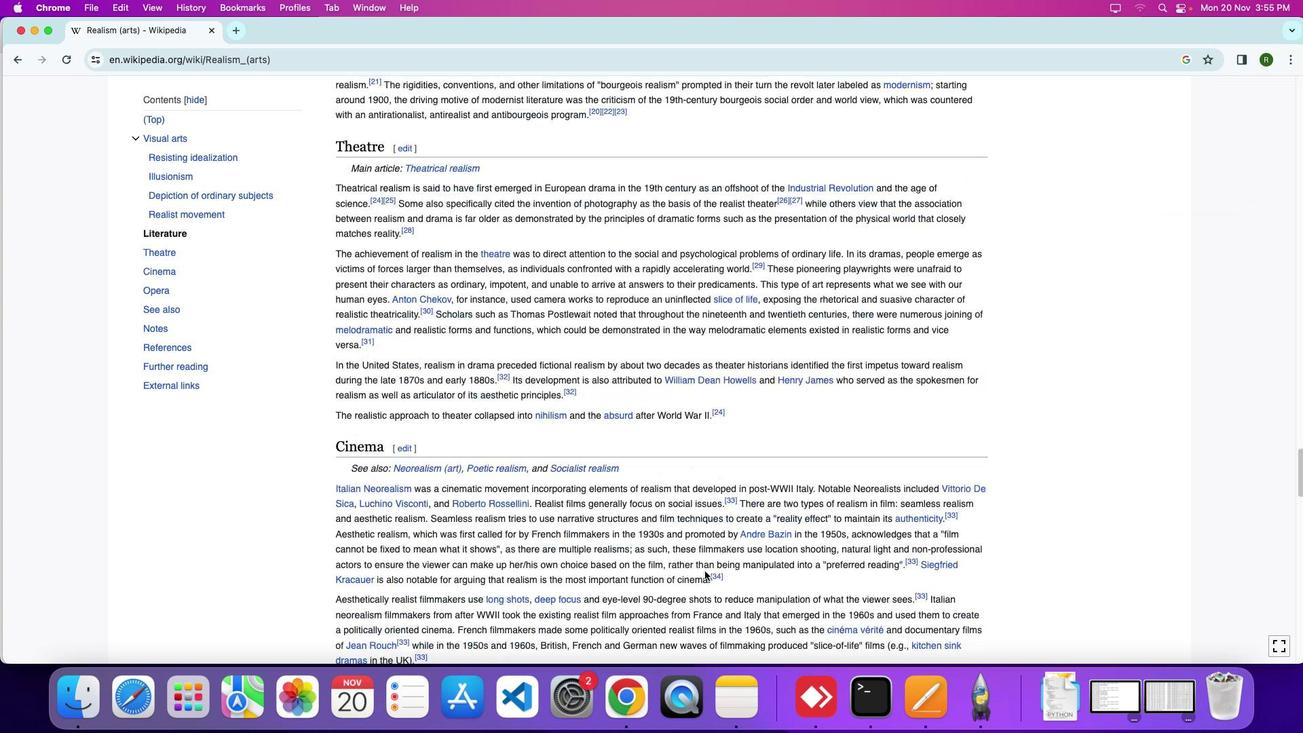 
Action: Mouse moved to (705, 571)
Screenshot: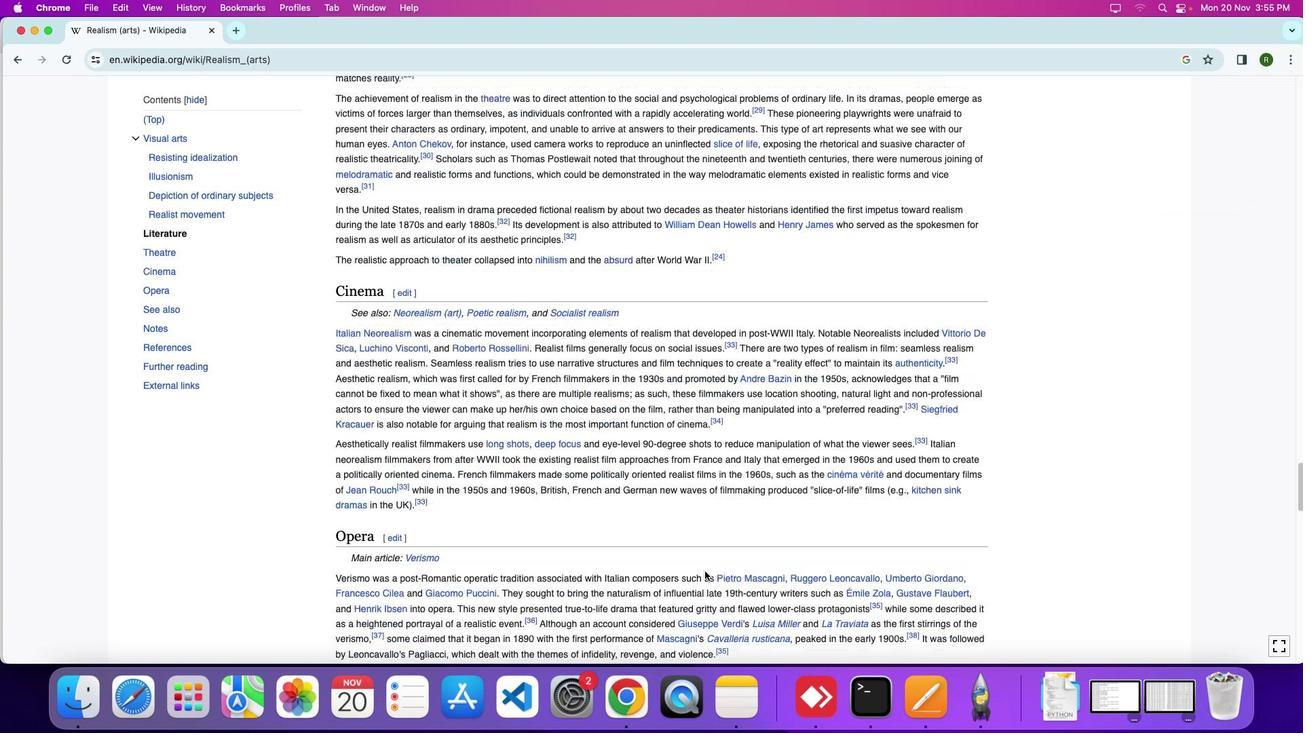 
Action: Mouse scrolled (705, 571) with delta (0, 0)
Screenshot: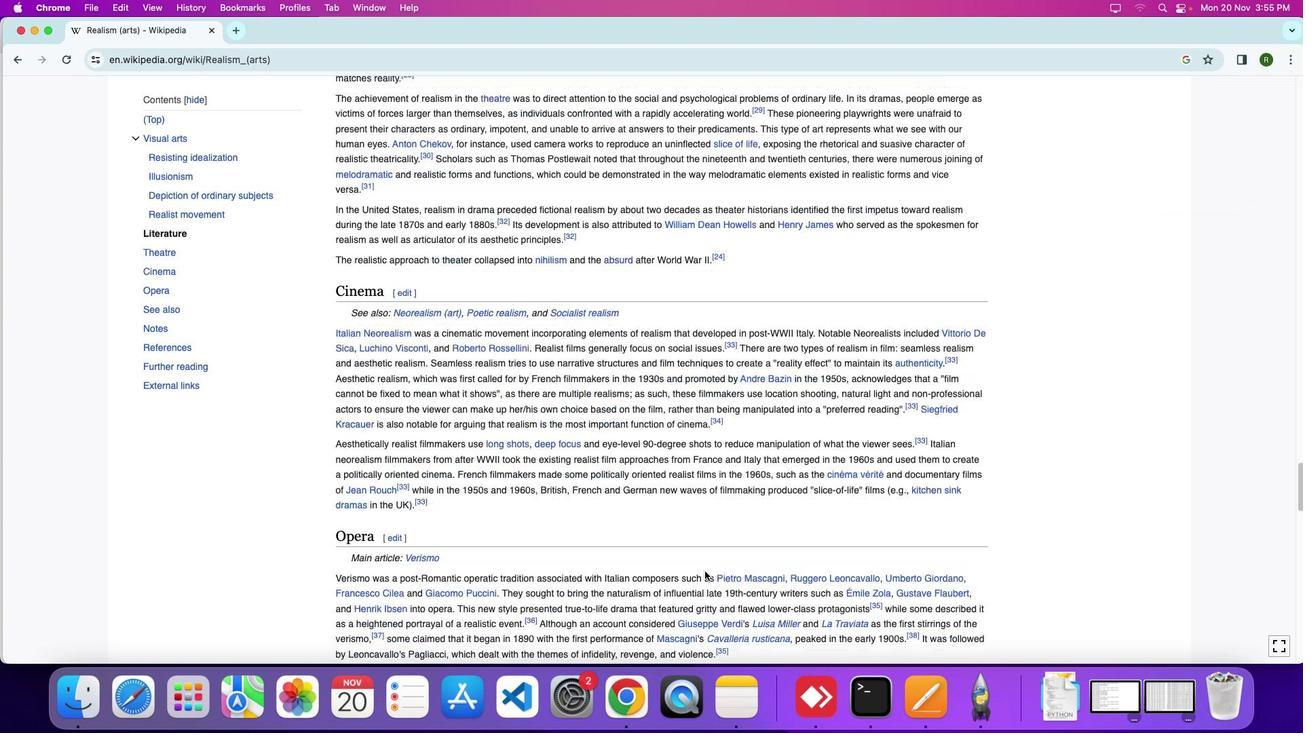 
Action: Mouse scrolled (705, 571) with delta (0, -5)
Screenshot: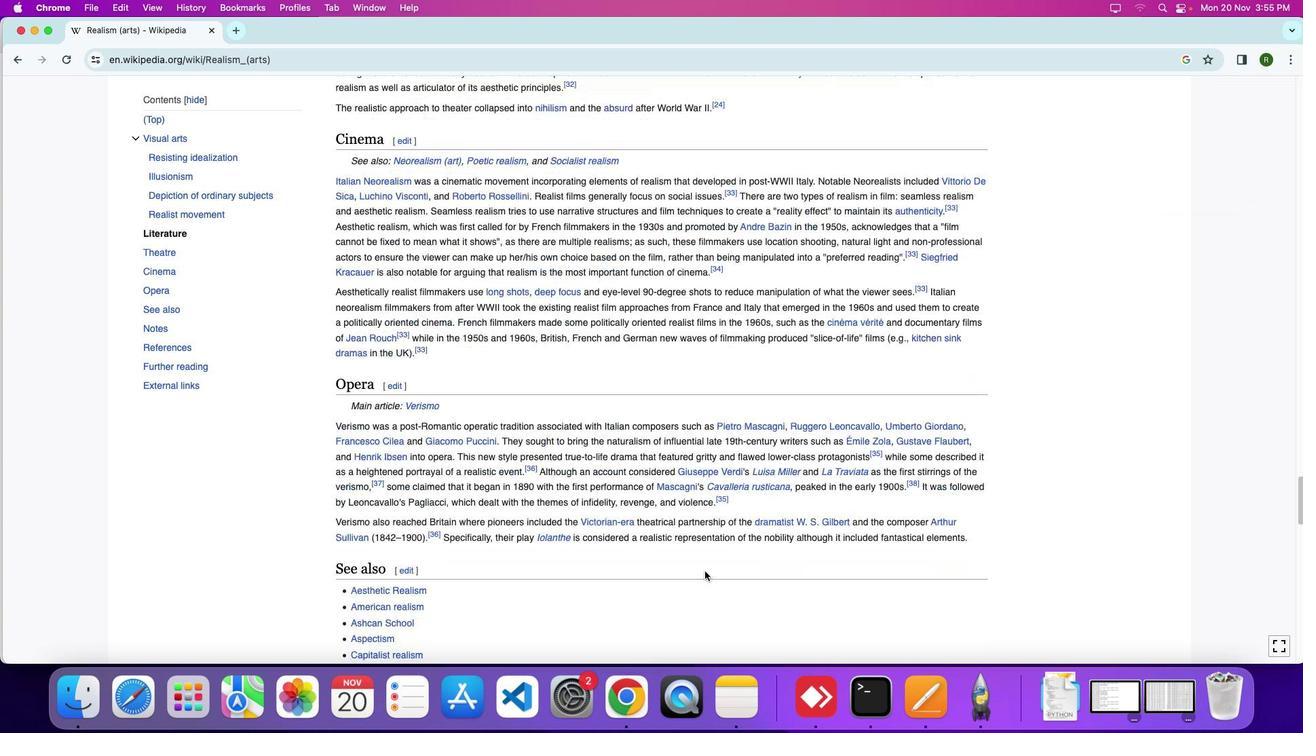 
Action: Mouse scrolled (705, 571) with delta (0, -6)
Screenshot: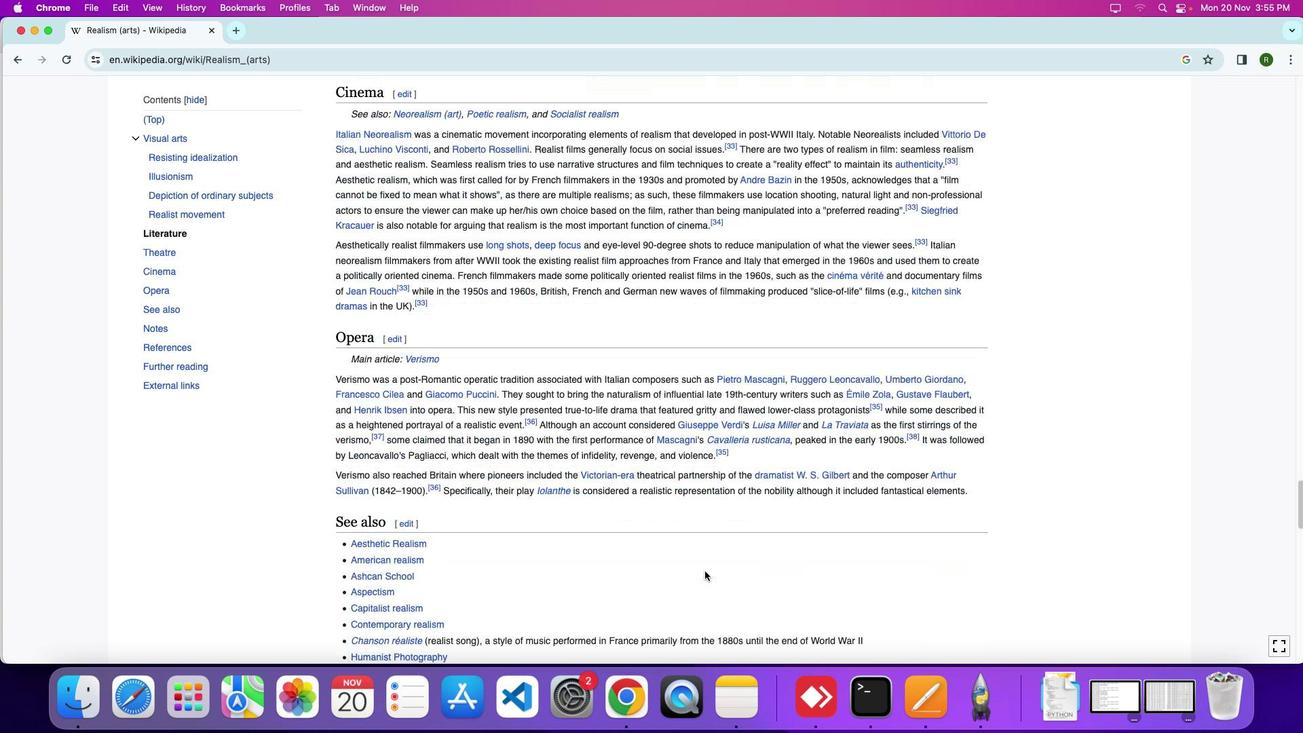 
Action: Mouse scrolled (705, 571) with delta (0, 0)
Screenshot: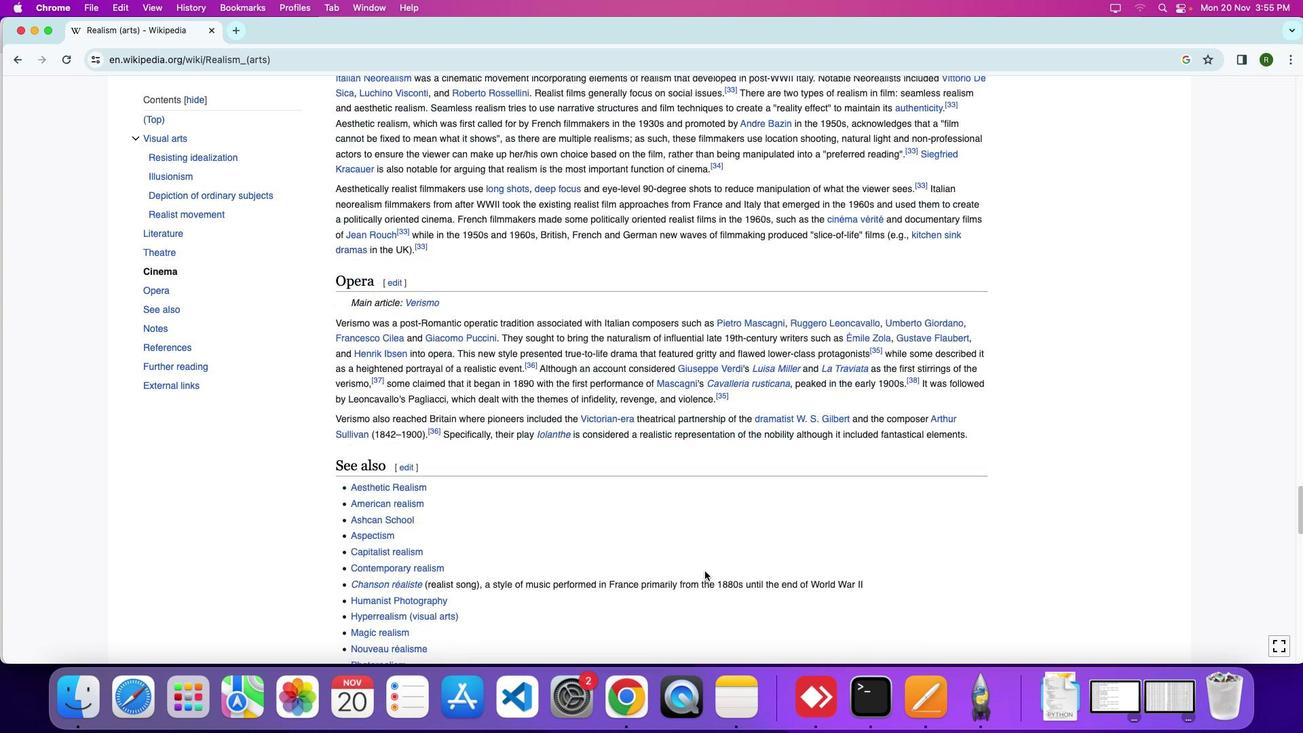 
Action: Mouse scrolled (705, 571) with delta (0, 0)
Screenshot: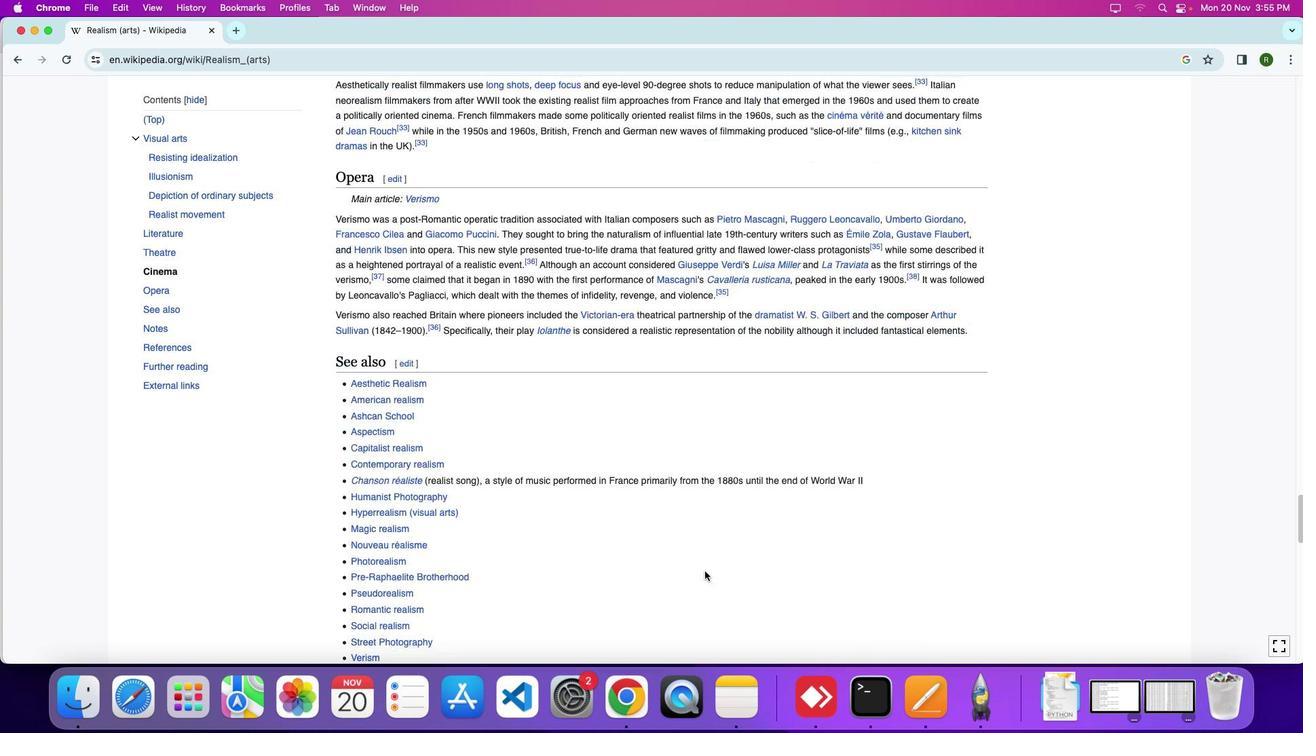 
Action: Mouse scrolled (705, 571) with delta (0, -4)
Screenshot: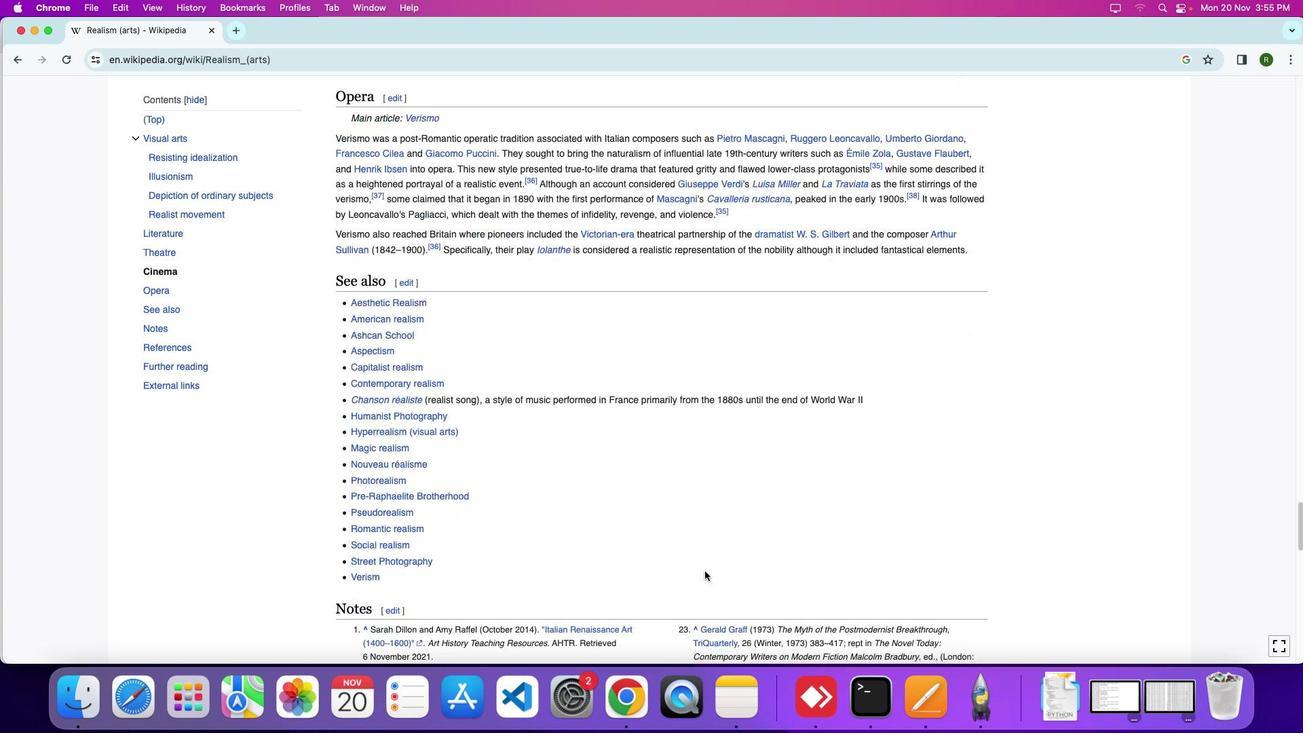 
Action: Mouse scrolled (705, 571) with delta (0, 0)
Screenshot: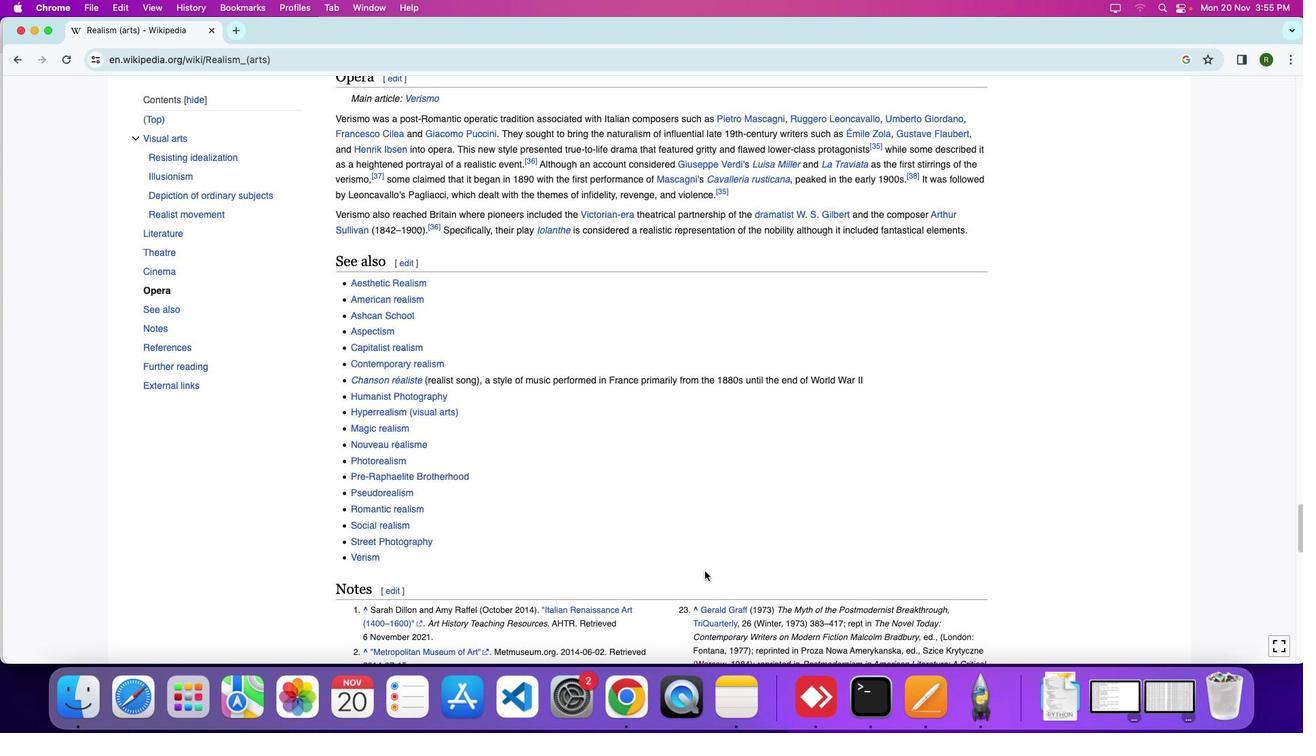 
Action: Mouse scrolled (705, 571) with delta (0, 0)
Screenshot: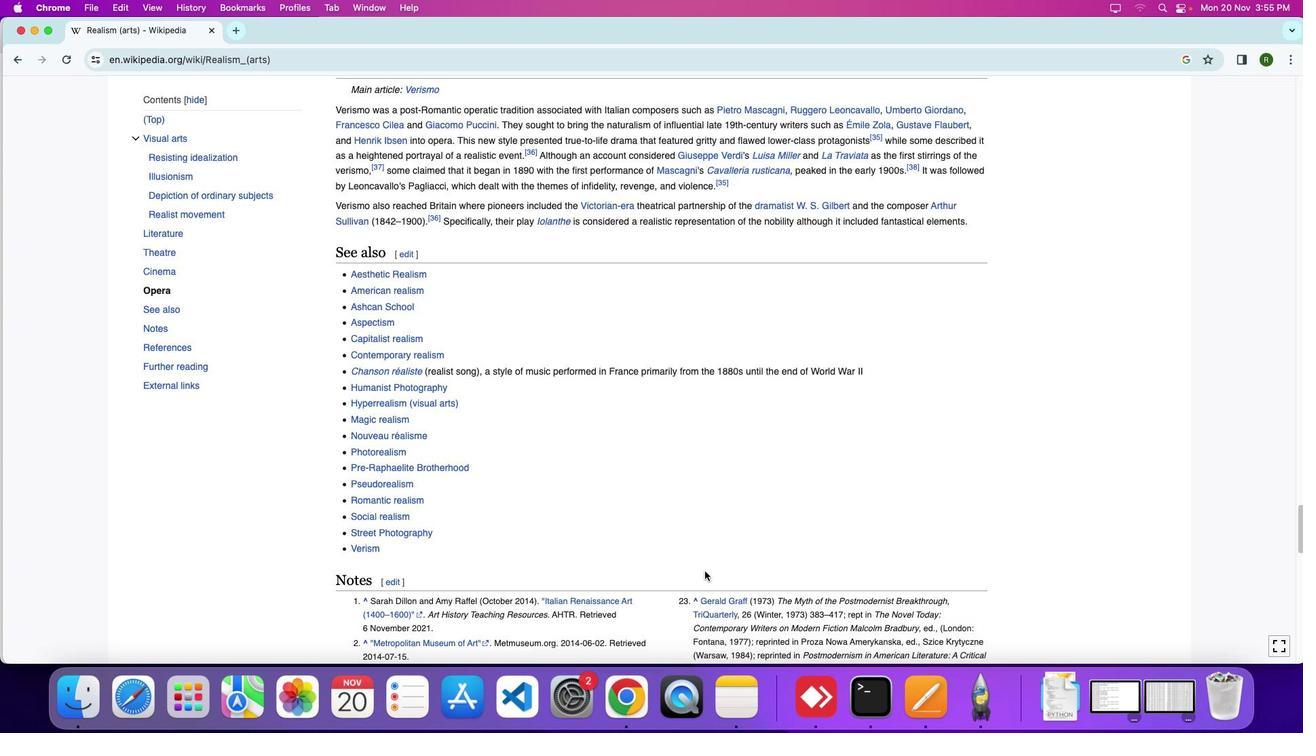 
Action: Mouse moved to (689, 526)
Screenshot: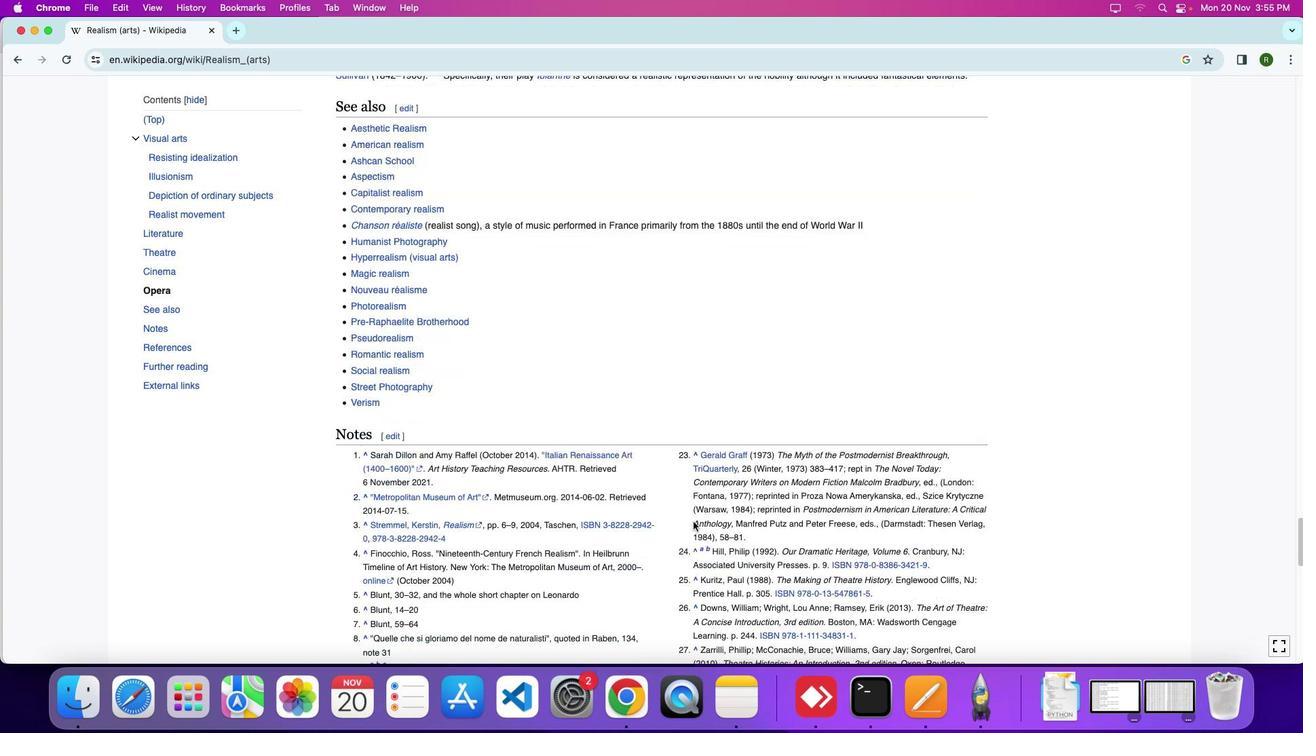 
Action: Mouse scrolled (689, 526) with delta (0, 0)
Screenshot: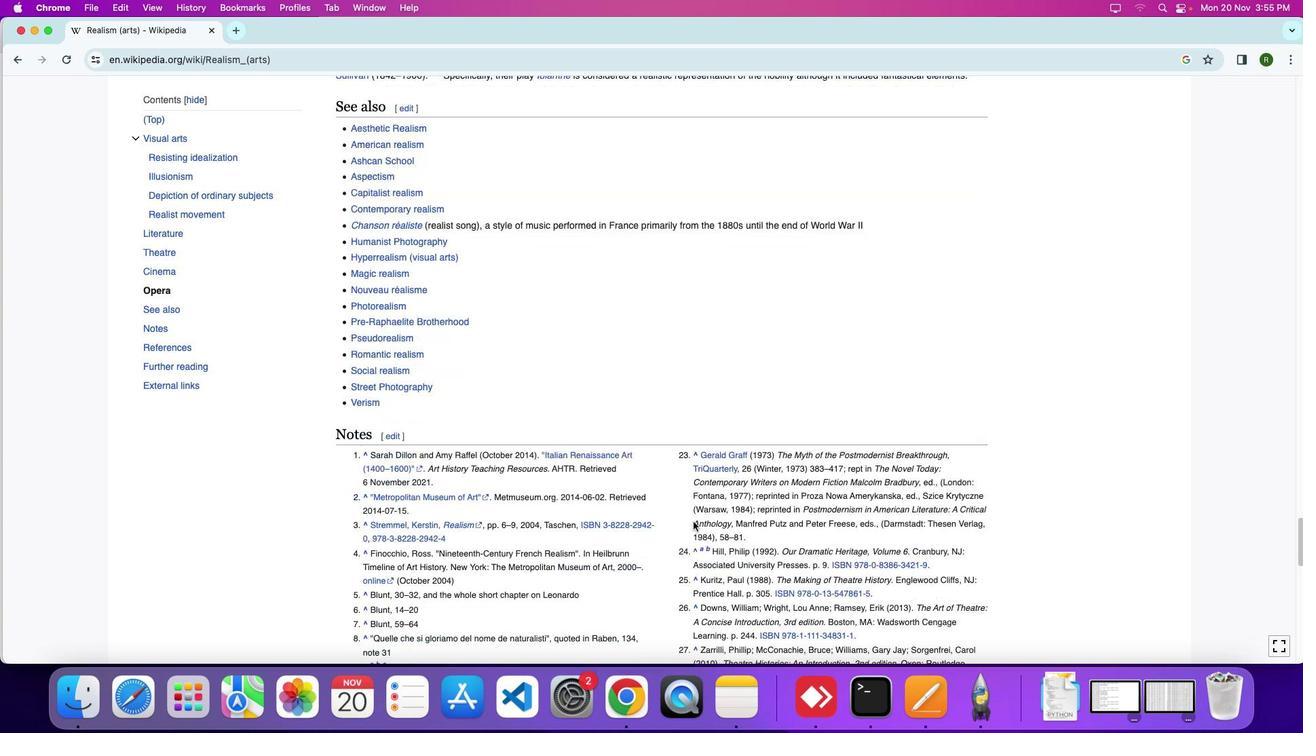 
Action: Mouse moved to (689, 526)
Screenshot: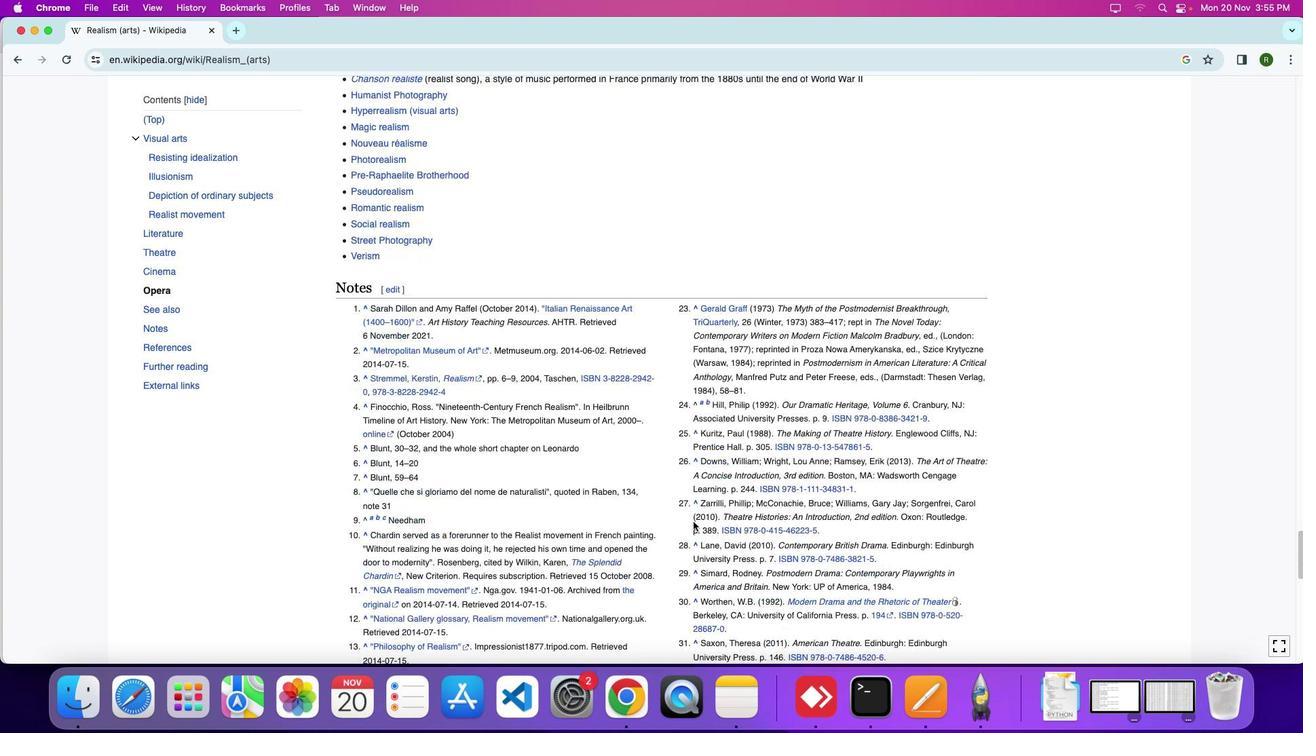 
Action: Mouse scrolled (689, 526) with delta (0, -1)
Screenshot: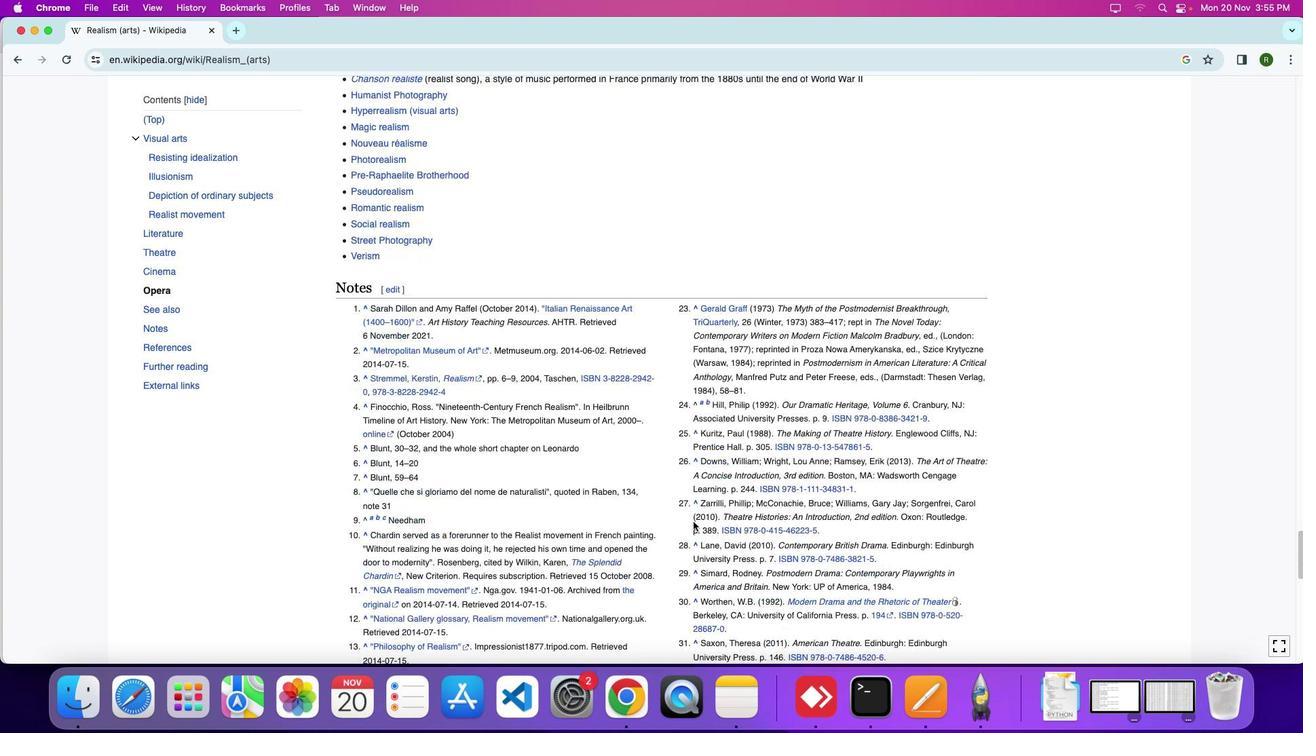 
Action: Mouse moved to (689, 526)
Screenshot: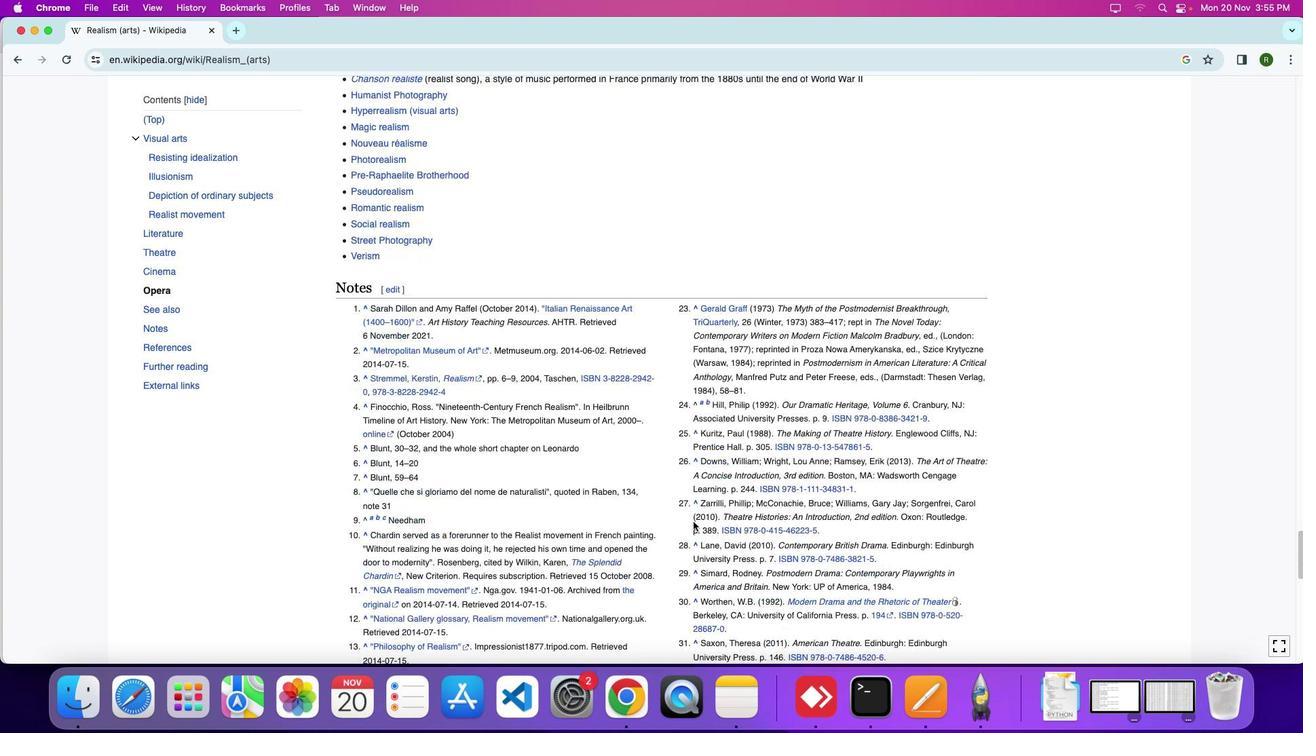 
Action: Mouse scrolled (689, 526) with delta (0, -5)
Screenshot: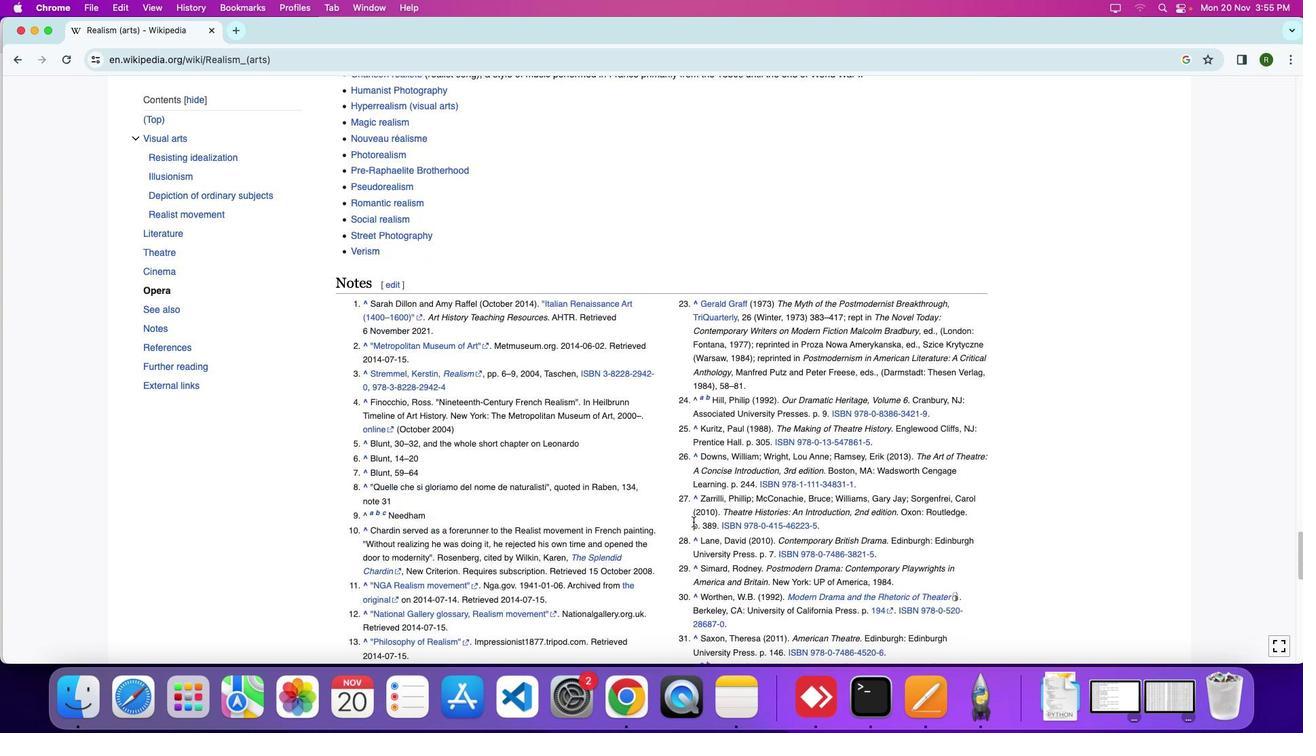 
Action: Mouse moved to (694, 524)
Screenshot: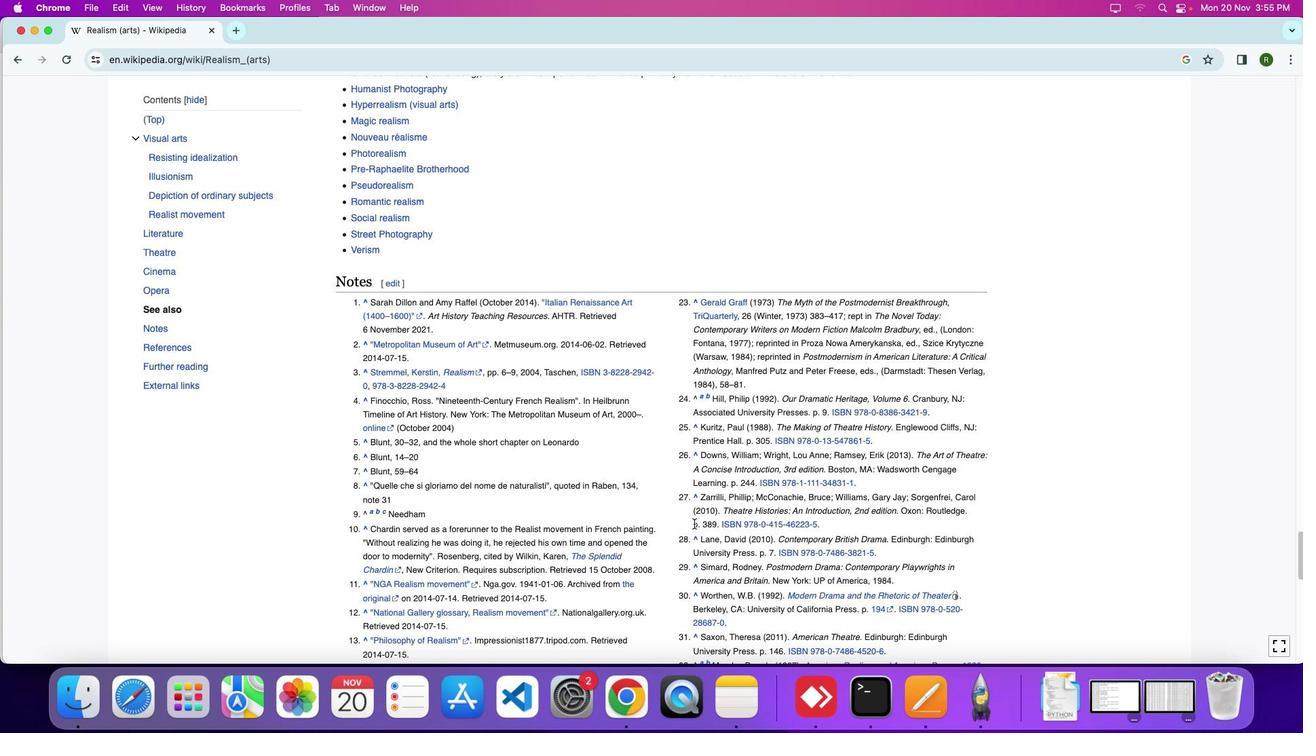 
Action: Mouse scrolled (694, 524) with delta (0, 0)
Screenshot: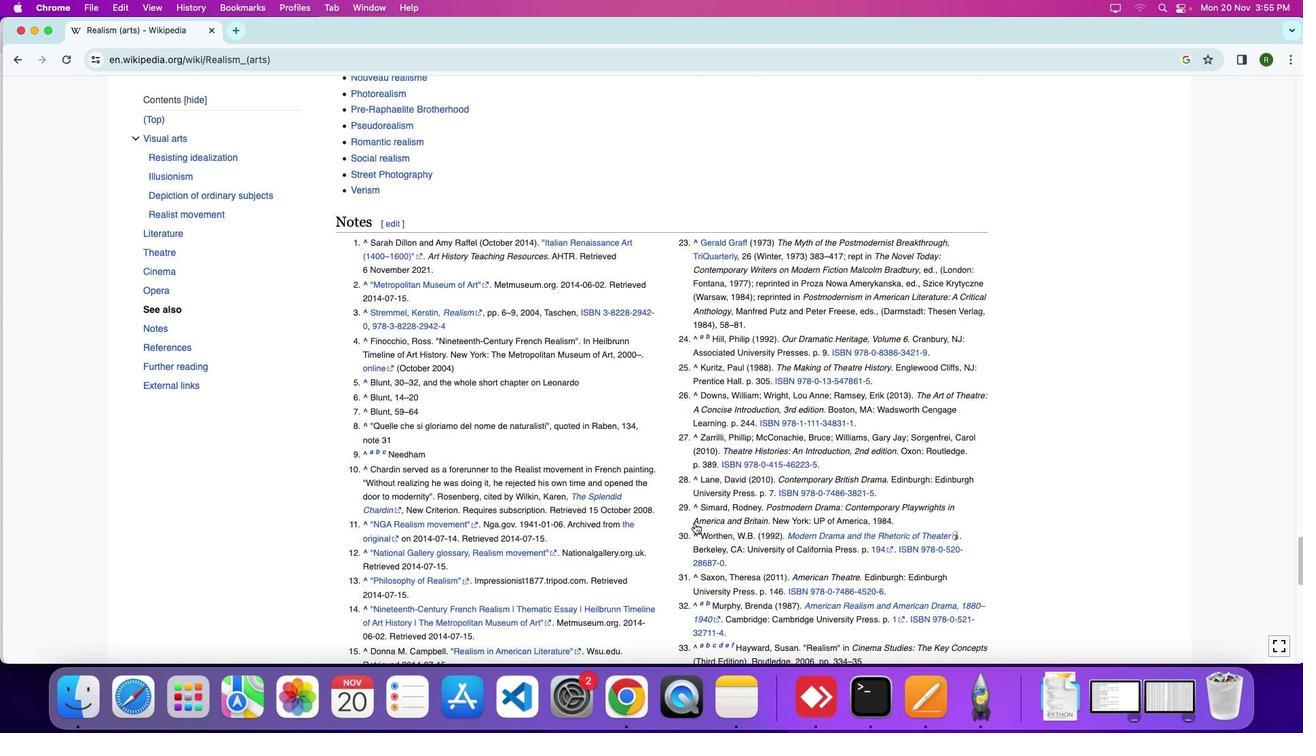 
Action: Mouse scrolled (694, 524) with delta (0, 0)
Screenshot: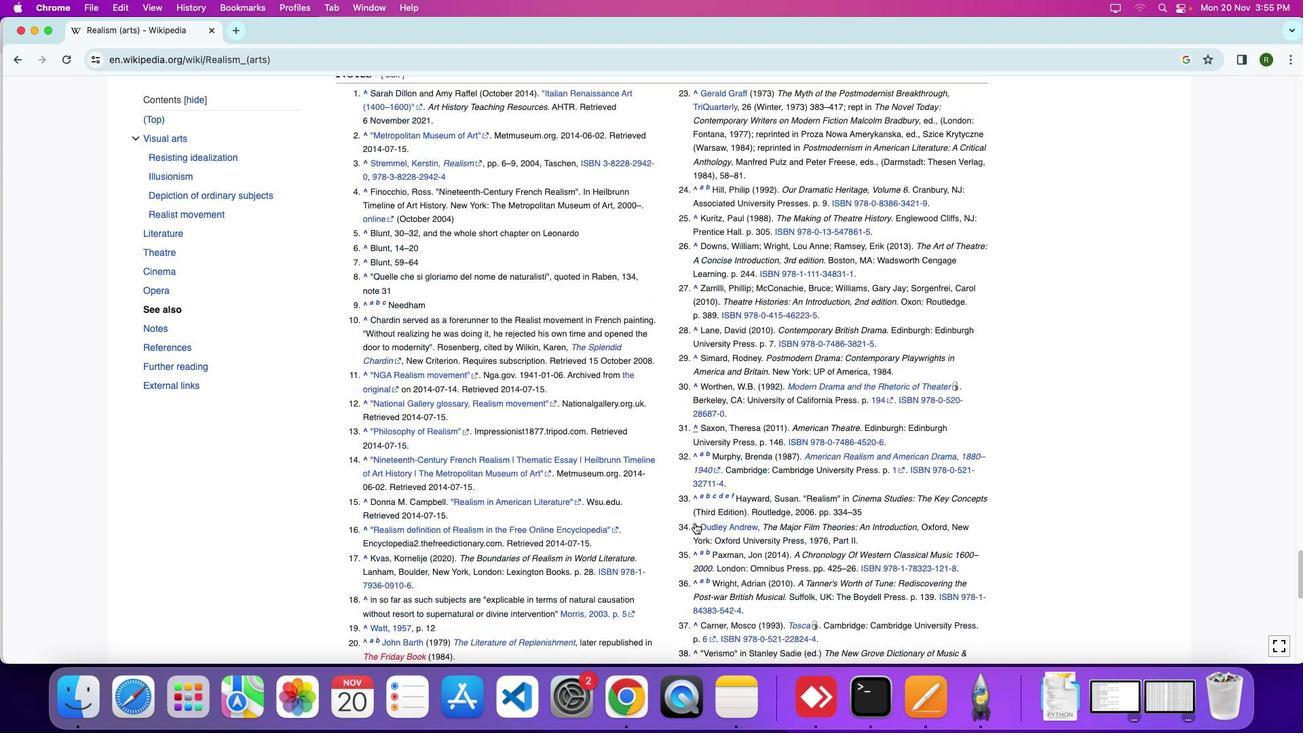 
Action: Mouse moved to (694, 524)
Screenshot: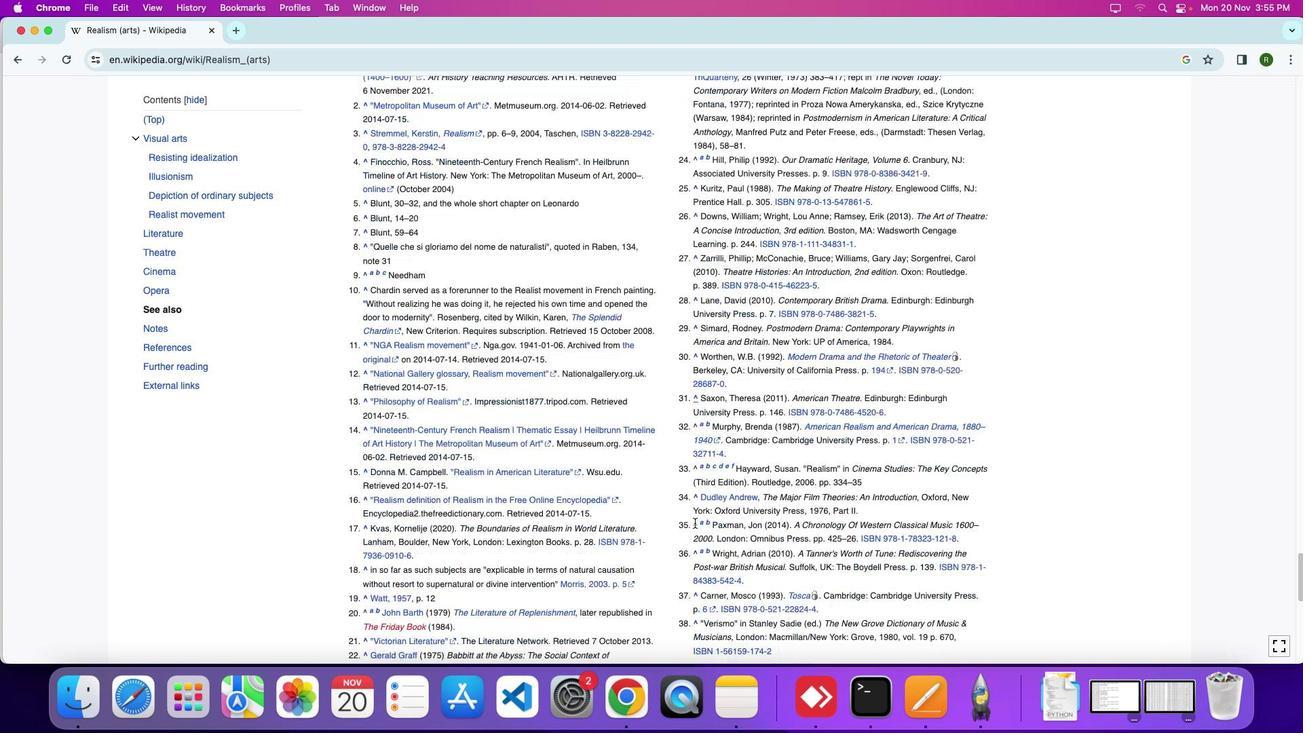 
Action: Mouse scrolled (694, 524) with delta (0, -4)
Screenshot: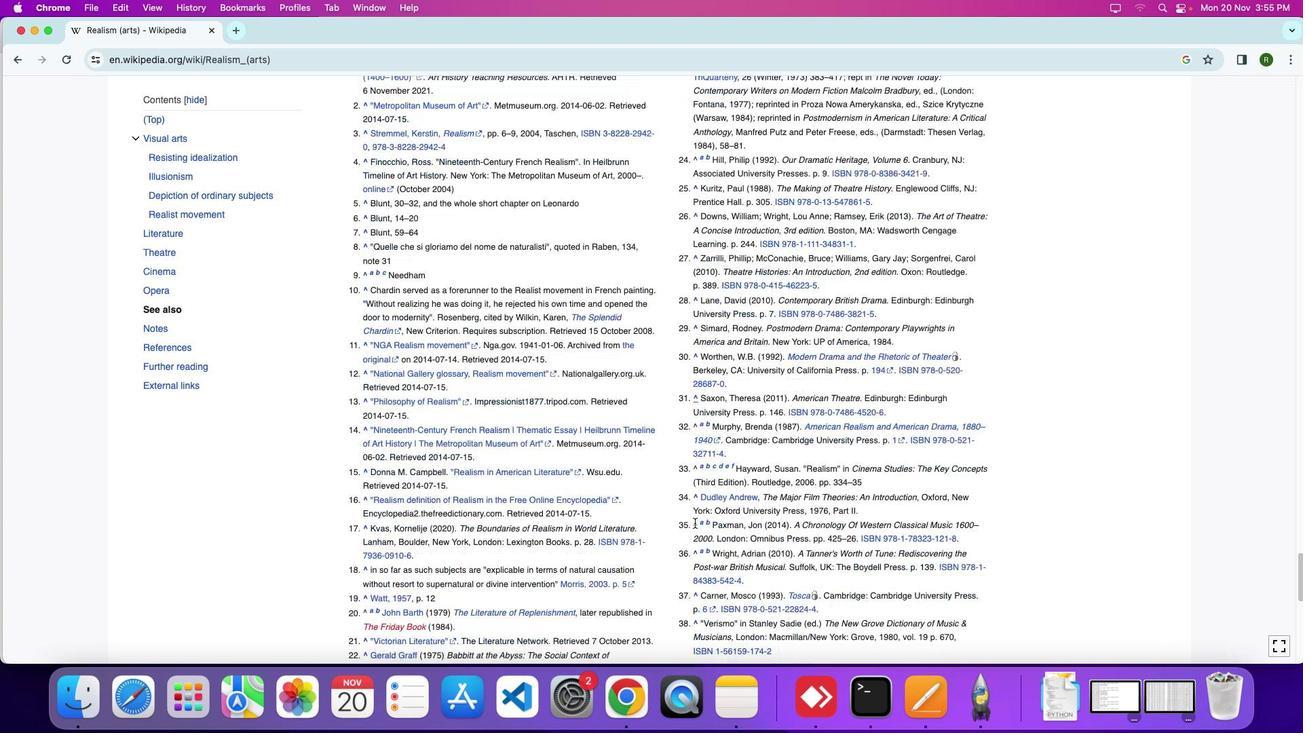 
Action: Mouse moved to (696, 521)
Screenshot: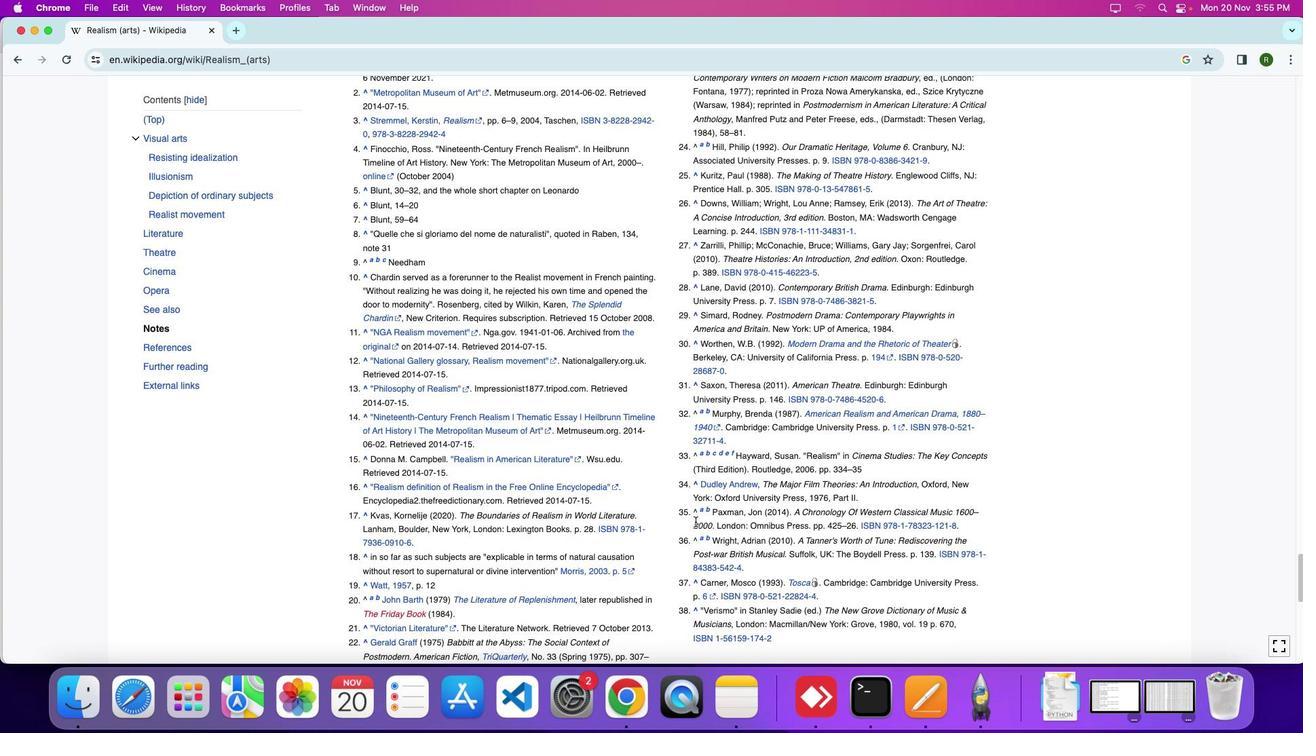 
Action: Mouse scrolled (696, 521) with delta (0, 0)
Screenshot: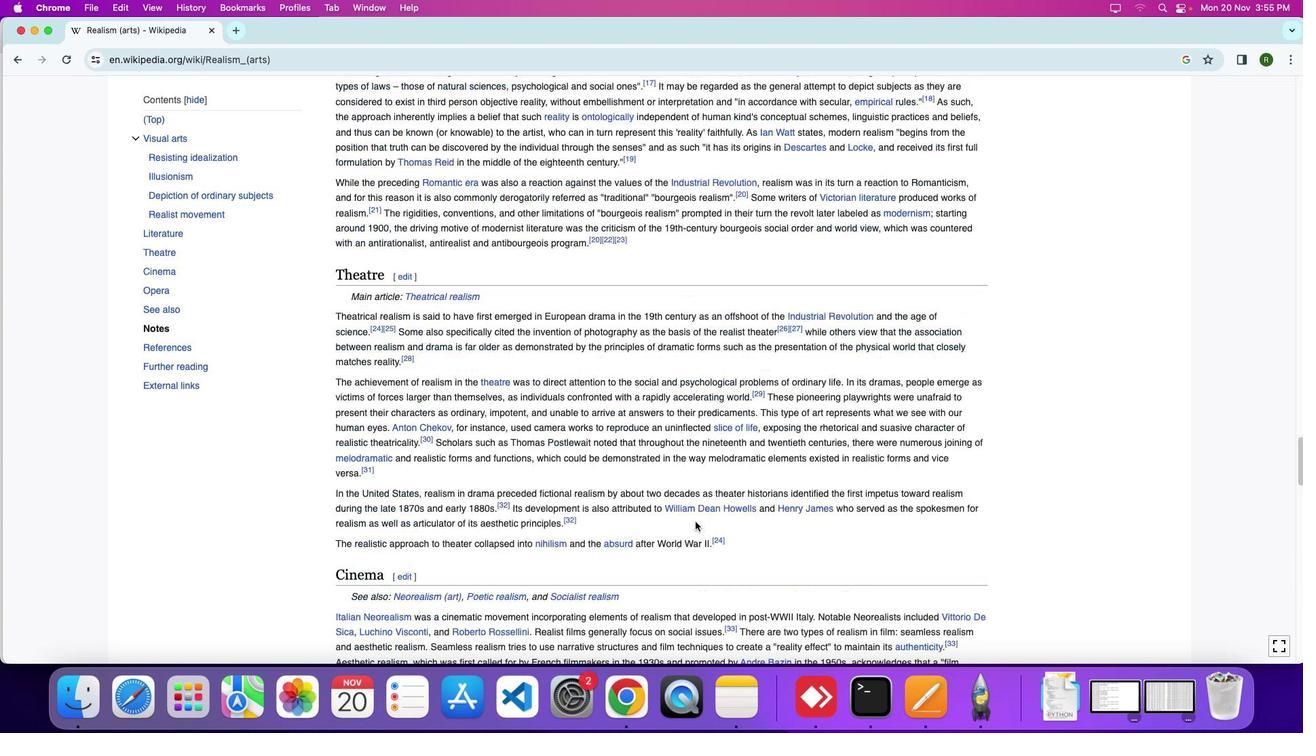 
Action: Mouse scrolled (696, 521) with delta (0, 1)
Screenshot: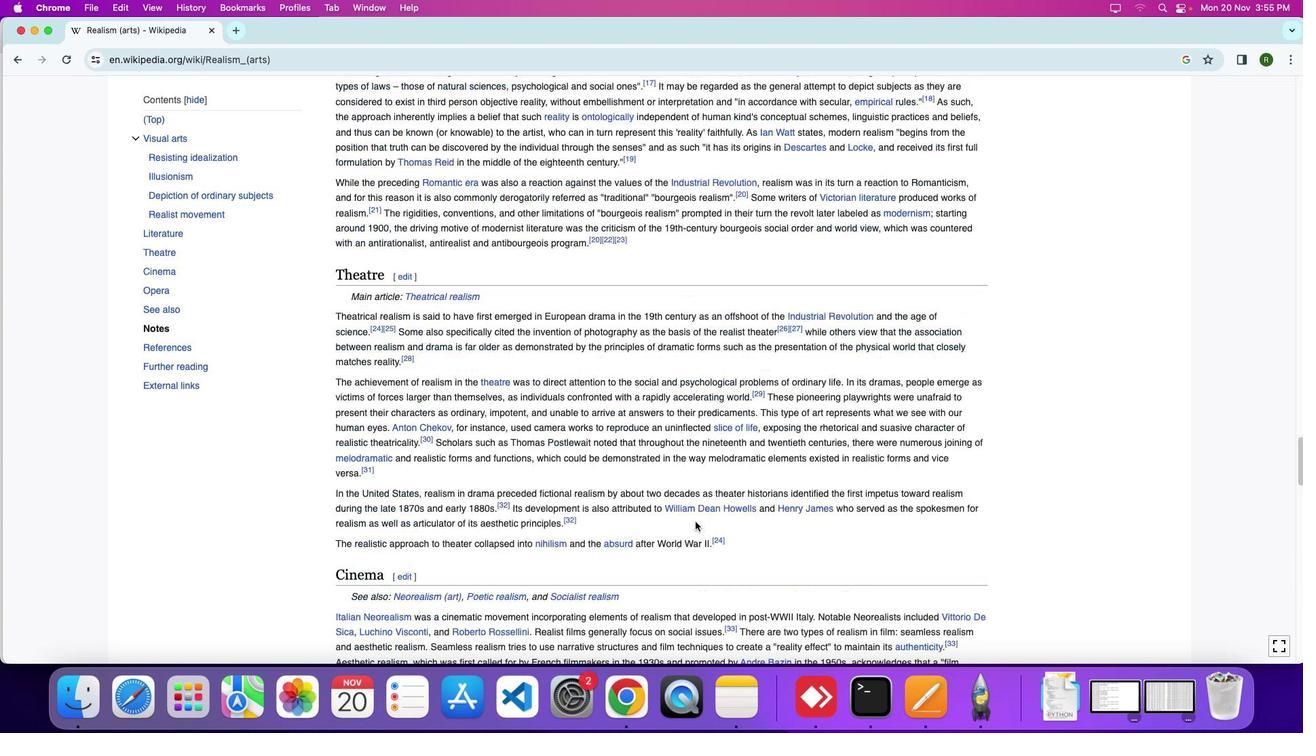 
Action: Mouse moved to (696, 521)
Screenshot: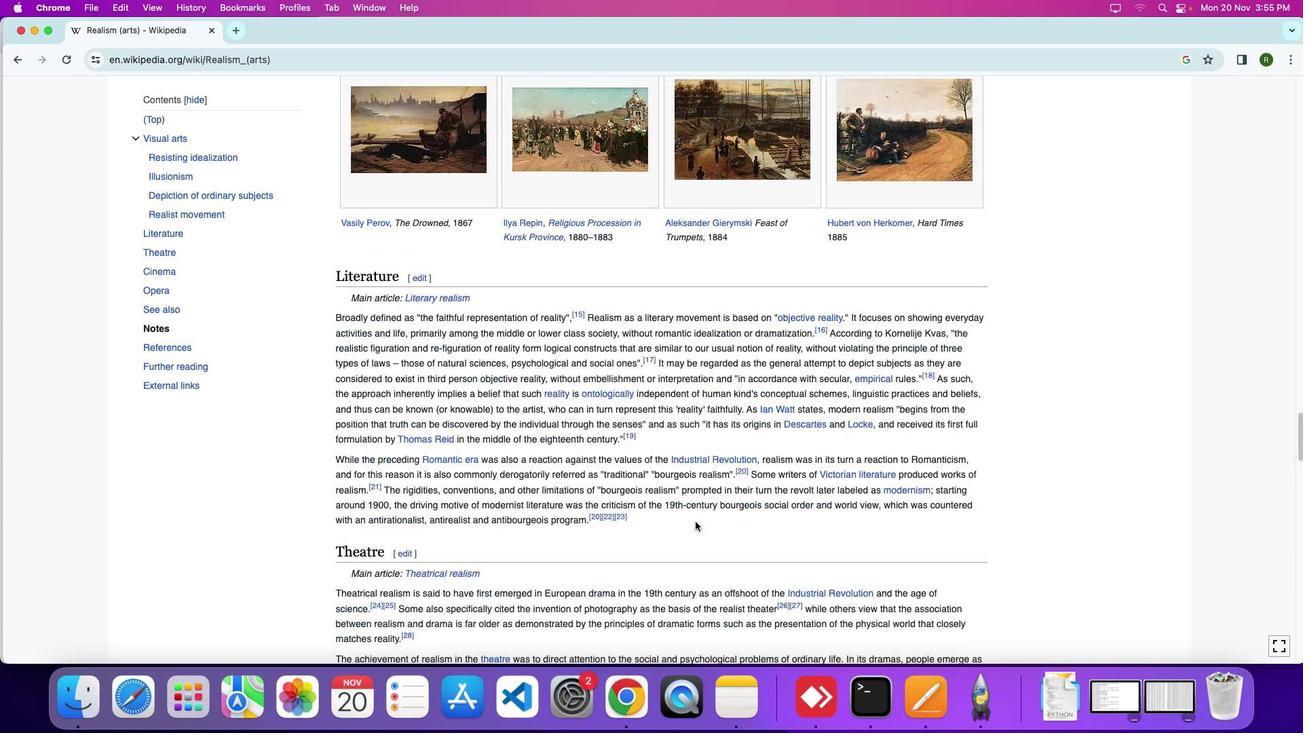 
Action: Mouse scrolled (696, 521) with delta (0, 6)
Screenshot: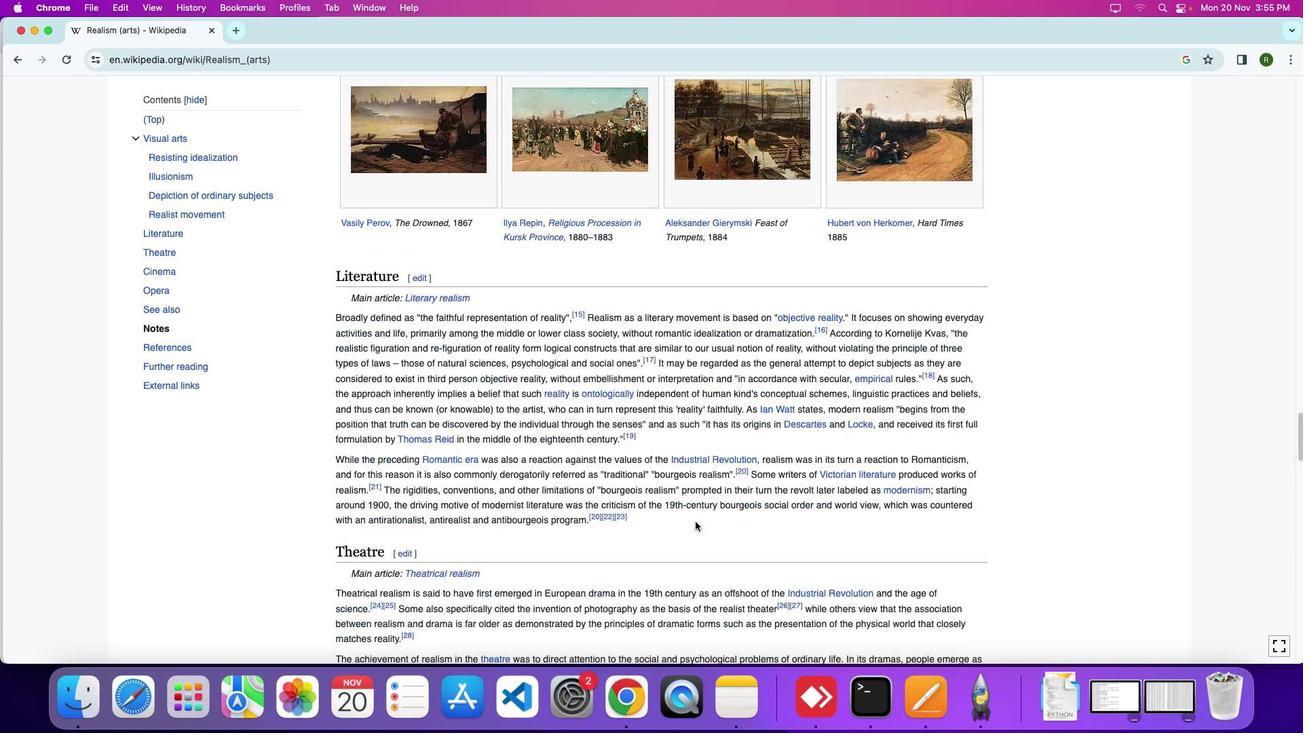 
Action: Mouse scrolled (696, 521) with delta (0, 9)
Screenshot: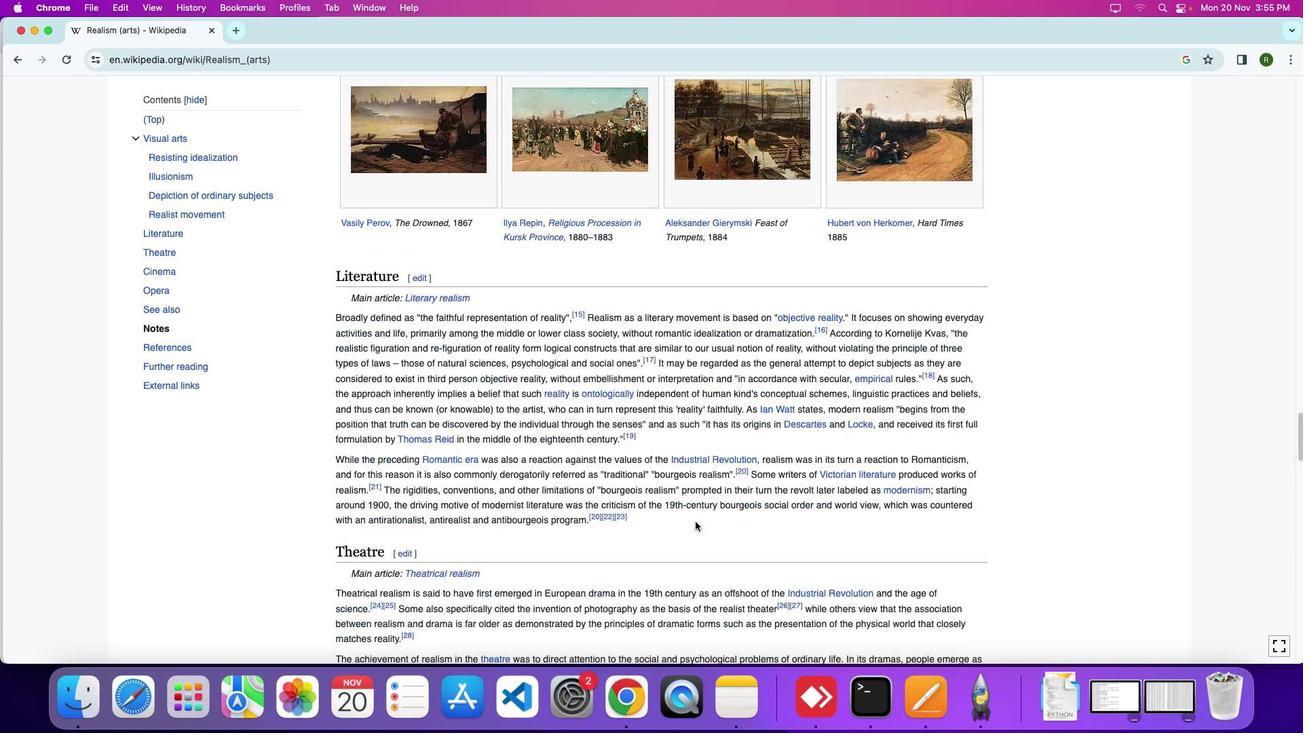 
Action: Mouse scrolled (696, 521) with delta (0, 10)
Screenshot: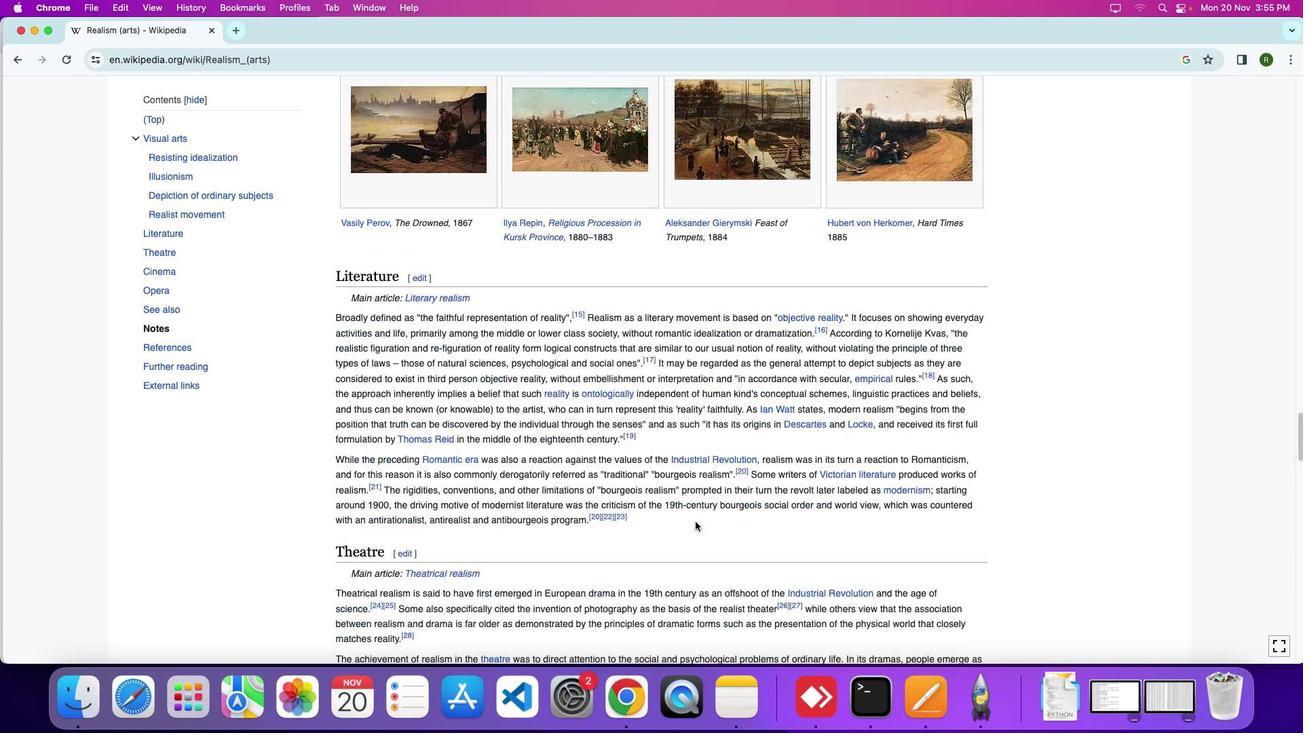 
Action: Mouse scrolled (696, 521) with delta (0, 10)
Screenshot: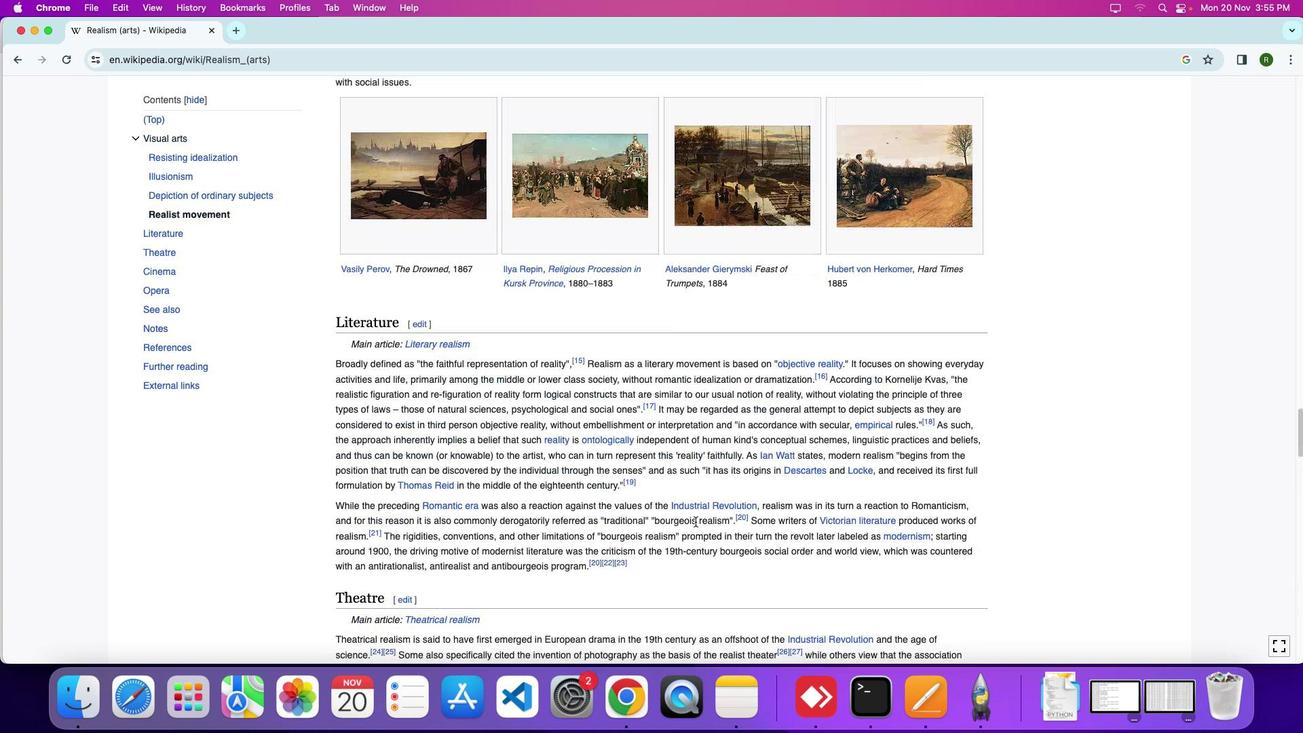 
Action: Mouse moved to (697, 520)
Screenshot: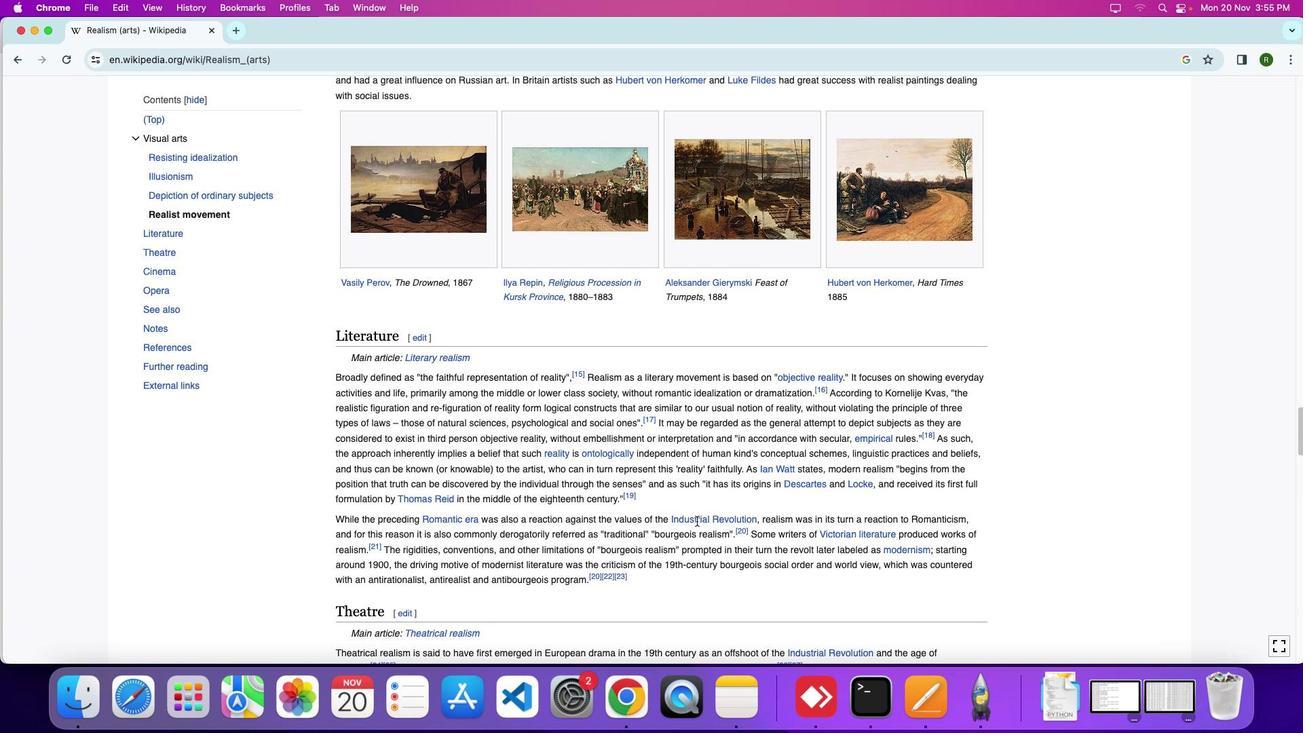 
Action: Mouse scrolled (697, 520) with delta (0, 0)
Screenshot: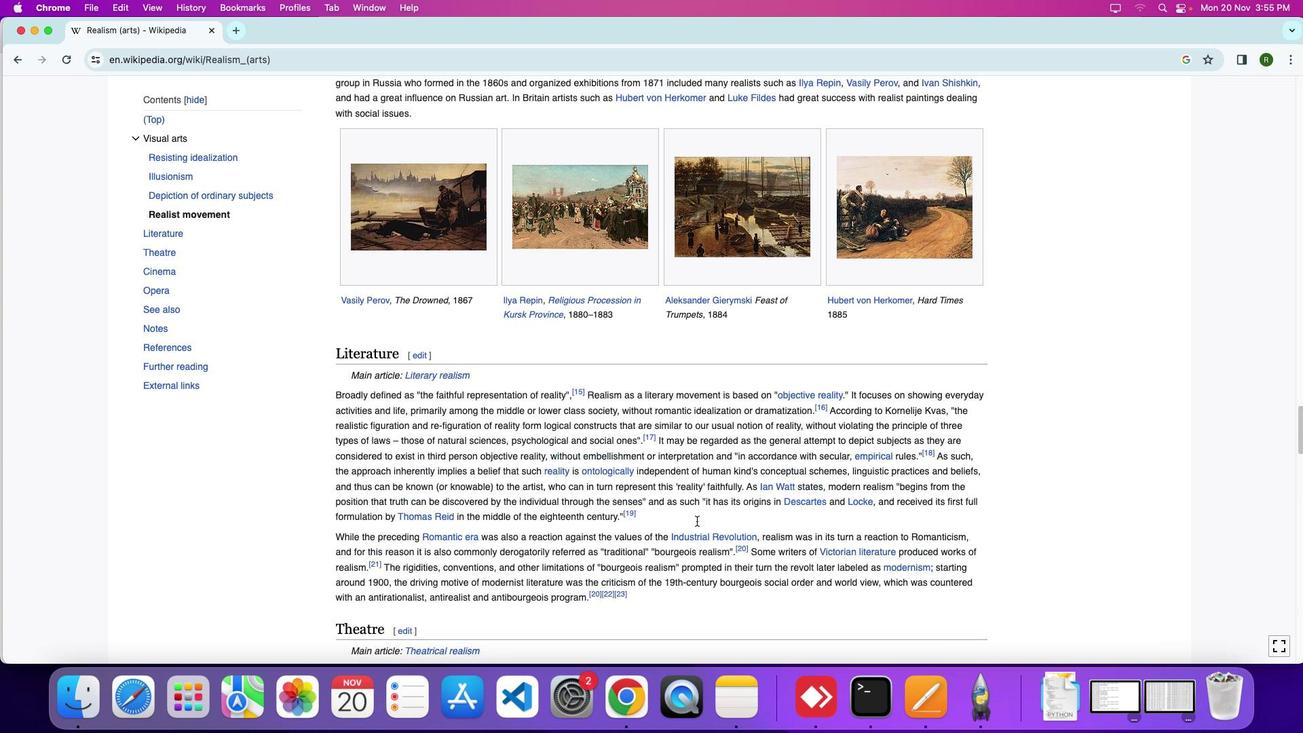 
Action: Mouse scrolled (697, 520) with delta (0, 0)
Screenshot: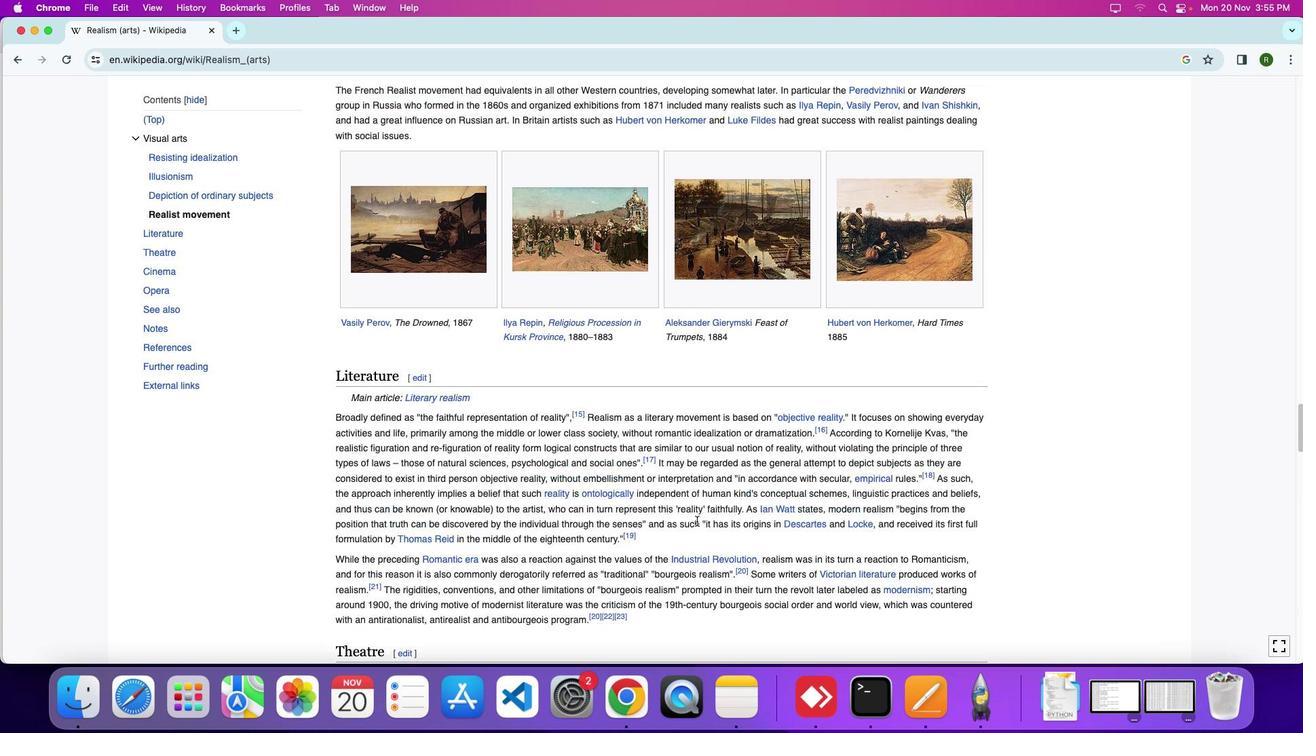 
Action: Mouse scrolled (697, 520) with delta (0, -6)
Screenshot: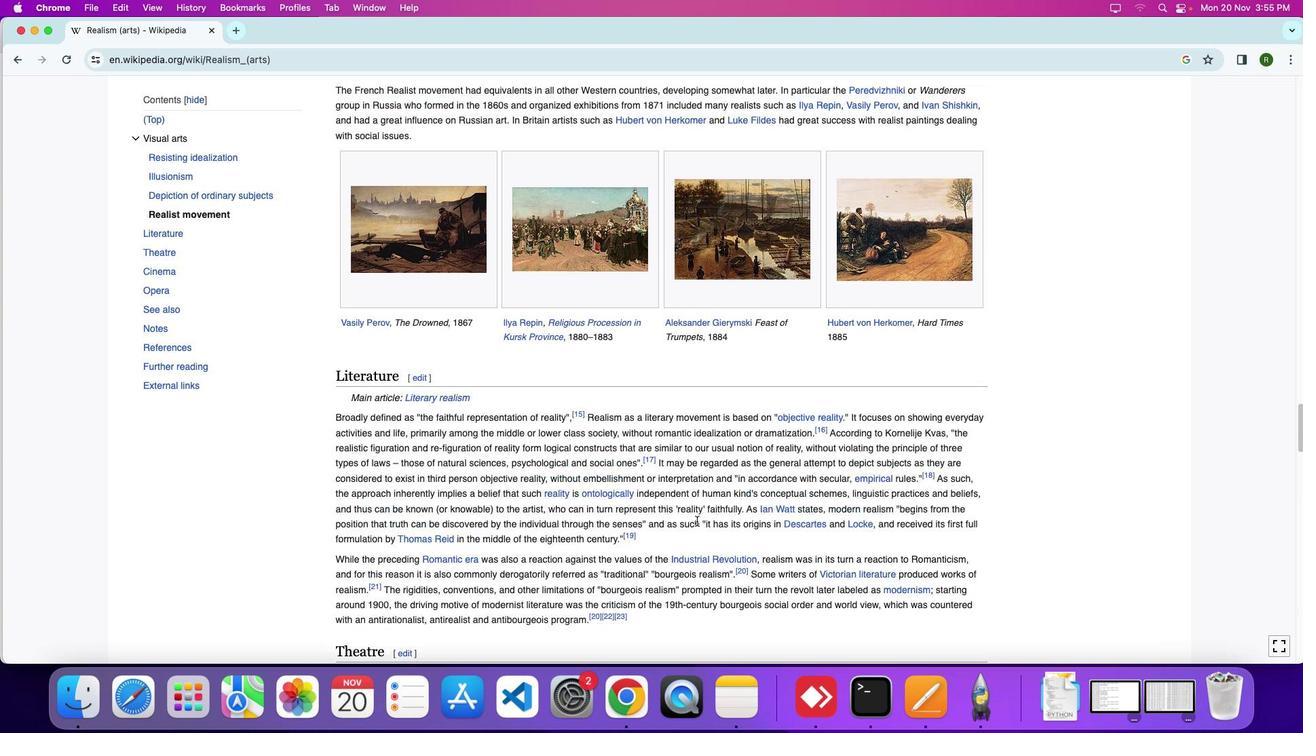 
Action: Mouse scrolled (697, 520) with delta (0, 7)
Screenshot: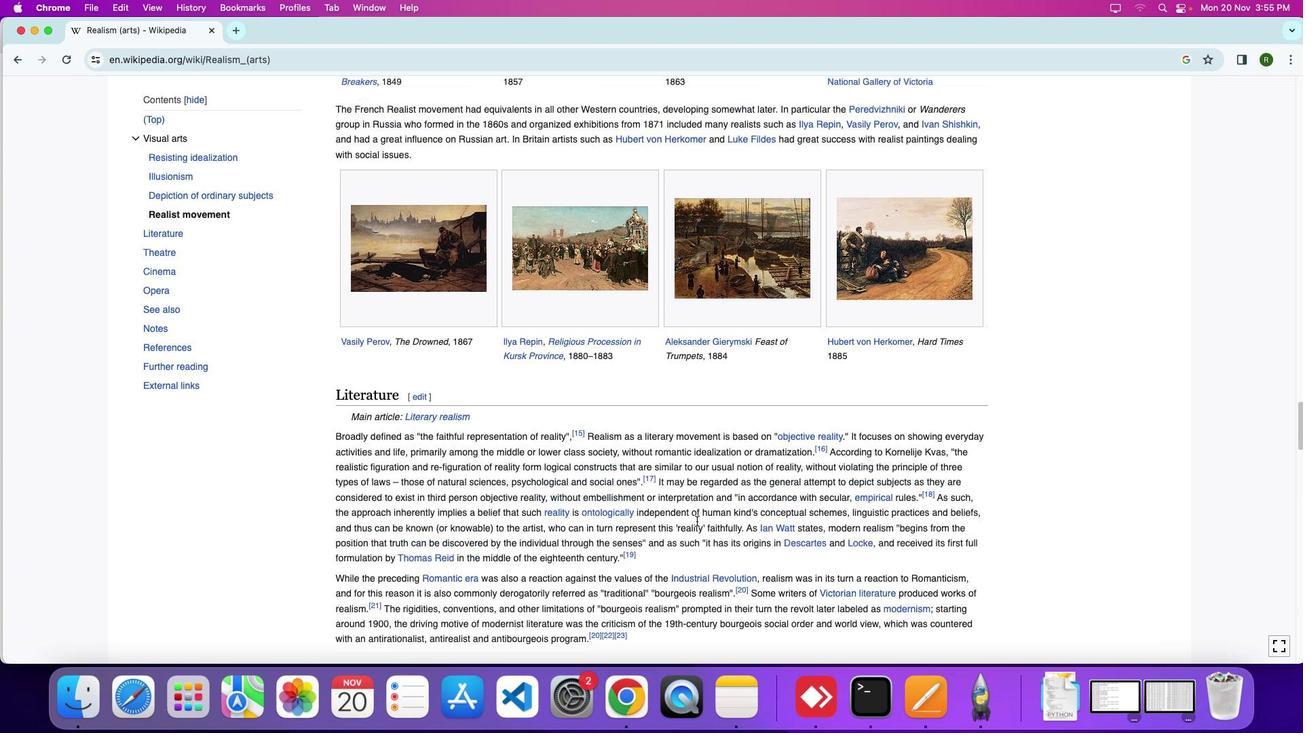 
Action: Mouse moved to (697, 520)
Screenshot: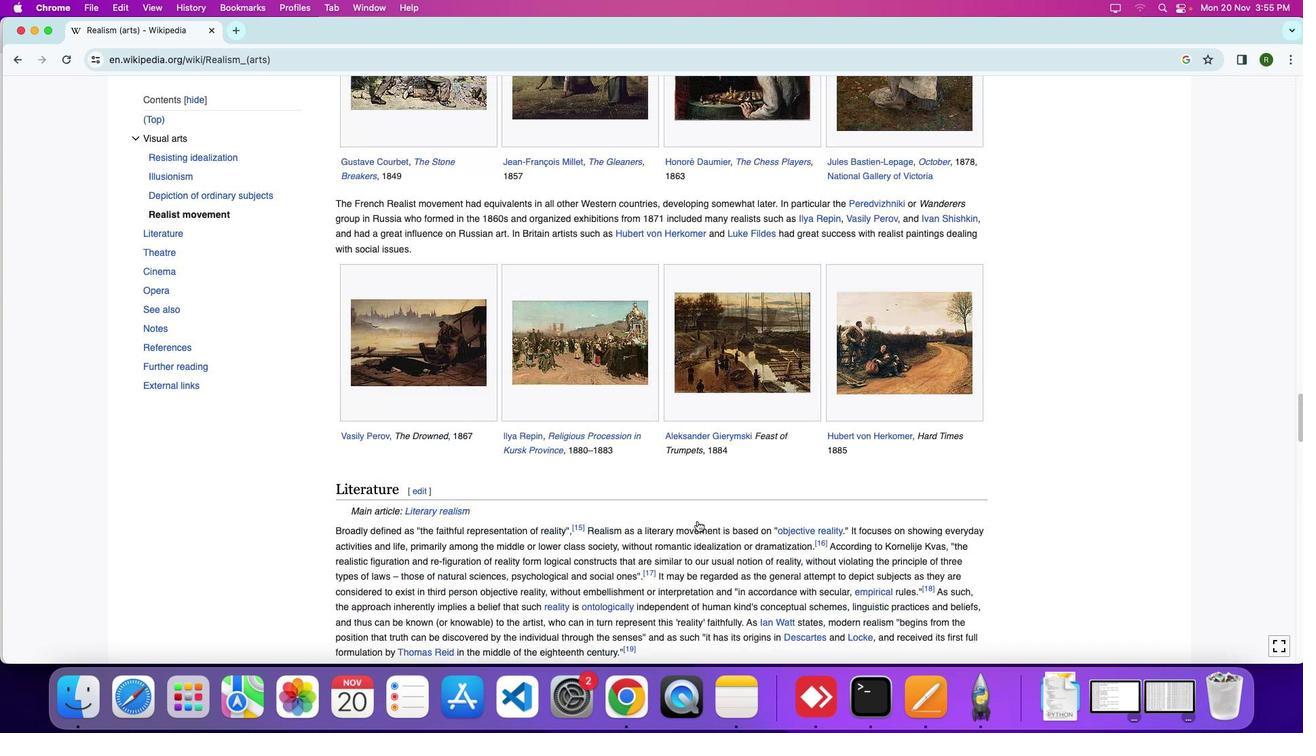 
Action: Mouse scrolled (697, 520) with delta (0, 0)
Screenshot: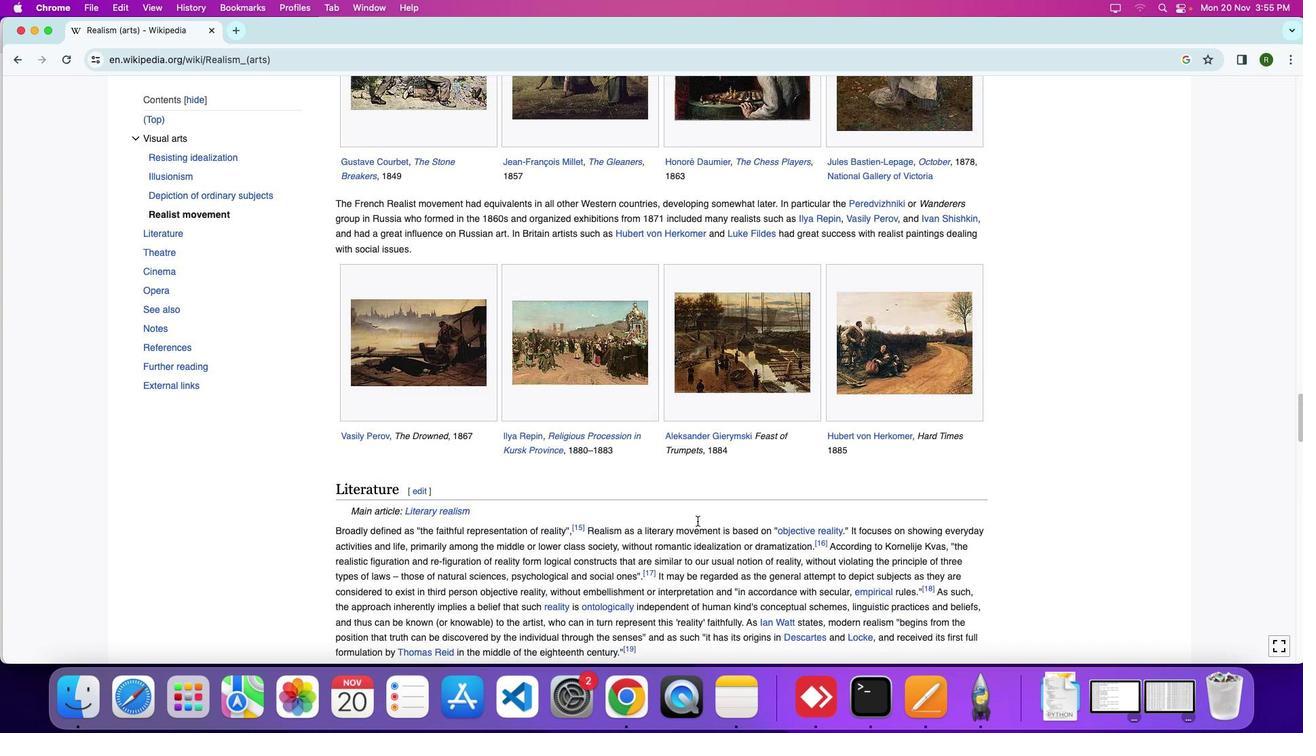 
Action: Mouse scrolled (697, 520) with delta (0, 1)
Screenshot: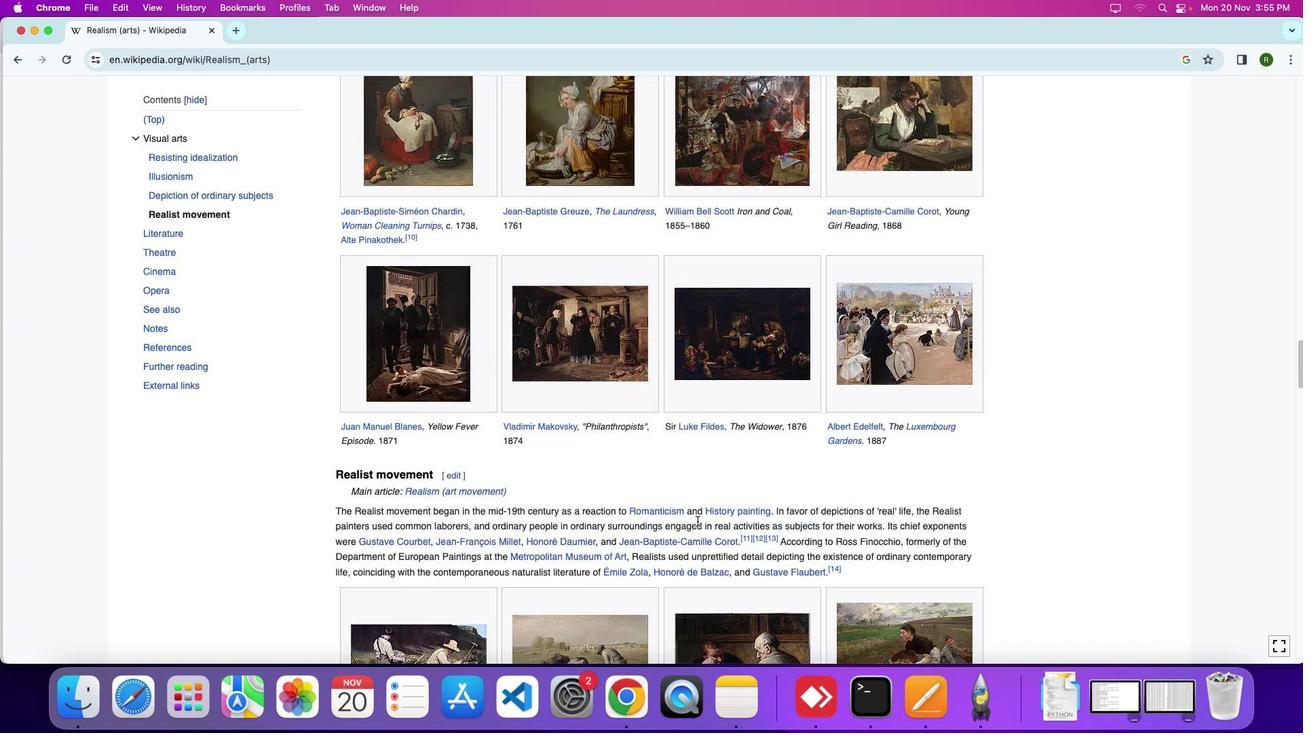 
Action: Mouse scrolled (697, 520) with delta (0, 5)
Screenshot: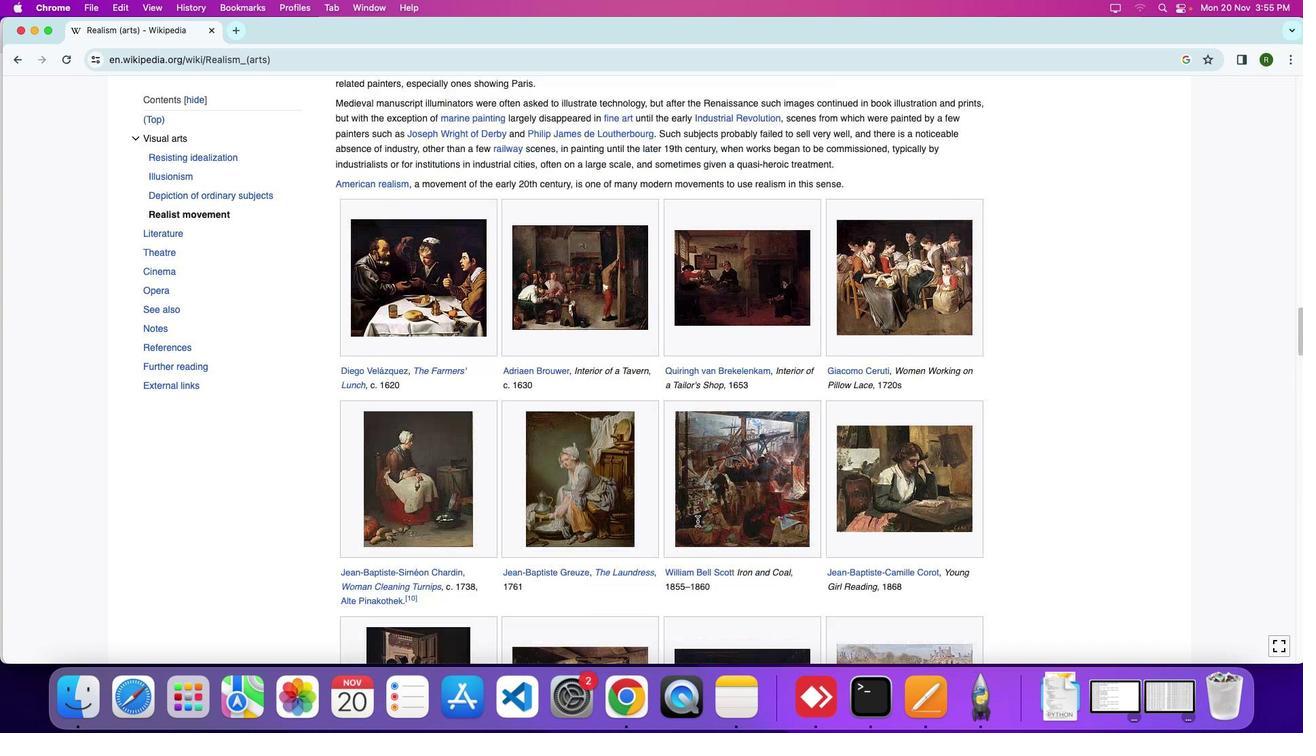 
Action: Mouse scrolled (697, 520) with delta (0, 8)
Screenshot: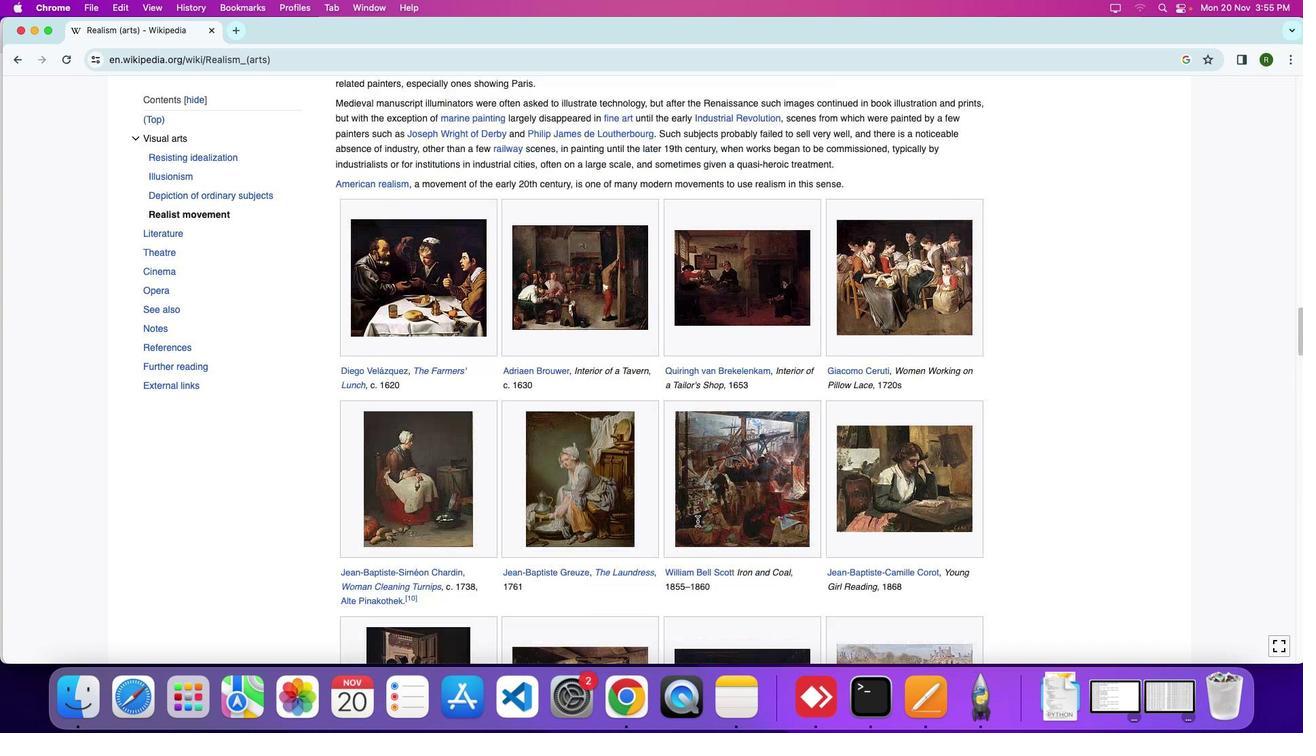 
Action: Mouse moved to (698, 521)
Screenshot: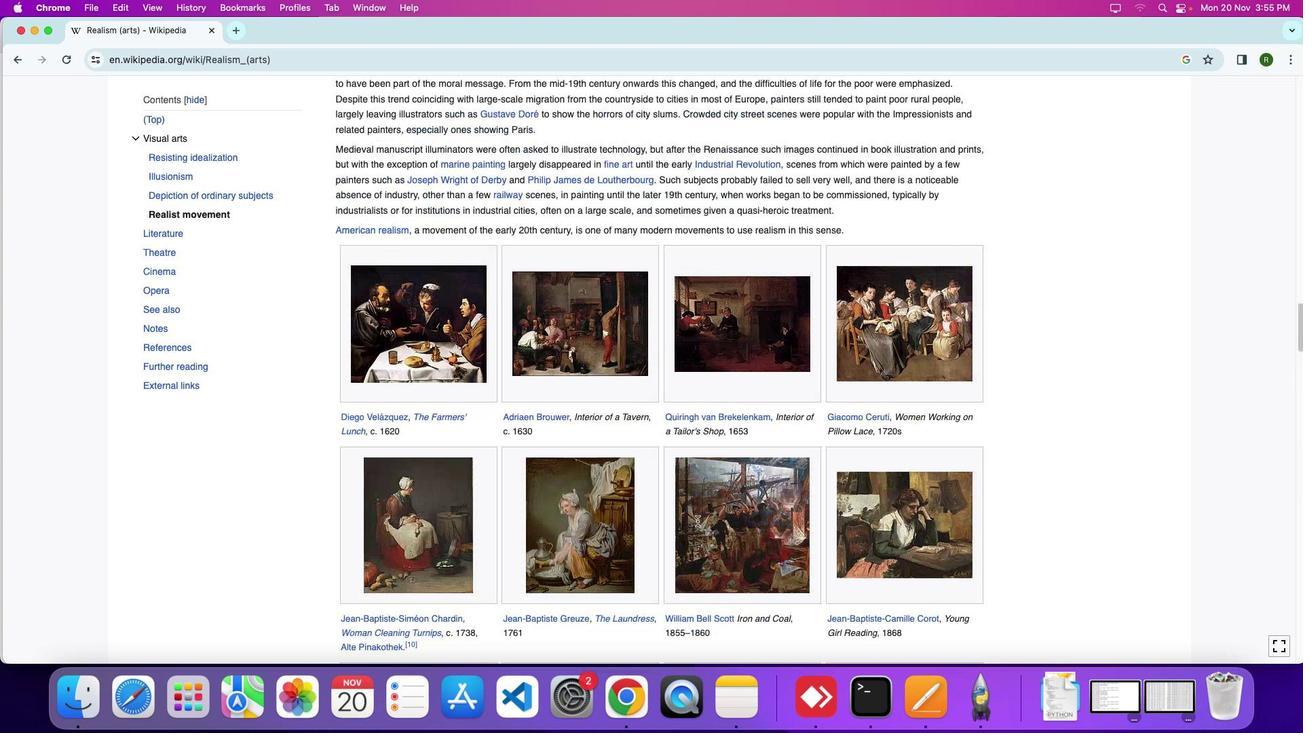 
Action: Mouse scrolled (698, 521) with delta (0, 10)
Screenshot: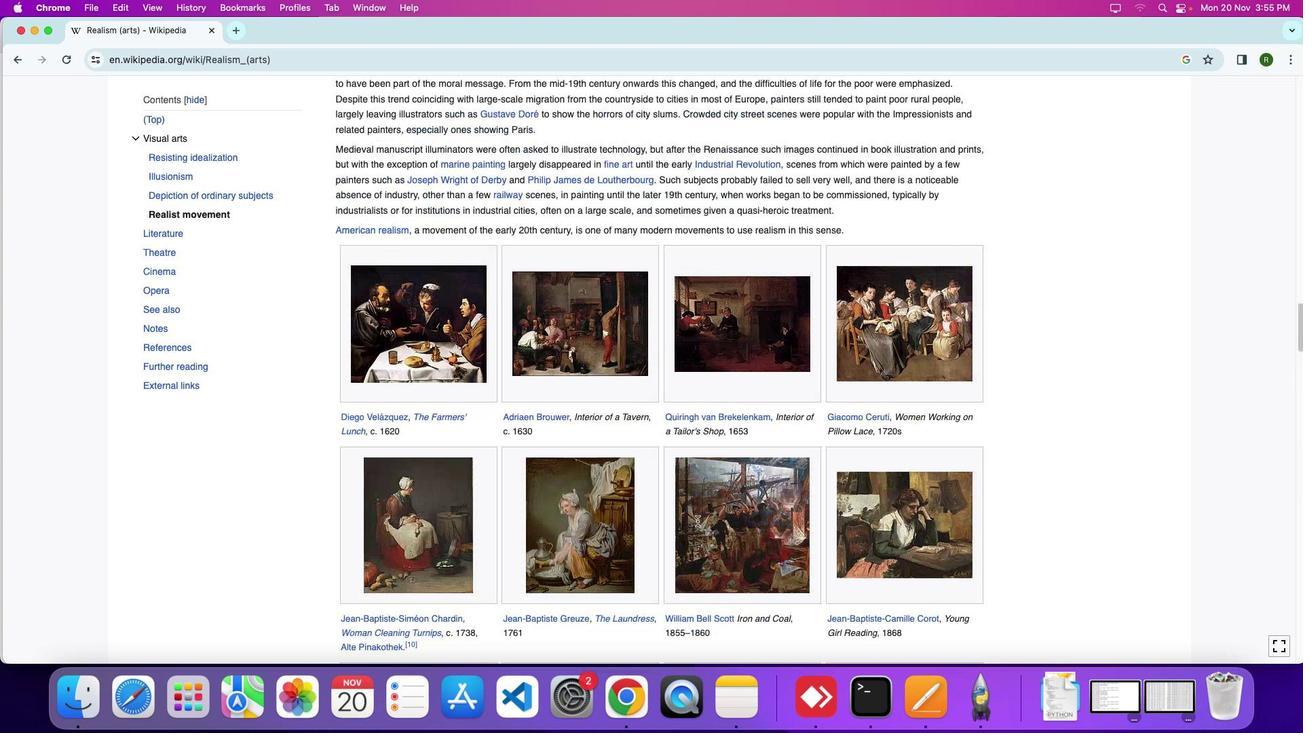 
Action: Mouse moved to (698, 517)
Screenshot: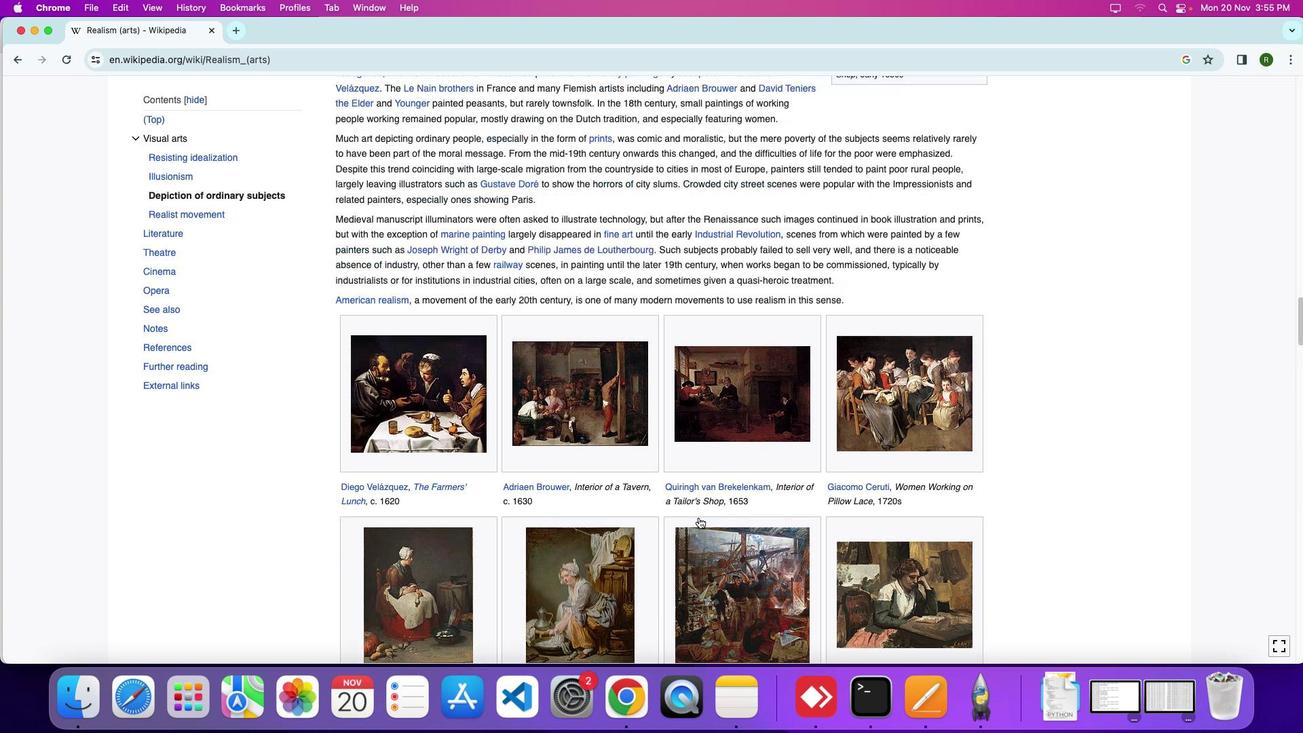 
Action: Mouse scrolled (698, 517) with delta (0, 0)
Screenshot: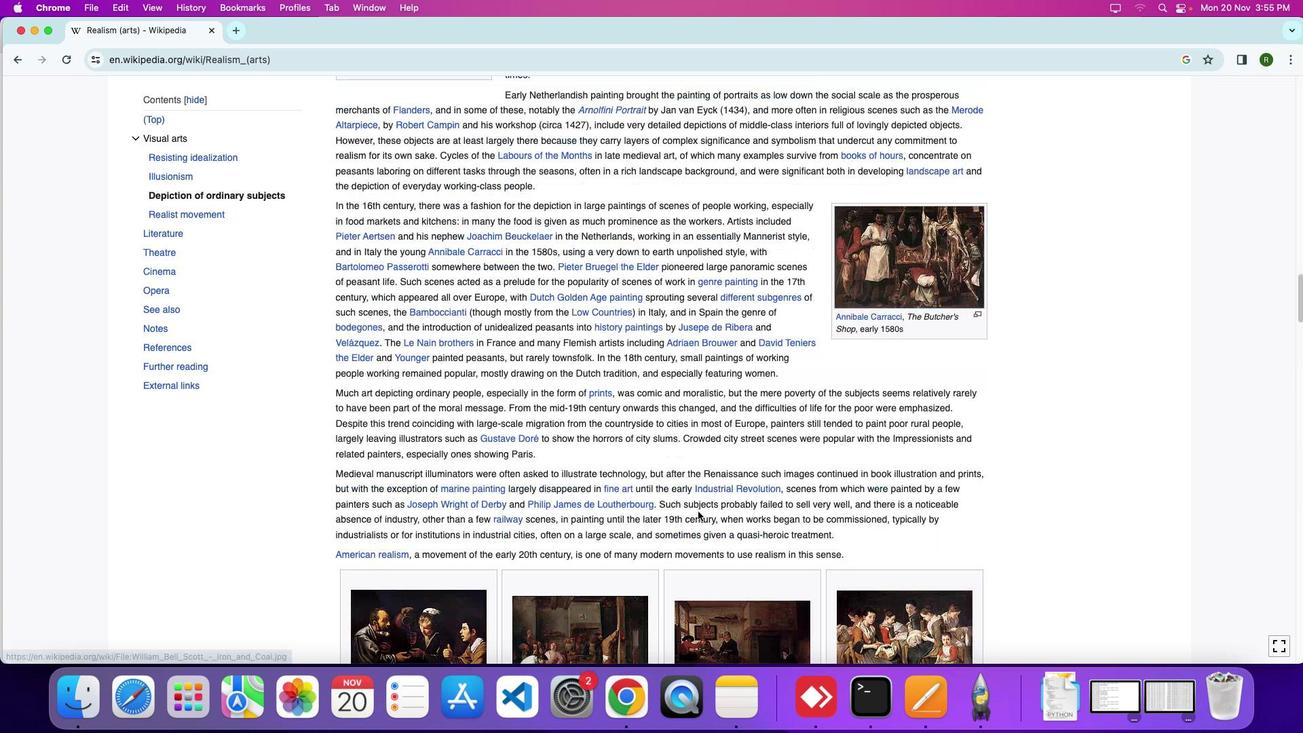 
Action: Mouse scrolled (698, 517) with delta (0, 1)
Screenshot: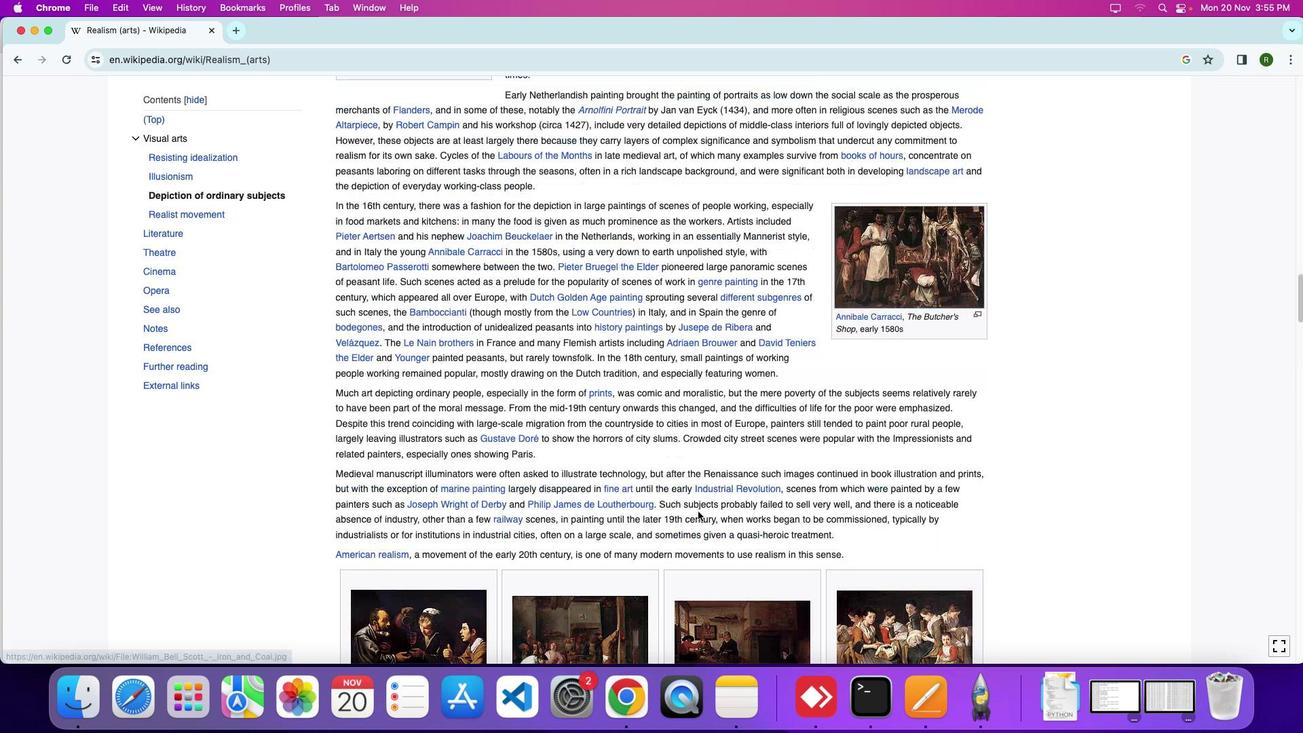 
Action: Mouse scrolled (698, 517) with delta (0, 6)
Screenshot: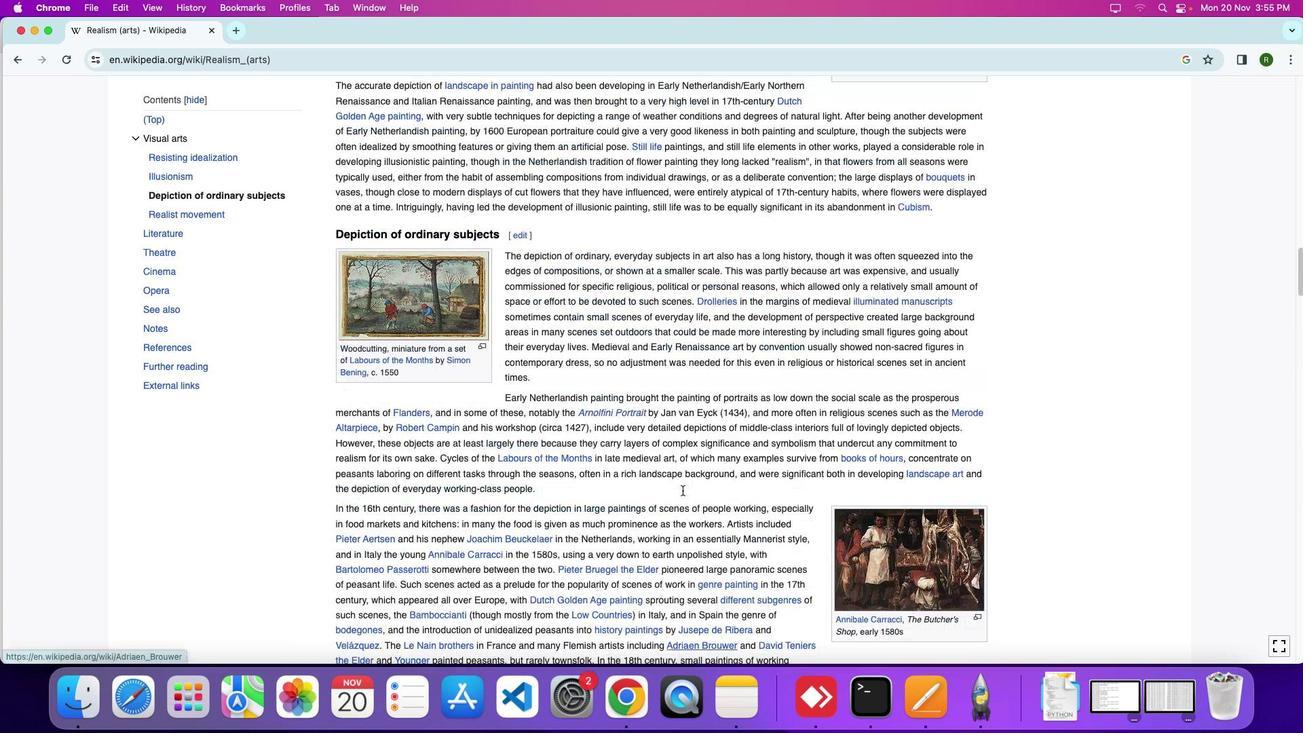 
Action: Mouse scrolled (698, 517) with delta (0, 8)
Screenshot: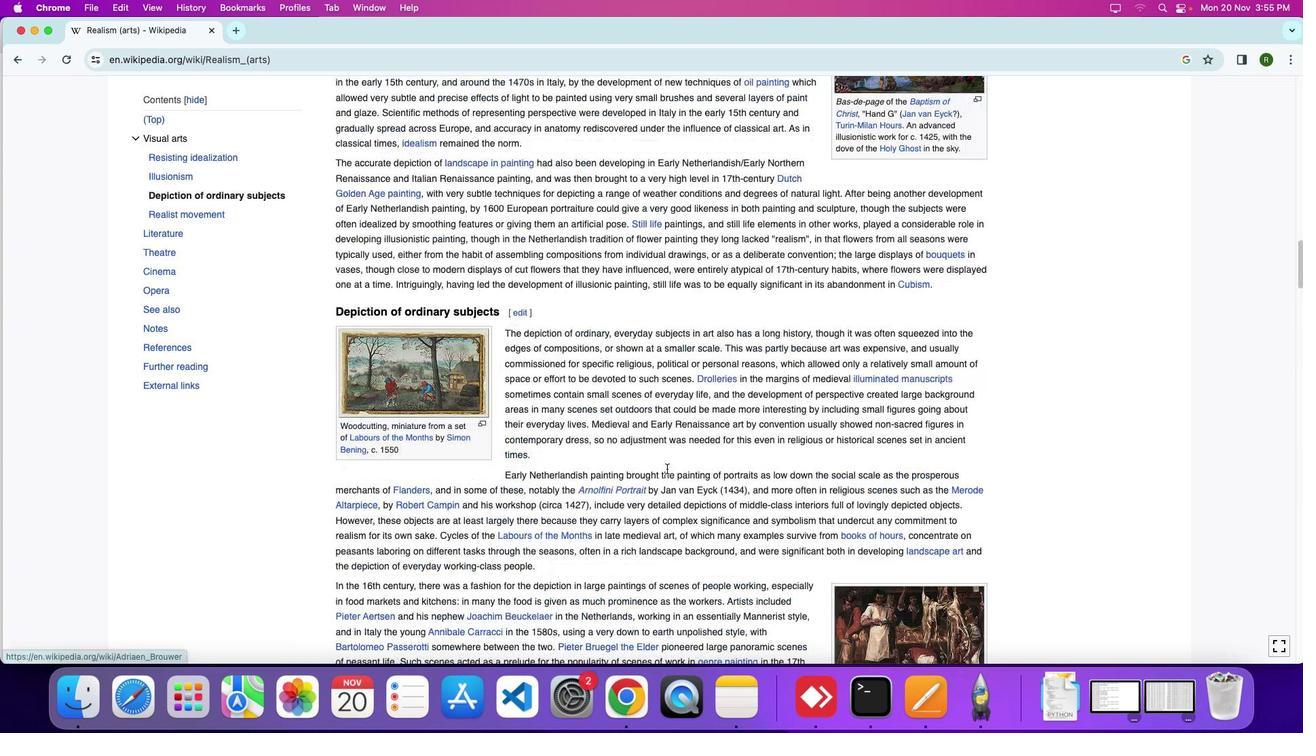 
Action: Mouse moved to (653, 444)
Screenshot: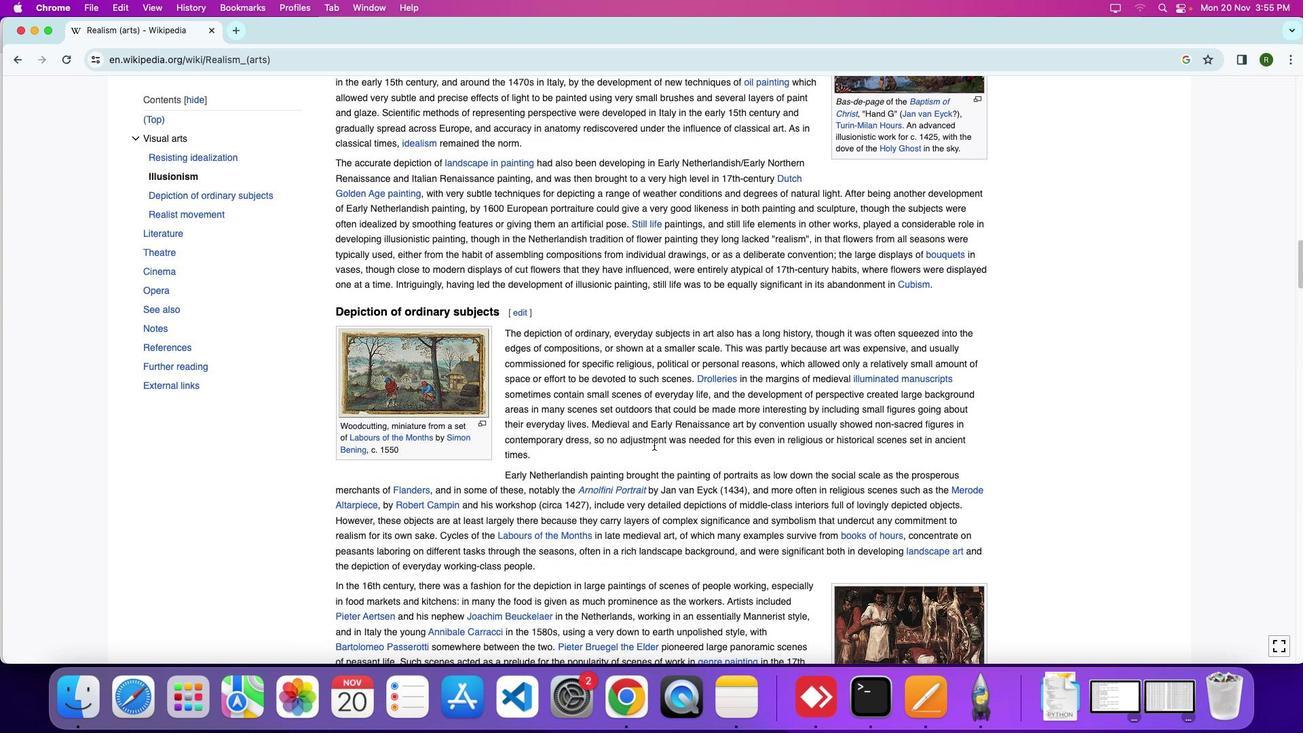 
Action: Mouse scrolled (653, 444) with delta (0, 0)
Screenshot: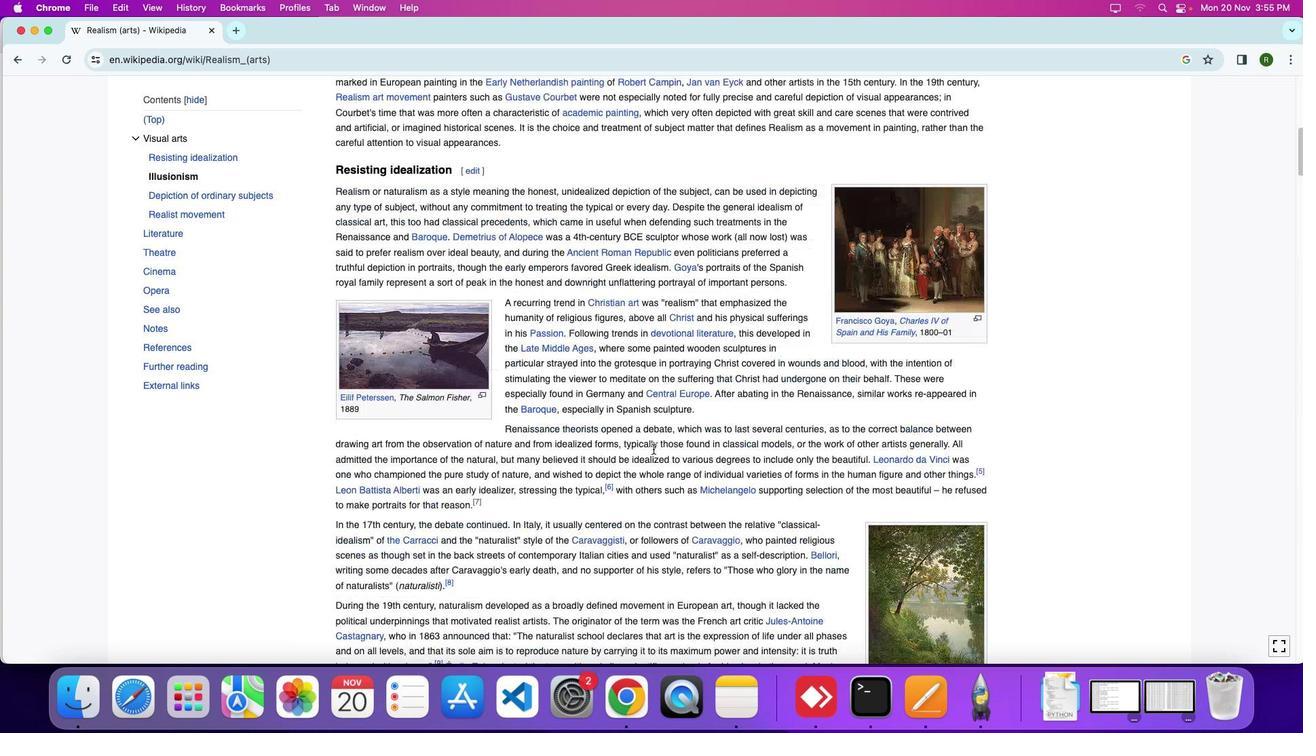 
Action: Mouse scrolled (653, 444) with delta (0, 1)
Screenshot: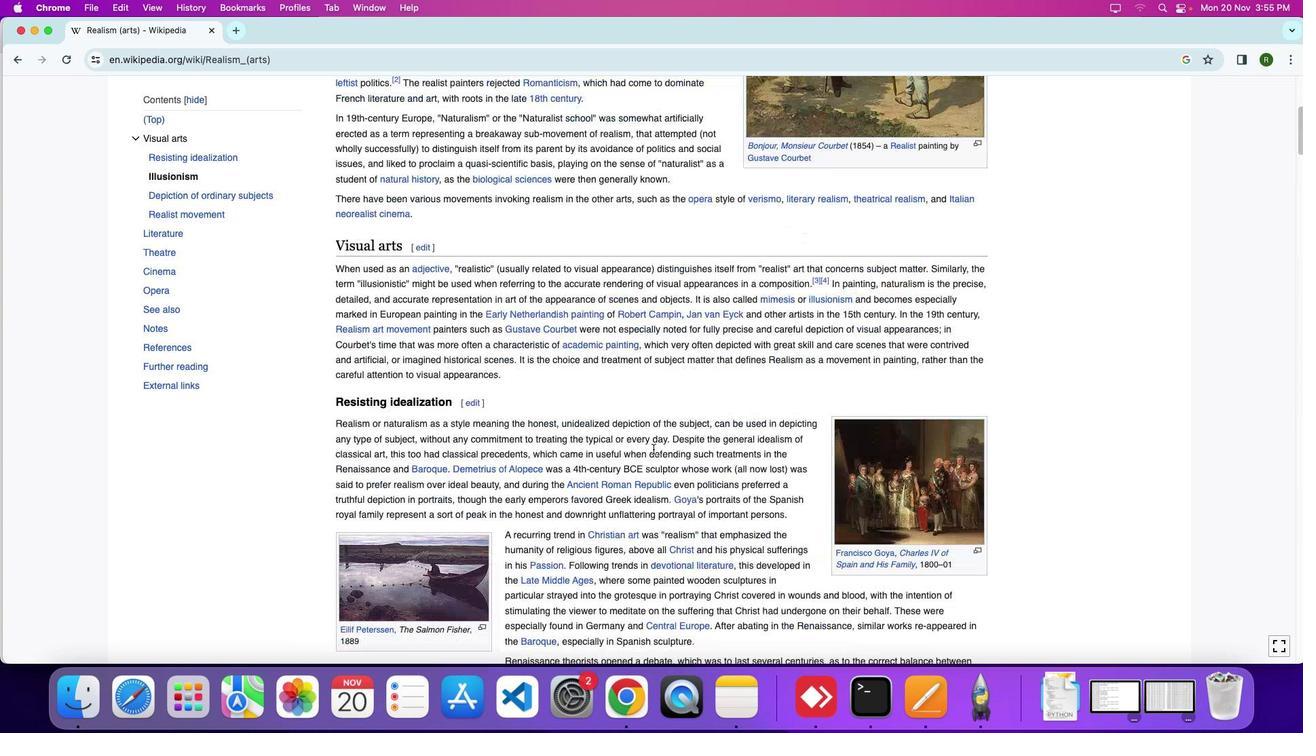 
Action: Mouse scrolled (653, 444) with delta (0, 6)
Screenshot: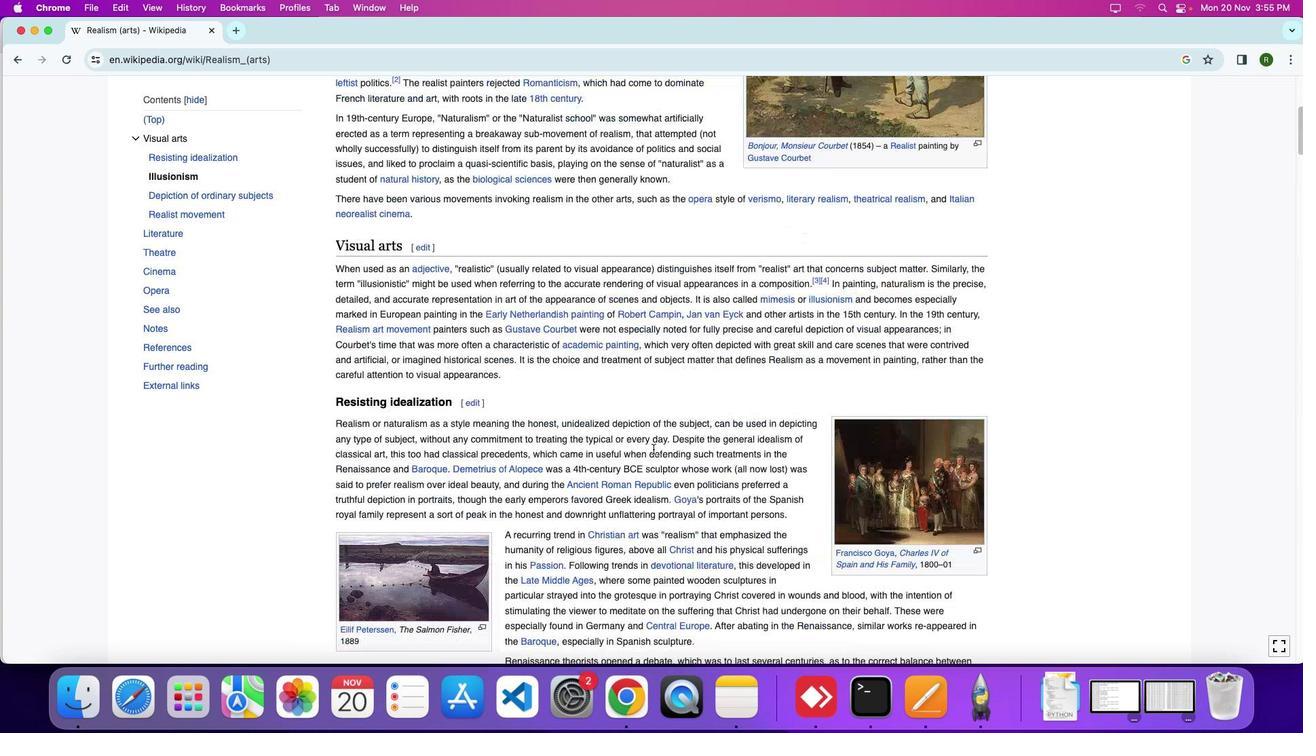 
Action: Mouse scrolled (653, 444) with delta (0, 9)
Screenshot: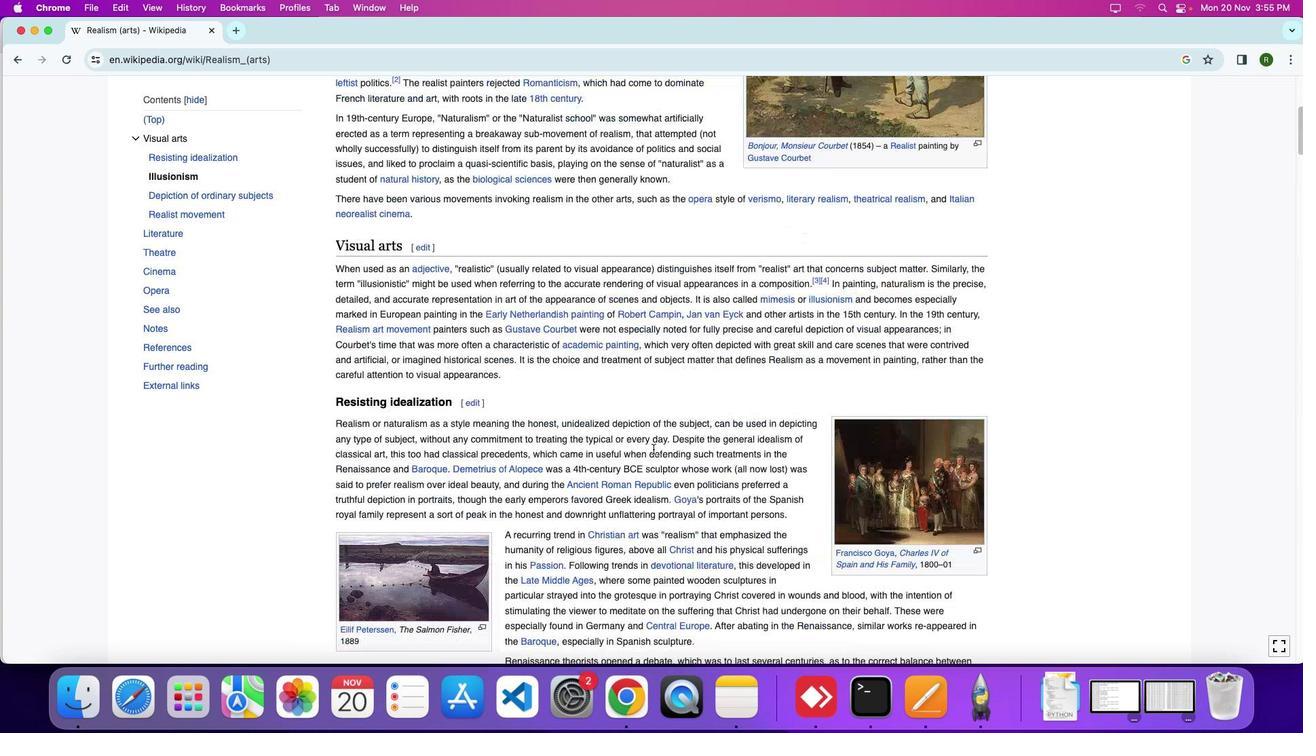 
Action: Mouse scrolled (653, 444) with delta (0, 10)
Screenshot: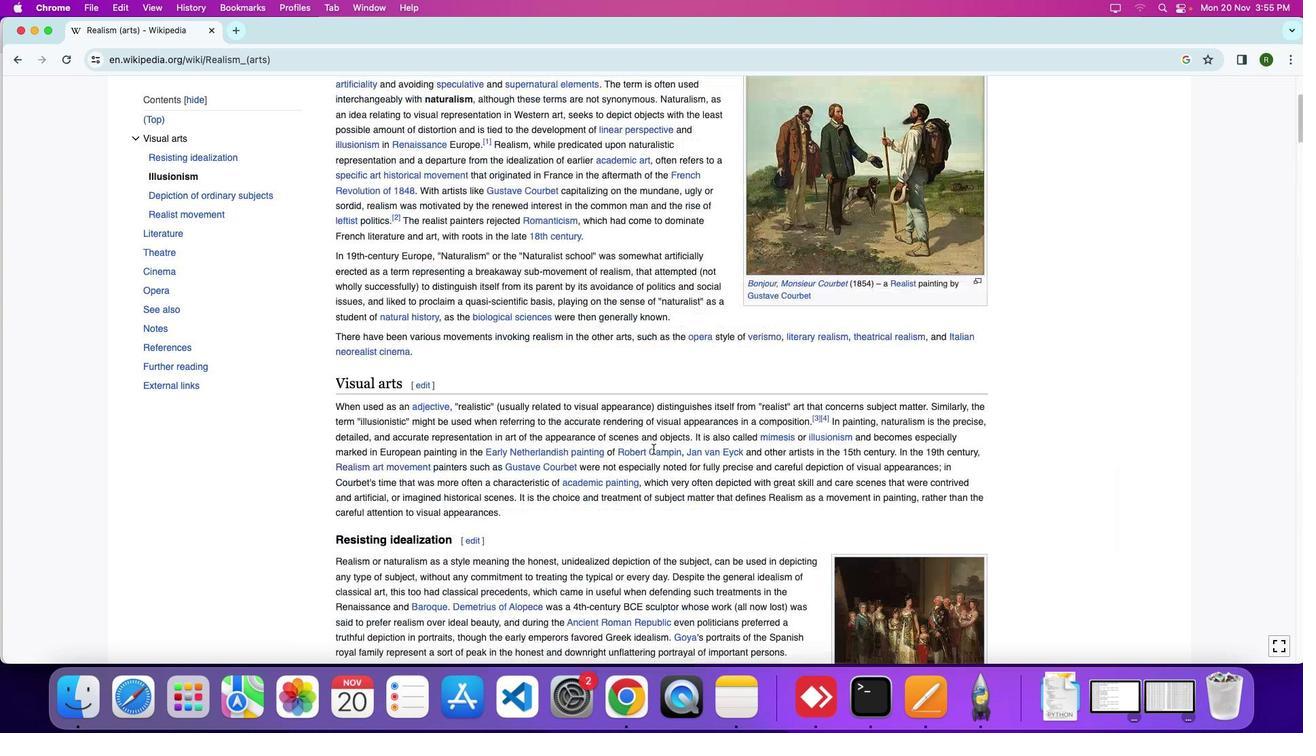 
Action: Mouse moved to (653, 448)
Screenshot: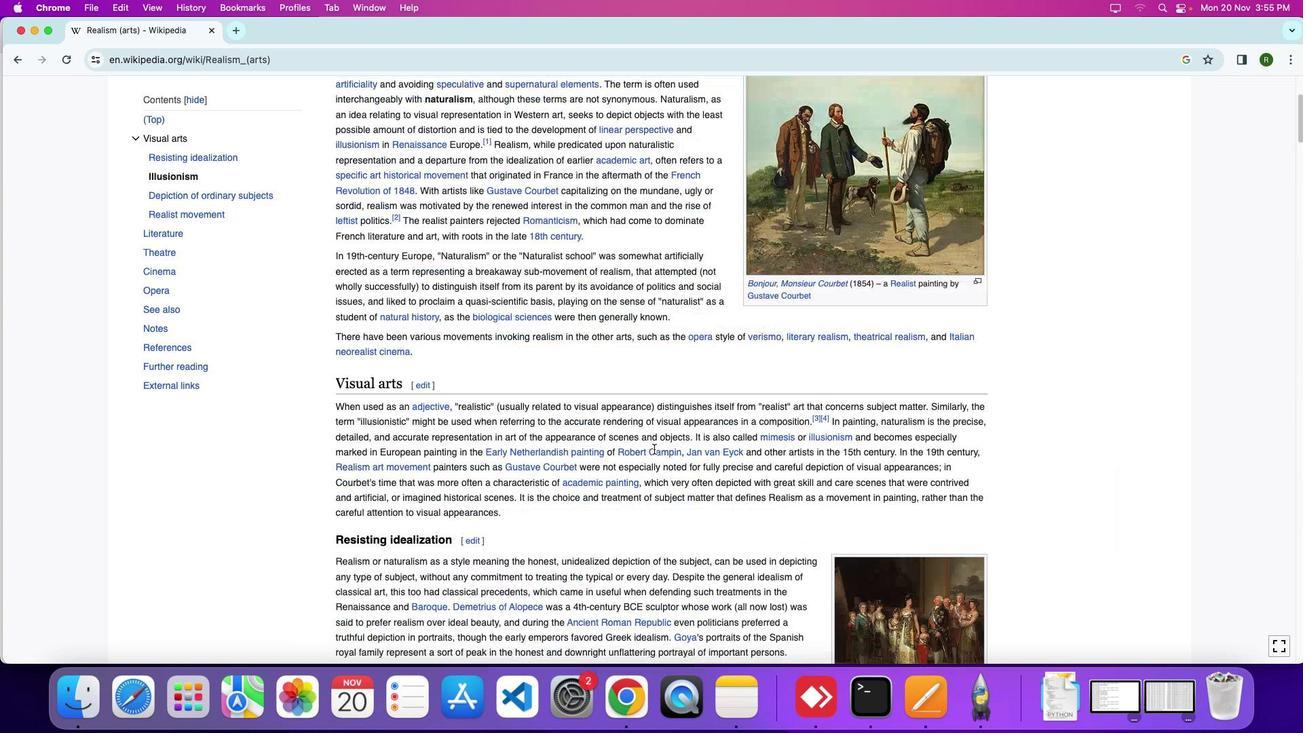 
Action: Mouse scrolled (653, 448) with delta (0, 11)
Screenshot: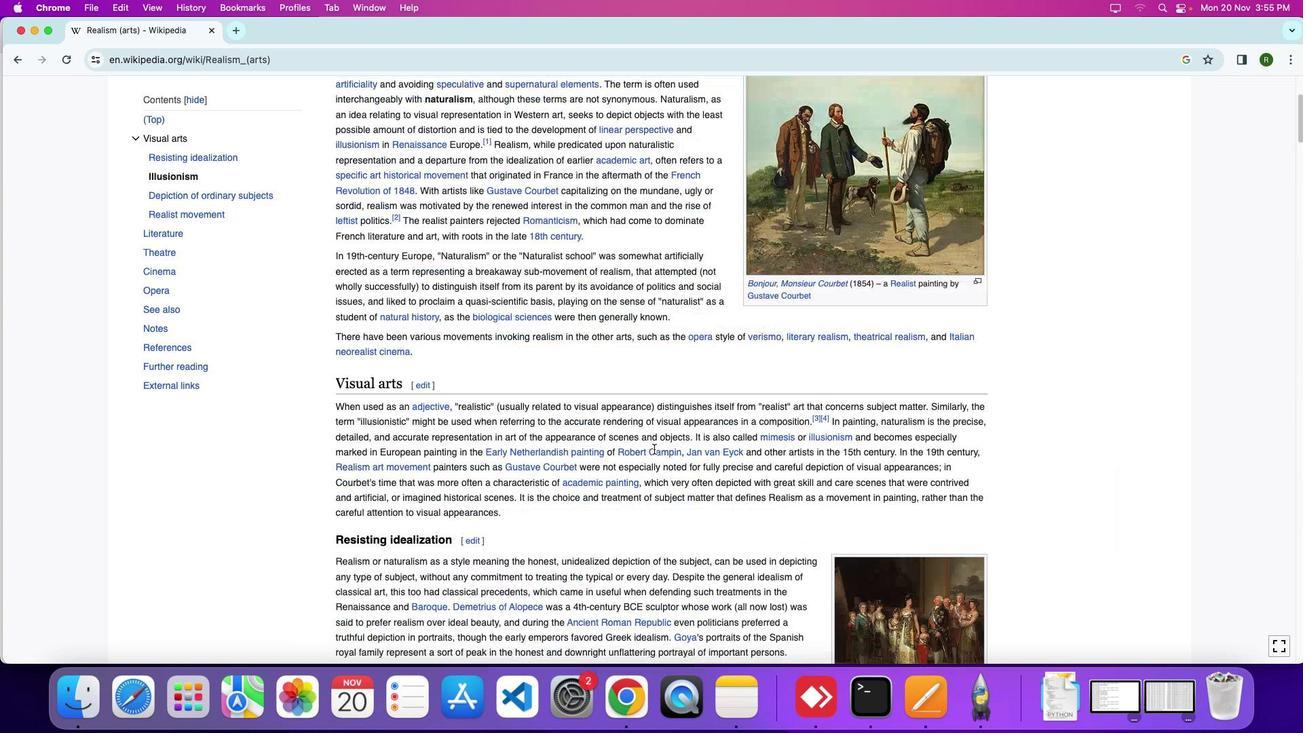 
Action: Mouse moved to (654, 448)
Screenshot: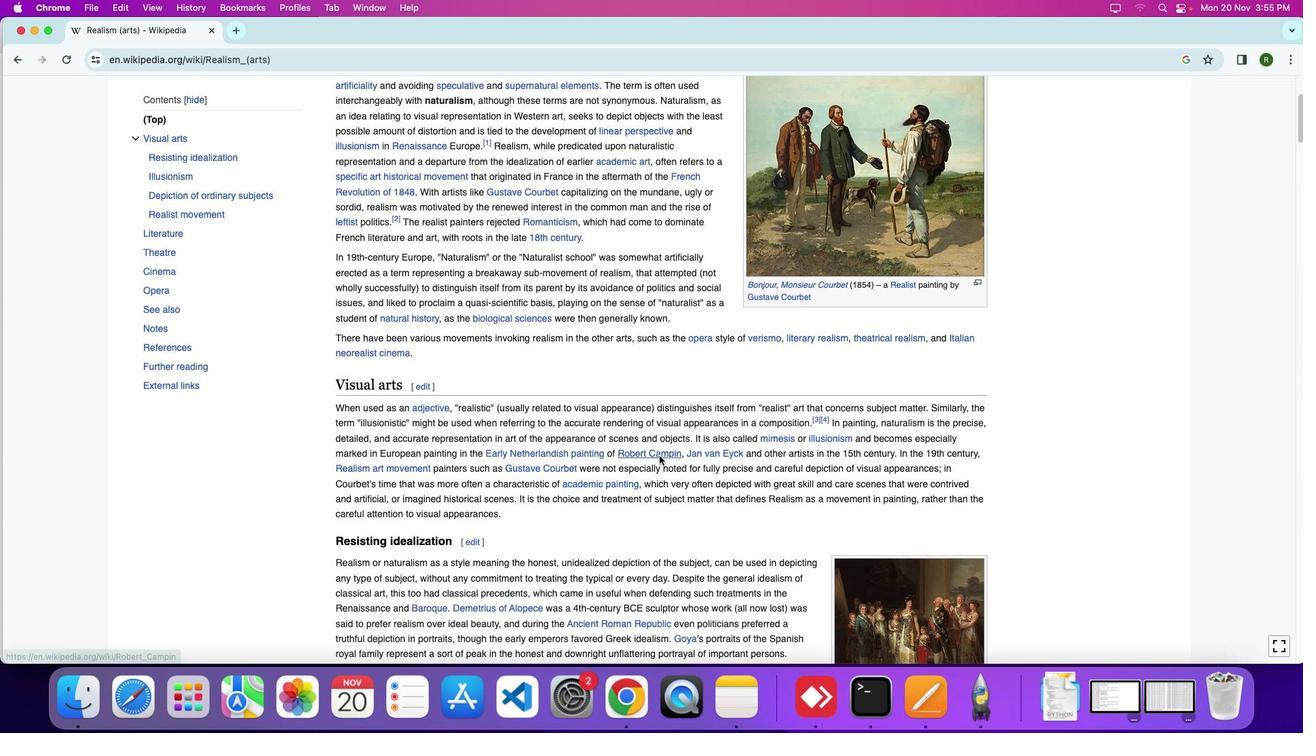 
Action: Mouse scrolled (654, 448) with delta (0, 0)
Screenshot: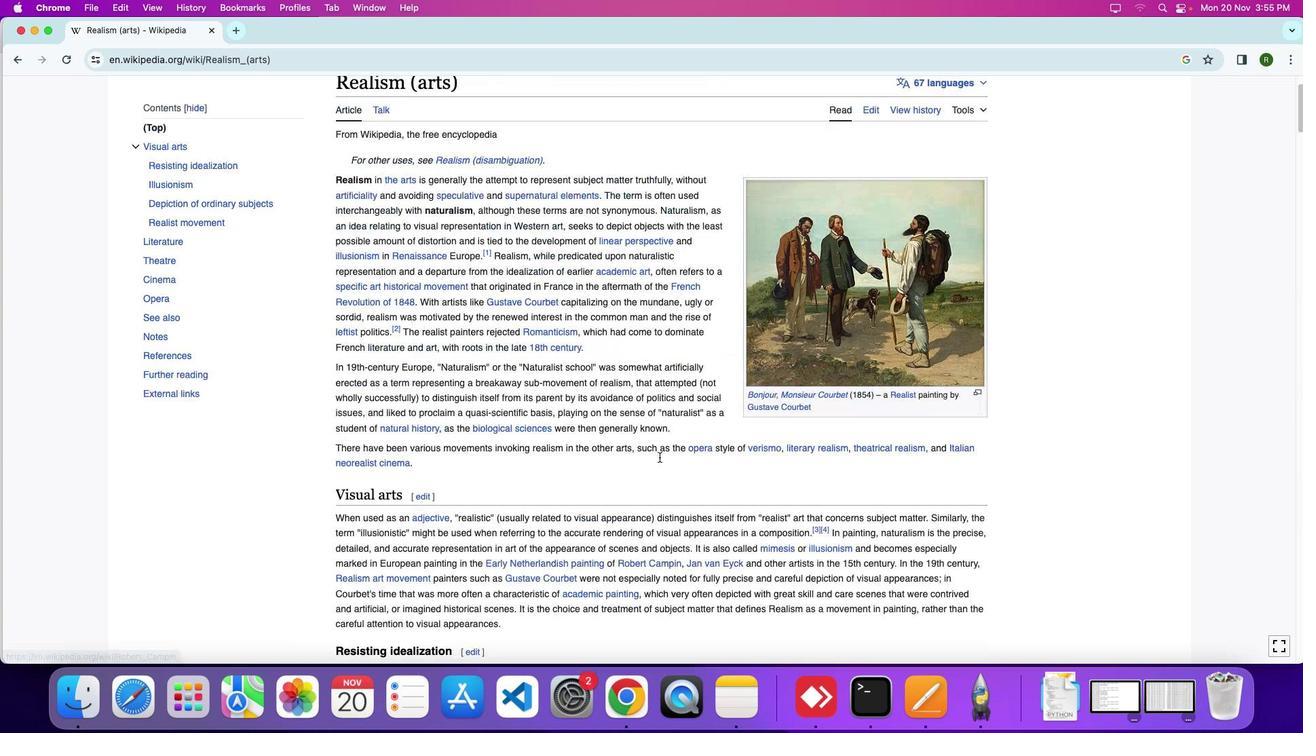 
Action: Mouse moved to (654, 447)
Screenshot: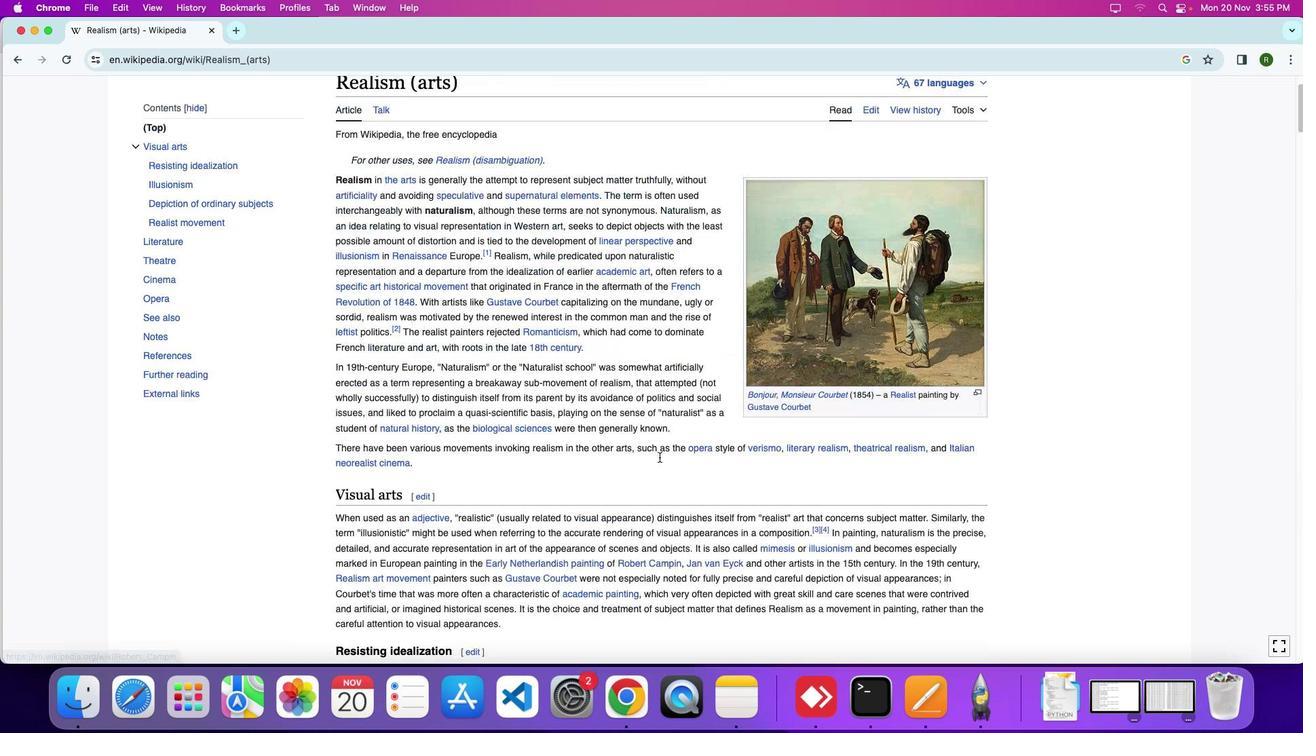
Action: Mouse scrolled (654, 447) with delta (0, 1)
Screenshot: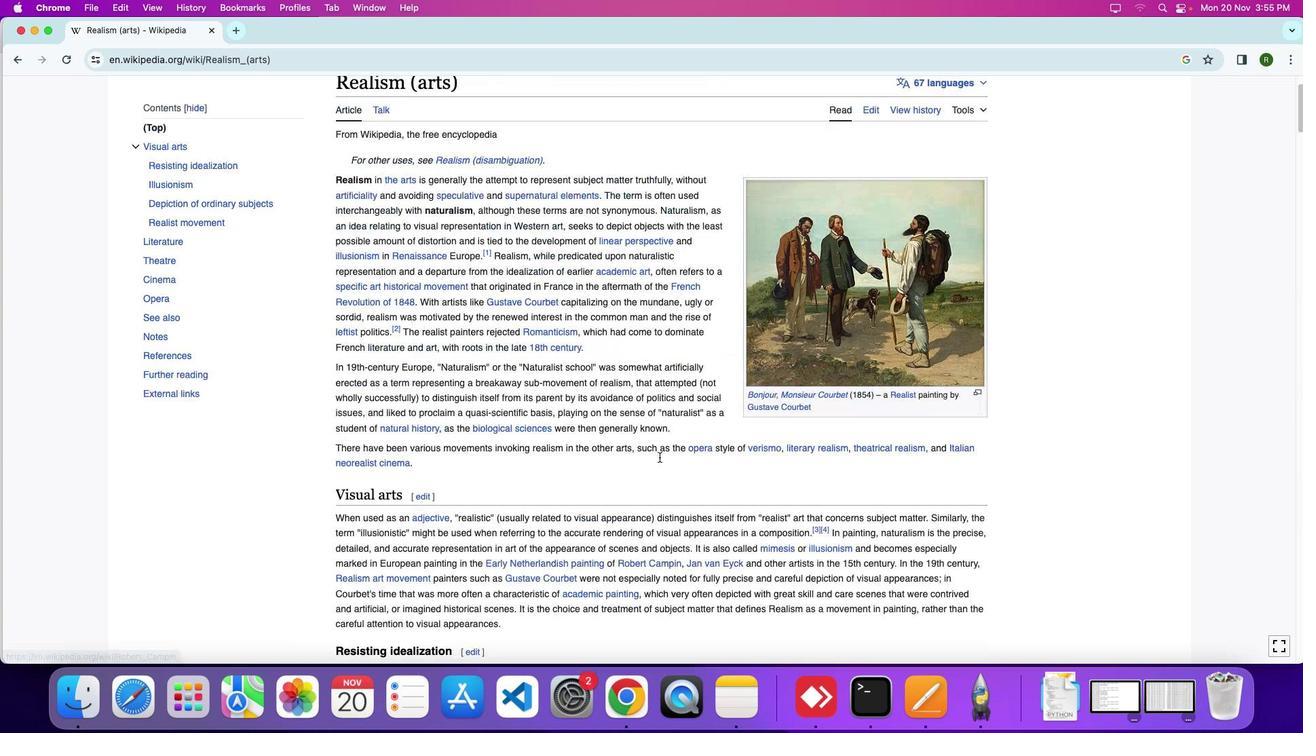 
Action: Mouse moved to (657, 448)
Screenshot: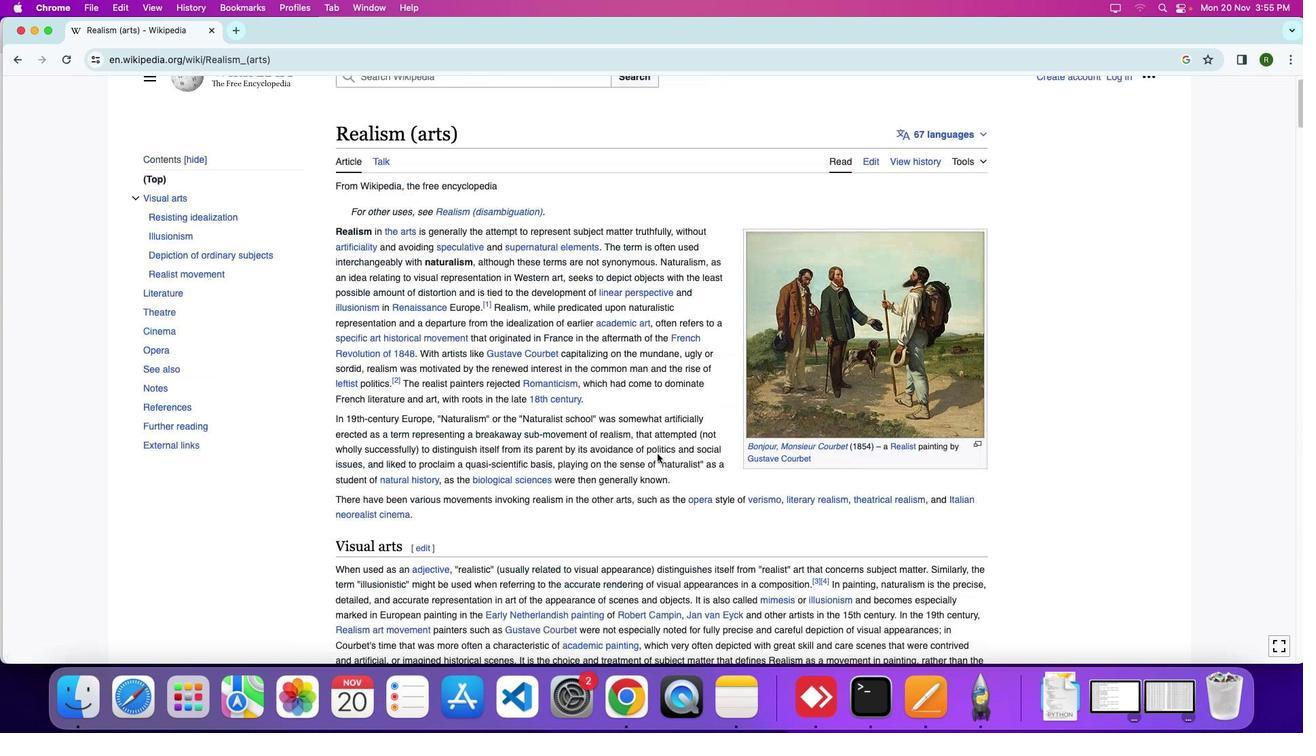 
Action: Mouse scrolled (657, 448) with delta (0, -6)
Screenshot: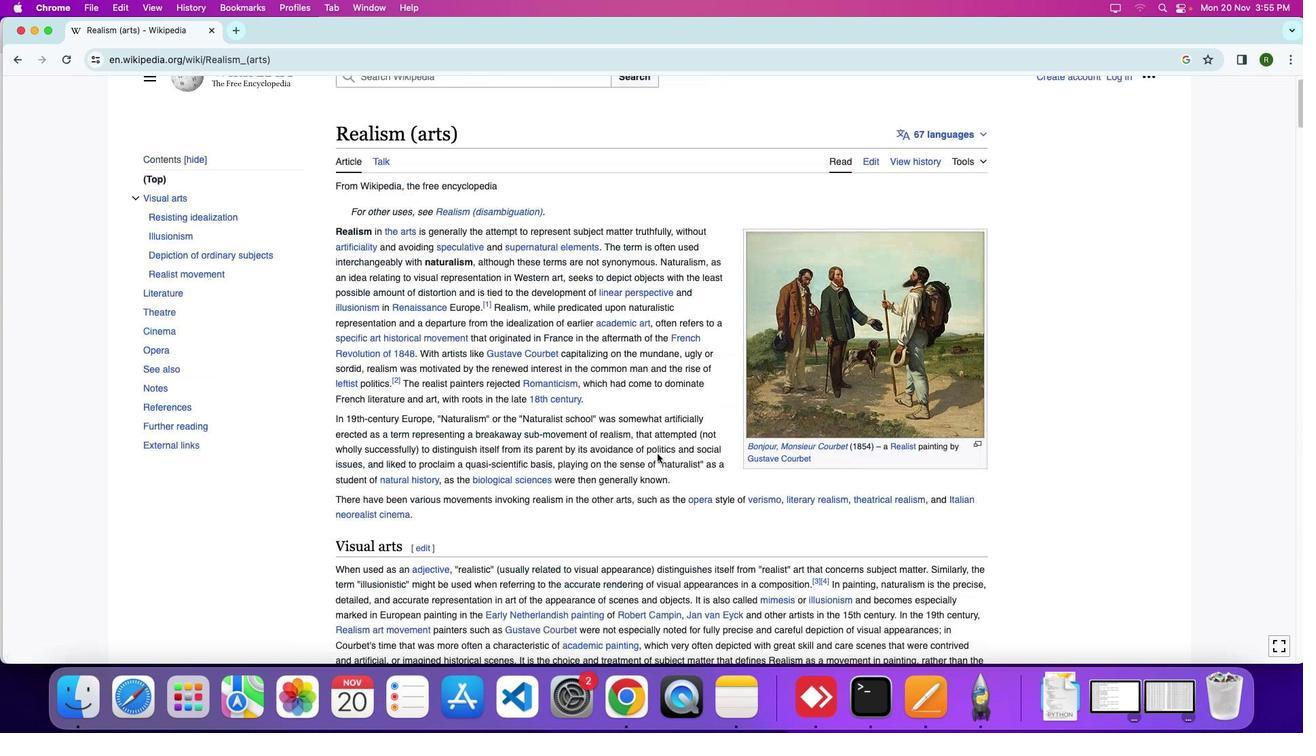 
Action: Mouse moved to (658, 448)
Screenshot: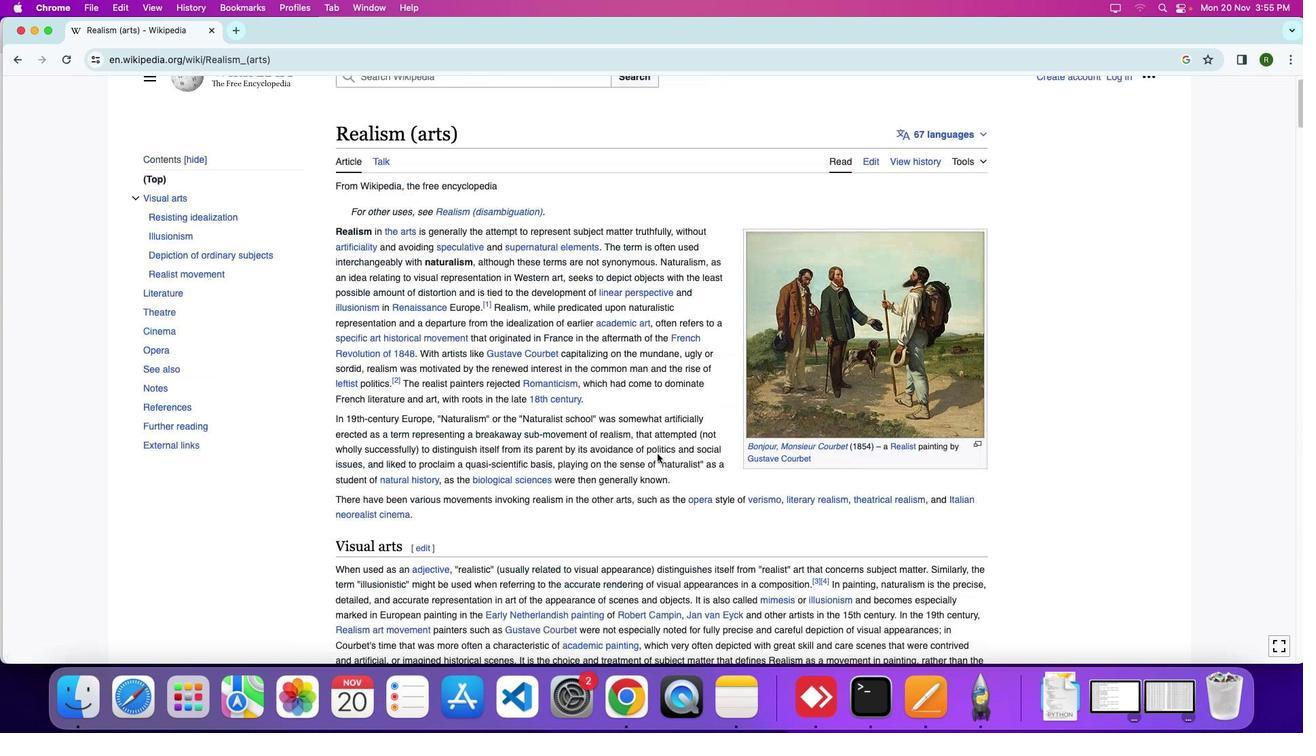 
Action: Mouse scrolled (658, 448) with delta (0, 7)
Screenshot: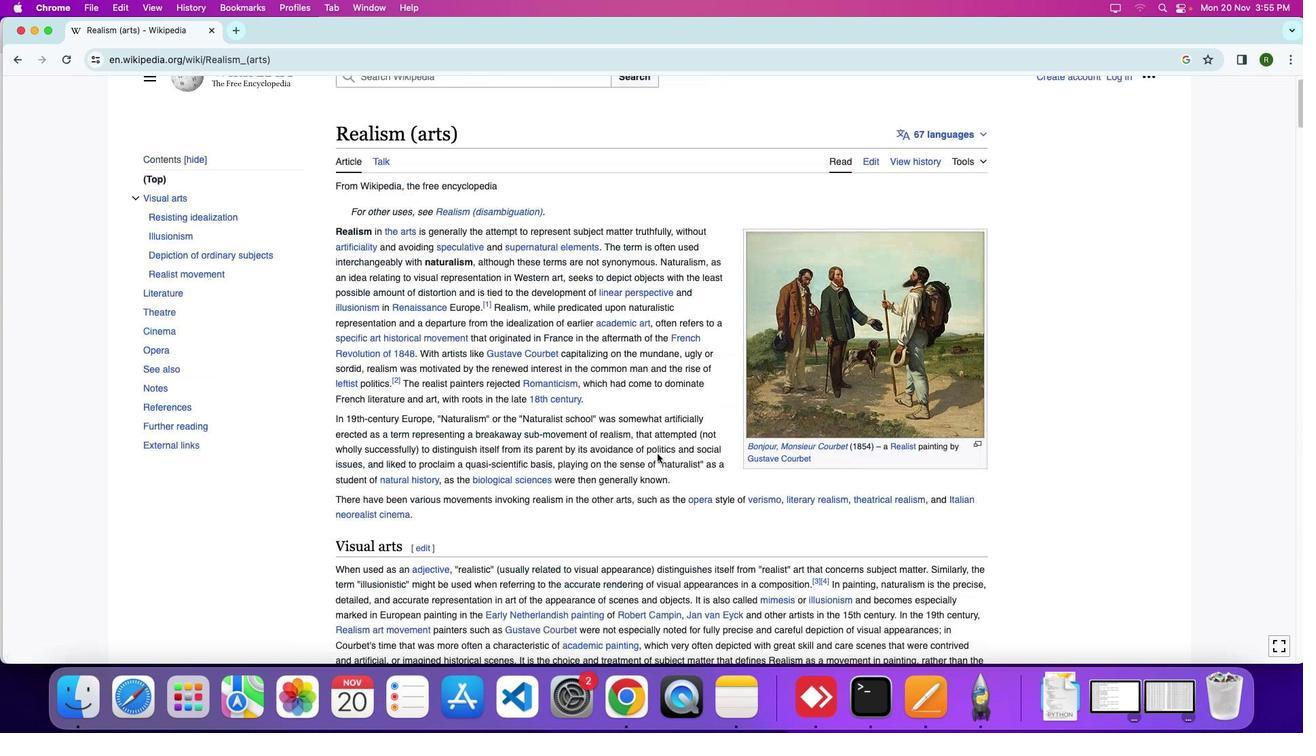
Action: Mouse moved to (658, 451)
Screenshot: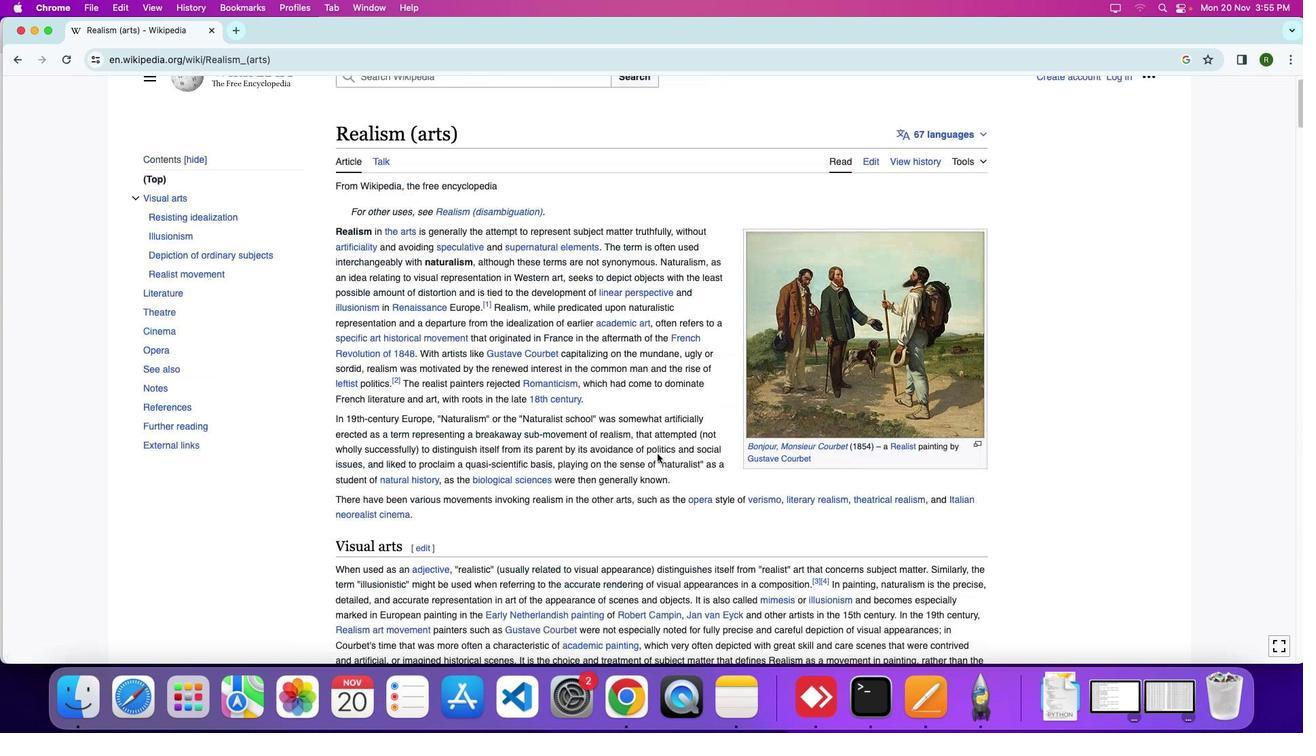 
Action: Mouse scrolled (658, 451) with delta (0, 6)
Screenshot: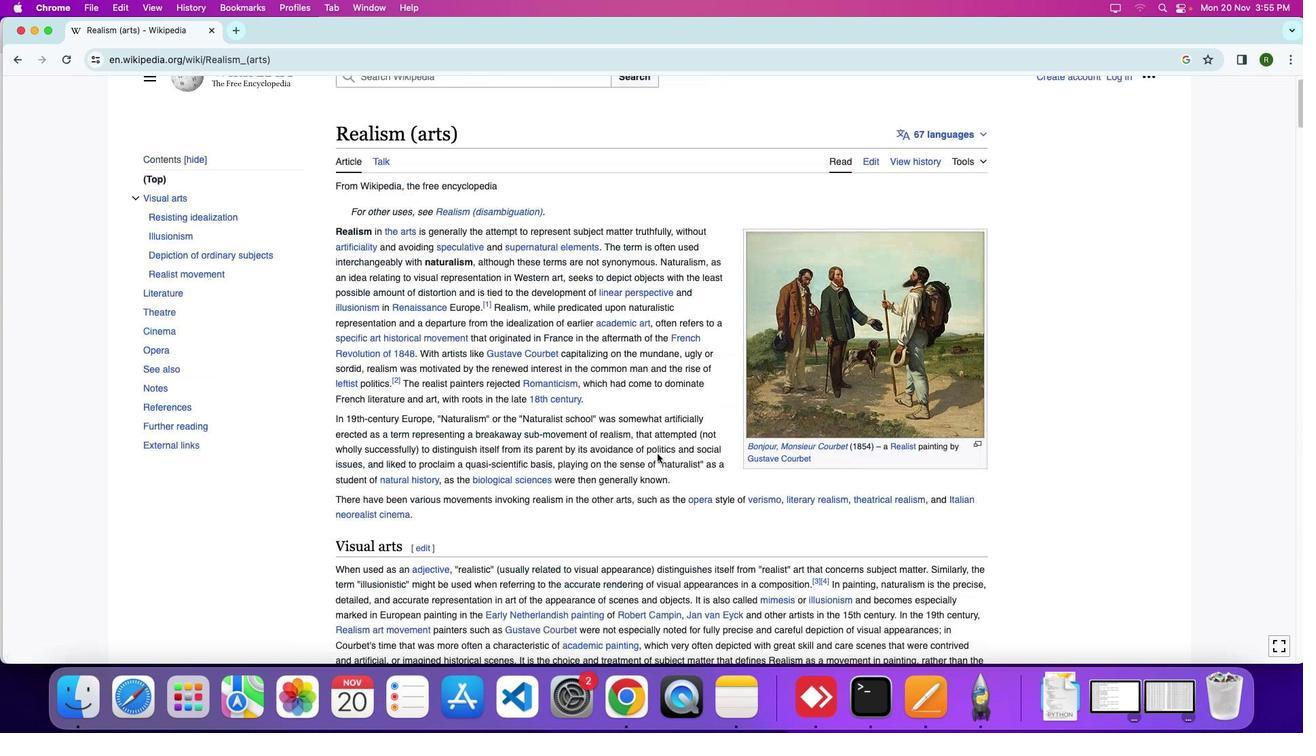 
Action: Mouse moved to (656, 451)
Screenshot: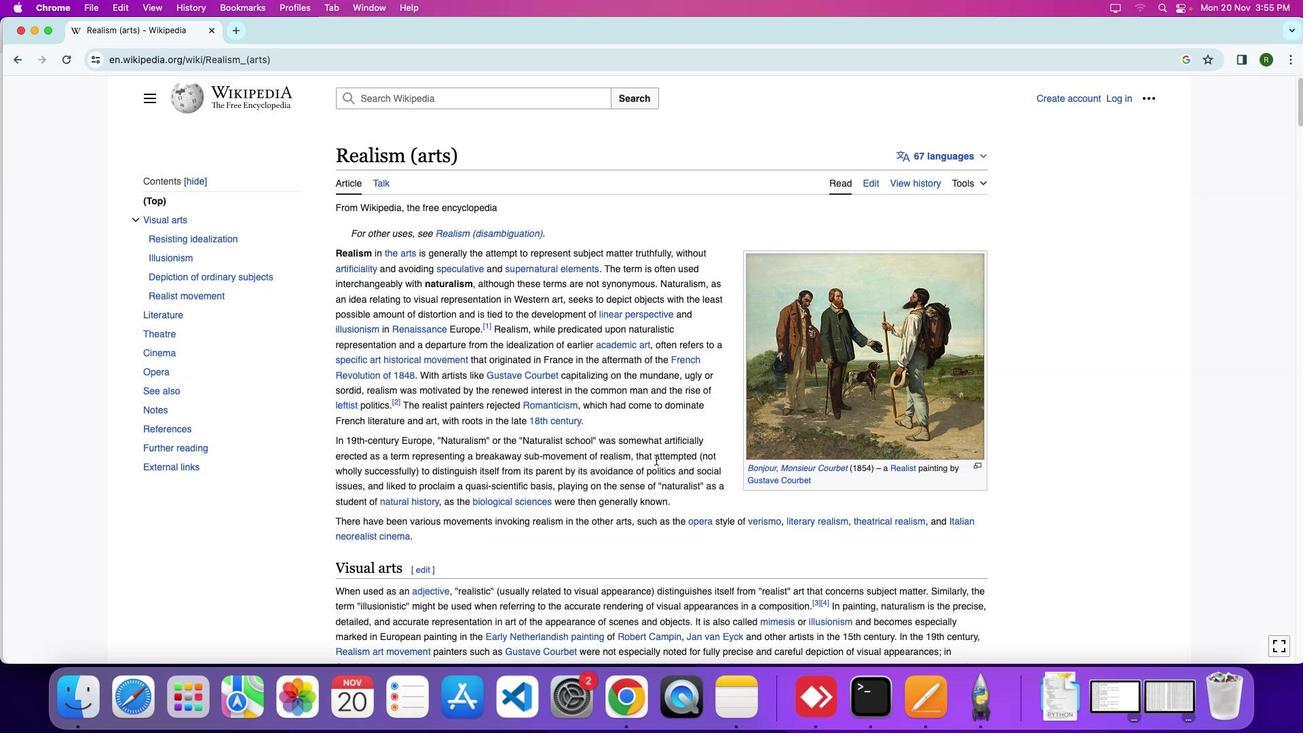
Action: Mouse scrolled (656, 451) with delta (0, 0)
Screenshot: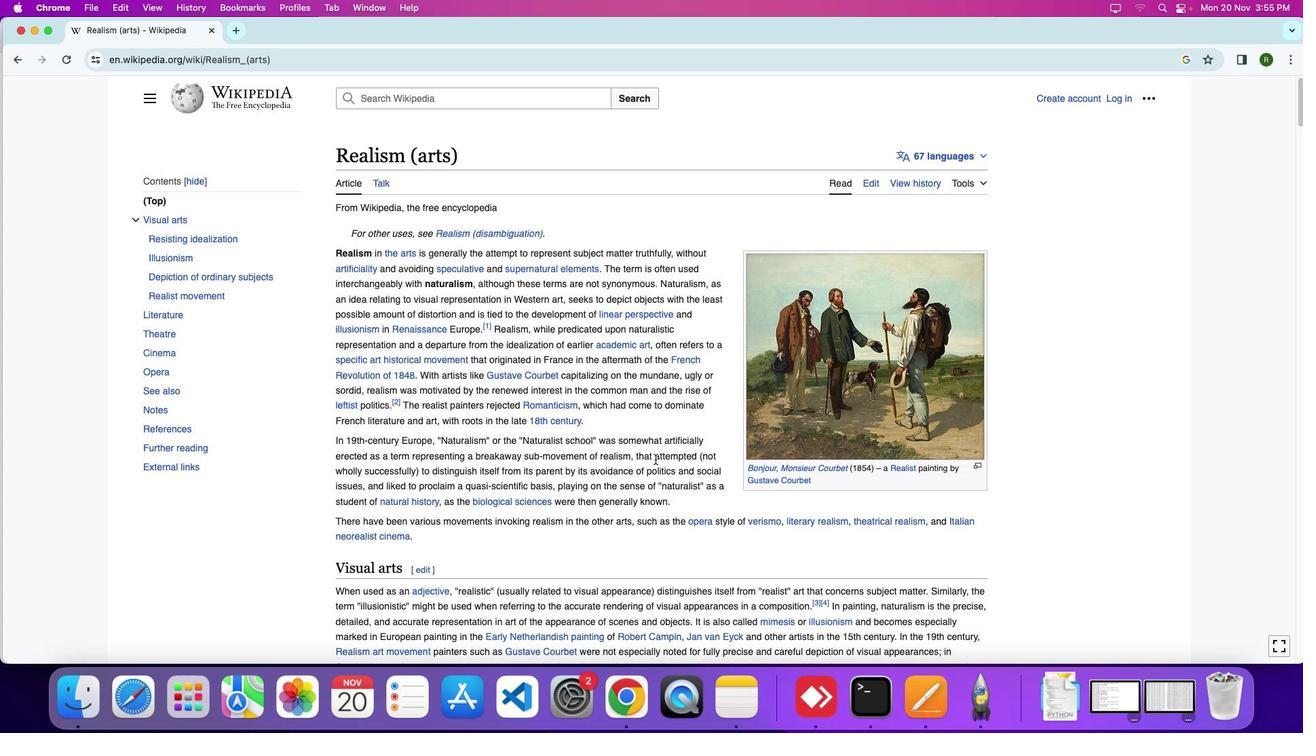
Action: Mouse scrolled (656, 451) with delta (0, 1)
Screenshot: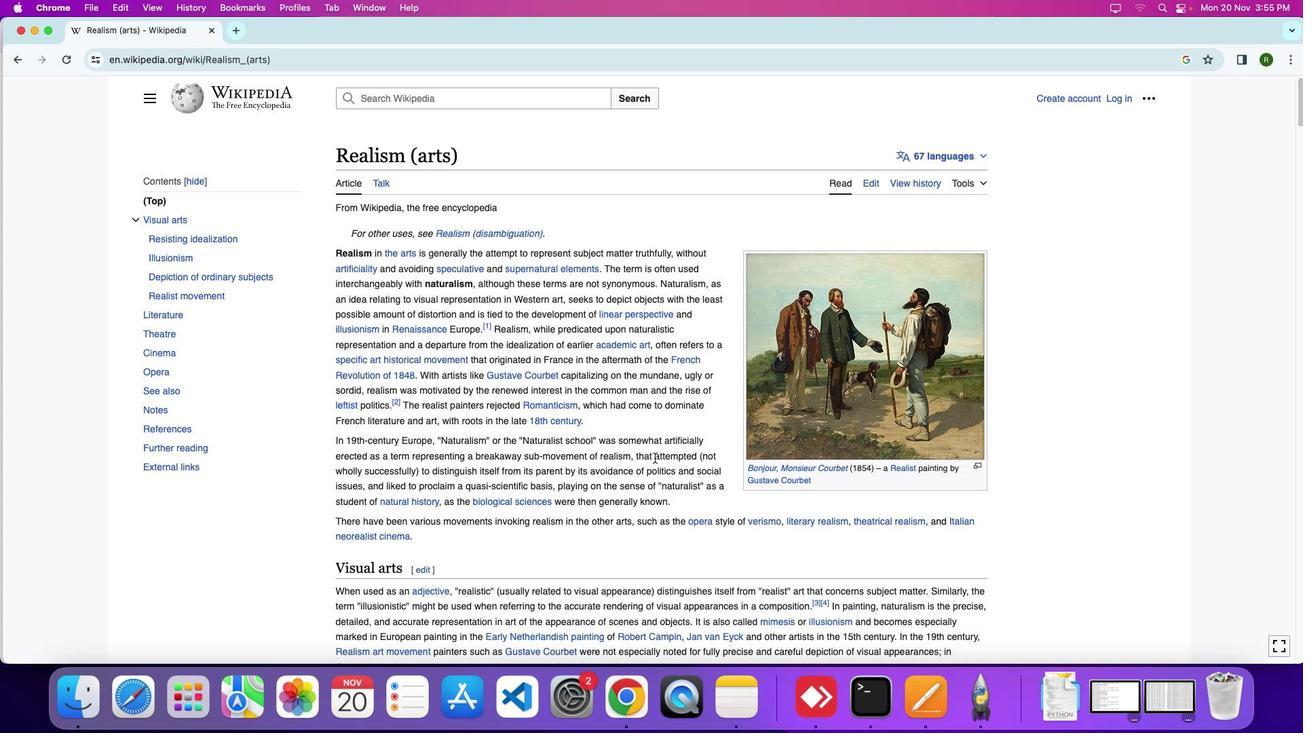 
Action: Mouse scrolled (656, 451) with delta (0, 6)
Screenshot: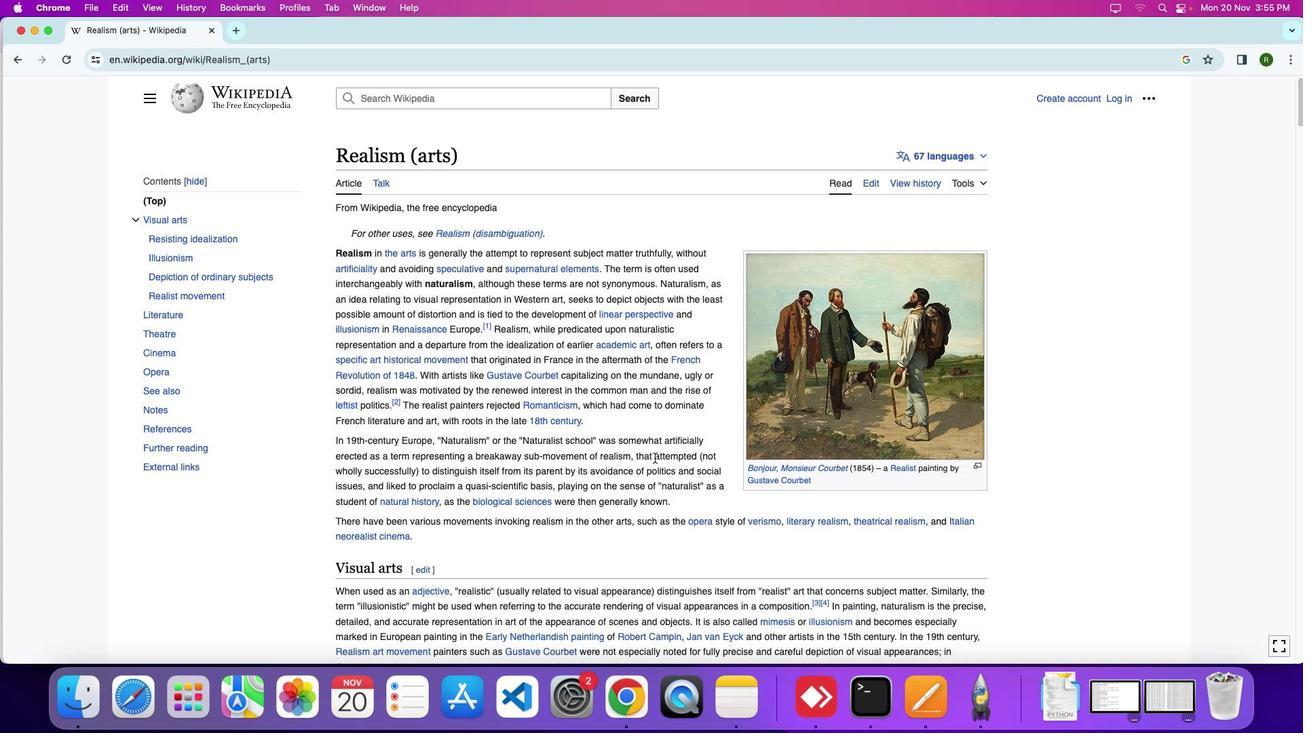
Action: Mouse scrolled (656, 451) with delta (0, 9)
Screenshot: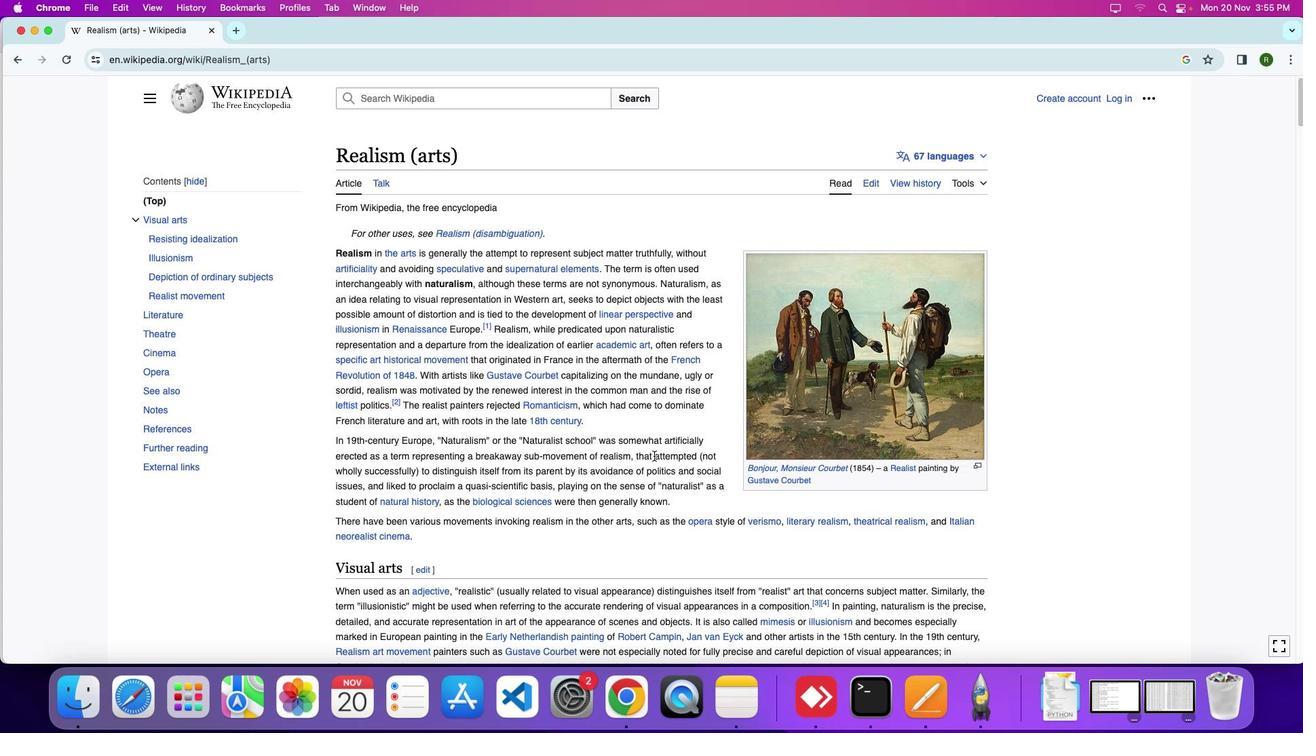 
Action: Mouse moved to (655, 458)
Screenshot: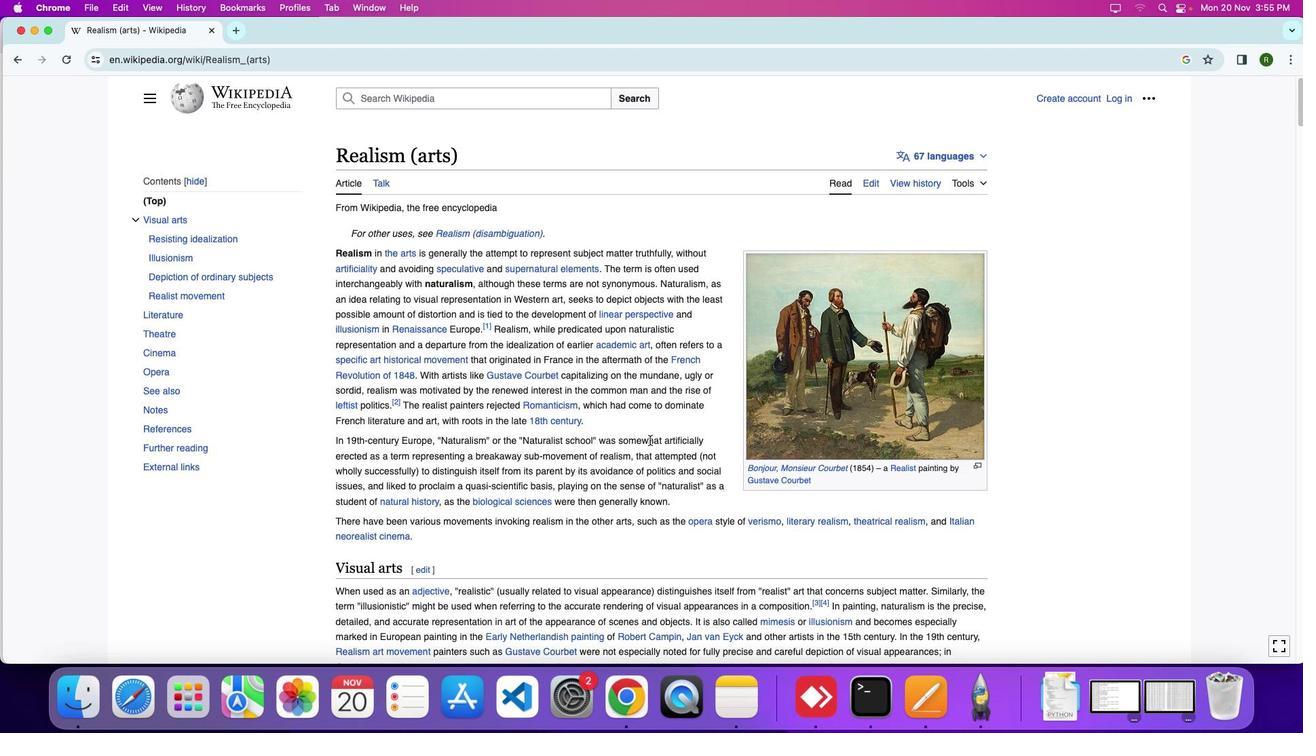 
Action: Mouse scrolled (655, 458) with delta (0, 8)
Screenshot: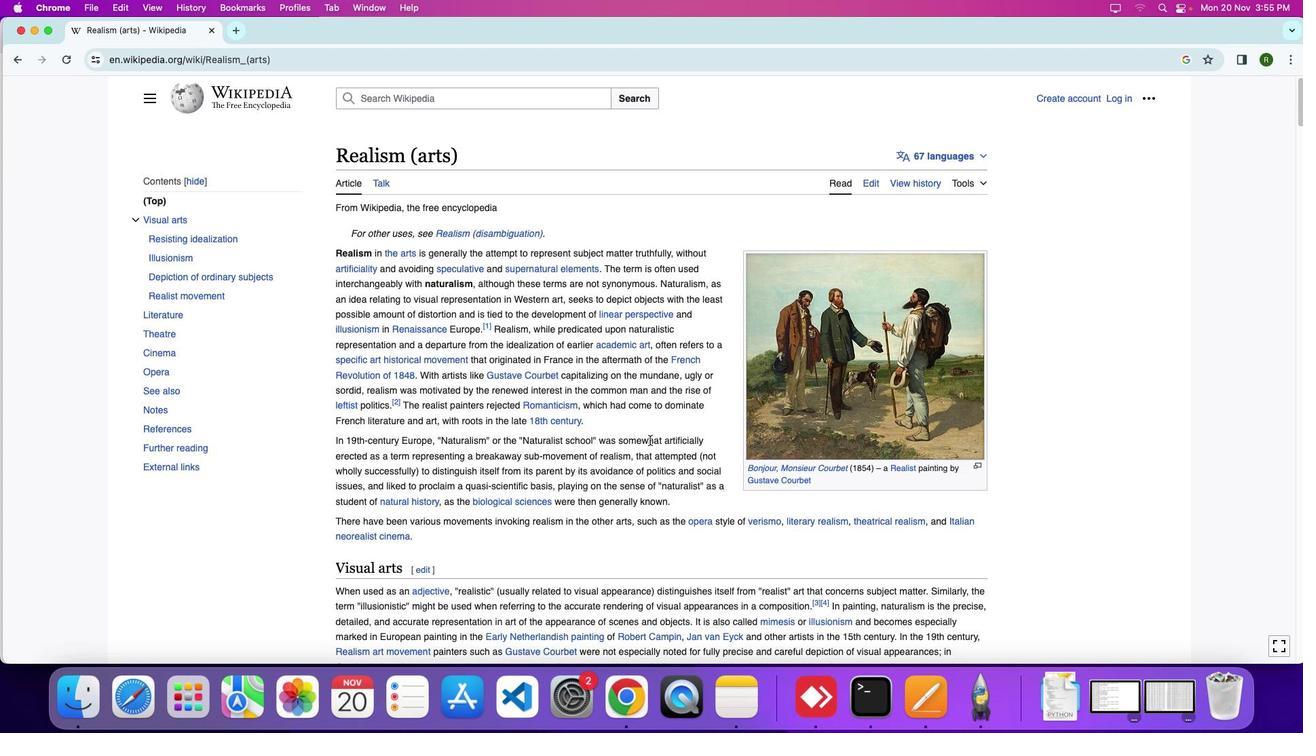
Action: Mouse moved to (650, 440)
Screenshot: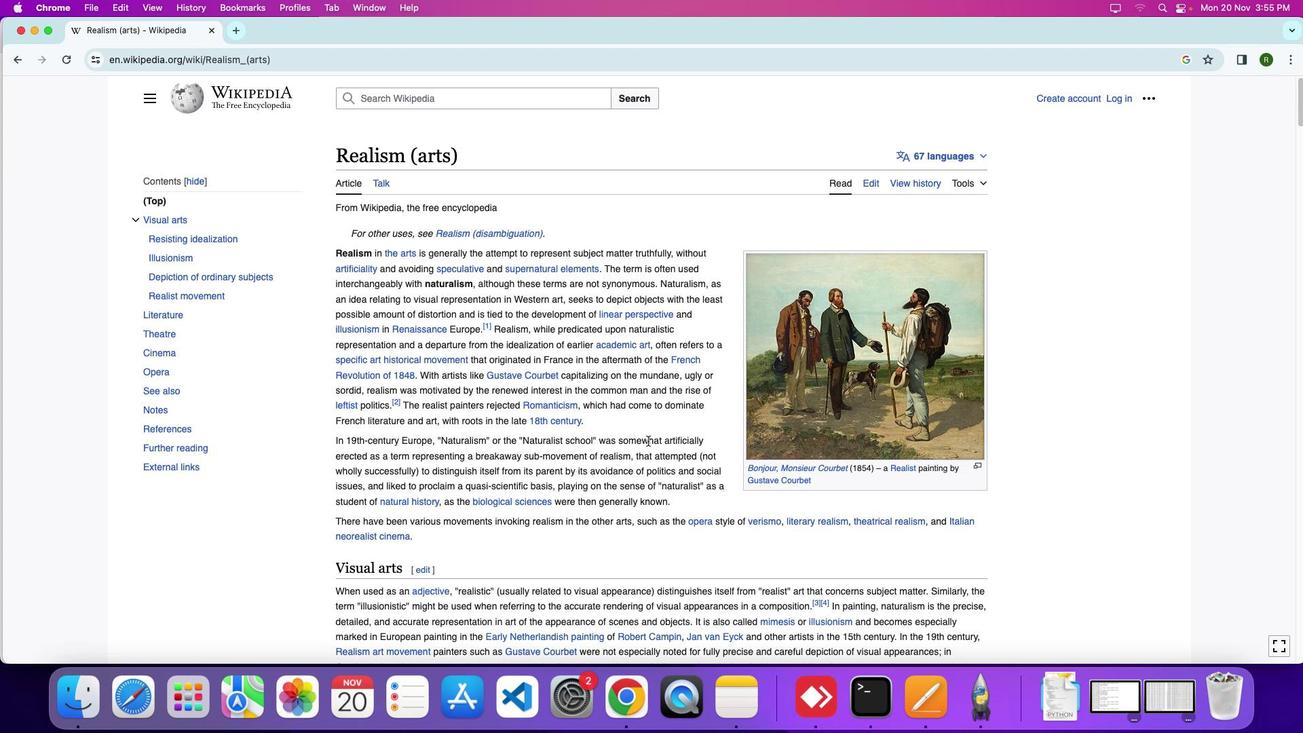 
Action: Mouse scrolled (650, 440) with delta (0, 0)
Screenshot: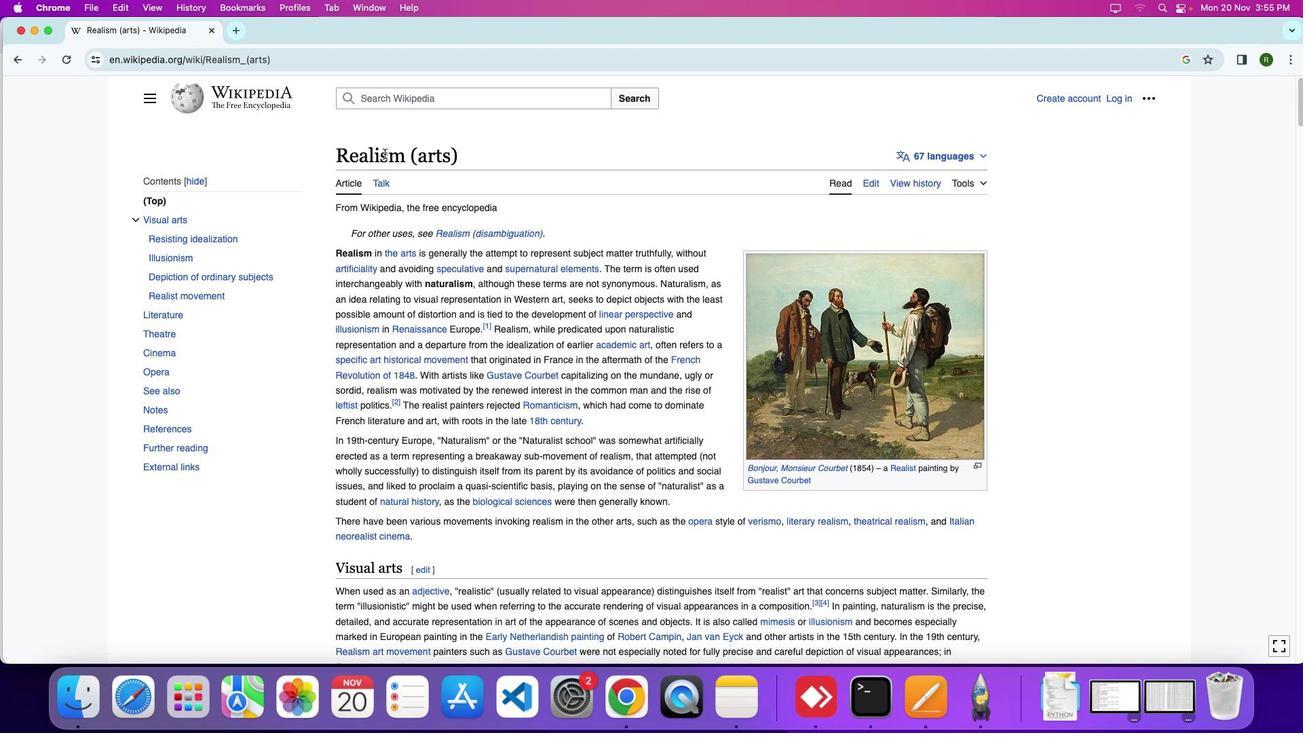 
Action: Mouse scrolled (650, 440) with delta (0, 0)
Screenshot: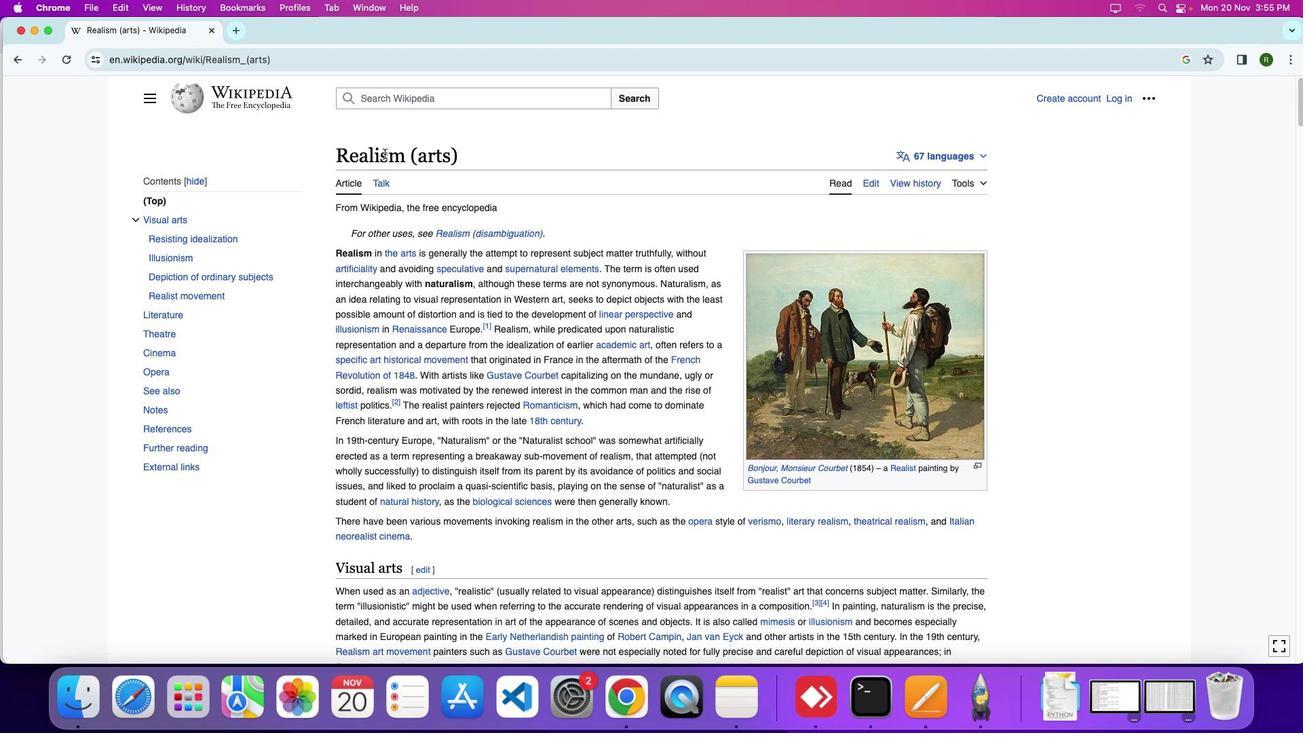 
Action: Mouse scrolled (650, 440) with delta (0, 6)
Screenshot: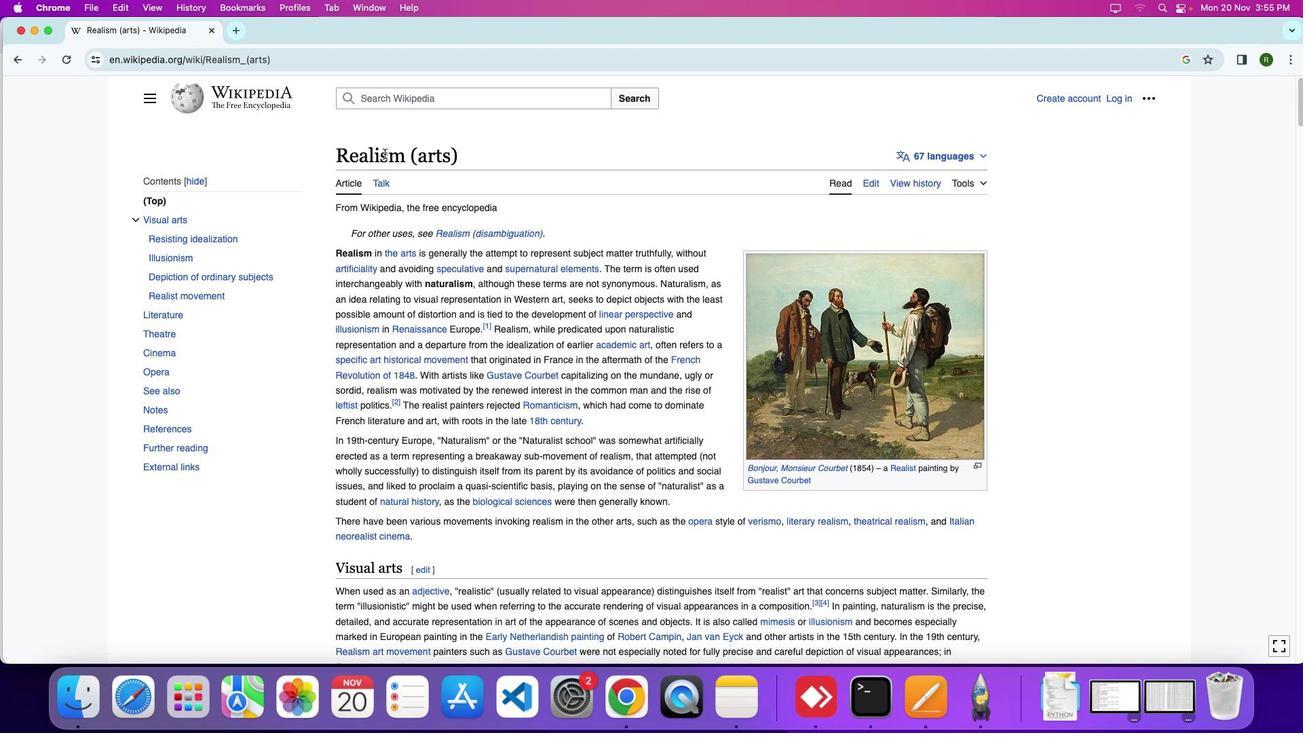 
Action: Mouse scrolled (650, 440) with delta (0, 9)
Screenshot: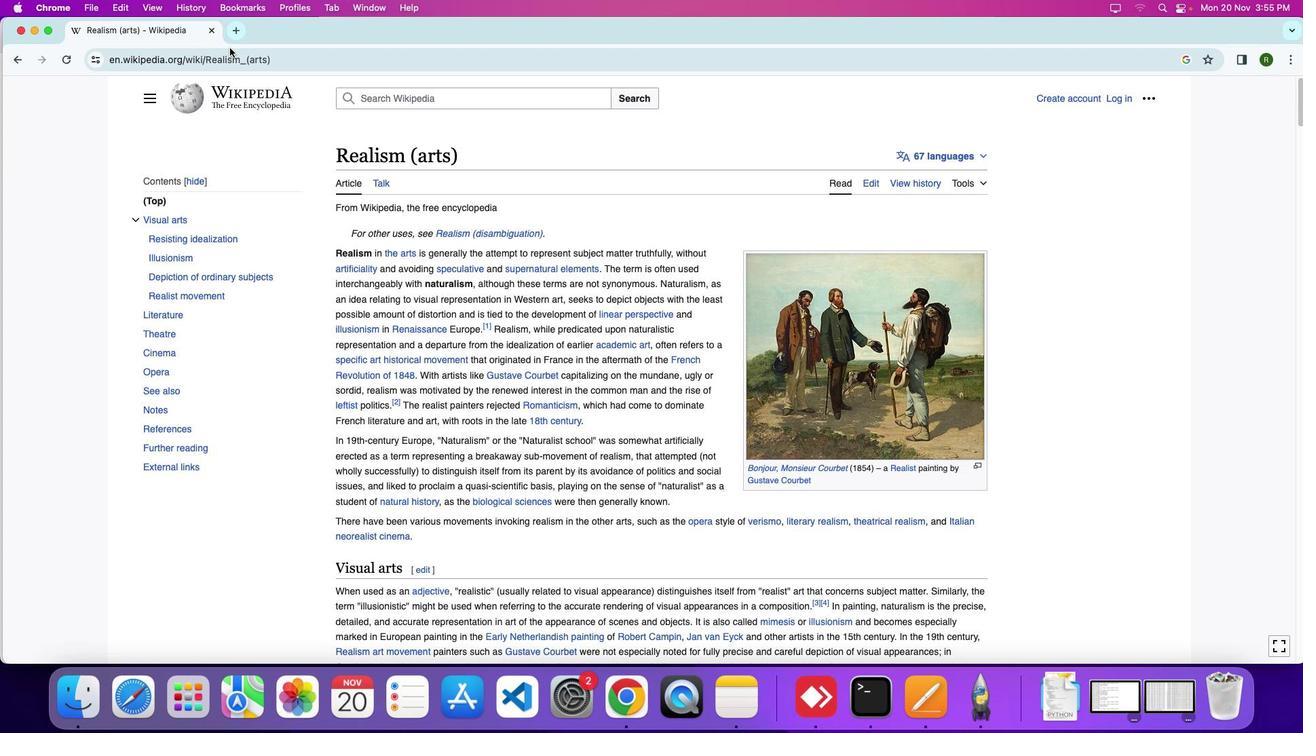 
Action: Mouse scrolled (650, 440) with delta (0, 10)
Screenshot: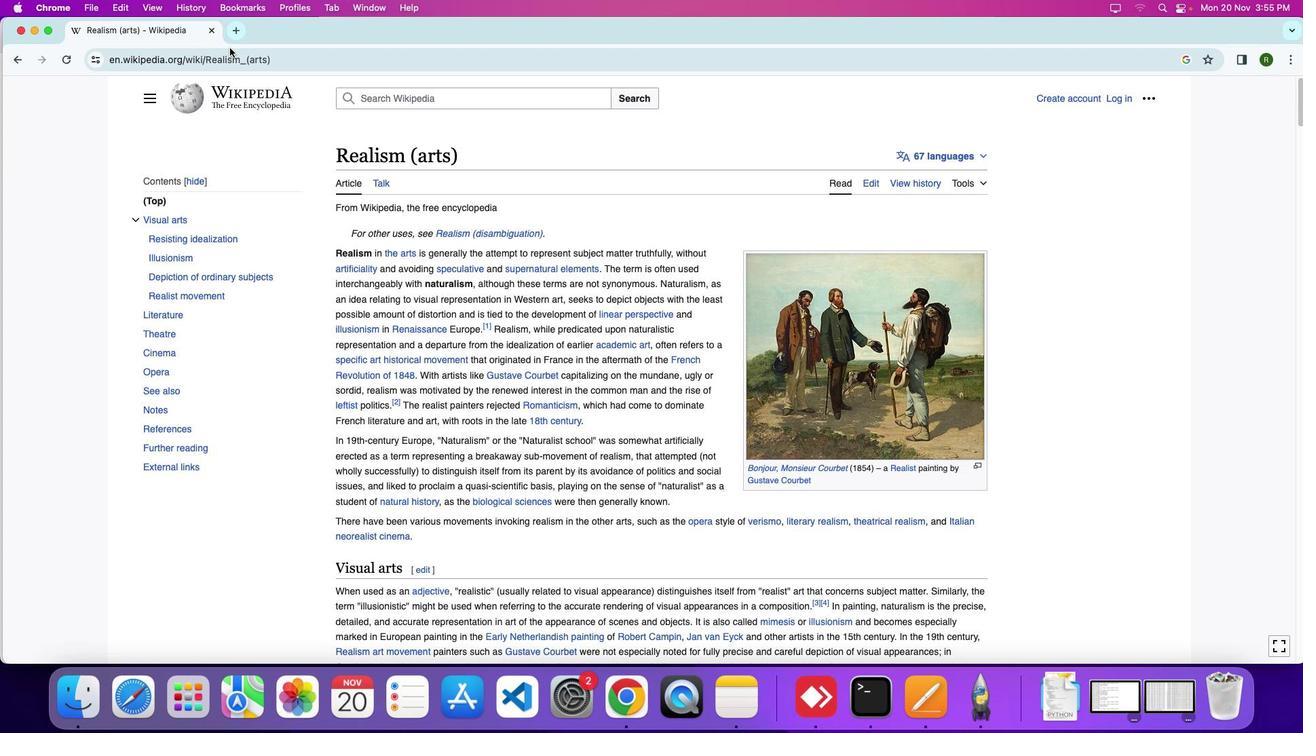 
Action: Mouse moved to (33, 31)
Screenshot: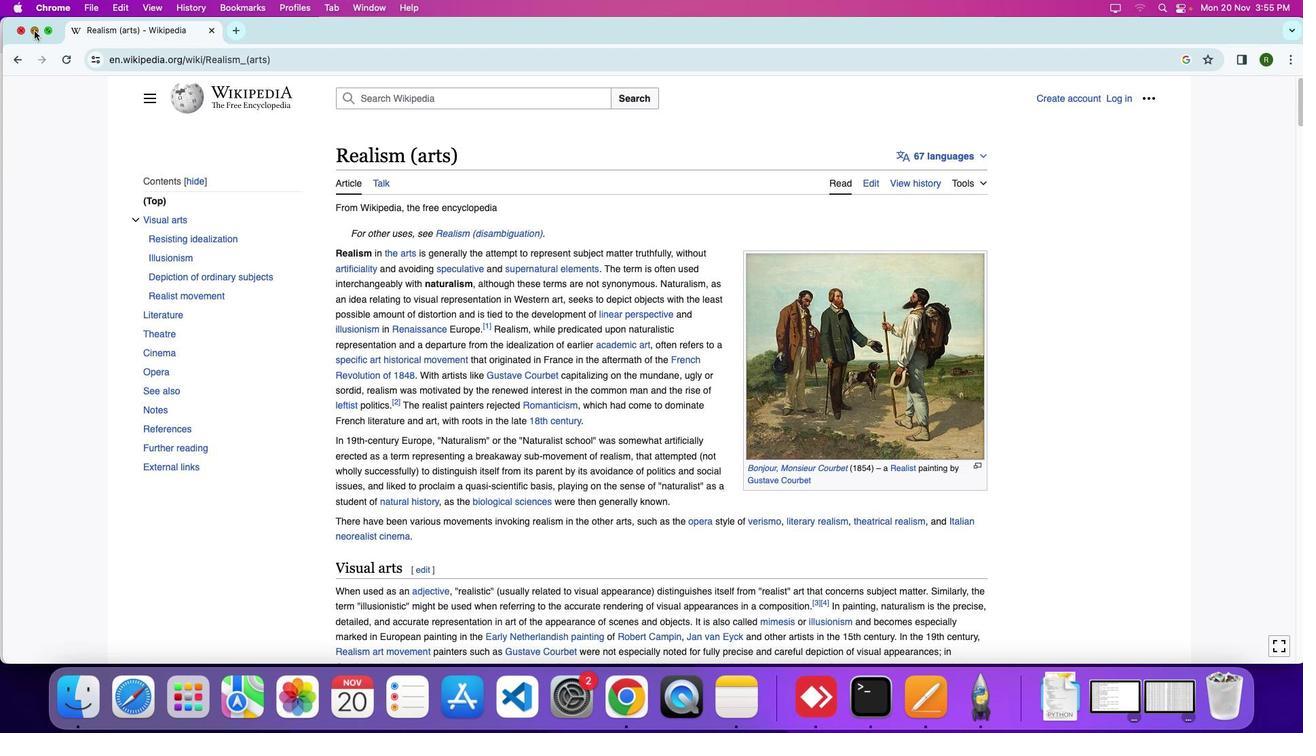 
Action: Mouse pressed left at (33, 31)
Screenshot: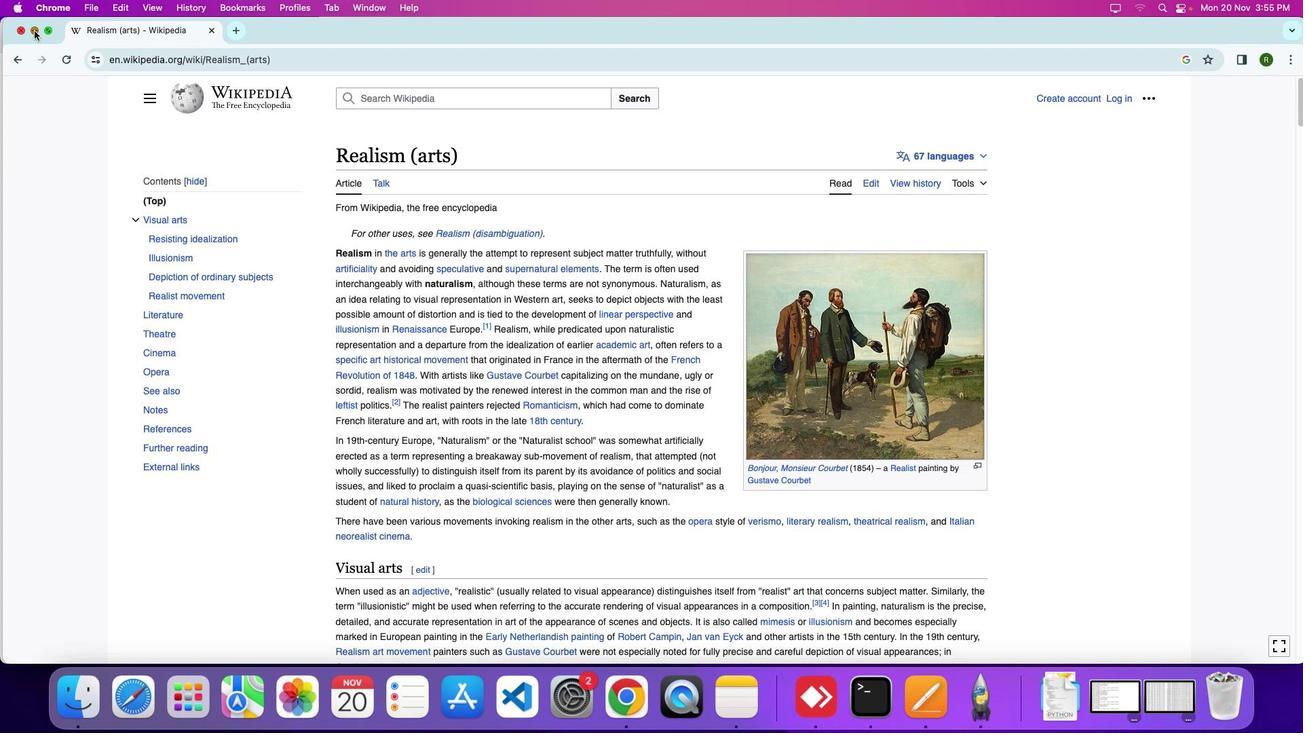 
Action: Mouse moved to (70, 104)
Screenshot: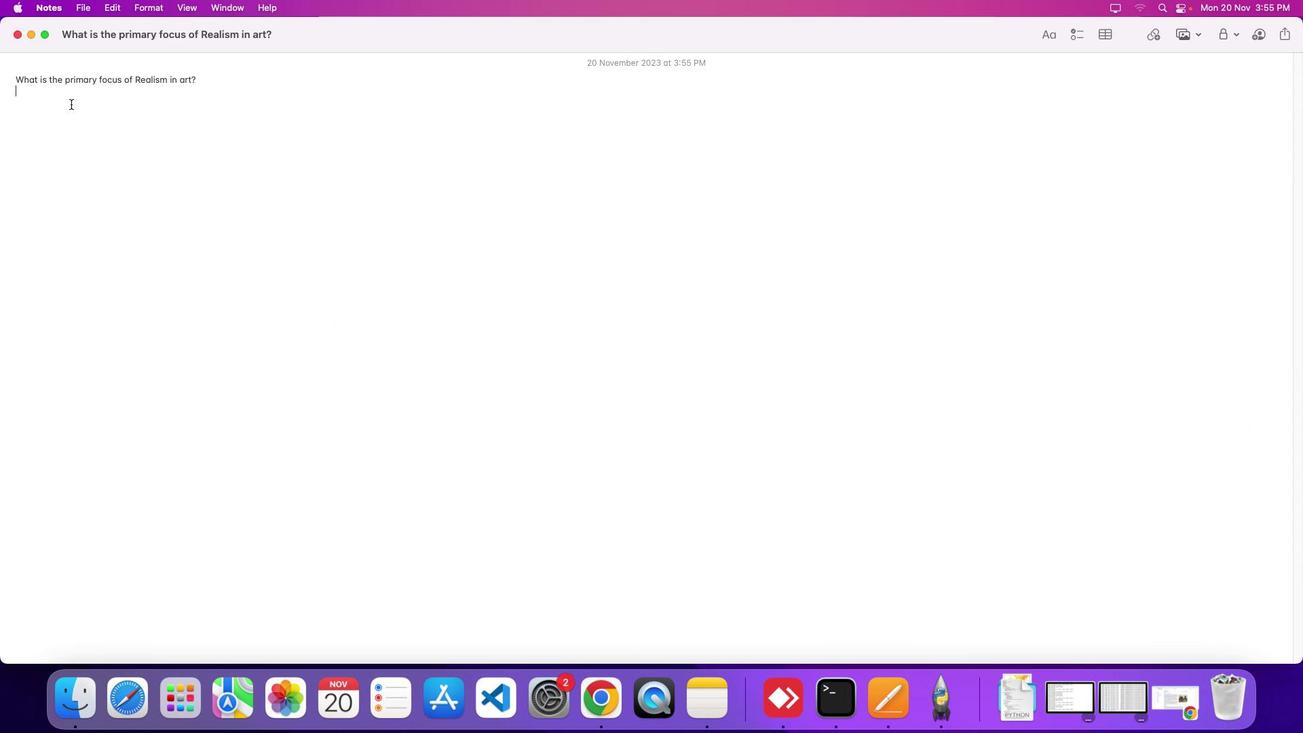 
Action: Mouse pressed left at (70, 104)
Screenshot: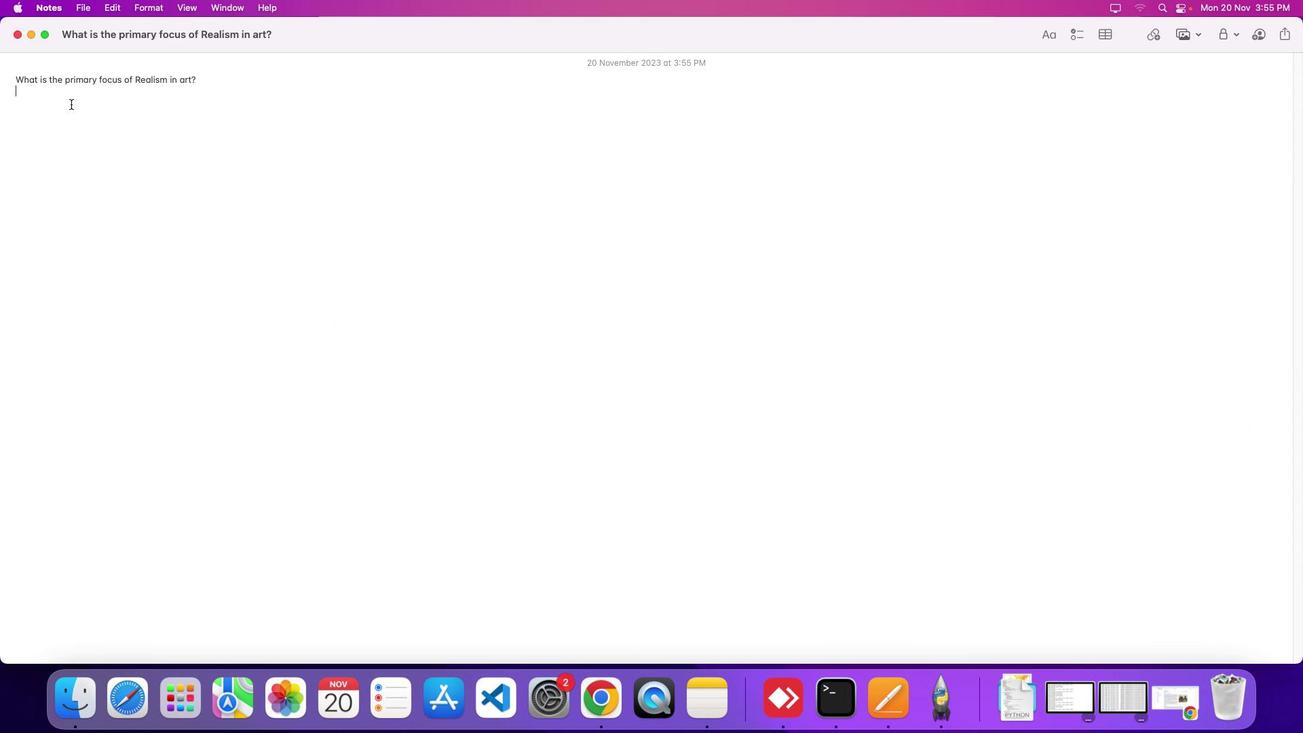
Action: Mouse moved to (1096, 3)
Screenshot: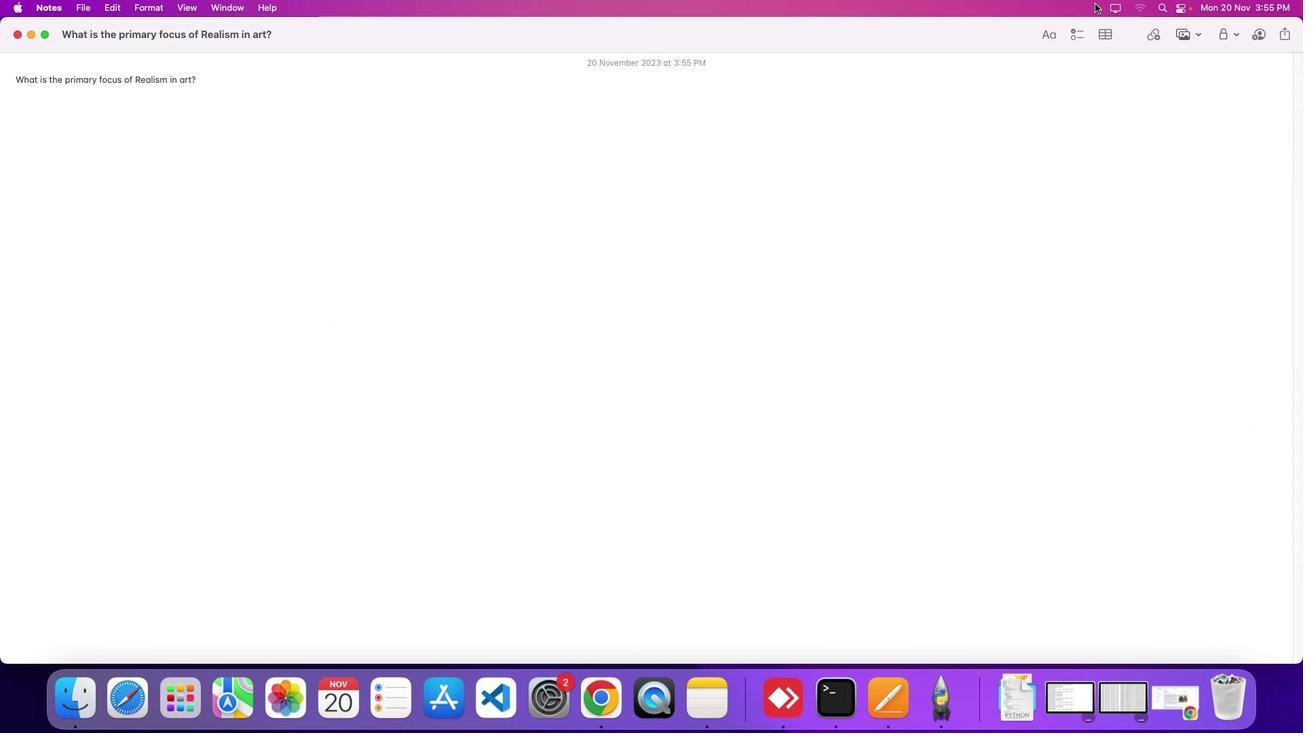 
Action: Key pressed Key.shift'T''h''e'Key.space'p''r''i''m''a''r''y'Key.space'f''o''c''u''s'Key.space'o''f'Key.spaceKey.shift'R''e''a''l''i''s''m'Key.space'i''n'Key.space't''h''e'Key.space'a''r''t''s'Key.space'i''s'Key.space't''h''e'Key.space'a''t''t''e''m''p''t'Key.space't''o'Key.space'r''e''p''r''e''s''e''n''t'Key.space's''u''b''j''e''c''t'Key.space'm''a''t''t''e''r'Key.space't''r''u''t''h''f''u''l''l''y'','Key.space'w''i''t''h''o''u''t'Key.space'a''r''t''i''f''i''c''i''a''l''i''t''y'Key.space'a''n''d'Key.space'a''v''o''i''d''i''n''g'
Screenshot: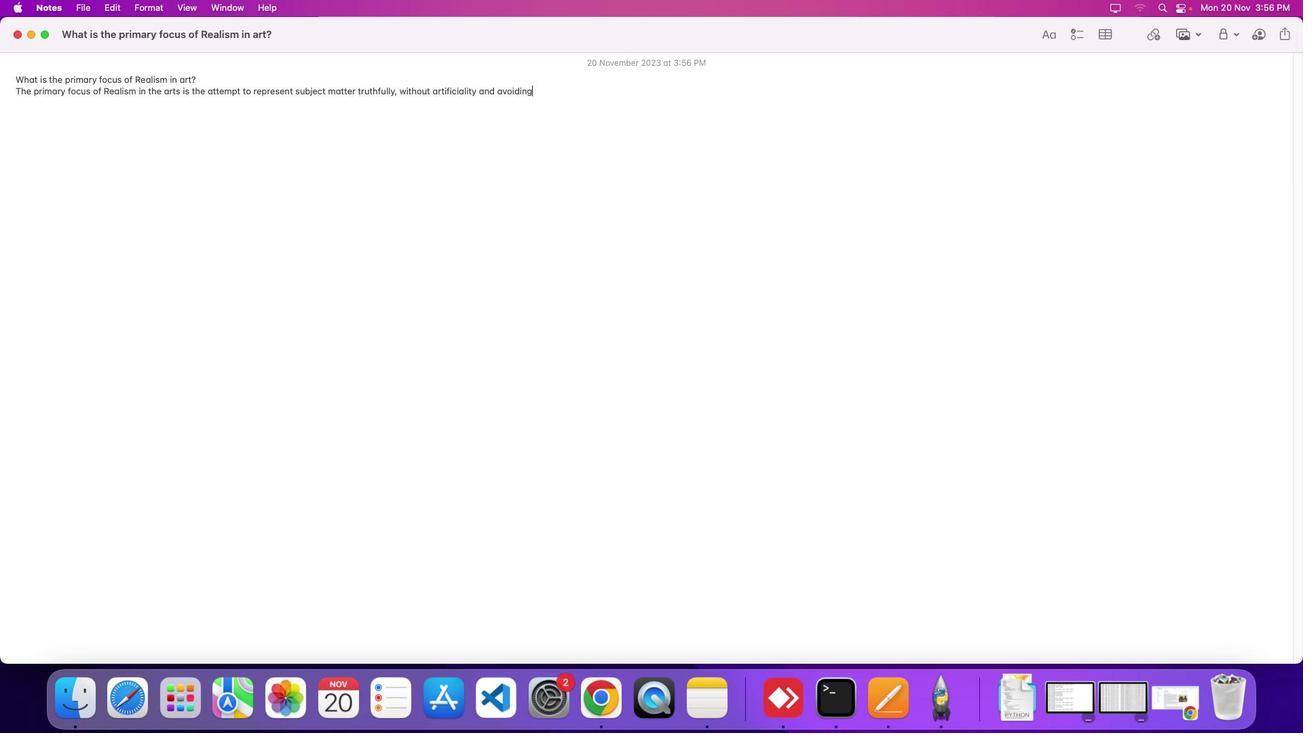 
Action: Mouse moved to (1095, 3)
Screenshot: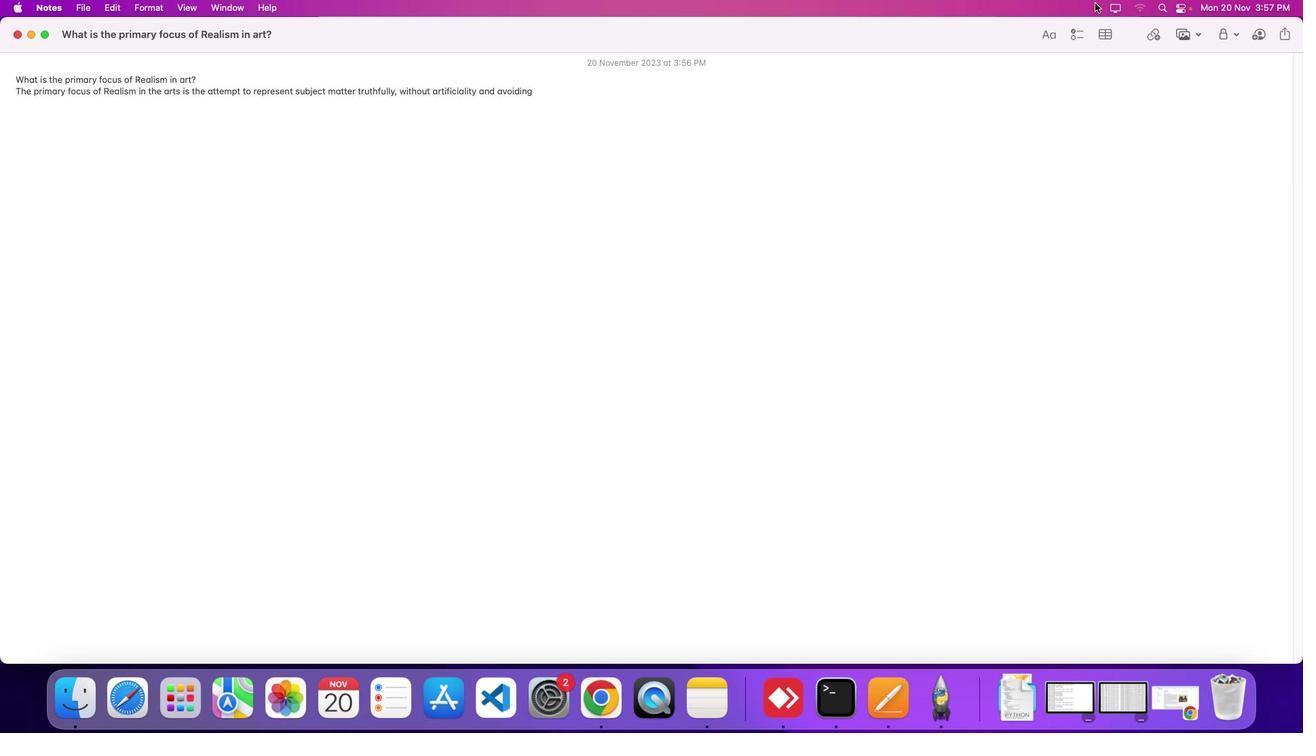 
Action: Key pressed Key.space's''p''e''c''u''l''a''t''i''v''e'Key.space'a''n''d'Key.space's''u''p''e''r''n''a''t''u''r''a''l'Key.space'e''l''e''m''e''n''t''s''.'
Screenshot: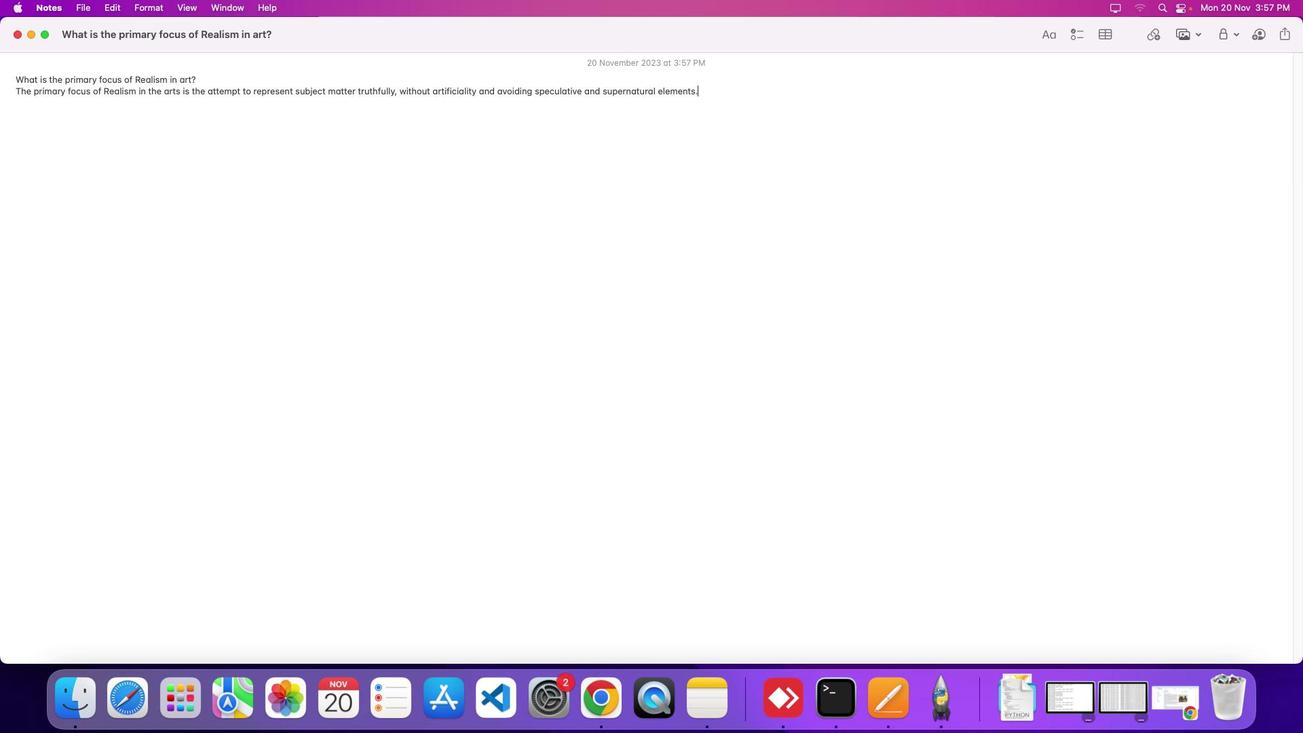 
